 Task:  Research Airbnb properties near golf courses  in  Palm Springs, California. 
Action: Mouse moved to (567, 73)
Screenshot: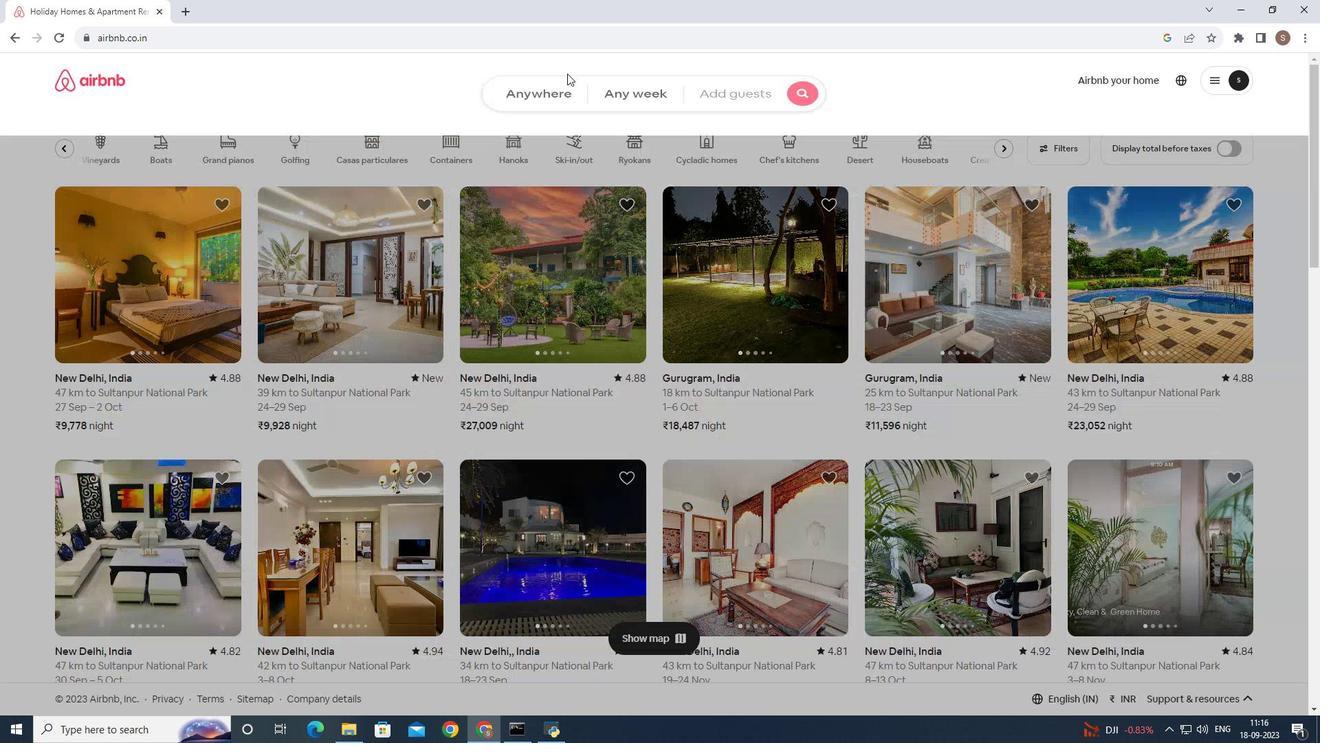 
Action: Mouse pressed left at (567, 73)
Screenshot: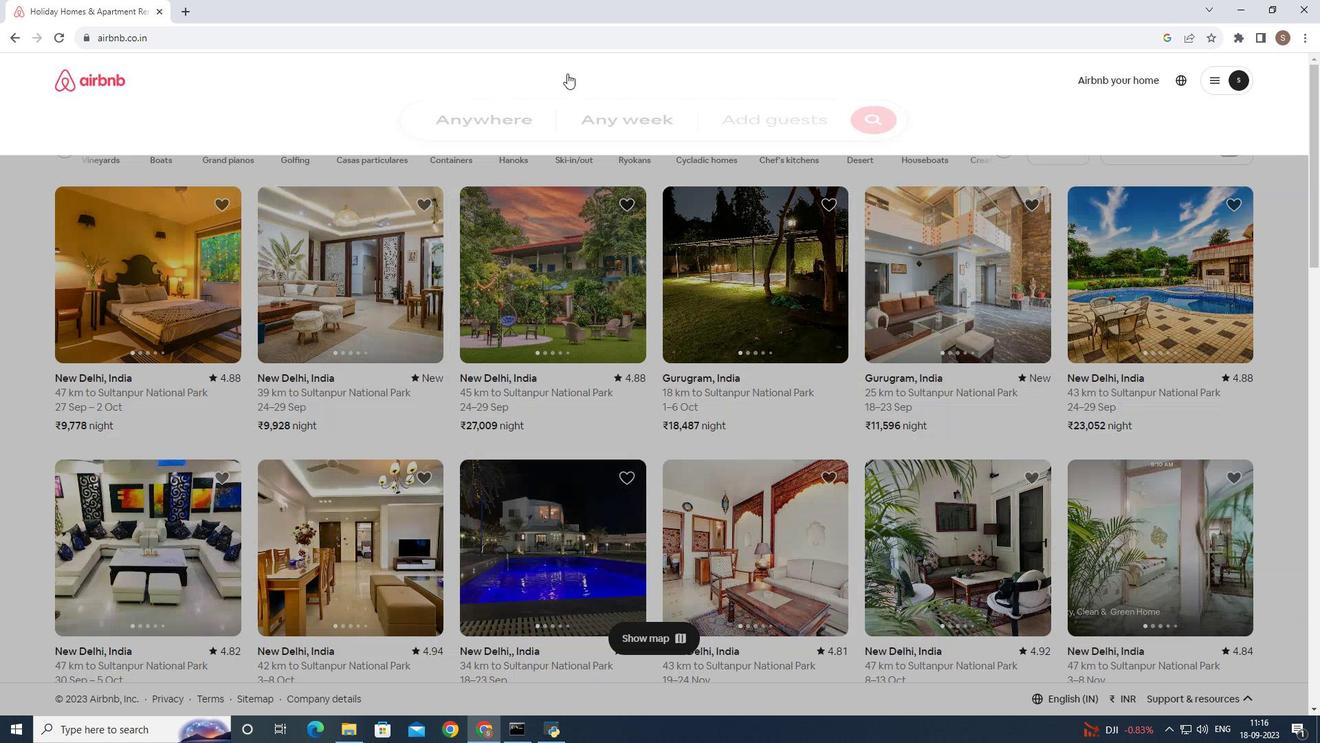 
Action: Mouse moved to (494, 125)
Screenshot: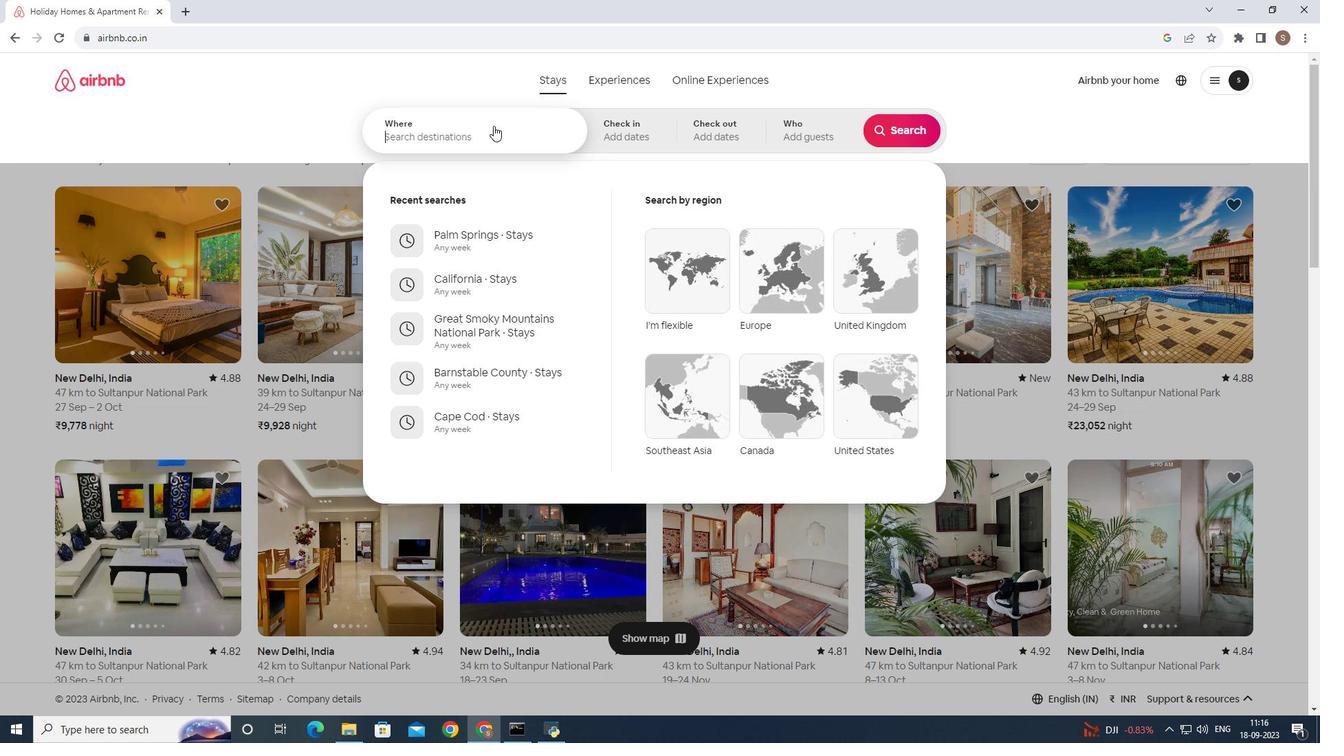 
Action: Mouse pressed left at (494, 125)
Screenshot: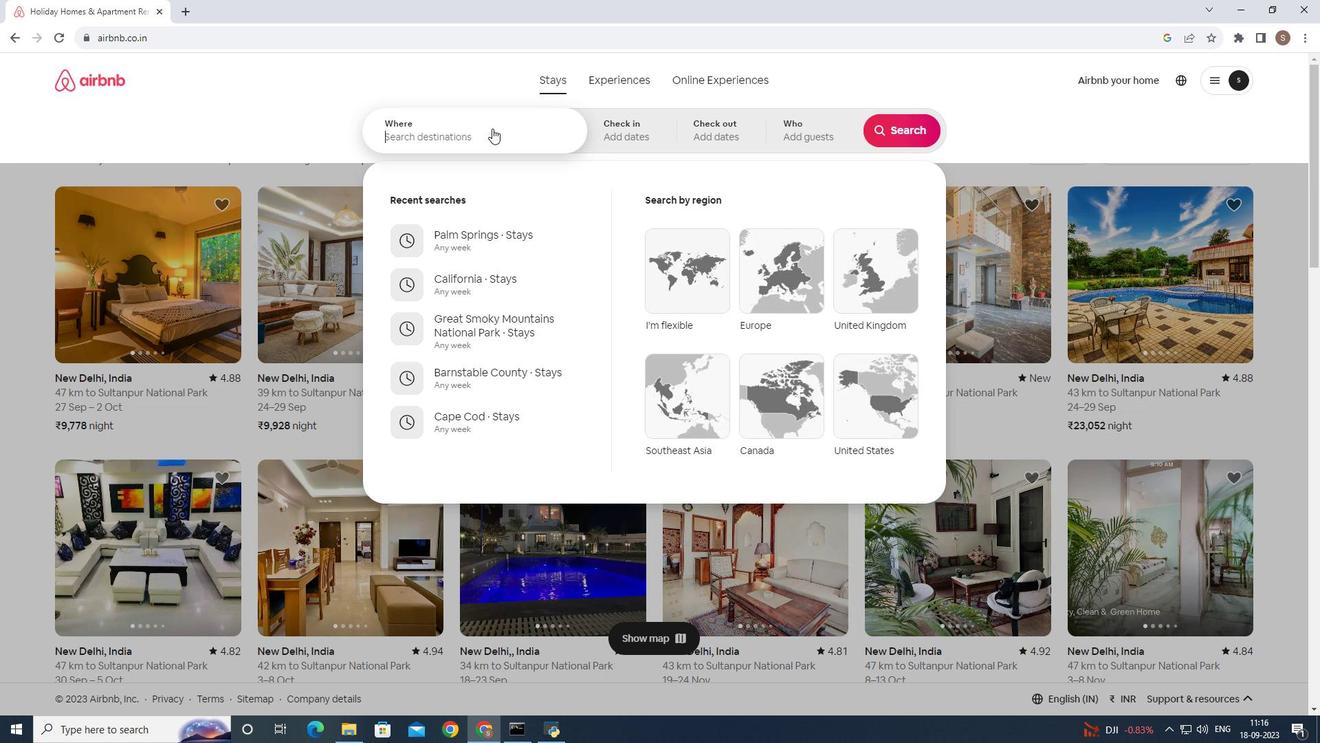 
Action: Mouse moved to (488, 133)
Screenshot: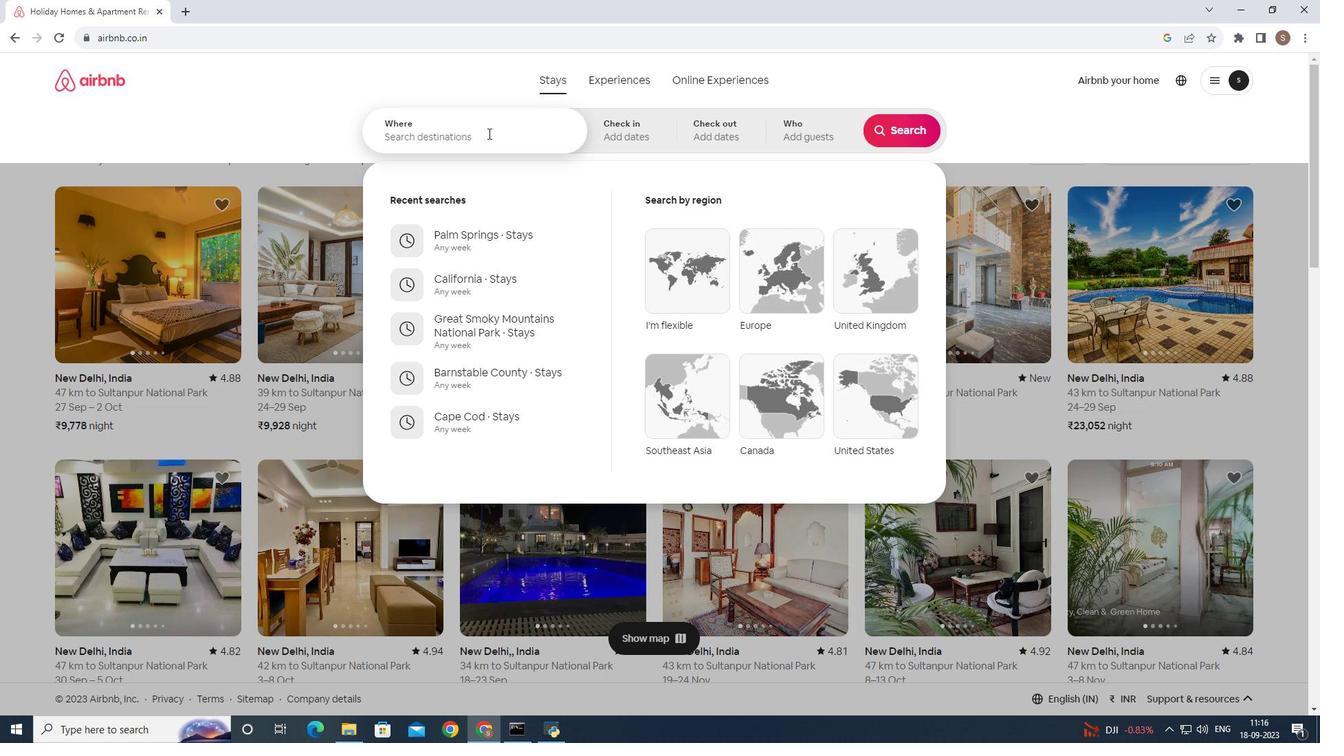 
Action: Key pressed <Key.shift><Key.shift><Key.shift><Key.shift><Key.shift><Key.shift><Key.shift><Key.shift><Key.shift><Key.shift><Key.shift><Key.shift><Key.shift><Key.shift><Key.shift><Key.shift><Key.shift><Key.shift><Key.shift><Key.shift><Key.shift><Key.shift><Key.shift><Key.shift><Key.shift><Key.shift><Key.shift><Key.shift><Key.shift><Key.shift><Key.shift><Key.shift><Key.shift><Key.shift><Key.shift><Key.shift><Key.shift><Key.shift><Key.shift>palm<Key.space><Key.shift>Spring
Screenshot: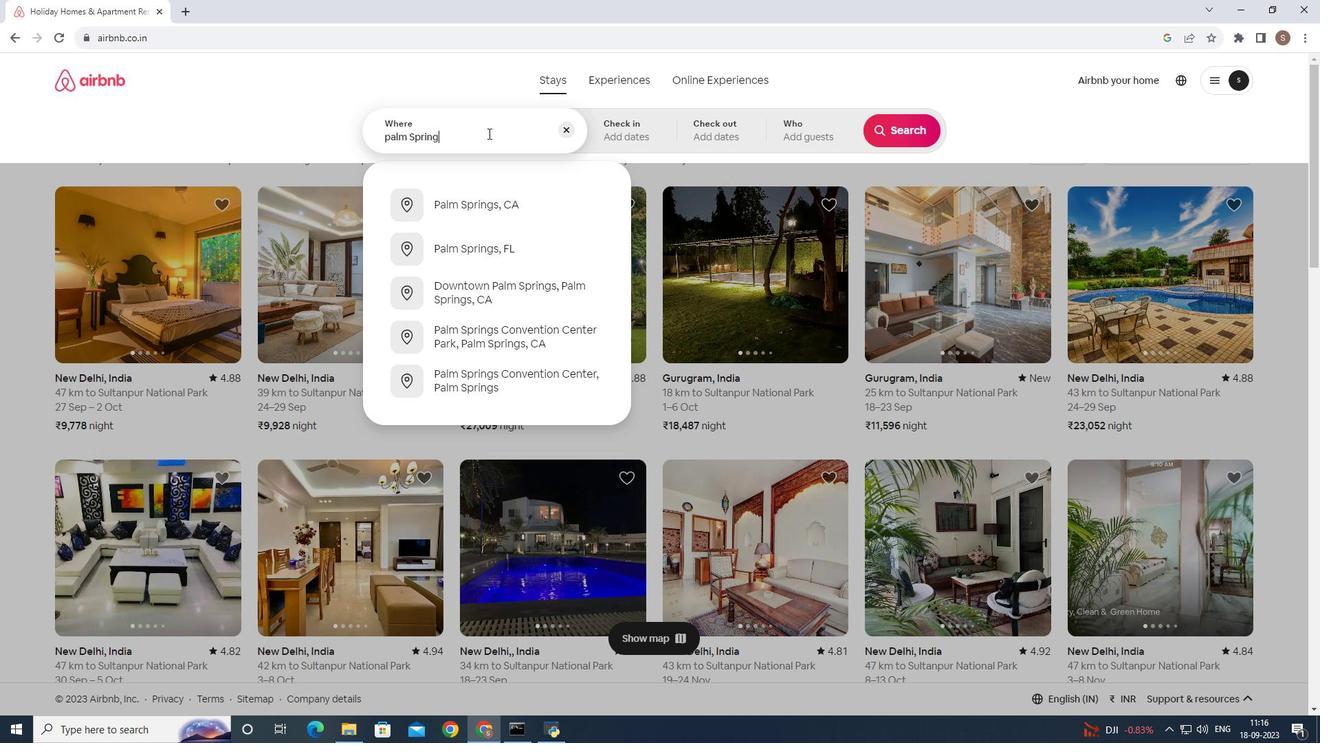 
Action: Mouse moved to (491, 191)
Screenshot: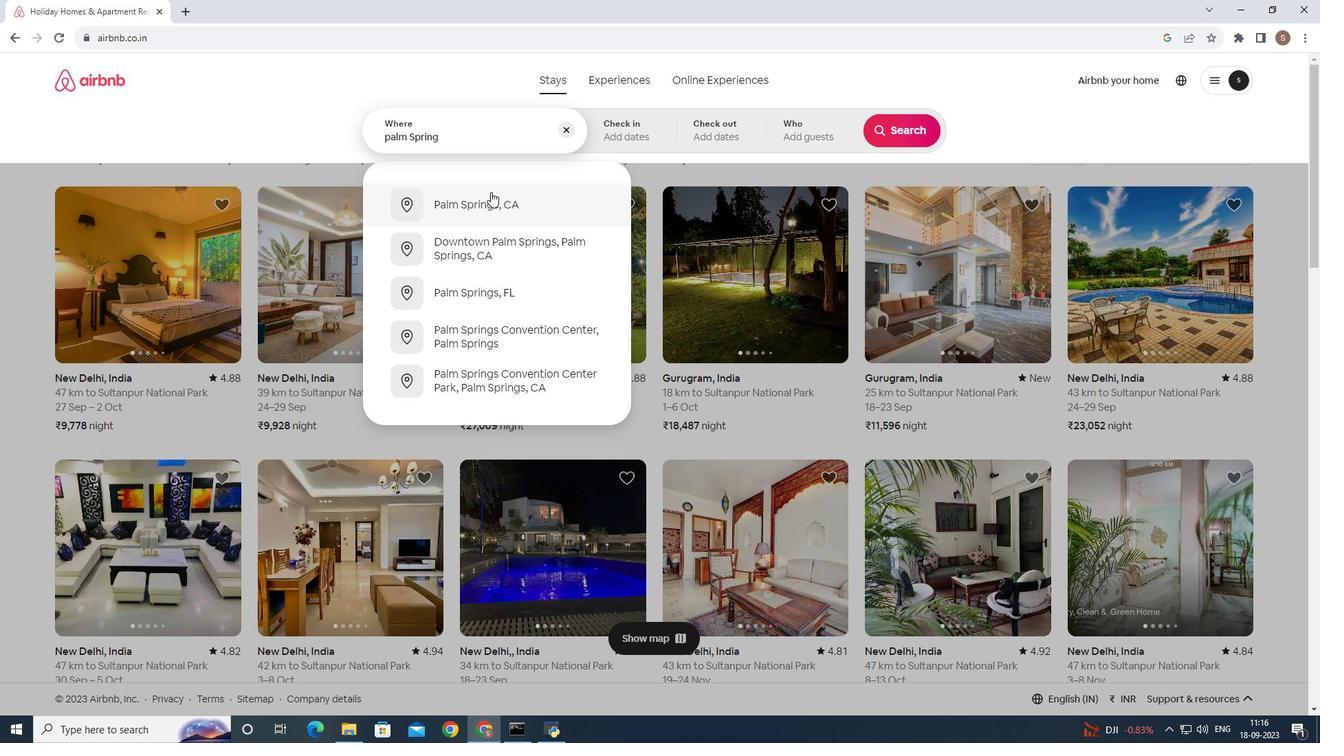 
Action: Mouse pressed left at (491, 191)
Screenshot: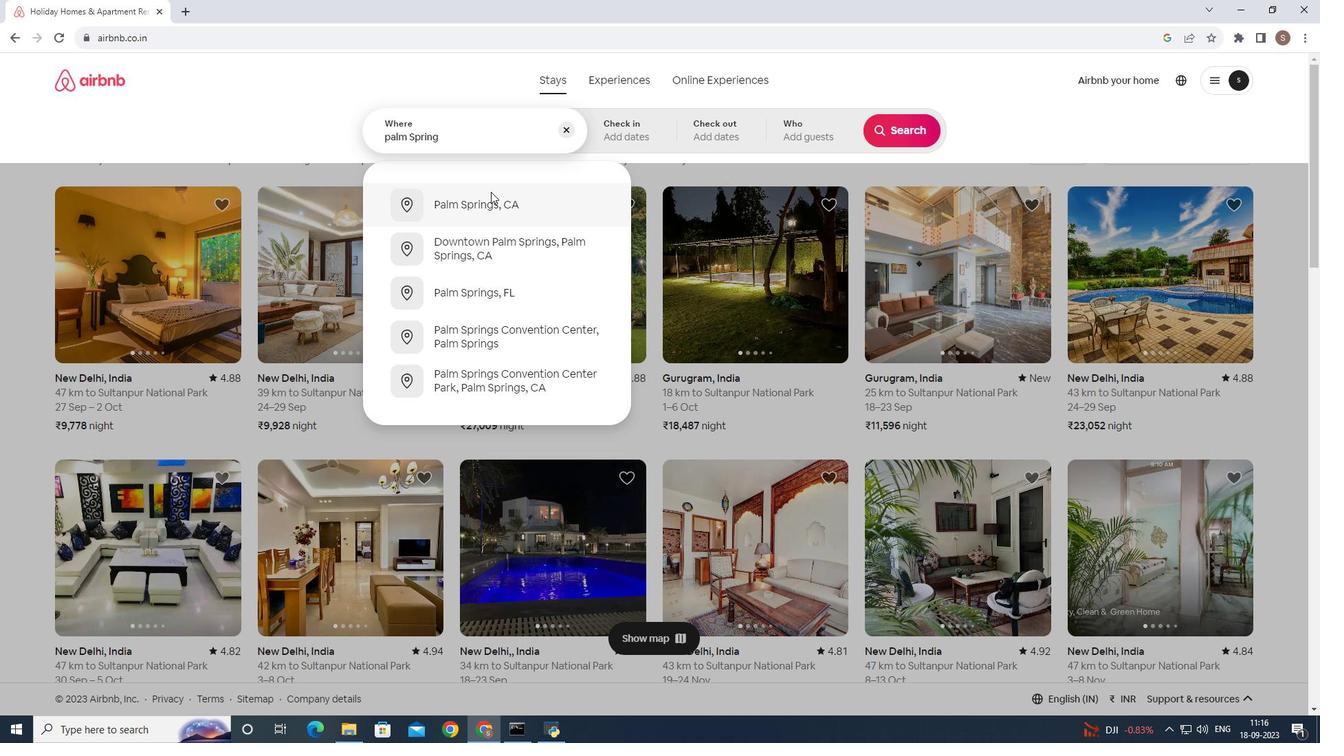 
Action: Mouse moved to (929, 127)
Screenshot: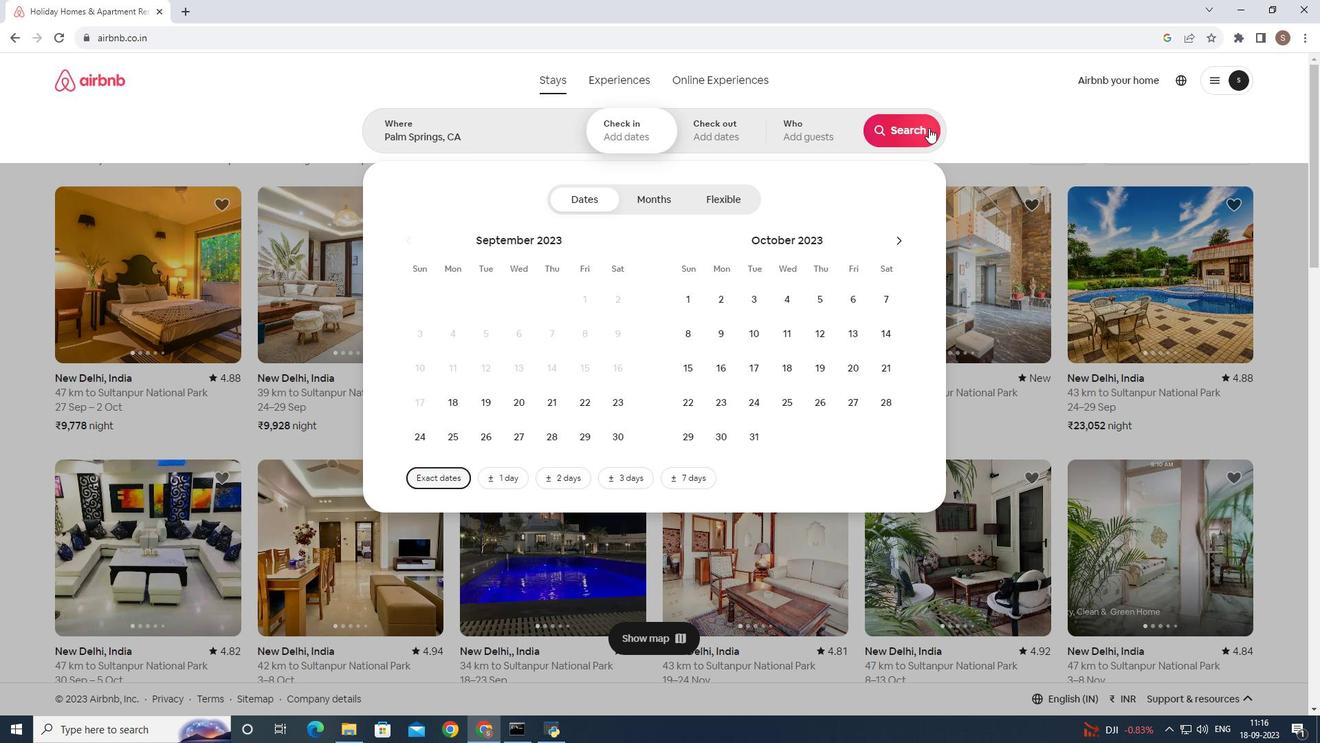 
Action: Mouse pressed left at (929, 127)
Screenshot: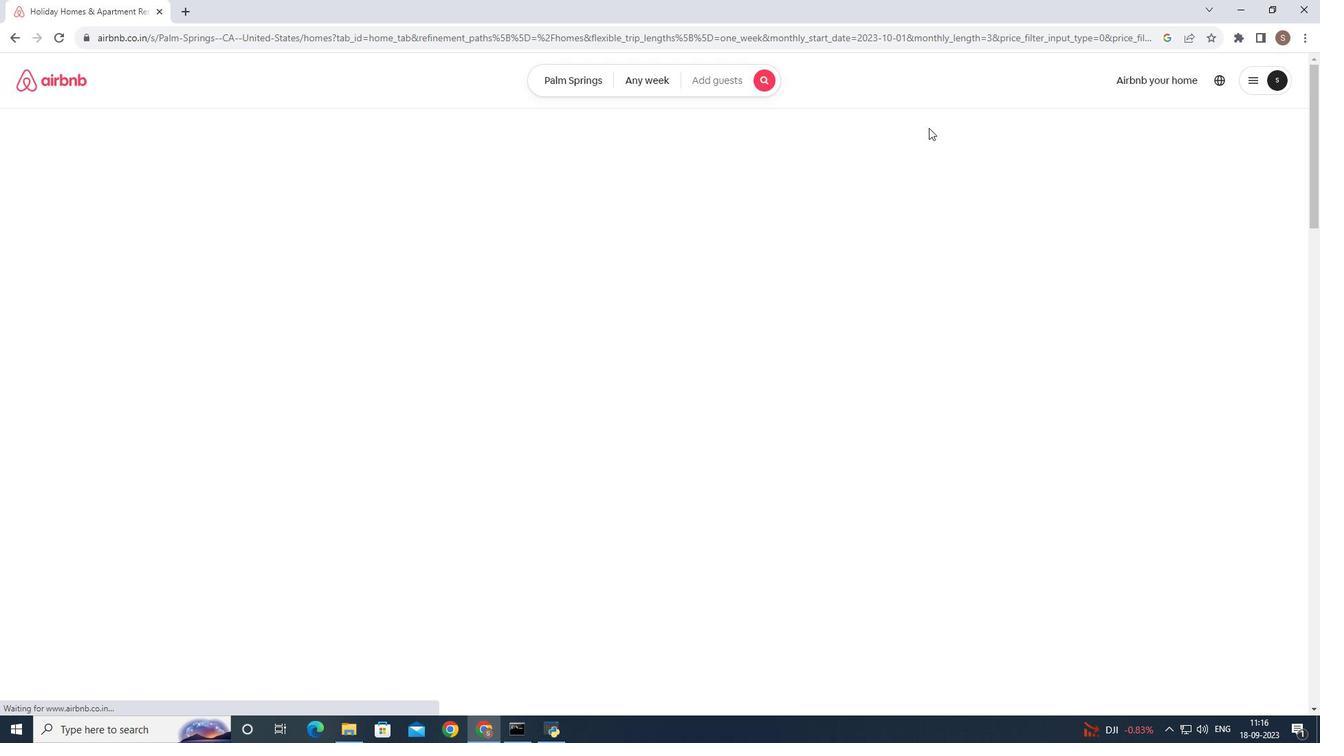 
Action: Mouse moved to (1042, 136)
Screenshot: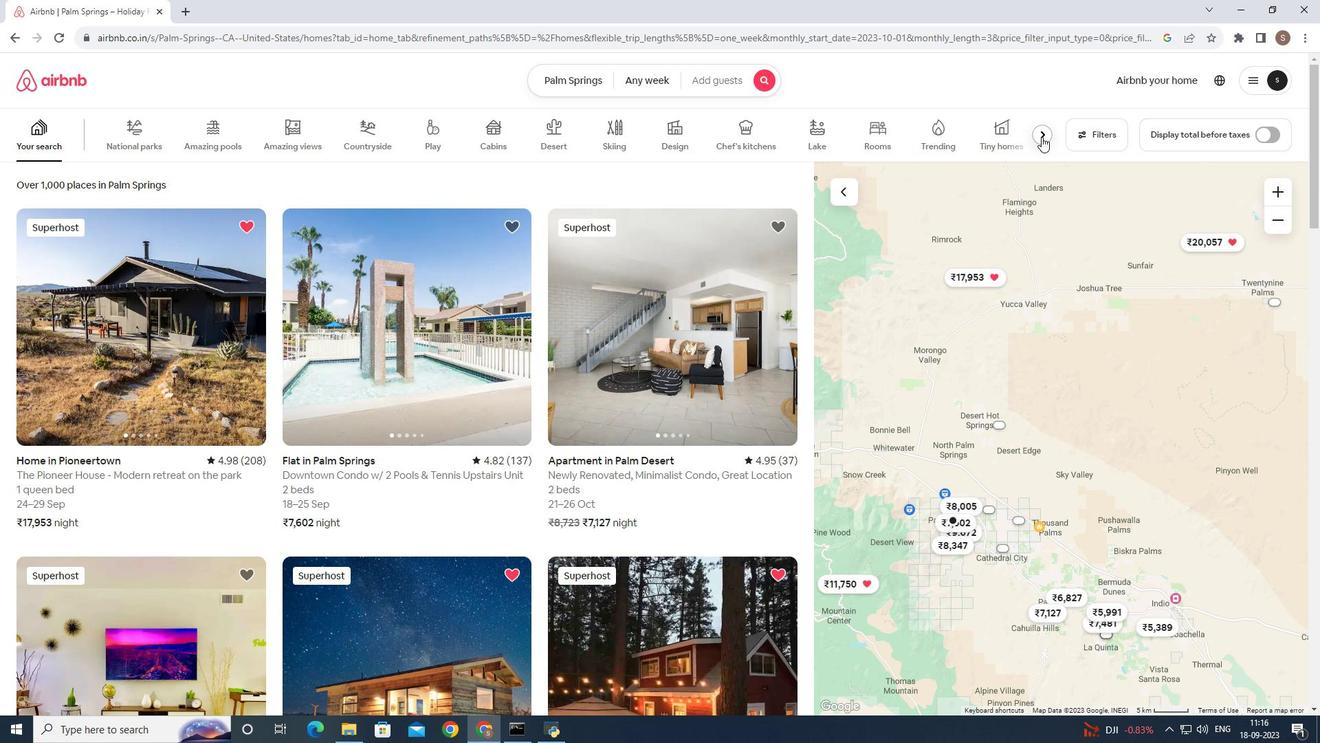 
Action: Mouse pressed left at (1042, 136)
Screenshot: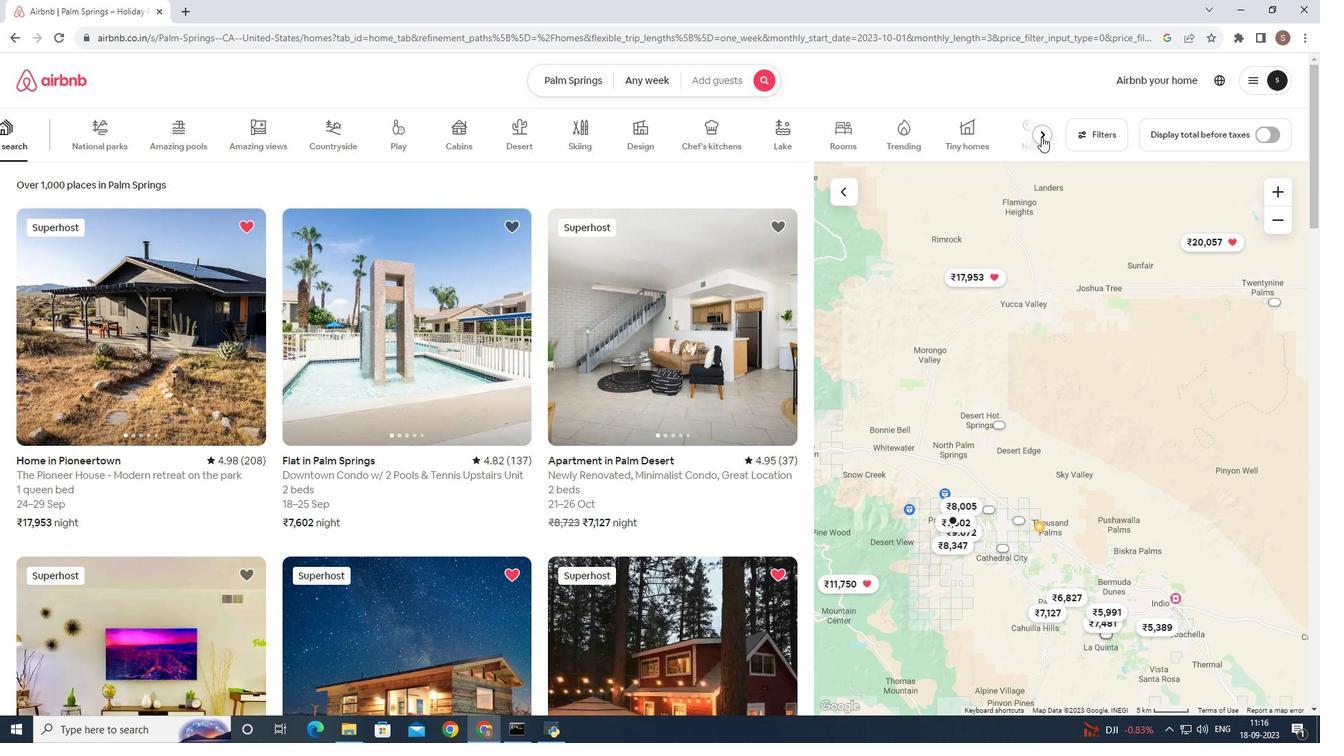 
Action: Mouse moved to (809, 133)
Screenshot: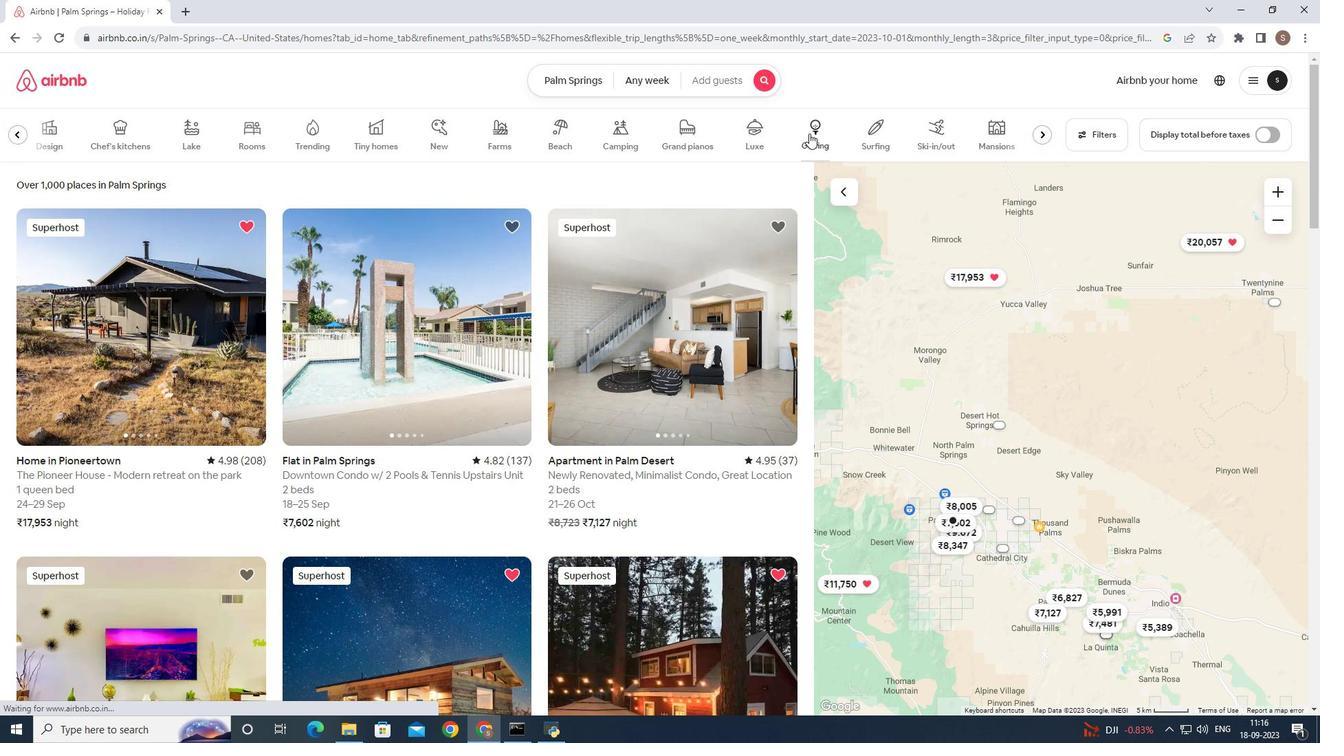 
Action: Mouse pressed left at (809, 133)
Screenshot: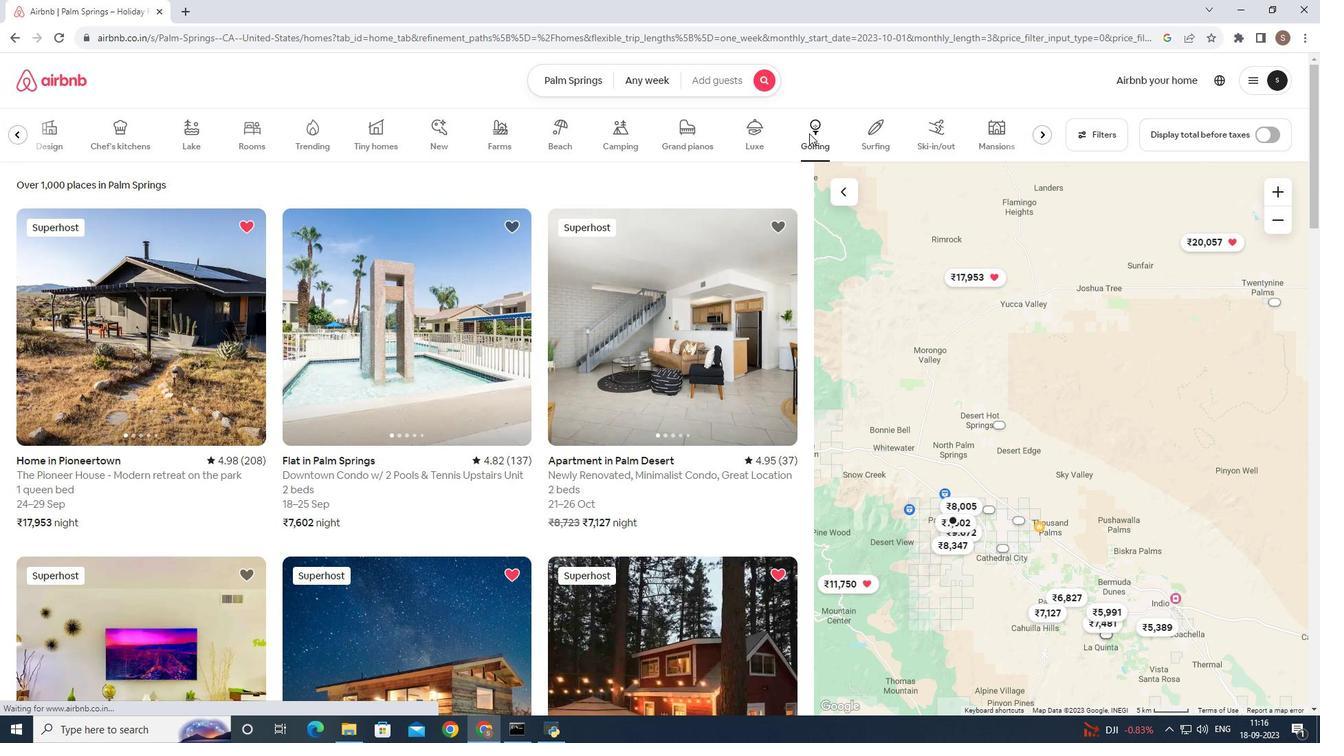 
Action: Mouse moved to (130, 277)
Screenshot: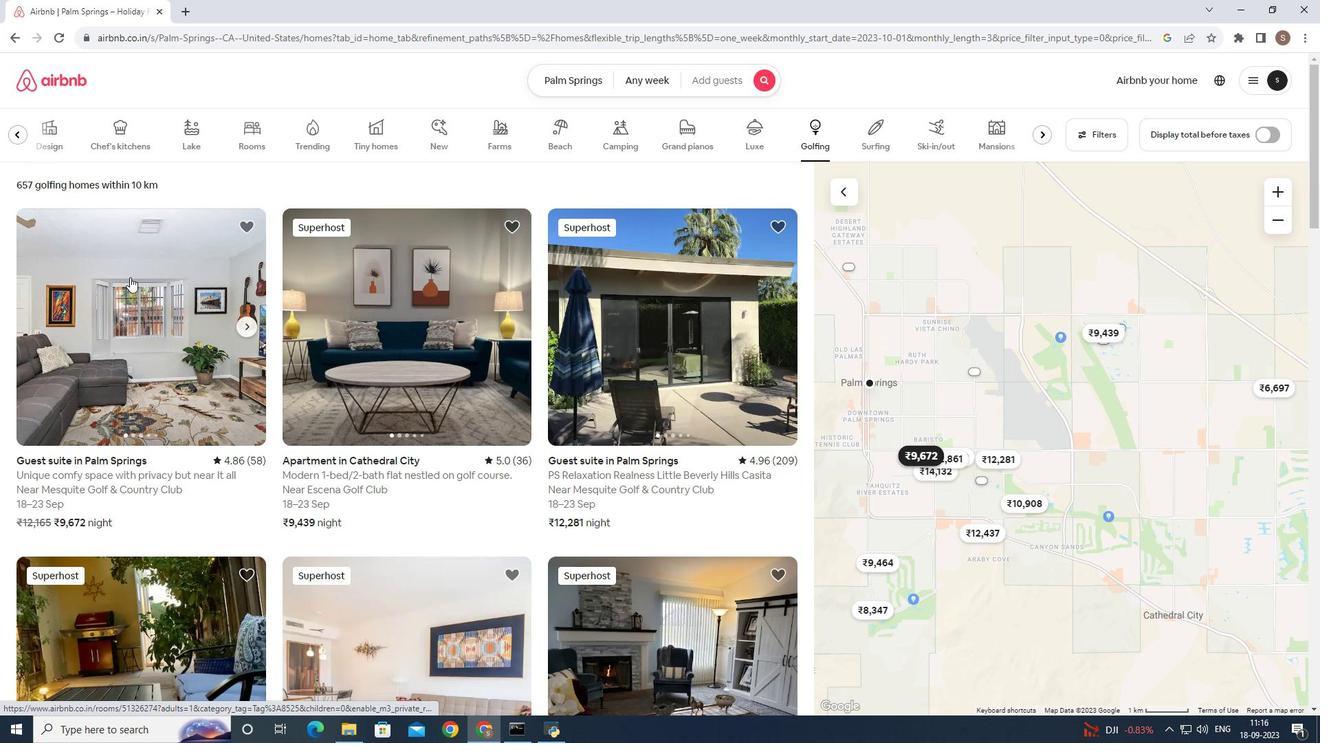 
Action: Mouse pressed left at (130, 277)
Screenshot: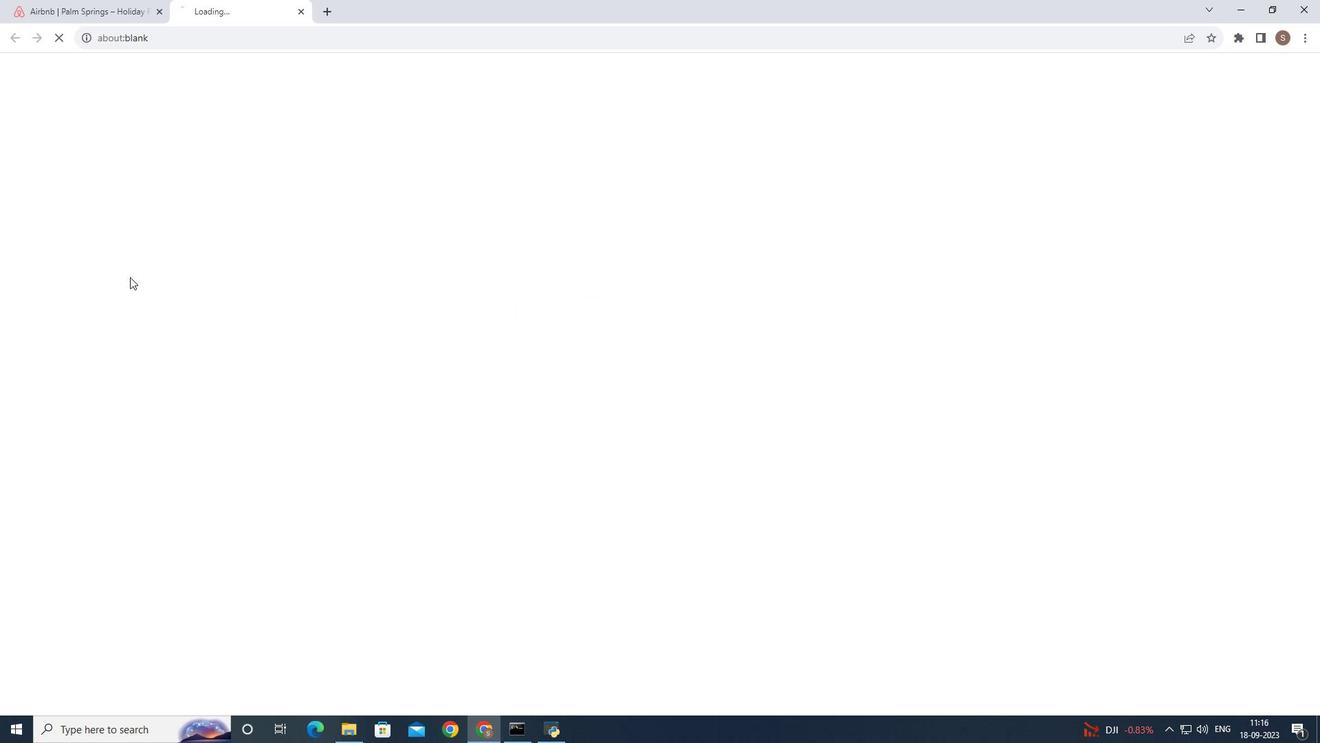 
Action: Mouse moved to (780, 517)
Screenshot: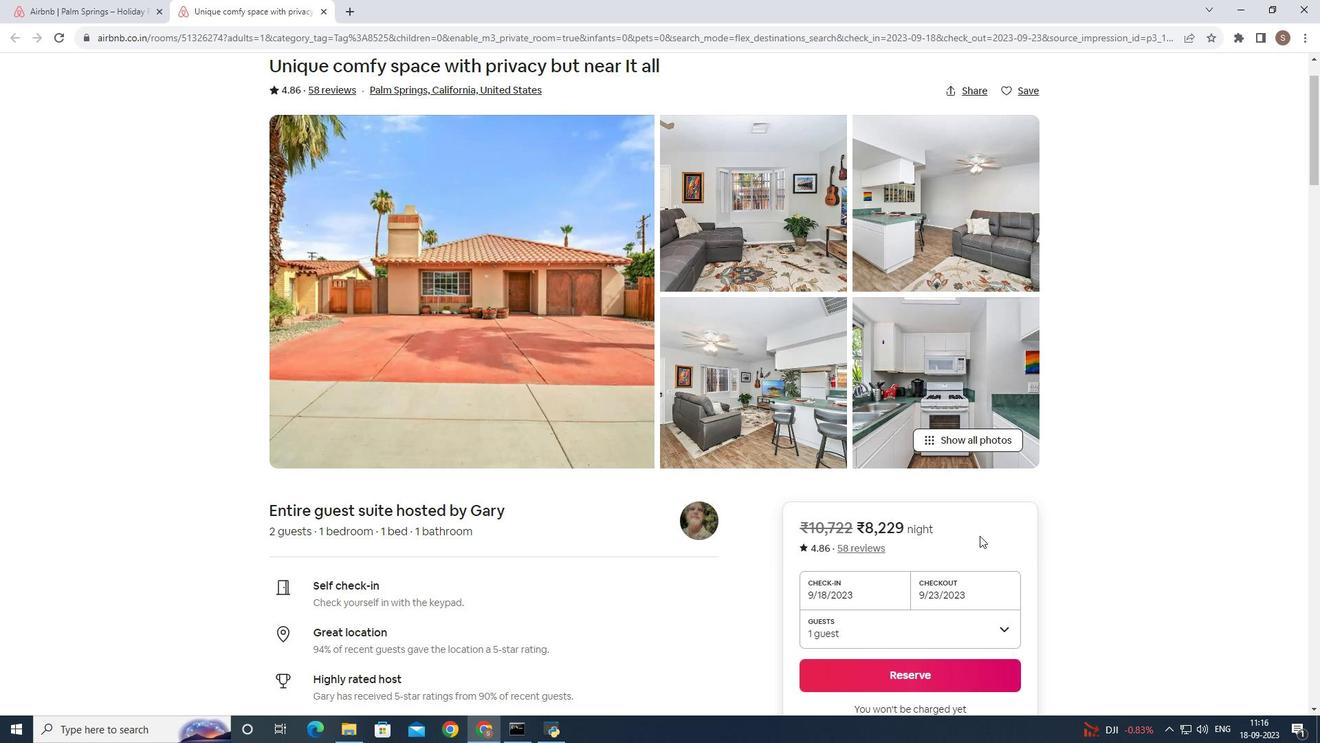 
Action: Mouse scrolled (780, 516) with delta (0, 0)
Screenshot: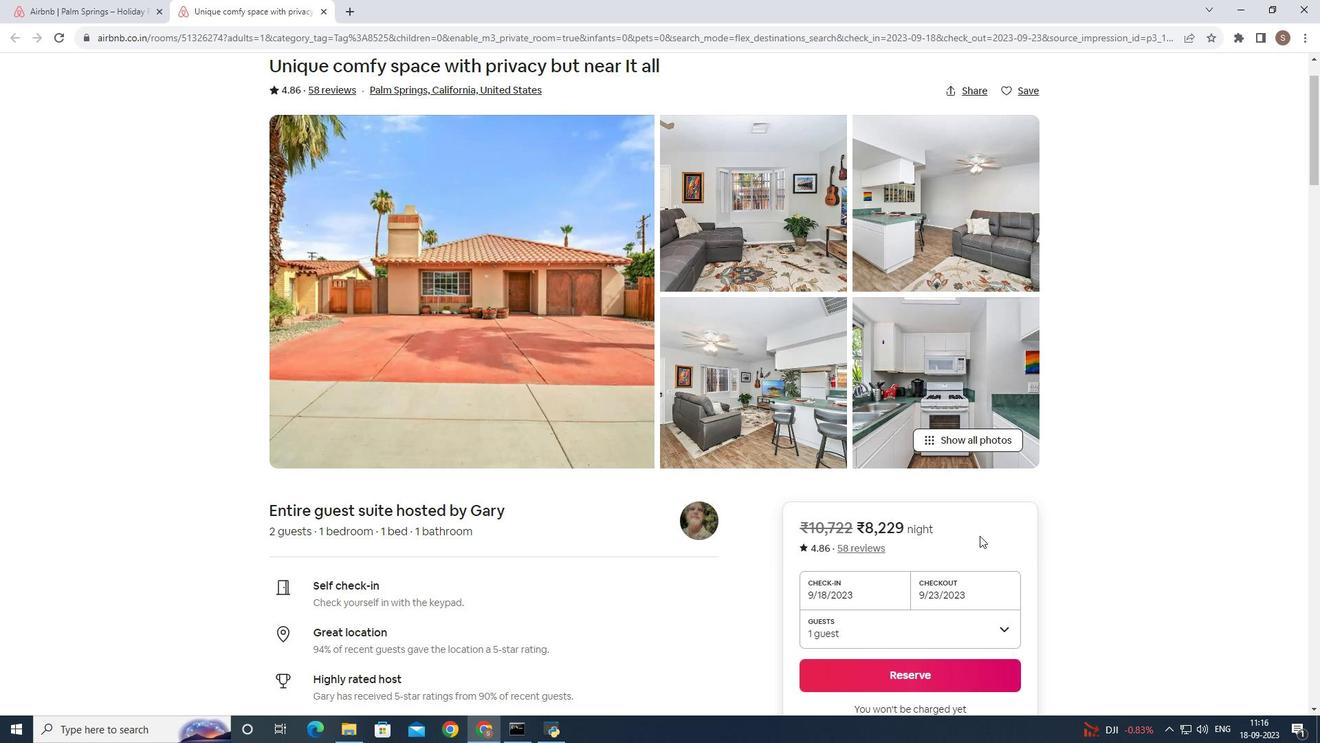
Action: Mouse moved to (970, 447)
Screenshot: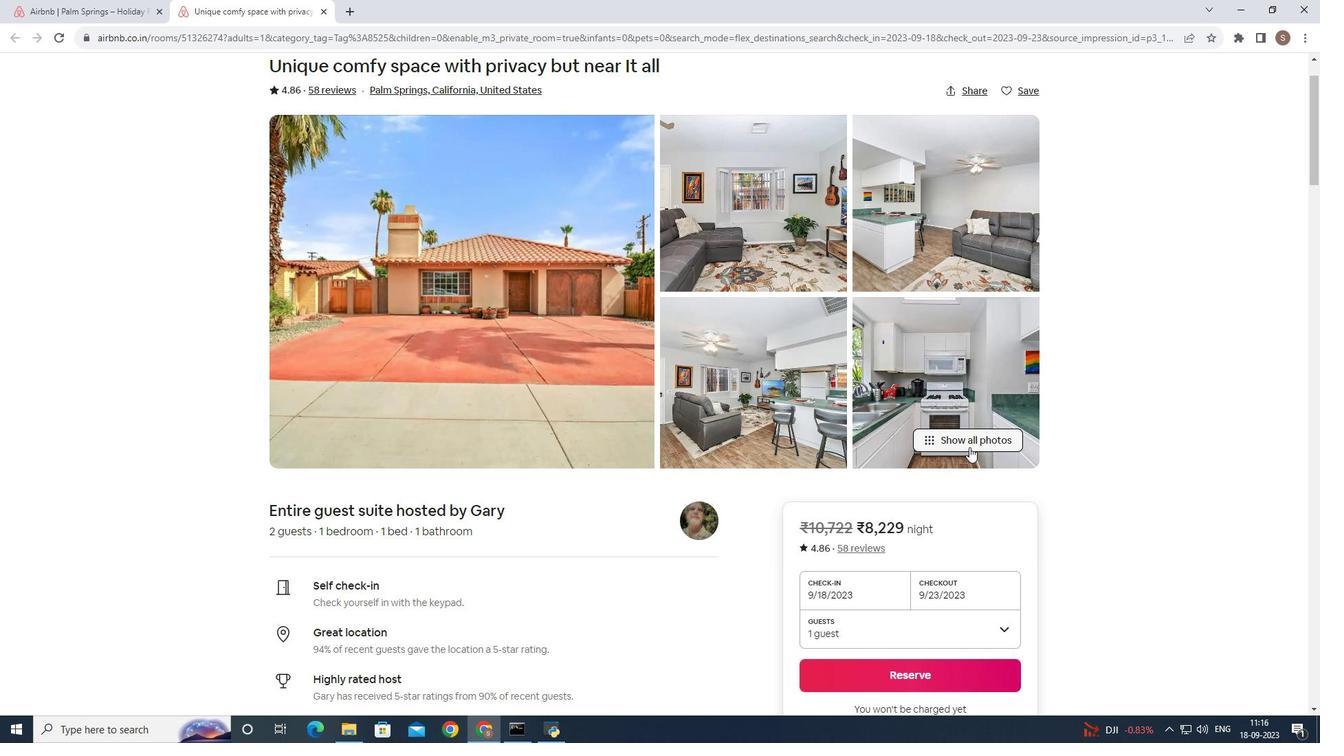 
Action: Mouse pressed left at (970, 447)
Screenshot: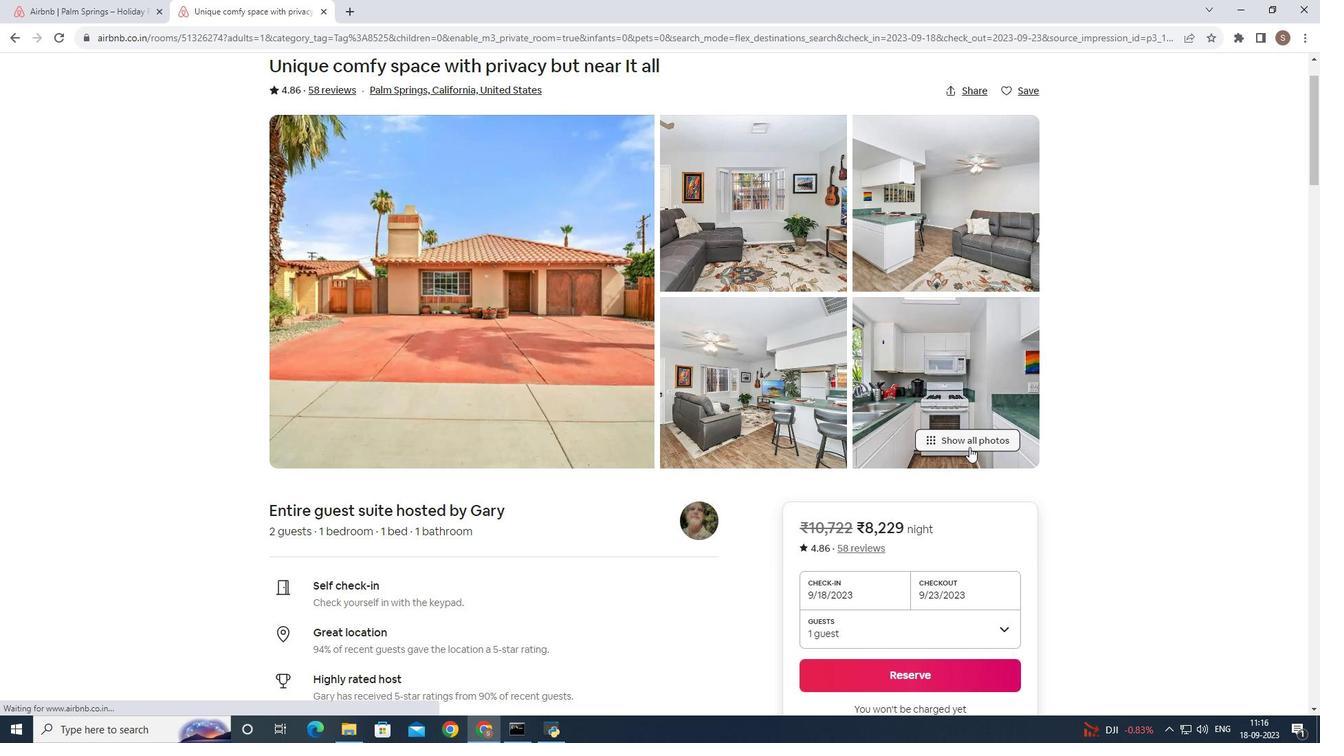 
Action: Mouse moved to (526, 392)
Screenshot: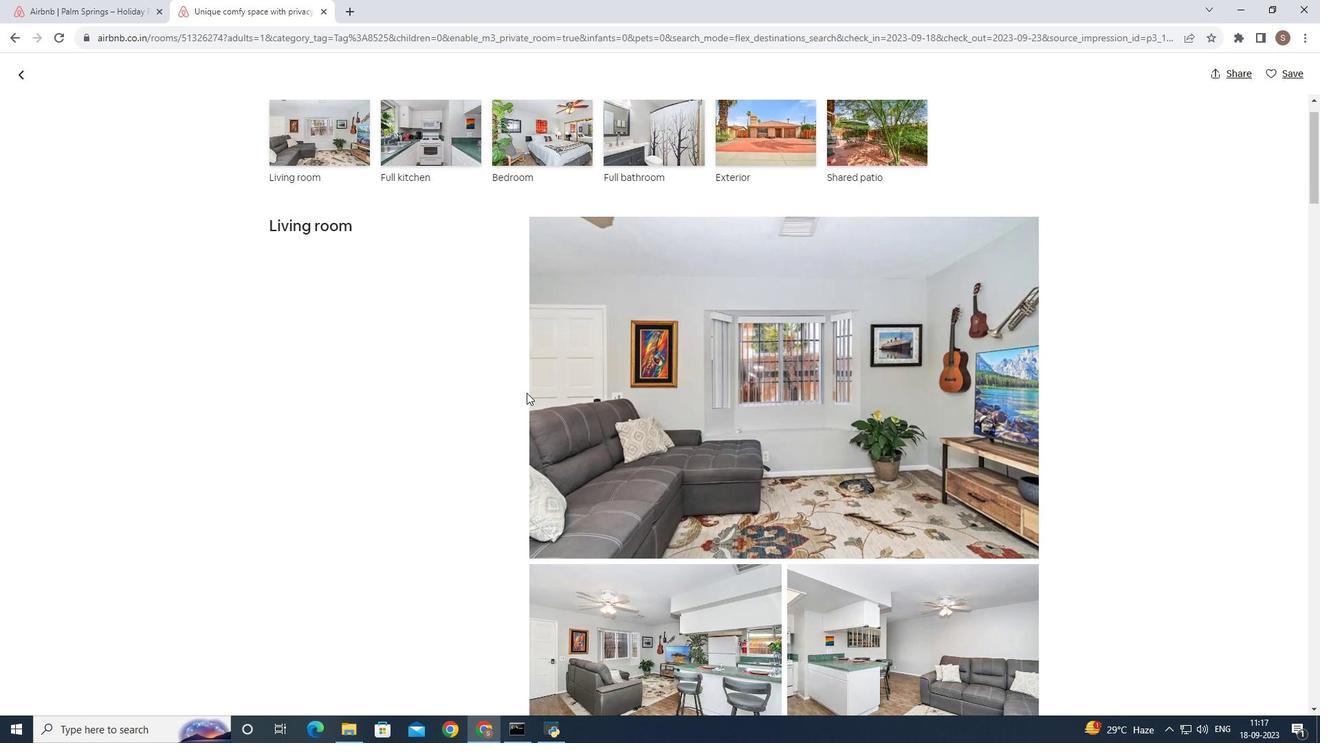 
Action: Mouse scrolled (526, 392) with delta (0, 0)
Screenshot: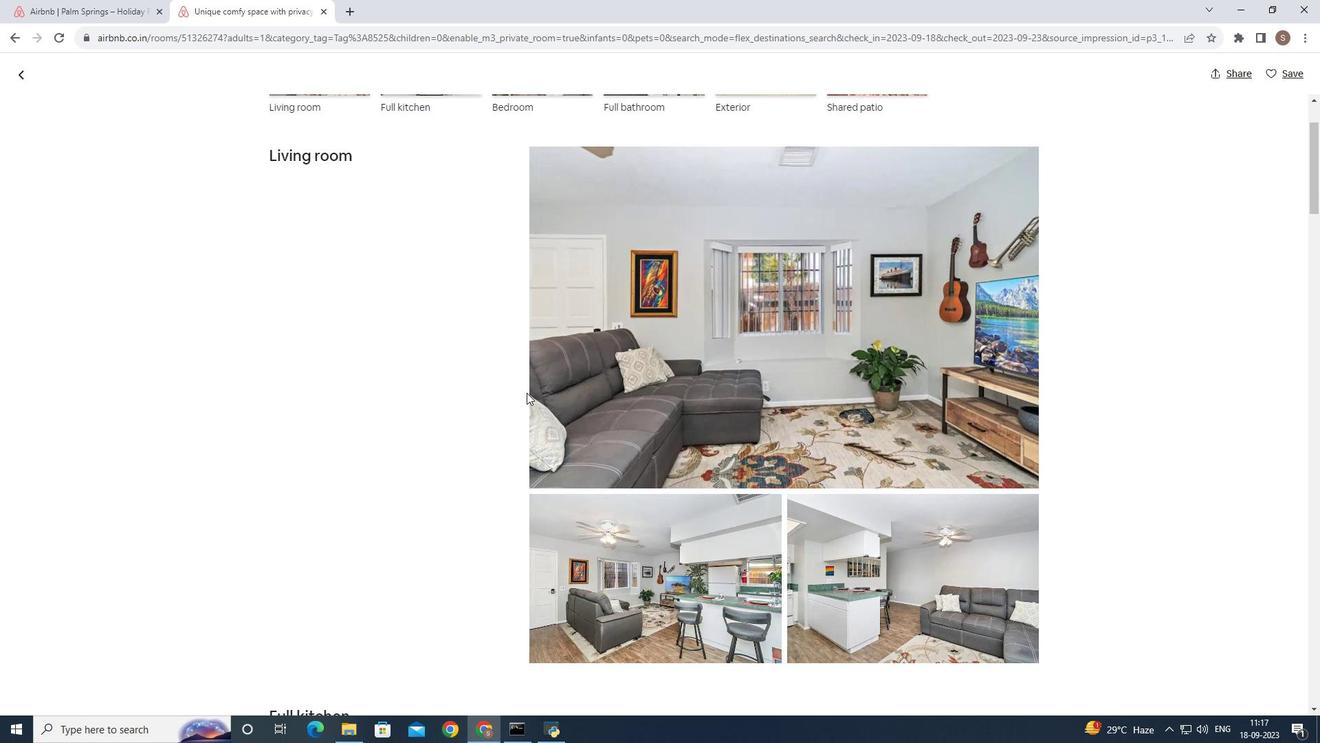 
Action: Mouse scrolled (526, 392) with delta (0, 0)
Screenshot: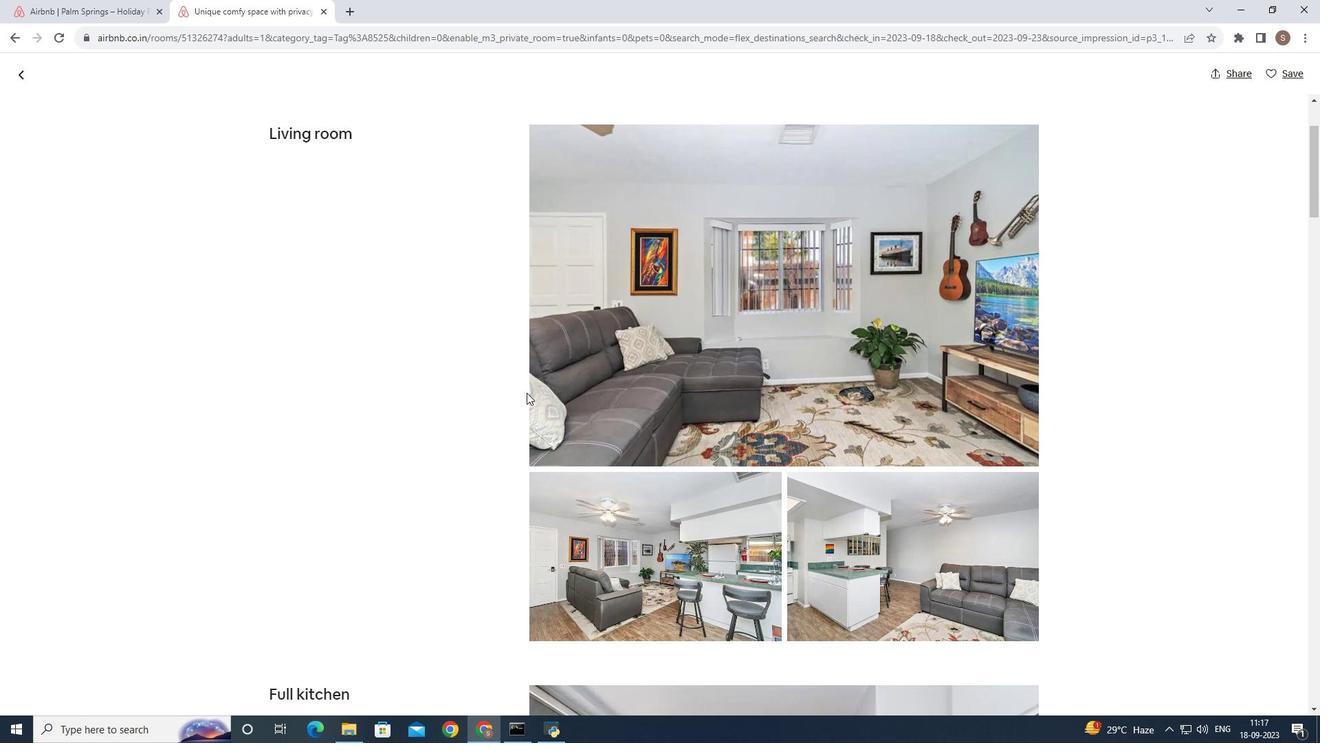 
Action: Mouse scrolled (526, 392) with delta (0, 0)
Screenshot: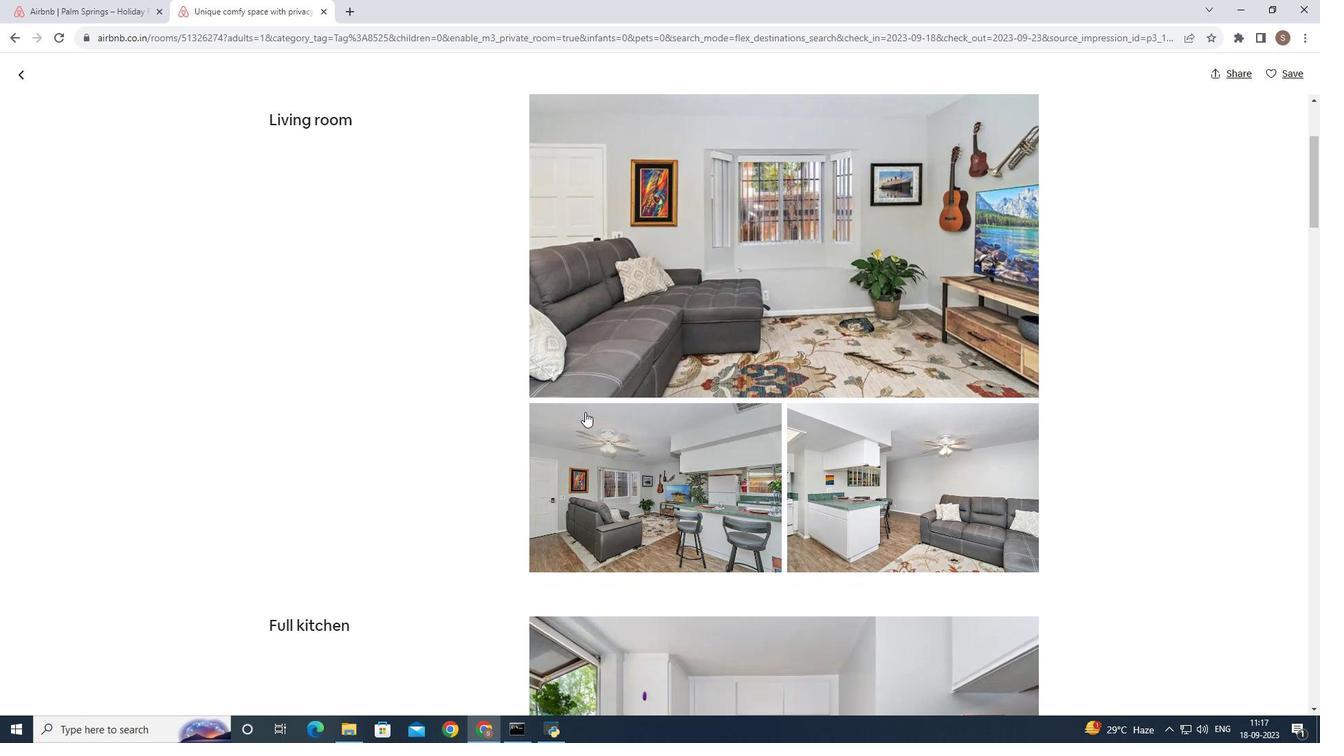 
Action: Mouse moved to (590, 412)
Screenshot: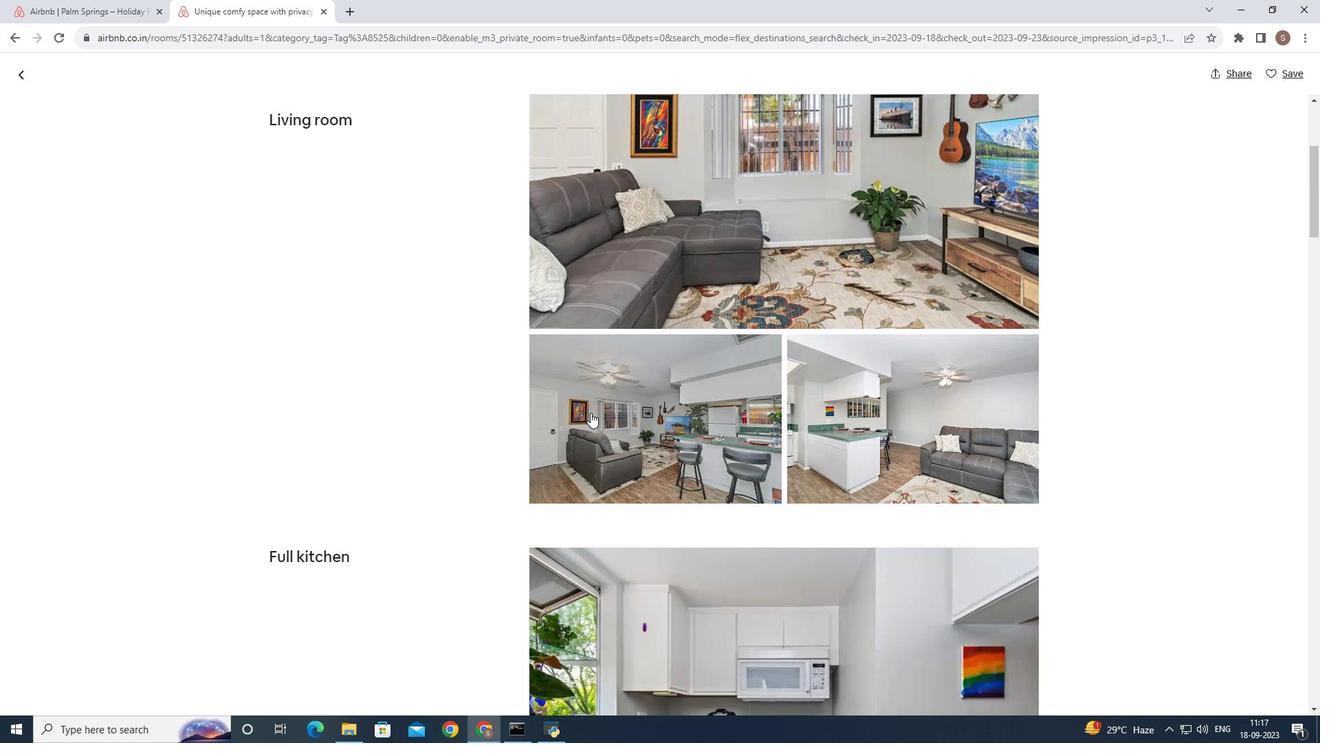 
Action: Mouse scrolled (590, 412) with delta (0, 0)
Screenshot: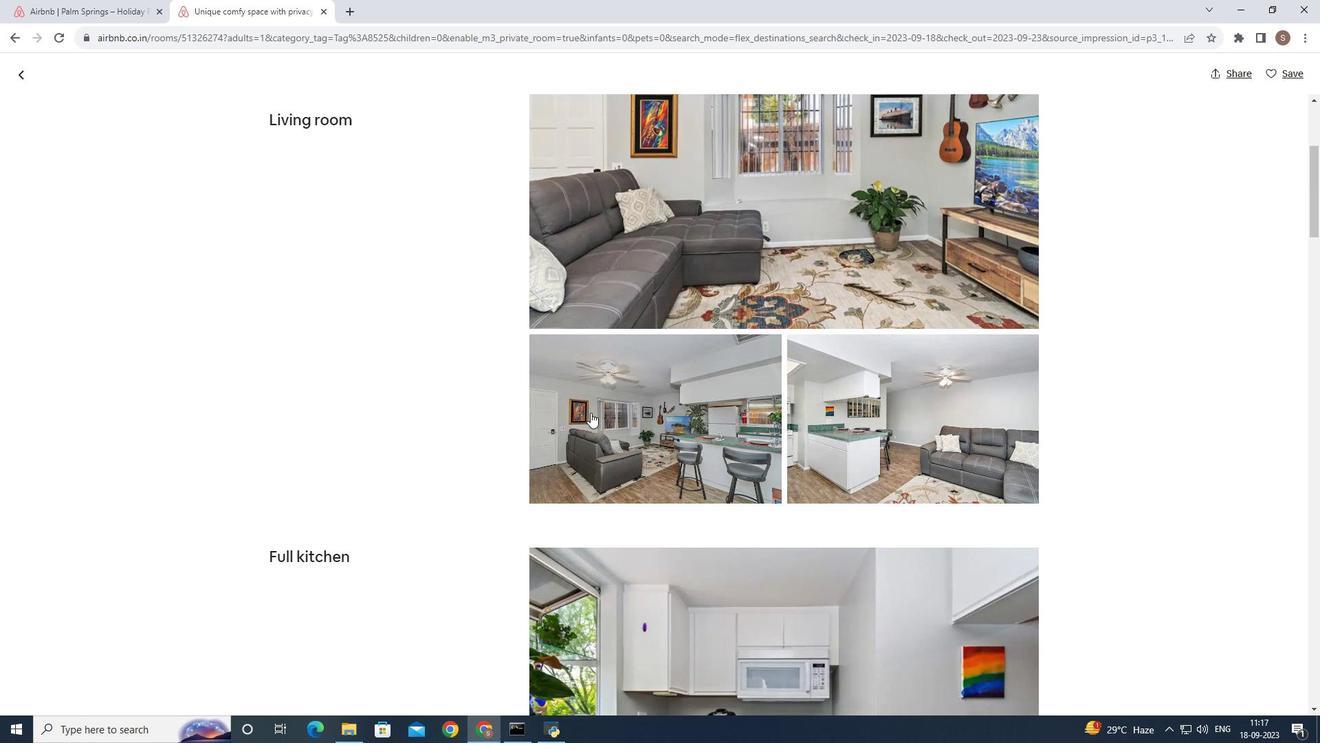 
Action: Mouse scrolled (590, 412) with delta (0, 0)
Screenshot: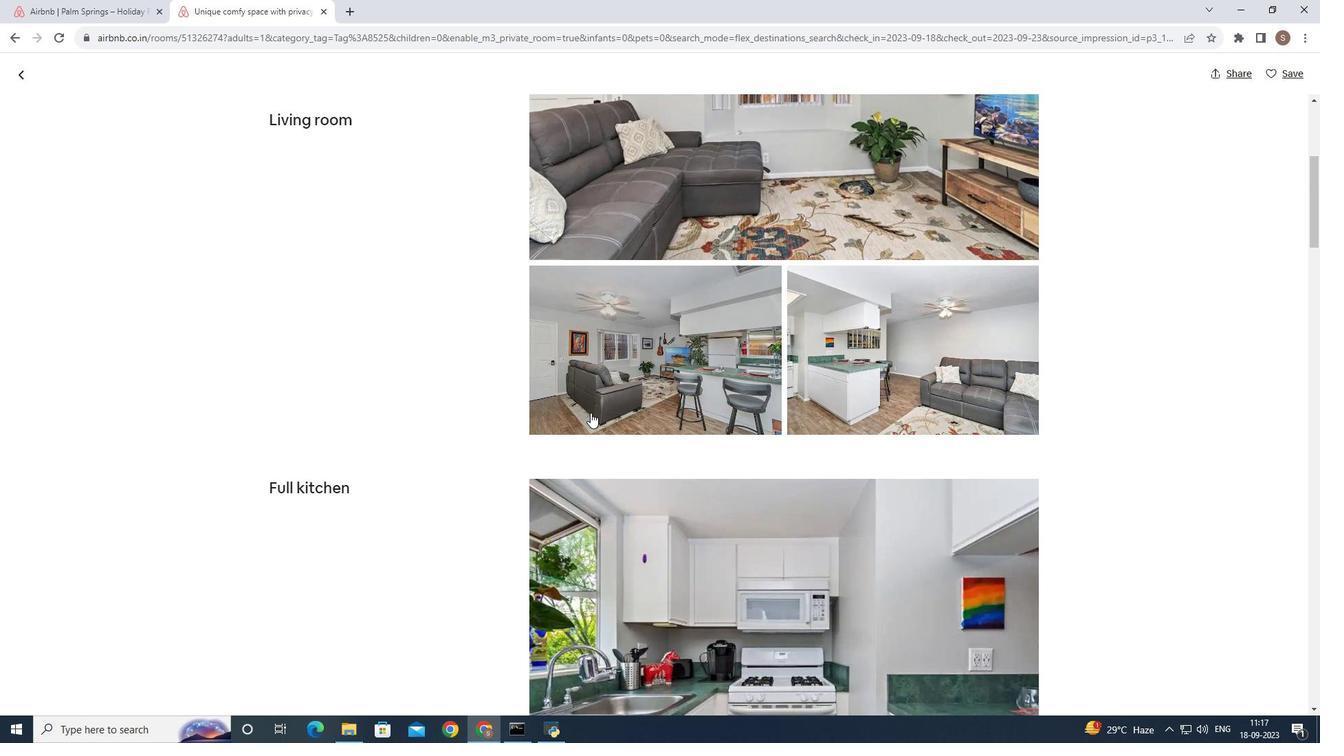 
Action: Mouse scrolled (590, 412) with delta (0, 0)
Screenshot: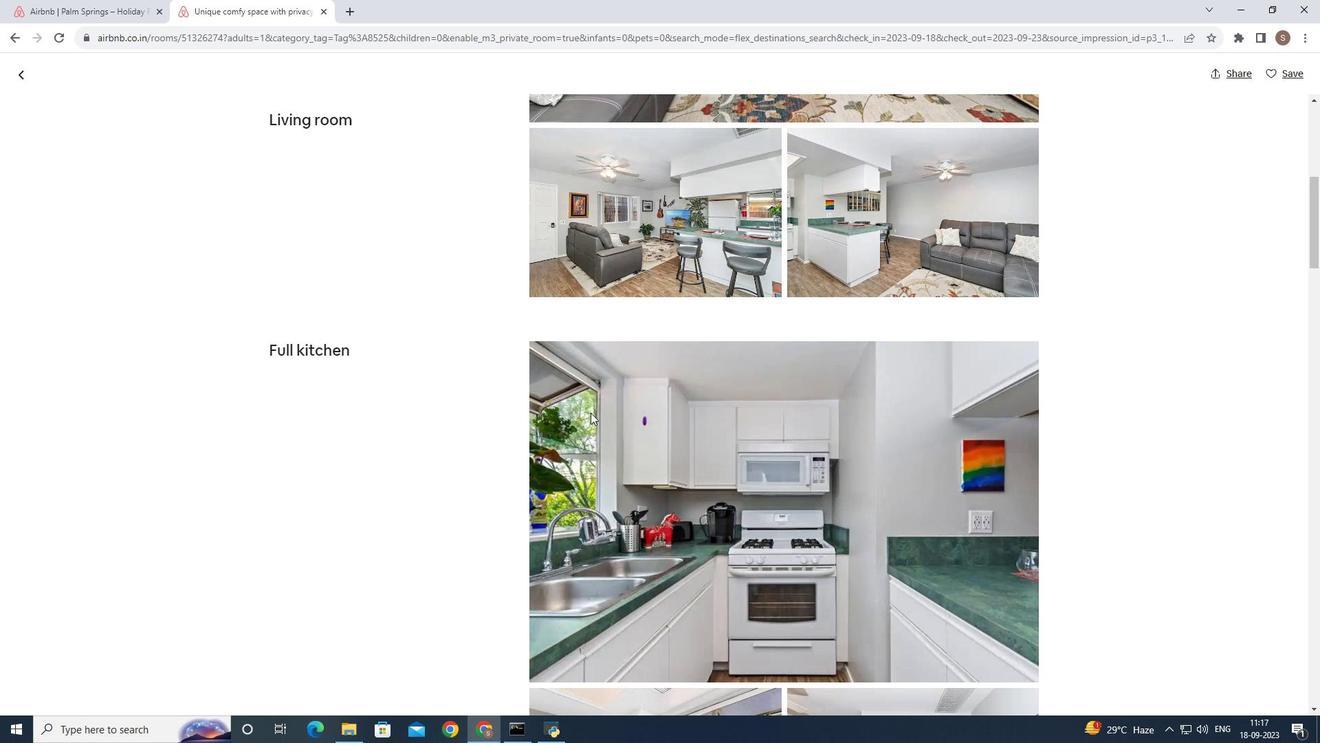 
Action: Mouse scrolled (590, 412) with delta (0, 0)
Screenshot: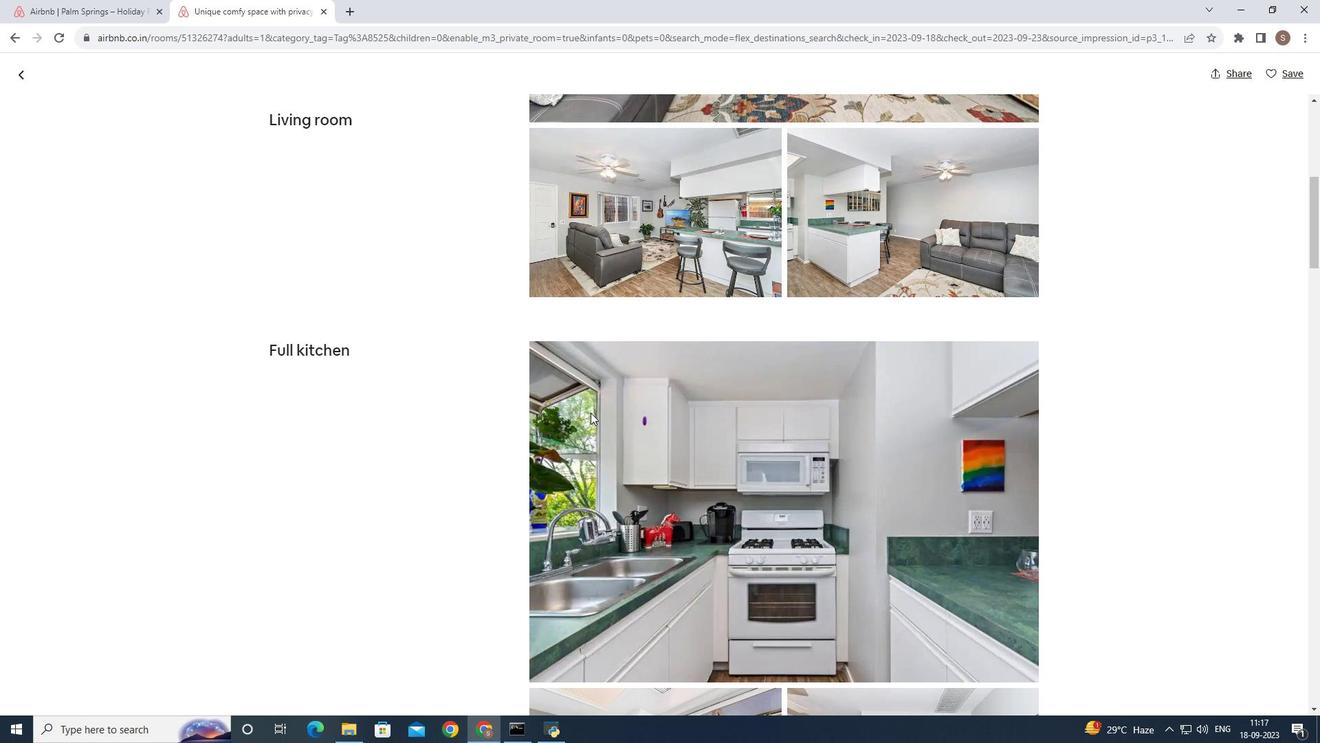 
Action: Mouse scrolled (590, 412) with delta (0, 0)
Screenshot: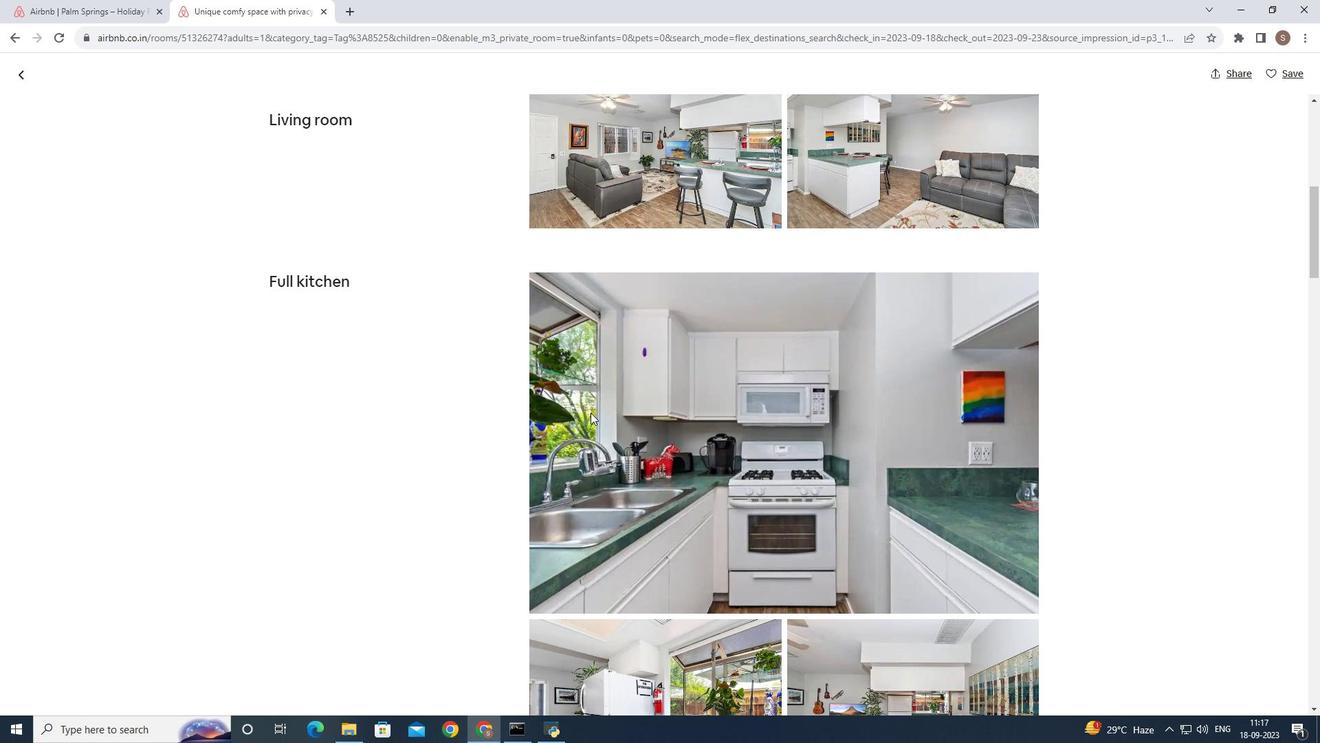 
Action: Mouse scrolled (590, 412) with delta (0, 0)
Screenshot: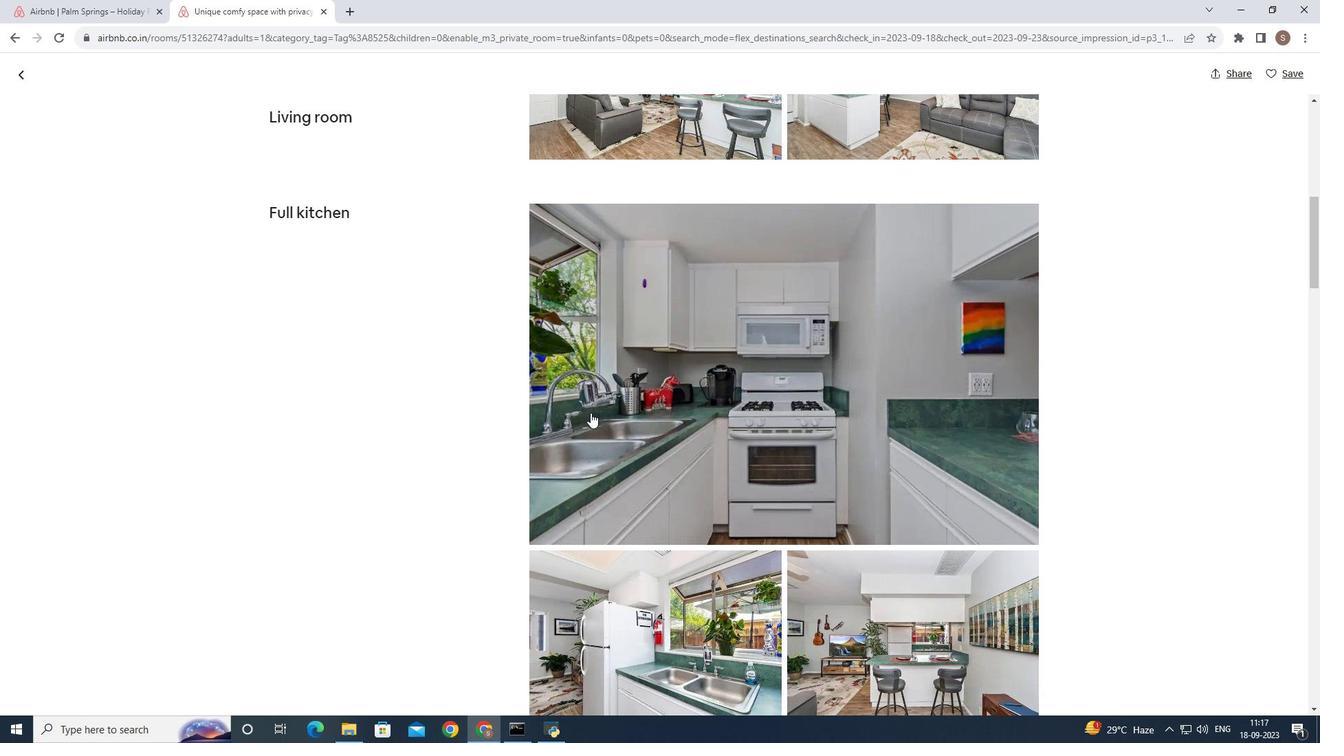 
Action: Mouse scrolled (590, 412) with delta (0, 0)
Screenshot: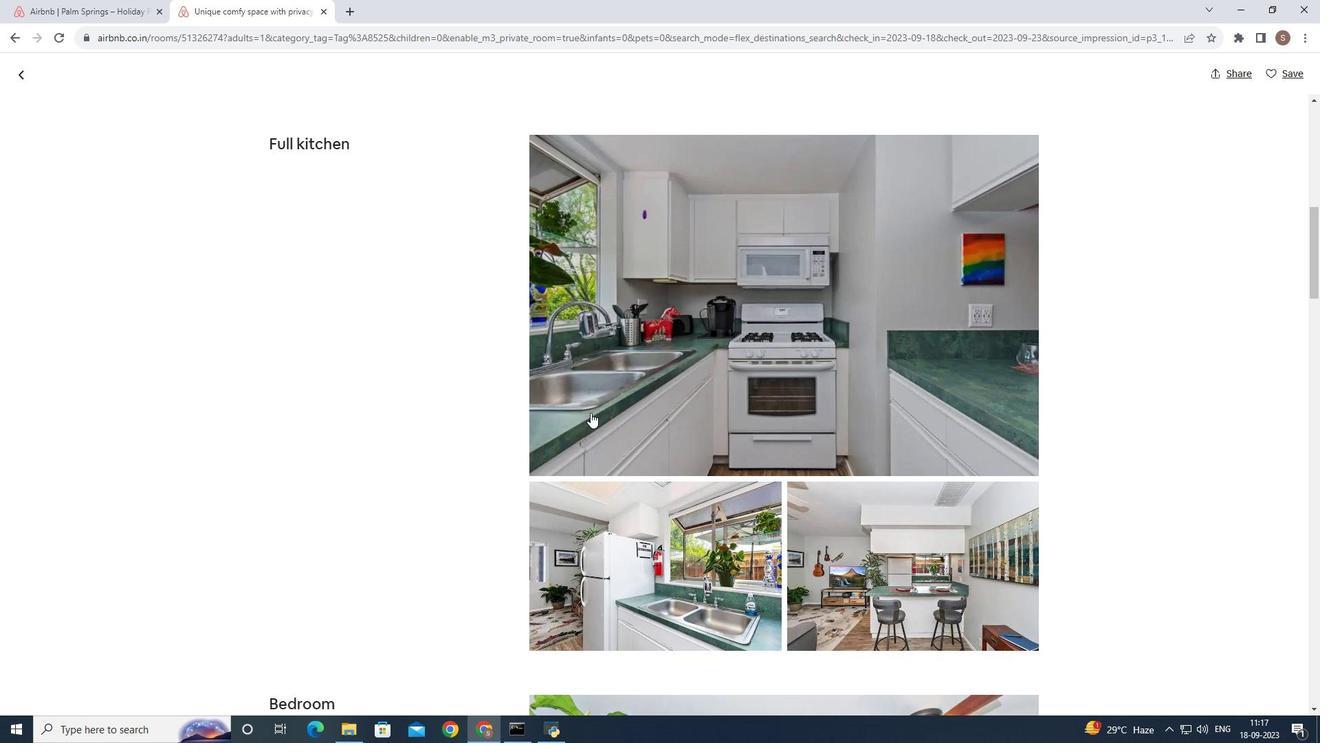 
Action: Mouse scrolled (590, 412) with delta (0, 0)
Screenshot: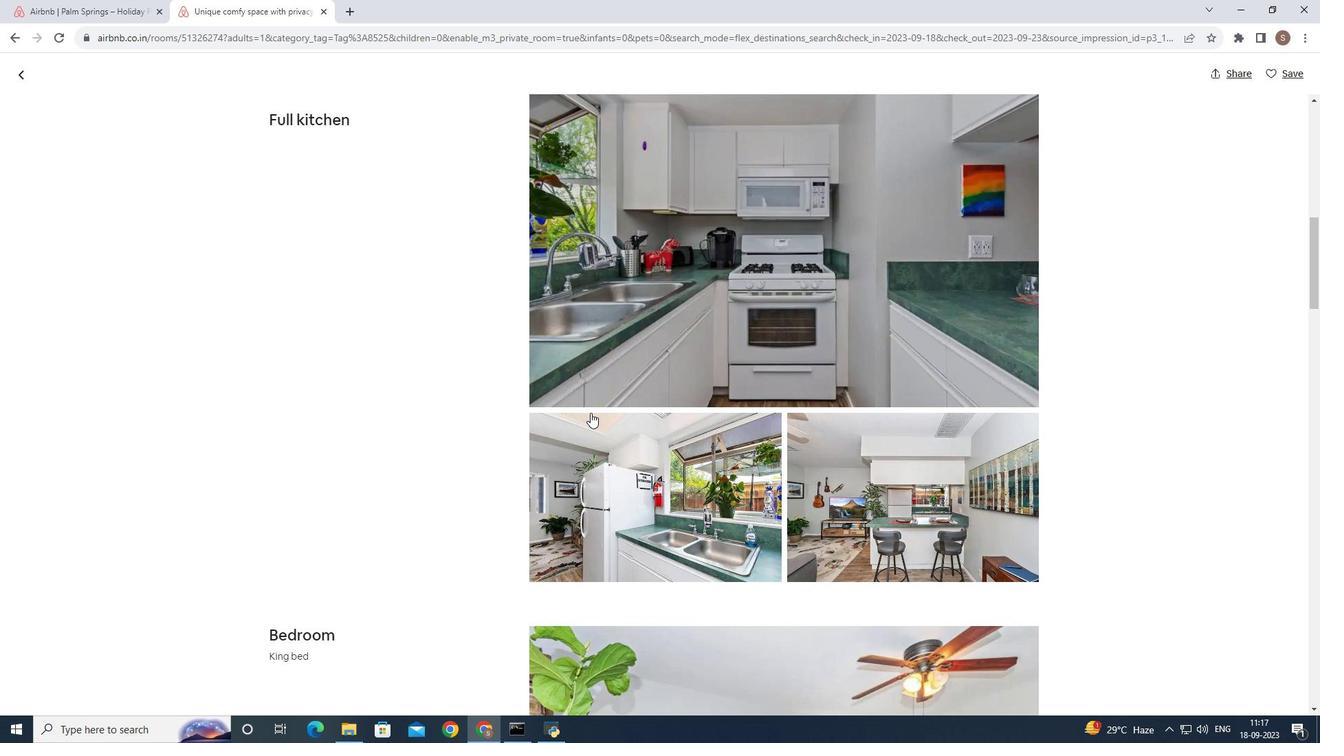 
Action: Mouse scrolled (590, 412) with delta (0, 0)
Screenshot: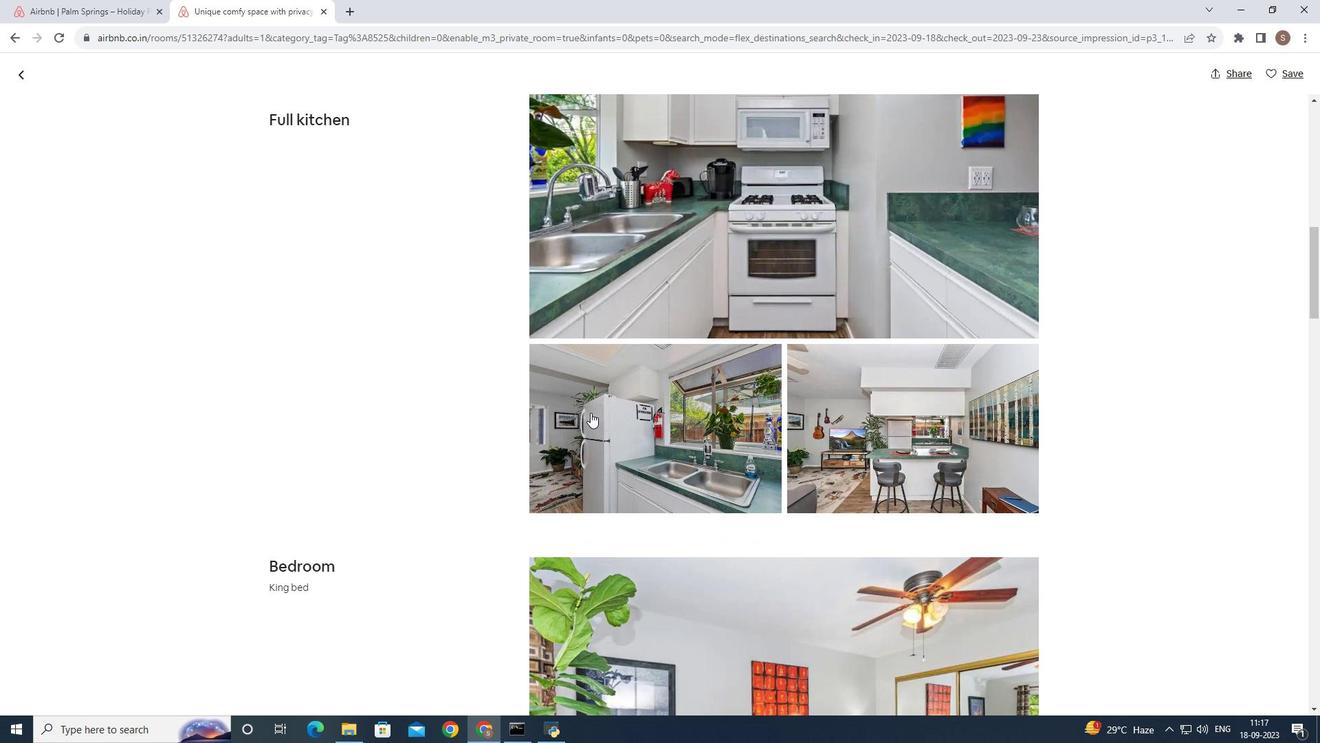 
Action: Mouse scrolled (590, 412) with delta (0, 0)
Screenshot: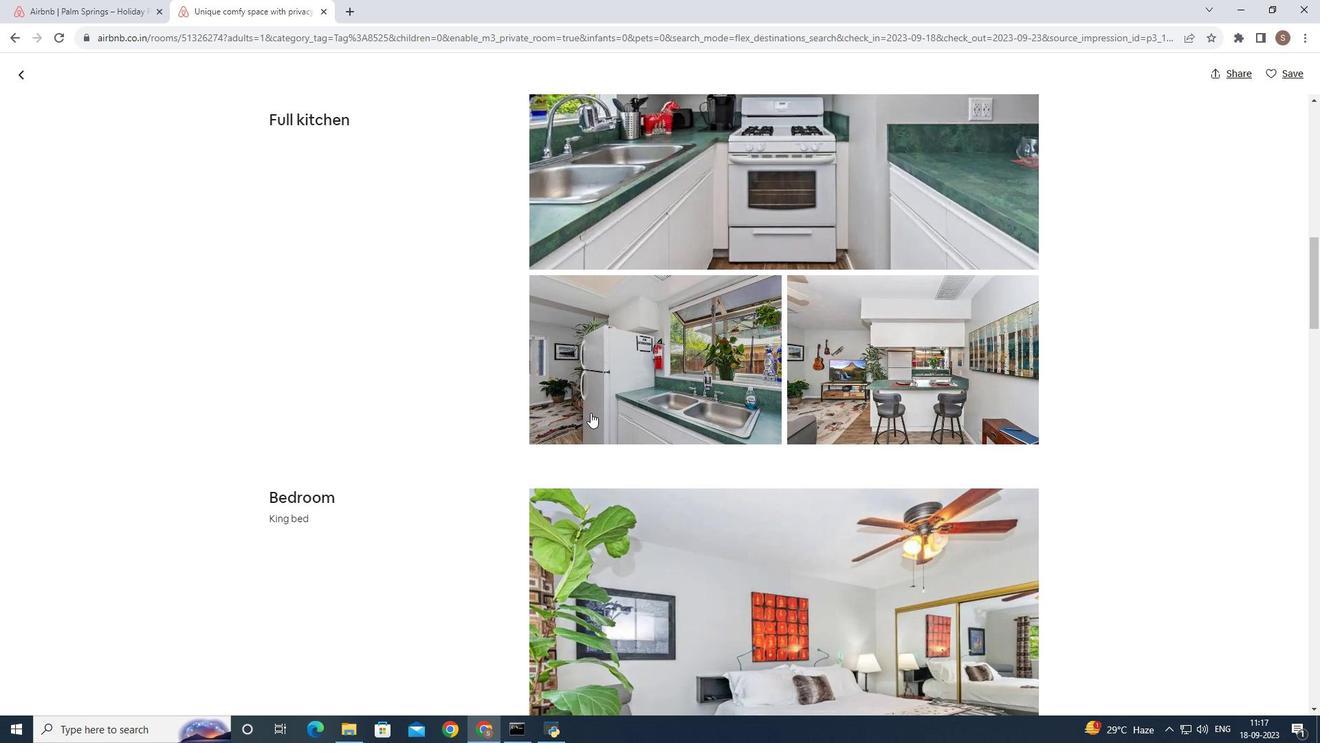 
Action: Mouse scrolled (590, 412) with delta (0, 0)
Screenshot: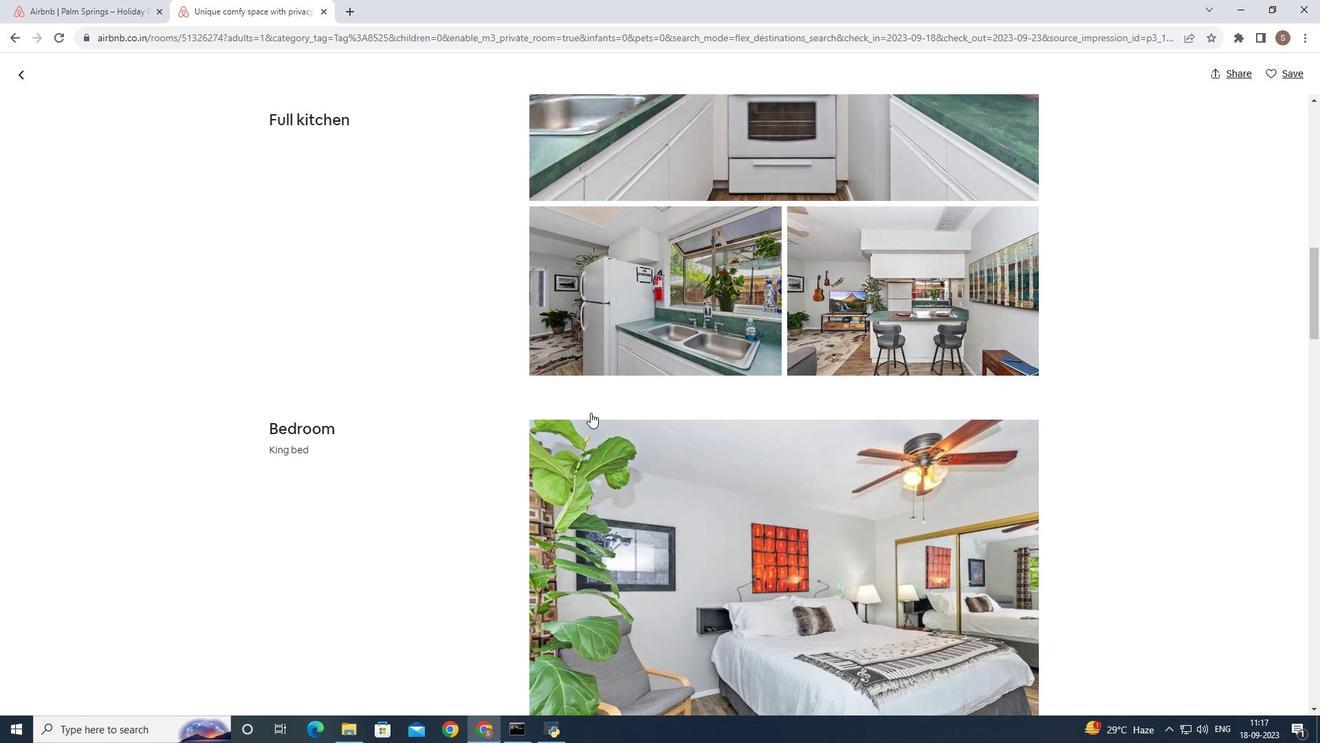 
Action: Mouse scrolled (590, 412) with delta (0, 0)
Screenshot: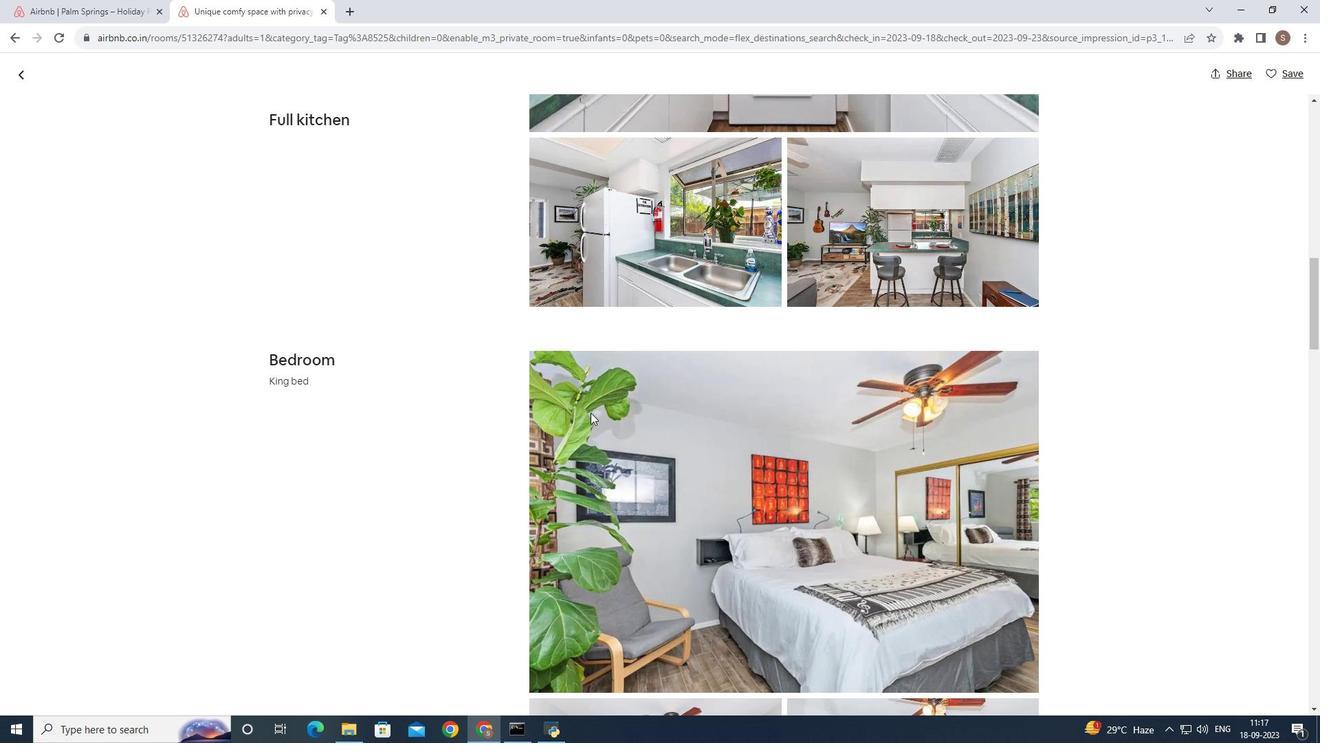 
Action: Mouse scrolled (590, 412) with delta (0, 0)
Screenshot: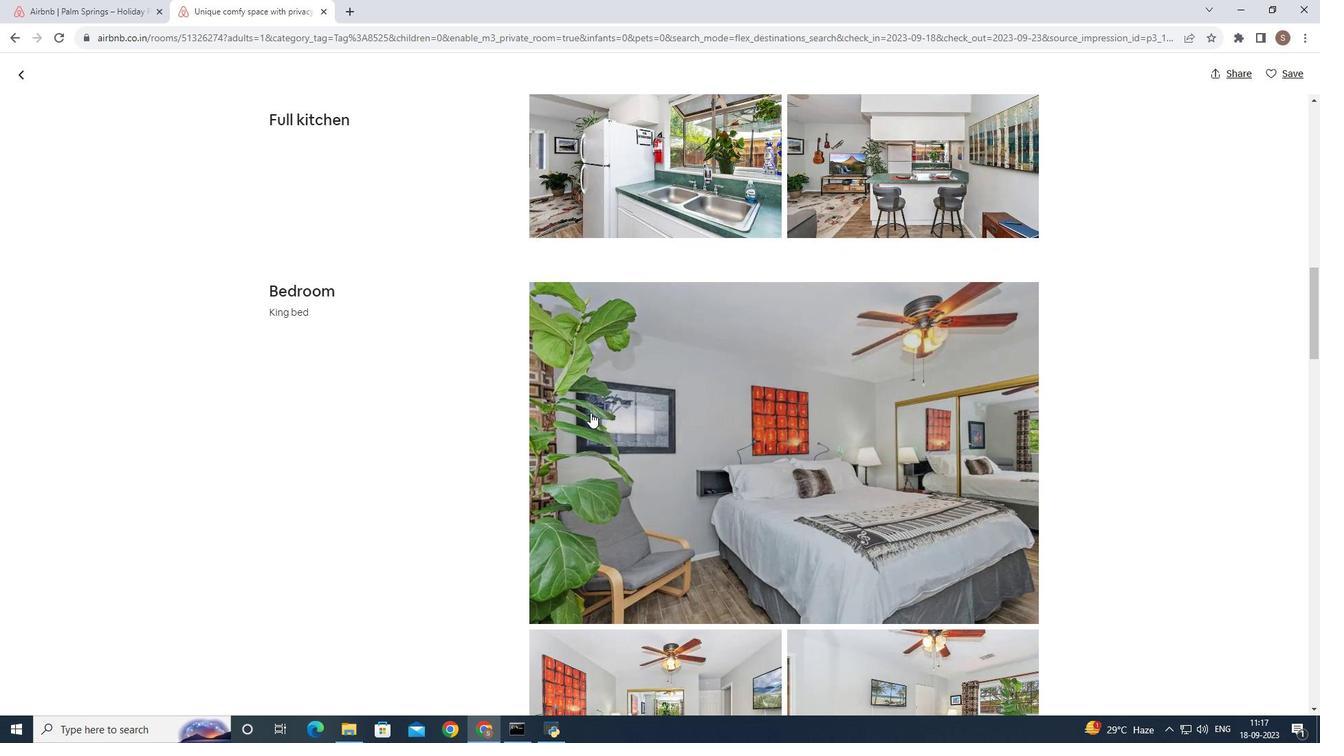 
Action: Mouse scrolled (590, 412) with delta (0, 0)
Screenshot: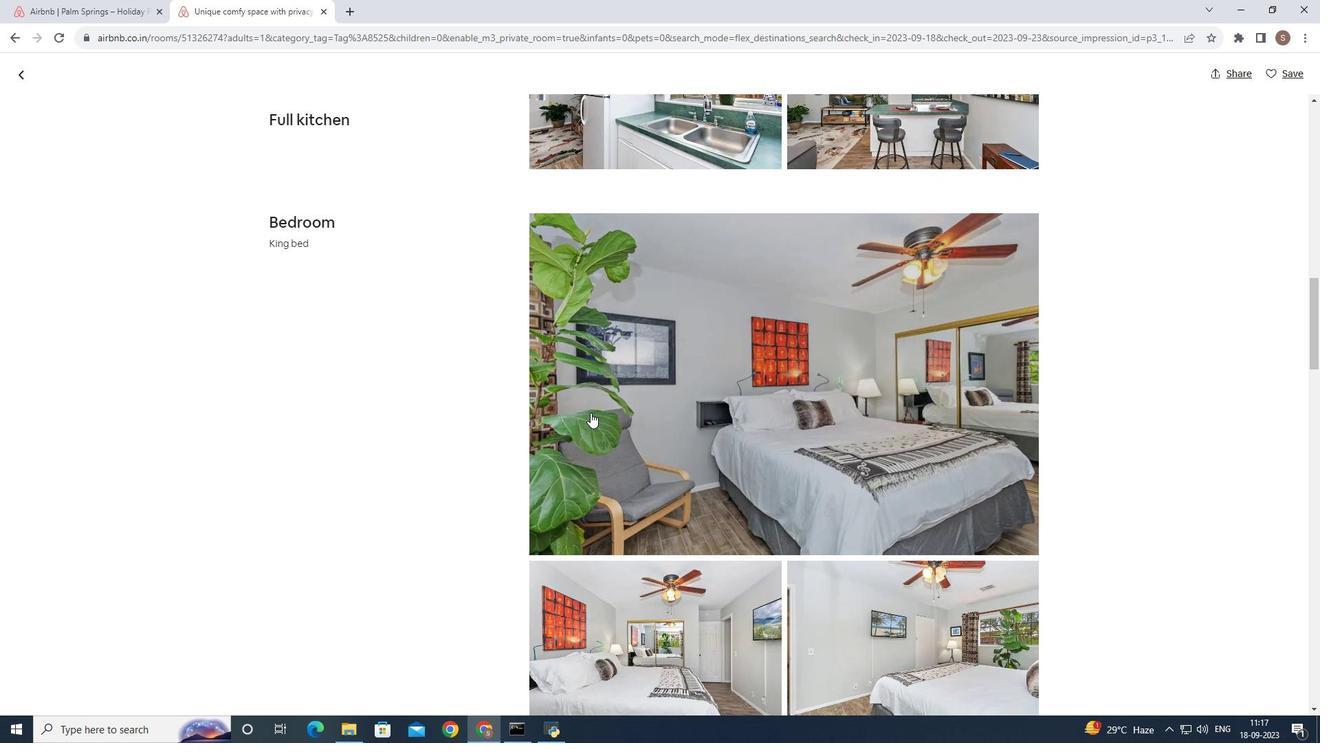 
Action: Mouse scrolled (590, 412) with delta (0, 0)
Screenshot: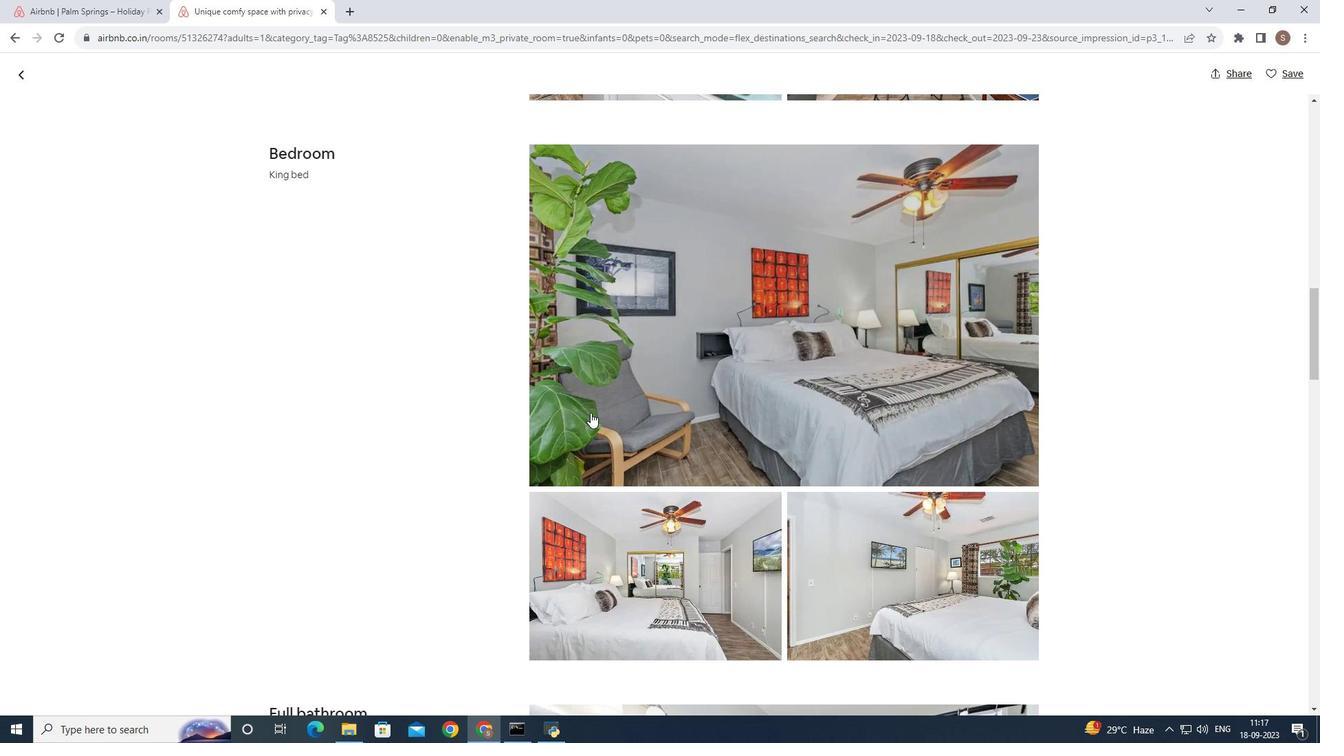 
Action: Mouse scrolled (590, 412) with delta (0, 0)
Screenshot: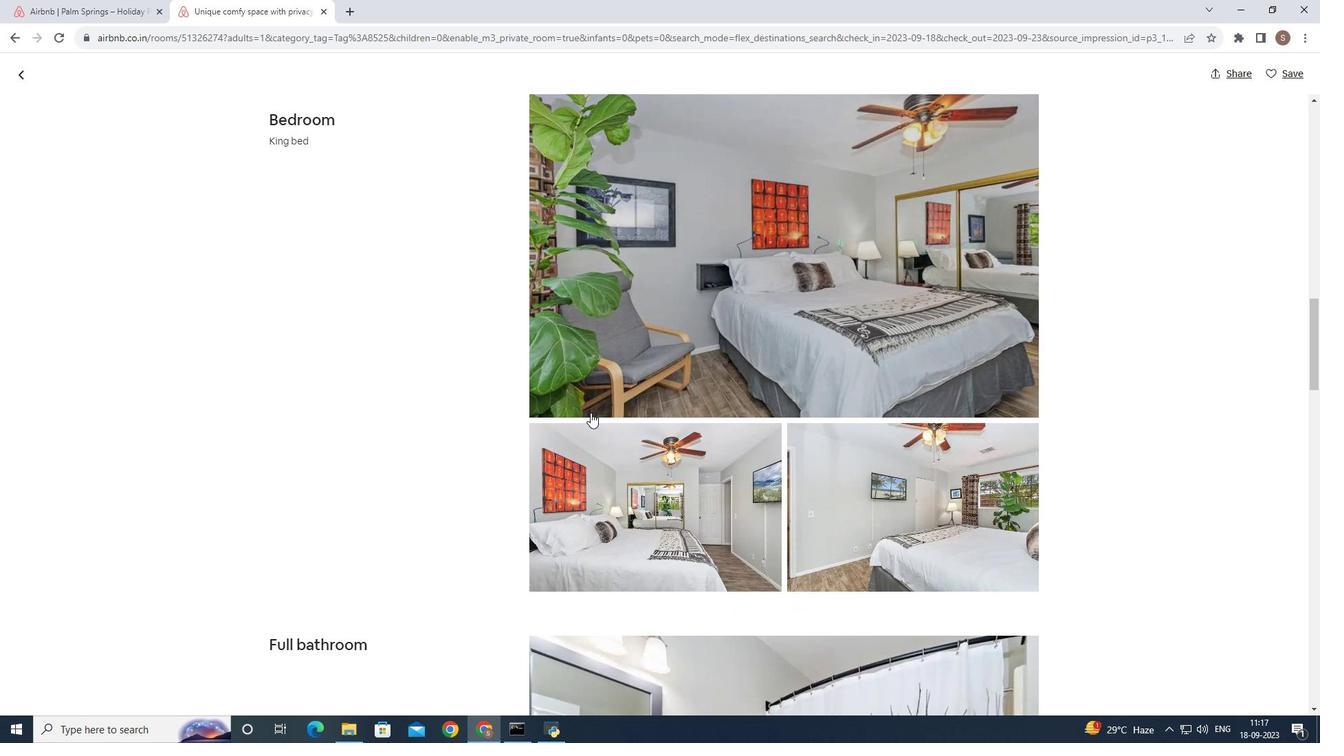 
Action: Mouse scrolled (590, 412) with delta (0, 0)
Screenshot: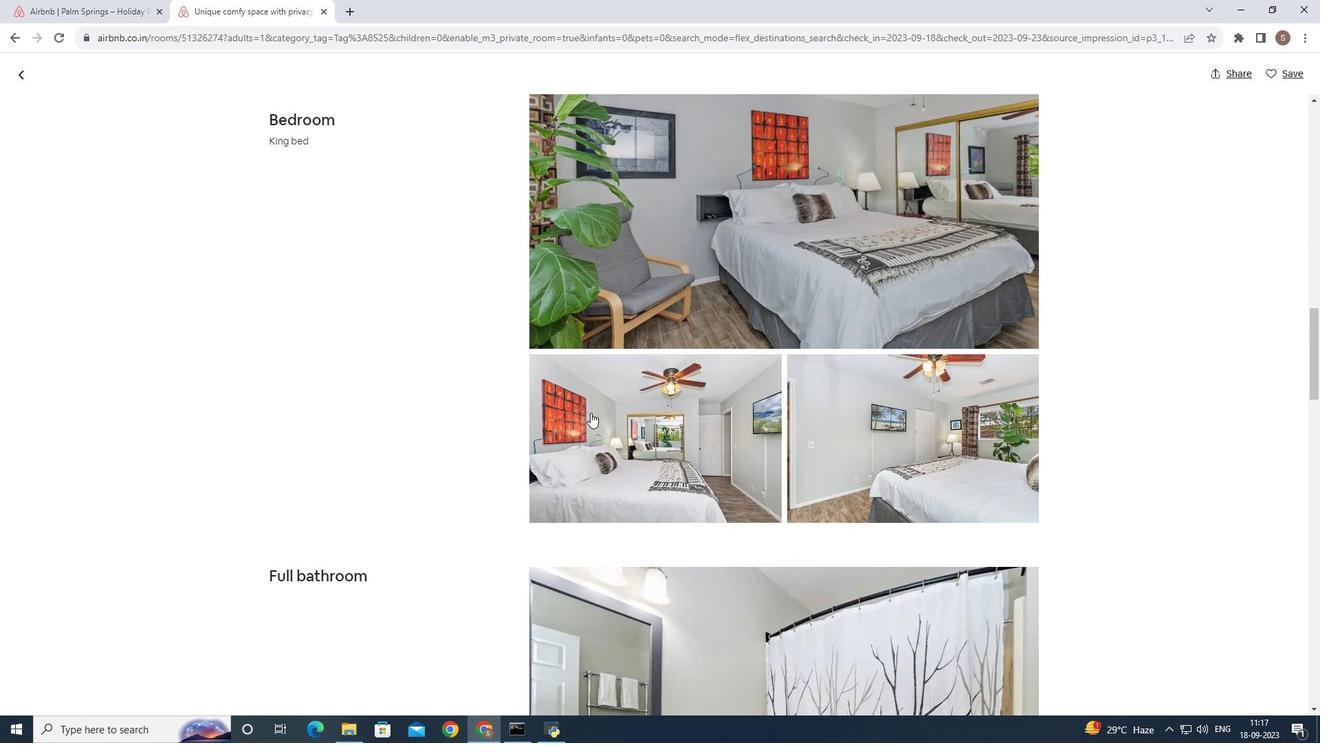 
Action: Mouse scrolled (590, 412) with delta (0, 0)
Screenshot: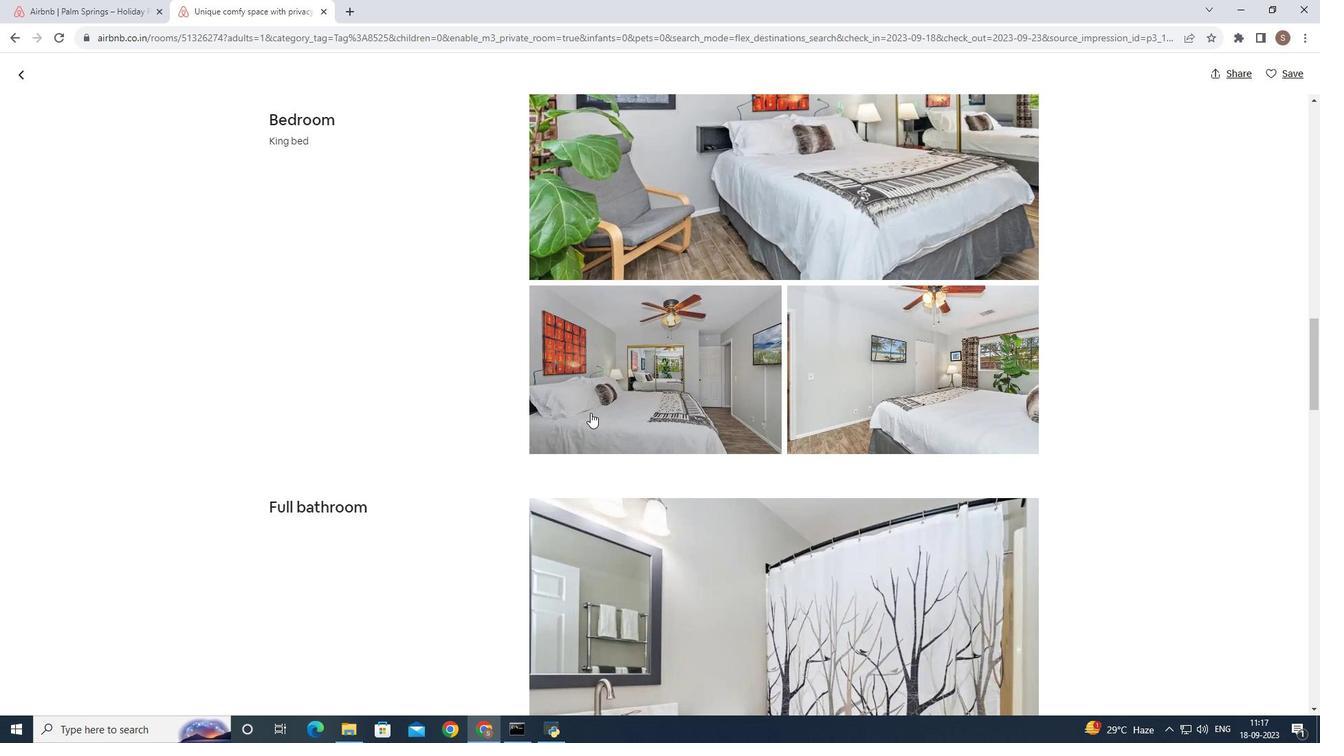 
Action: Mouse scrolled (590, 412) with delta (0, 0)
Screenshot: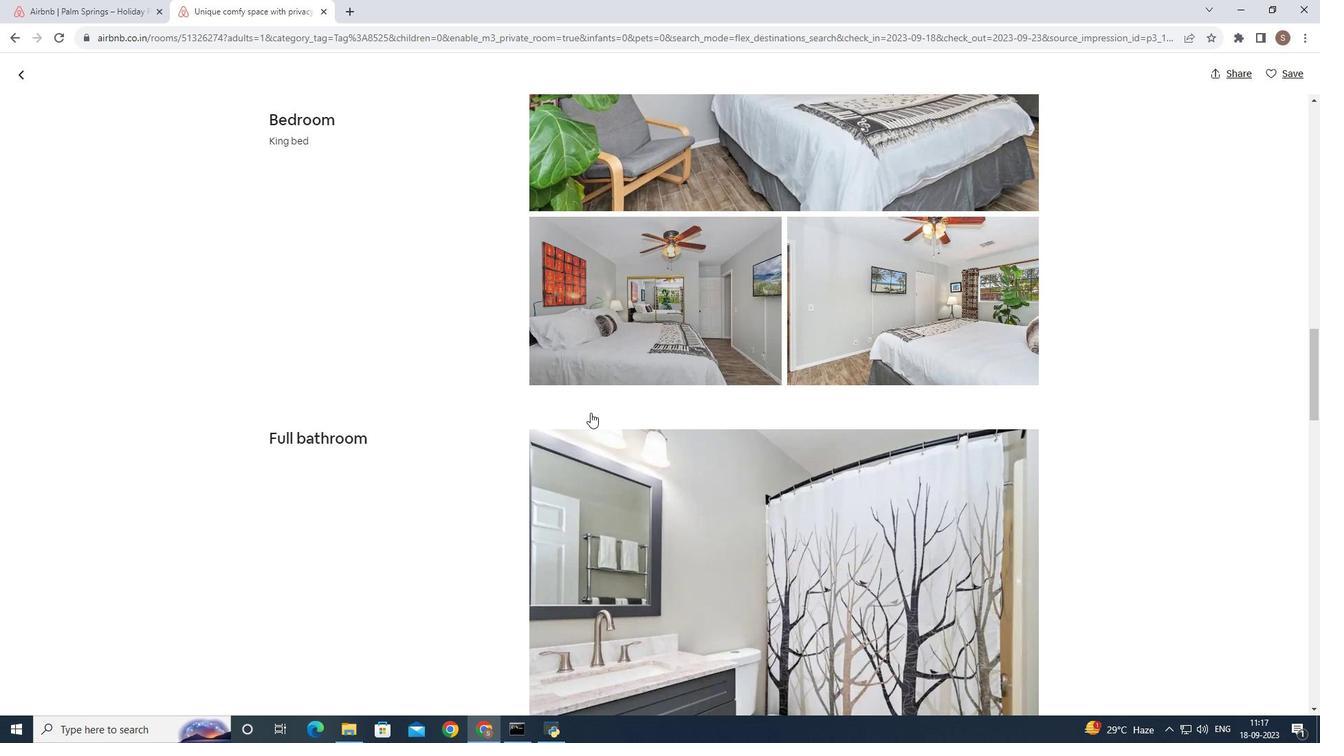 
Action: Mouse scrolled (590, 412) with delta (0, 0)
Screenshot: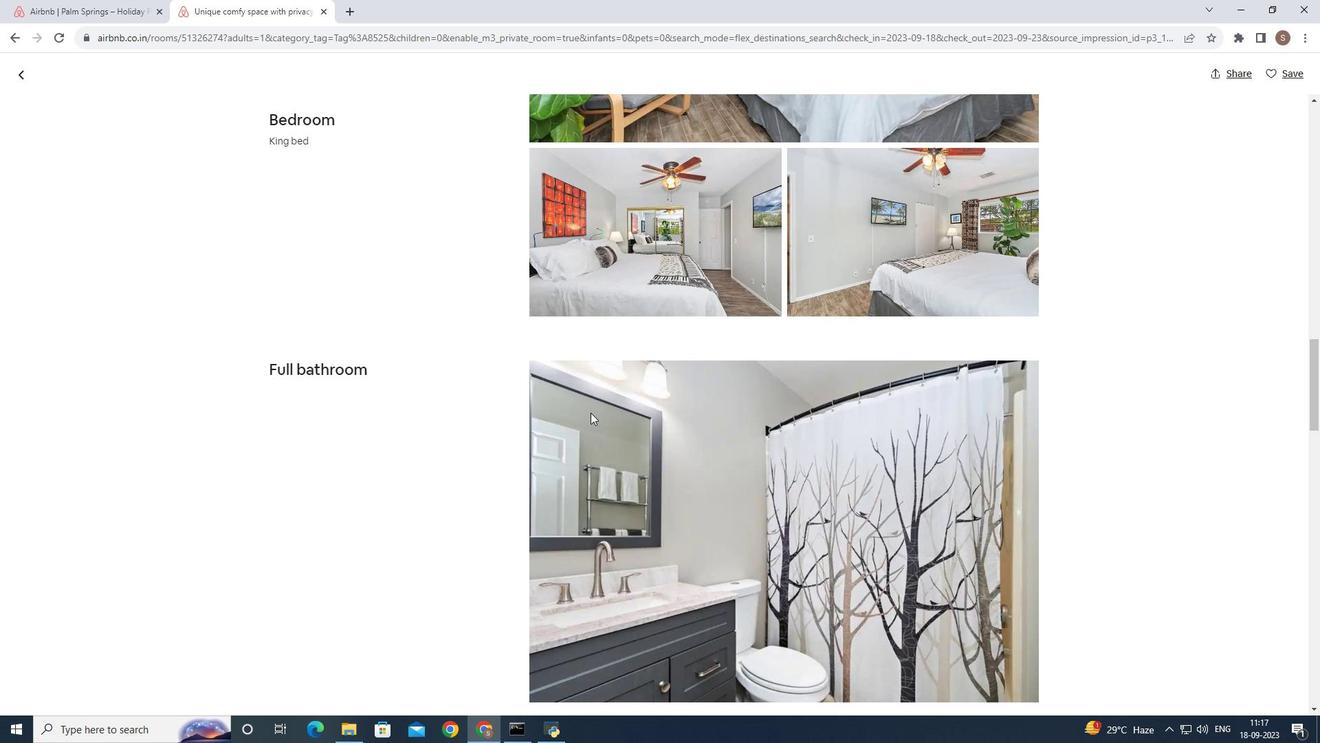 
Action: Mouse scrolled (590, 412) with delta (0, 0)
Screenshot: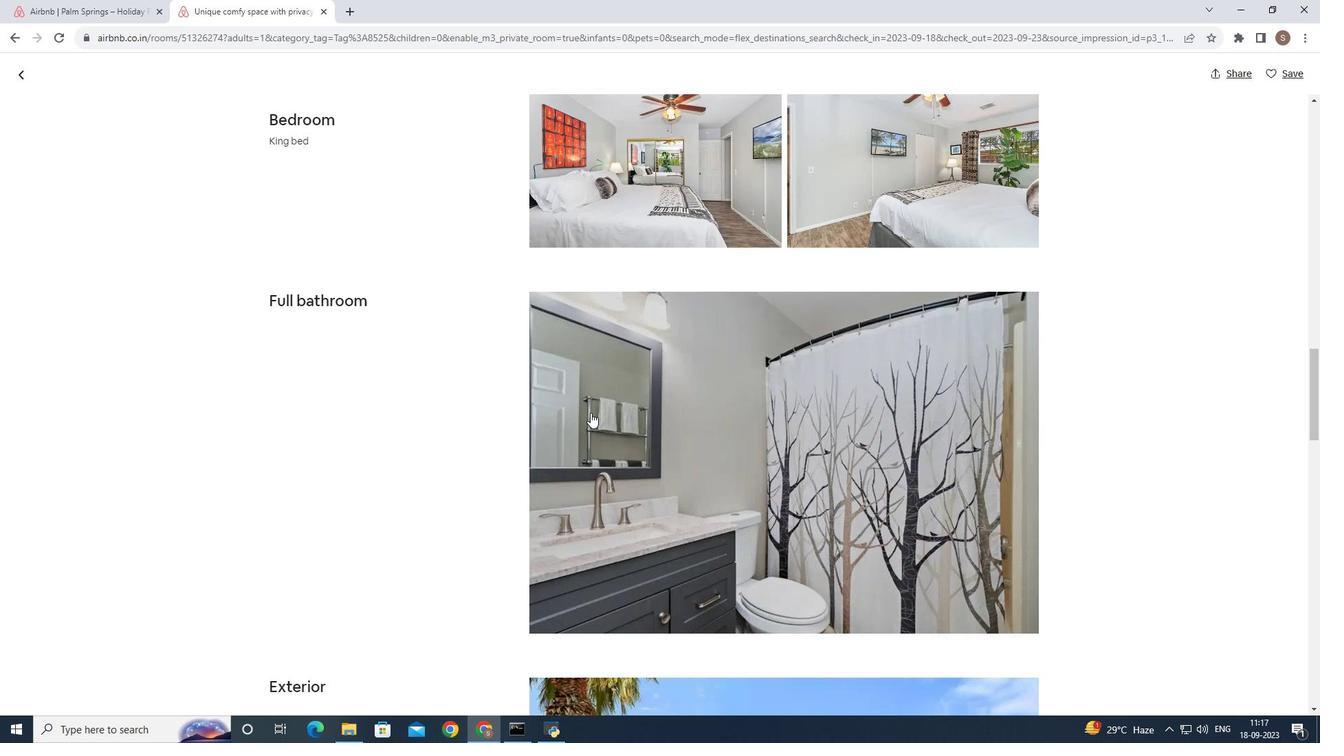 
Action: Mouse scrolled (590, 412) with delta (0, 0)
Screenshot: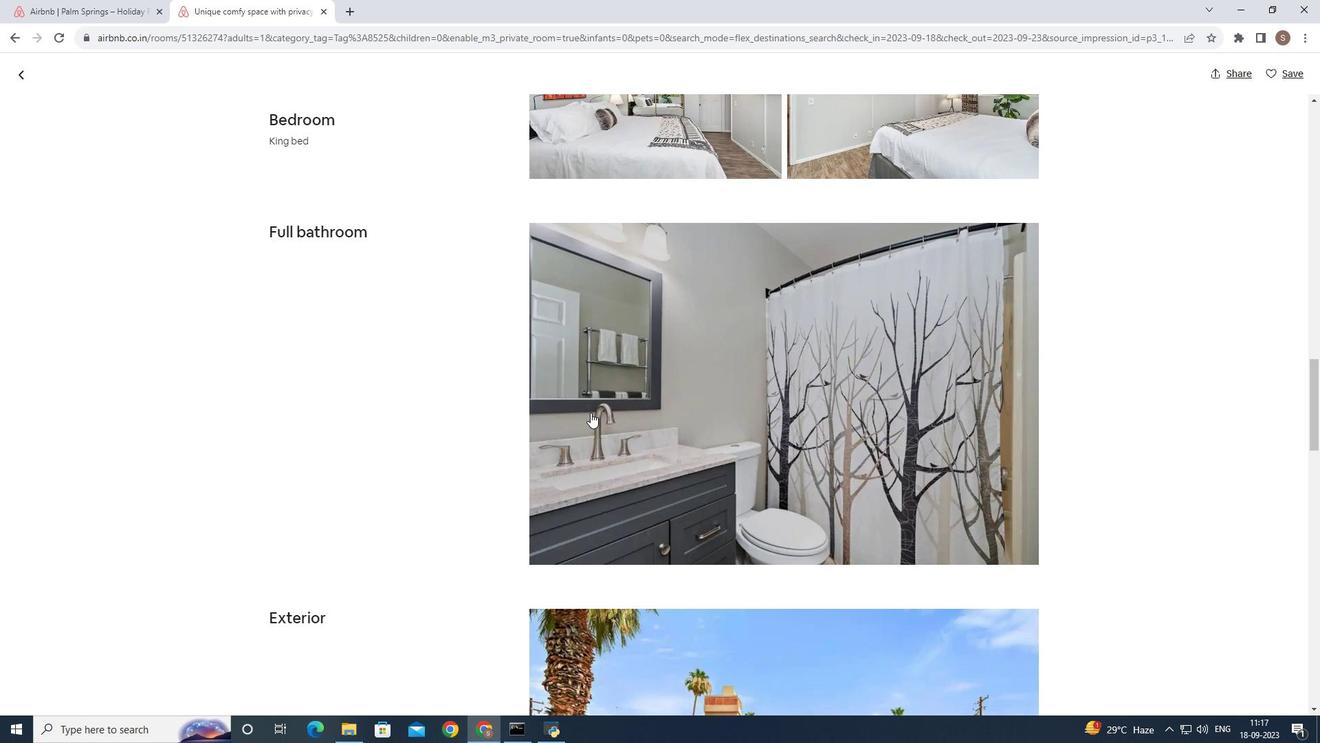 
Action: Mouse scrolled (590, 412) with delta (0, 0)
Screenshot: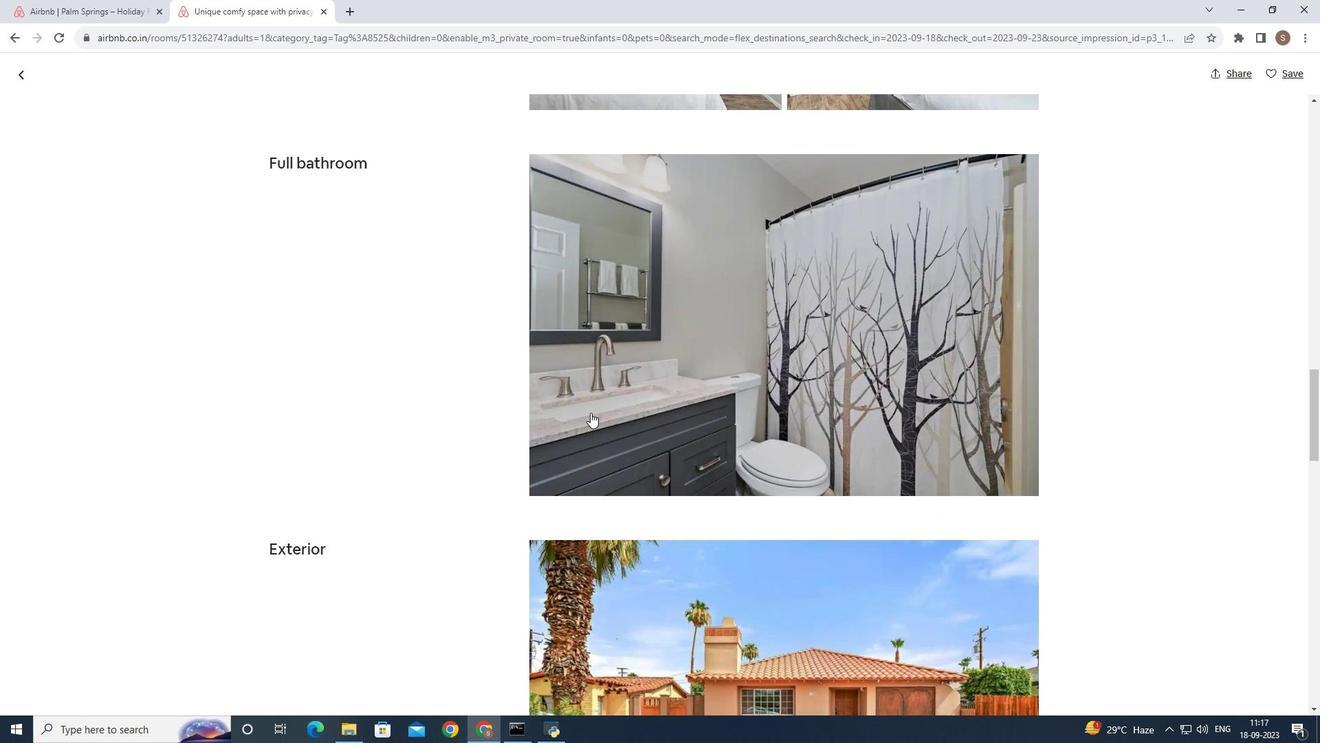 
Action: Mouse scrolled (590, 412) with delta (0, 0)
Screenshot: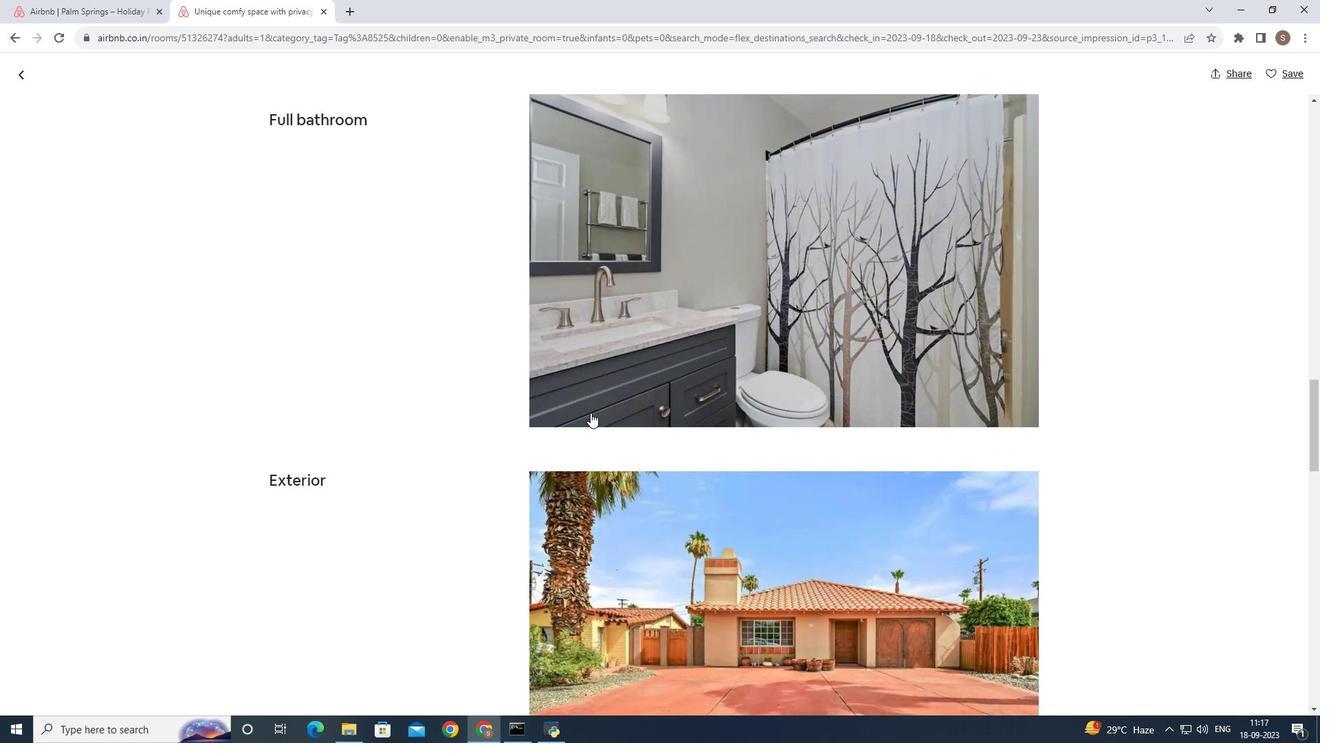 
Action: Mouse scrolled (590, 412) with delta (0, 0)
Screenshot: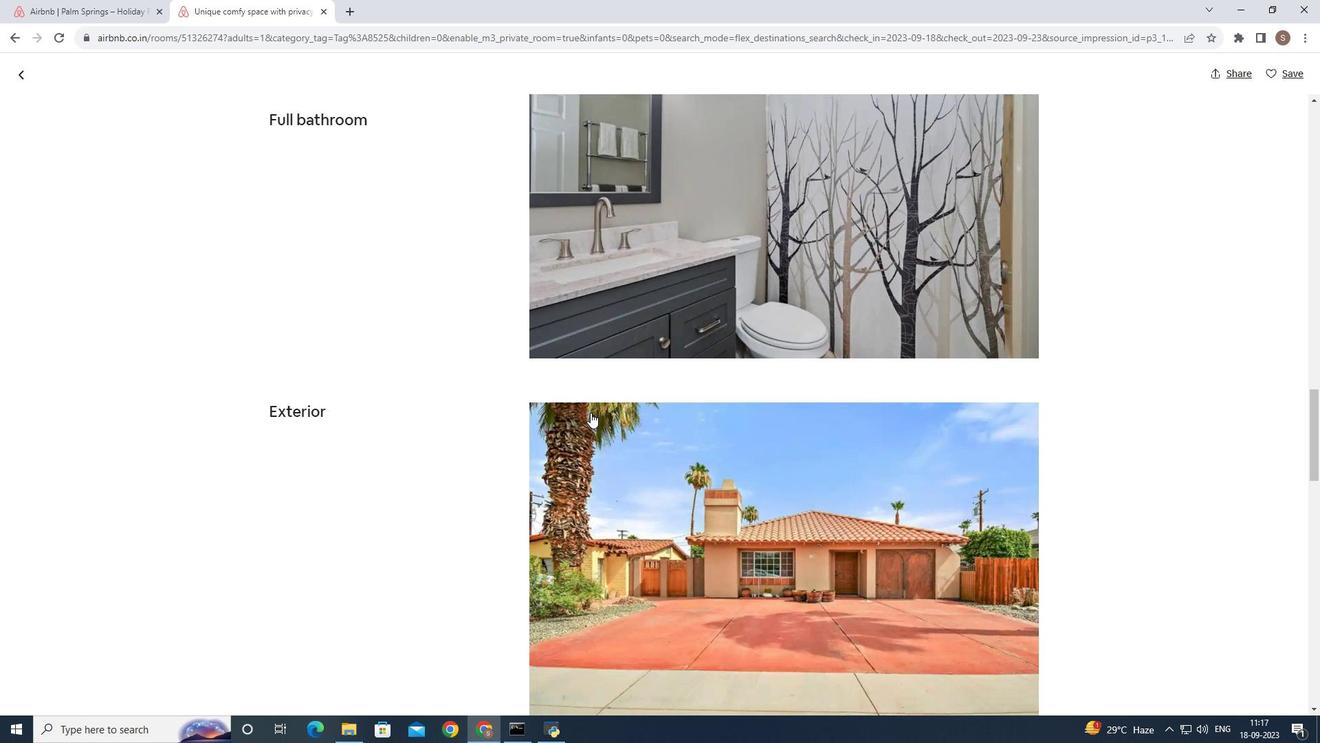 
Action: Mouse scrolled (590, 412) with delta (0, 0)
Screenshot: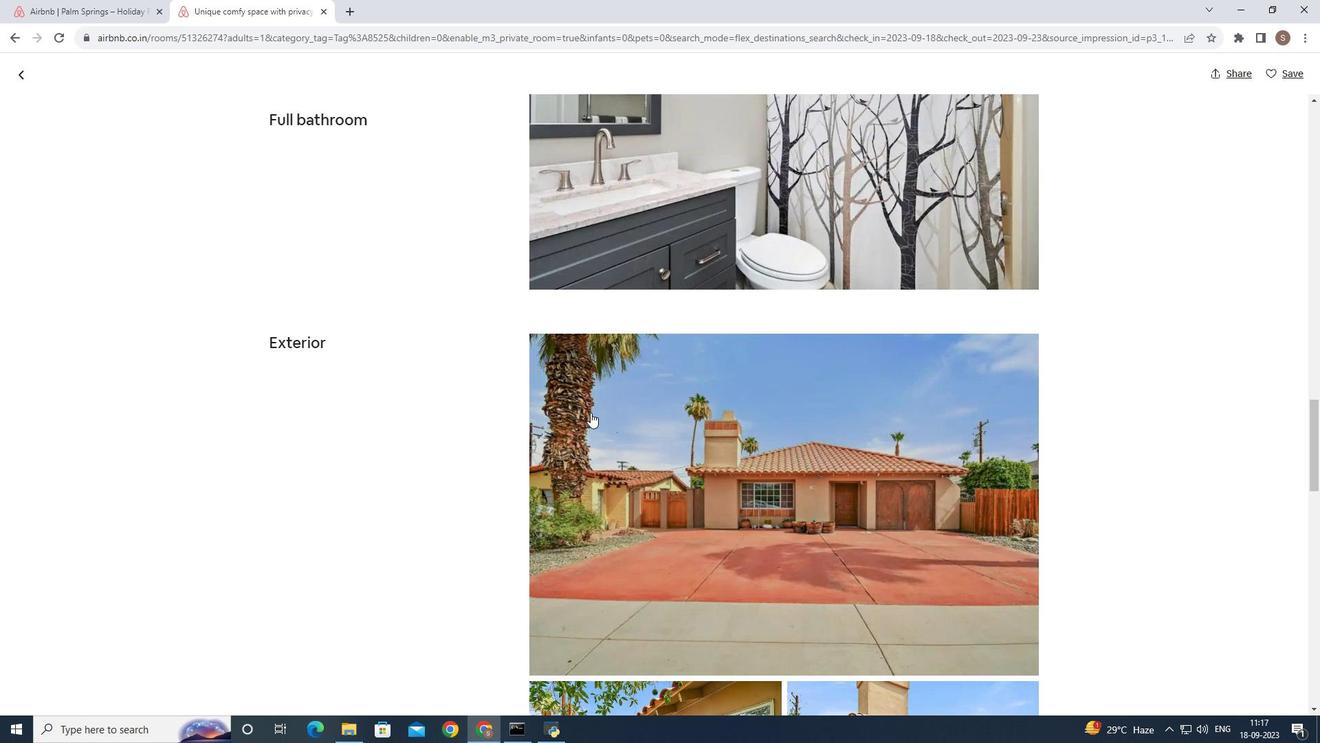 
Action: Mouse scrolled (590, 412) with delta (0, 0)
Screenshot: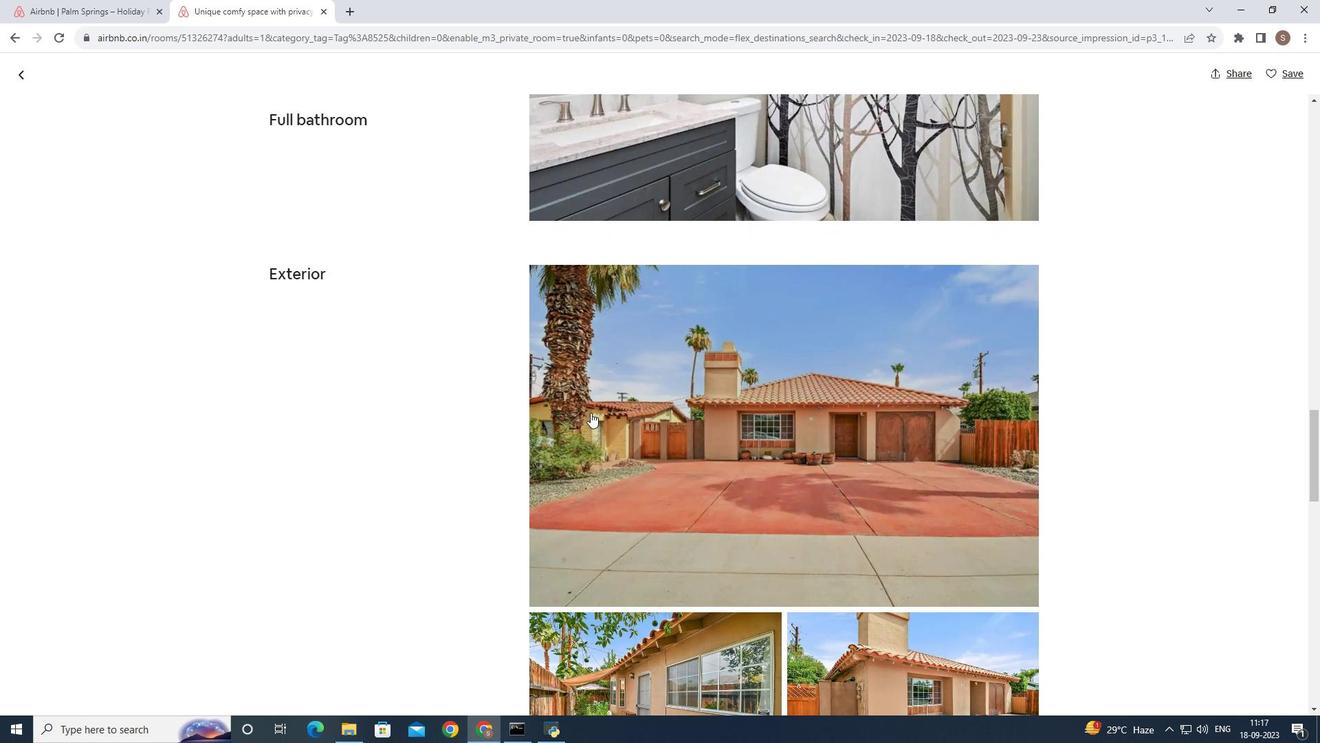 
Action: Mouse scrolled (590, 412) with delta (0, 0)
Screenshot: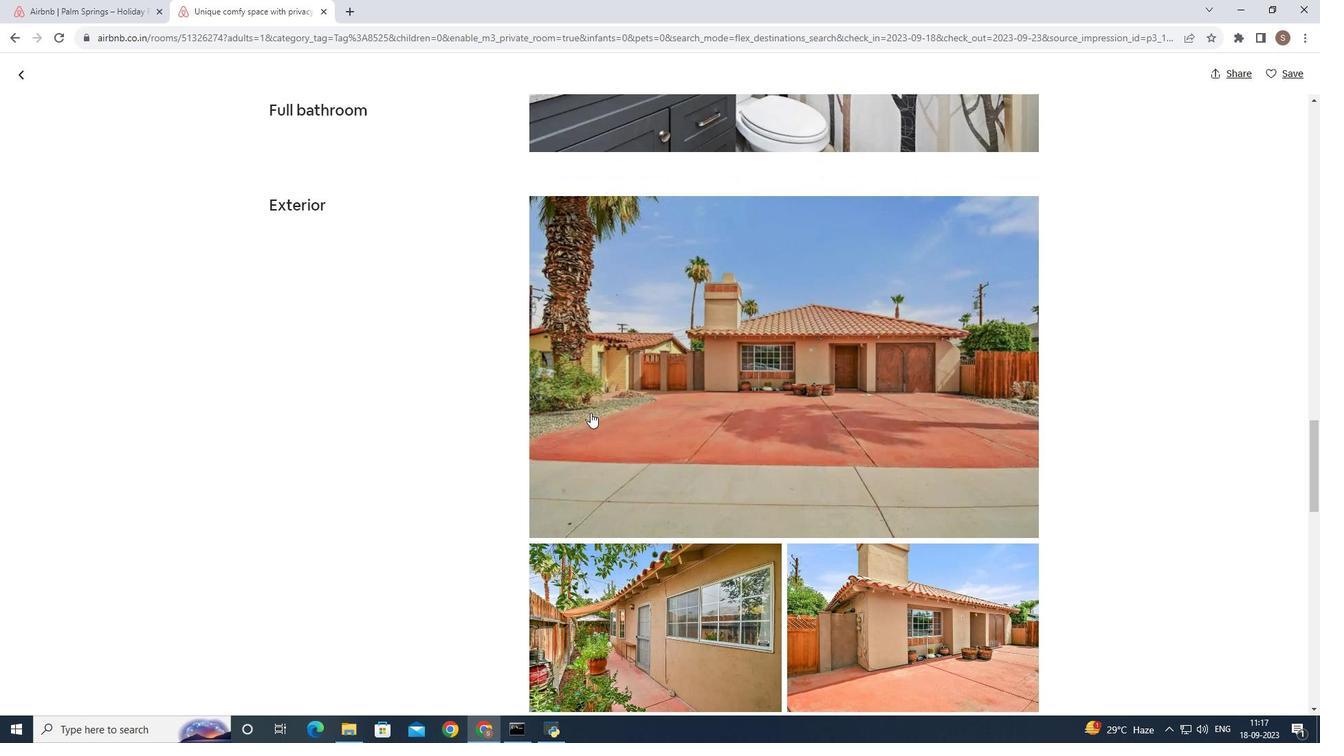 
Action: Mouse moved to (588, 414)
Screenshot: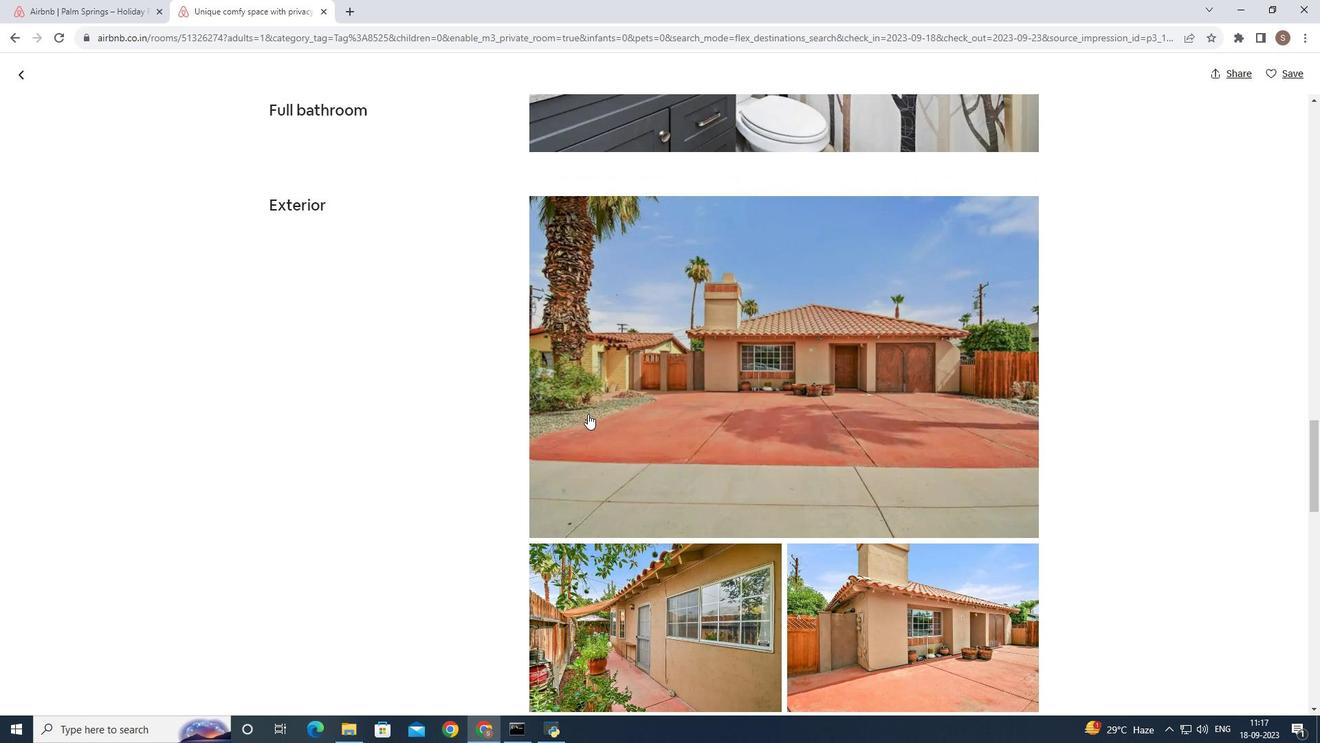 
Action: Mouse scrolled (588, 413) with delta (0, 0)
Screenshot: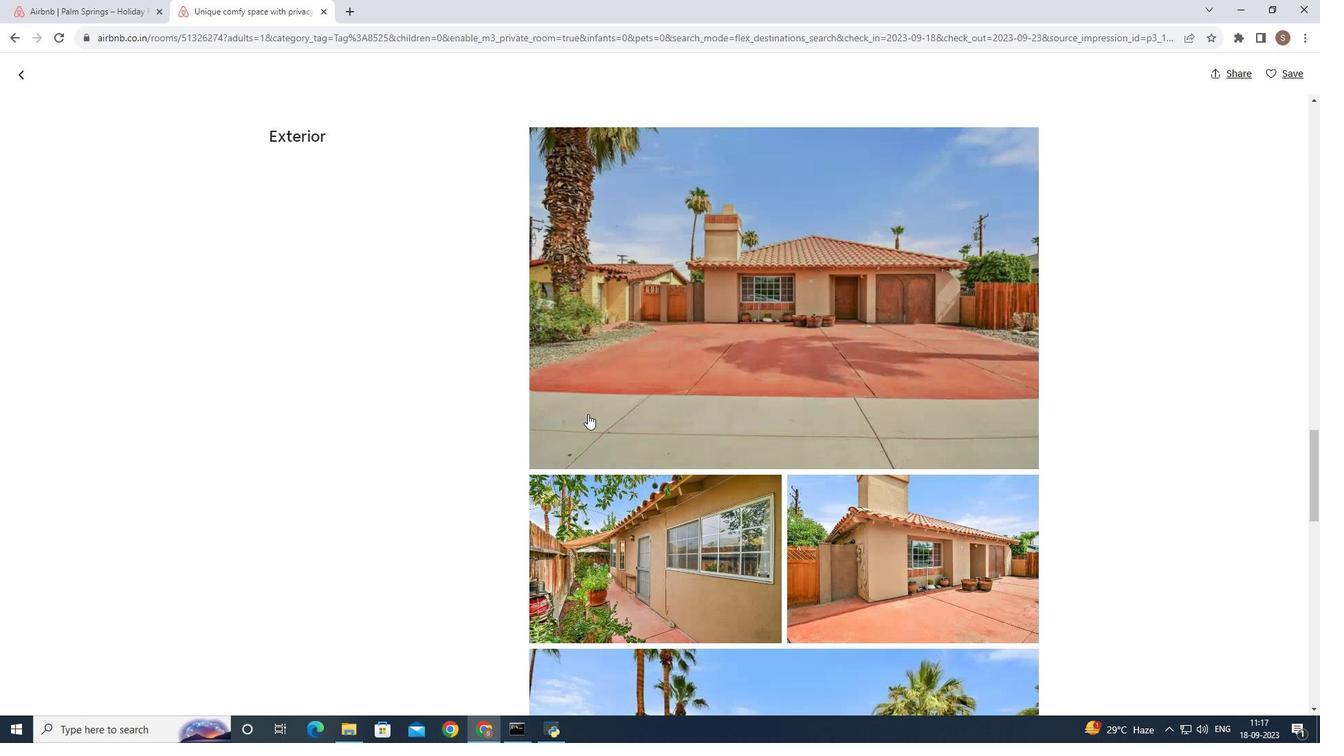 
Action: Mouse scrolled (588, 413) with delta (0, 0)
Screenshot: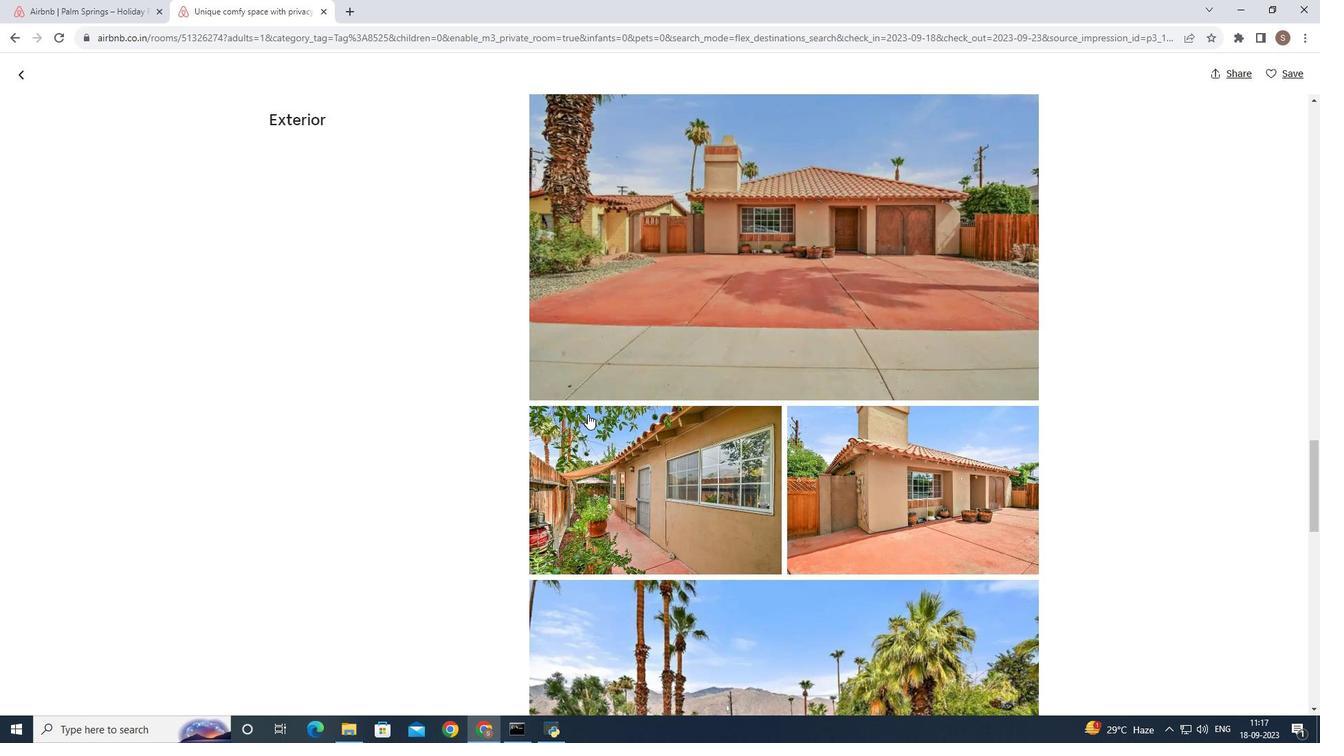 
Action: Mouse scrolled (588, 413) with delta (0, 0)
Screenshot: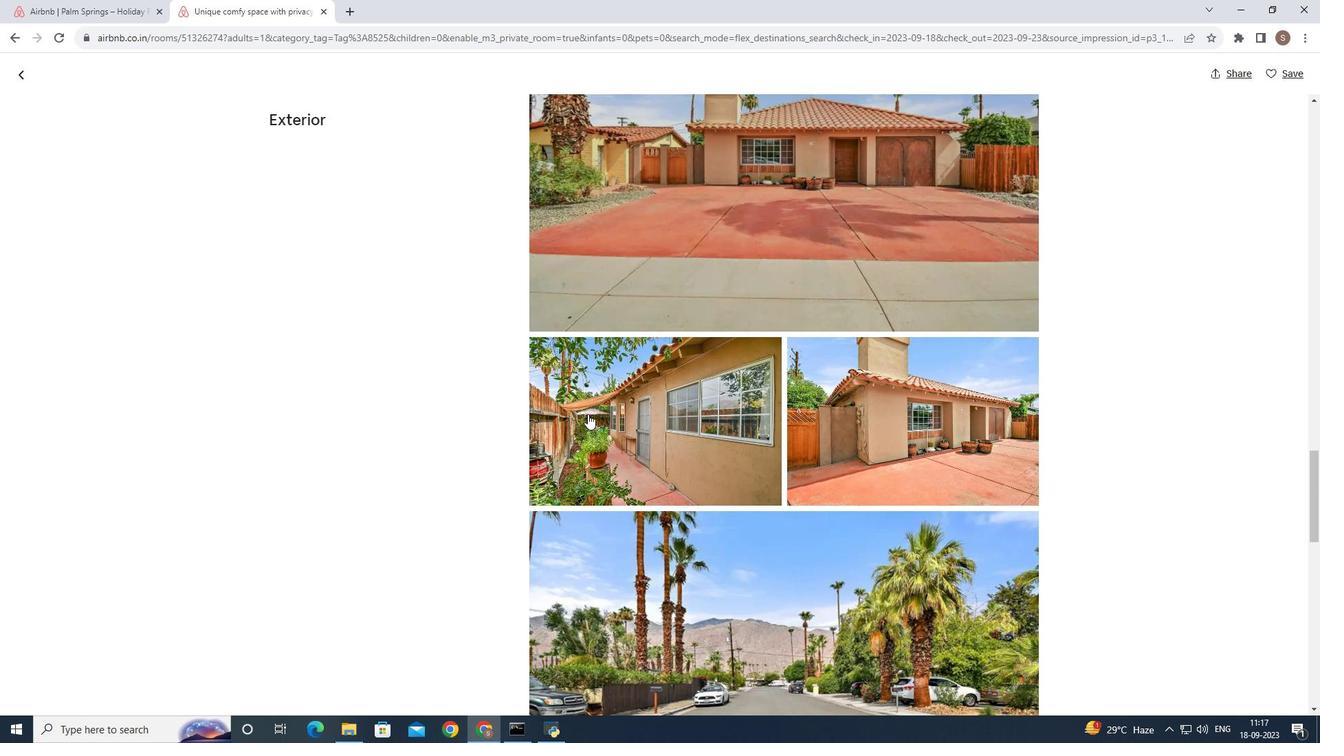 
Action: Mouse scrolled (588, 413) with delta (0, 0)
Screenshot: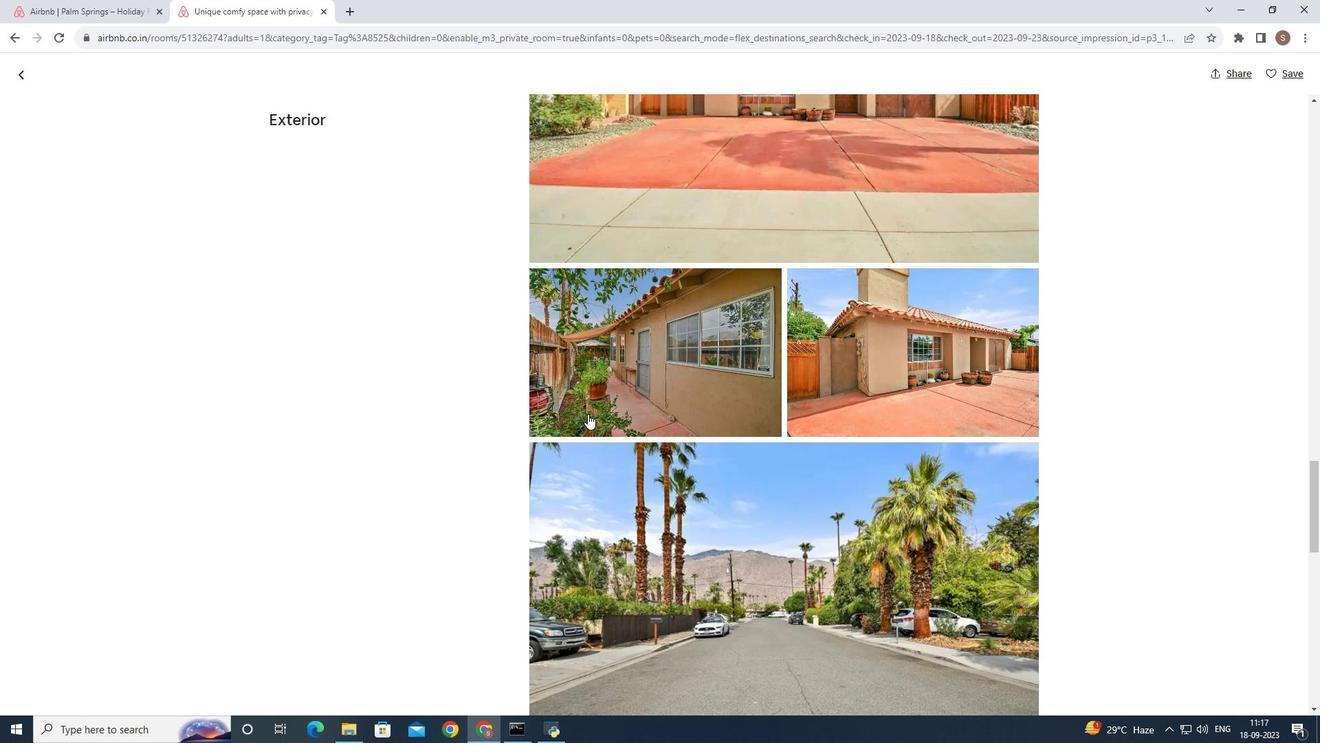 
Action: Mouse scrolled (588, 413) with delta (0, 0)
Screenshot: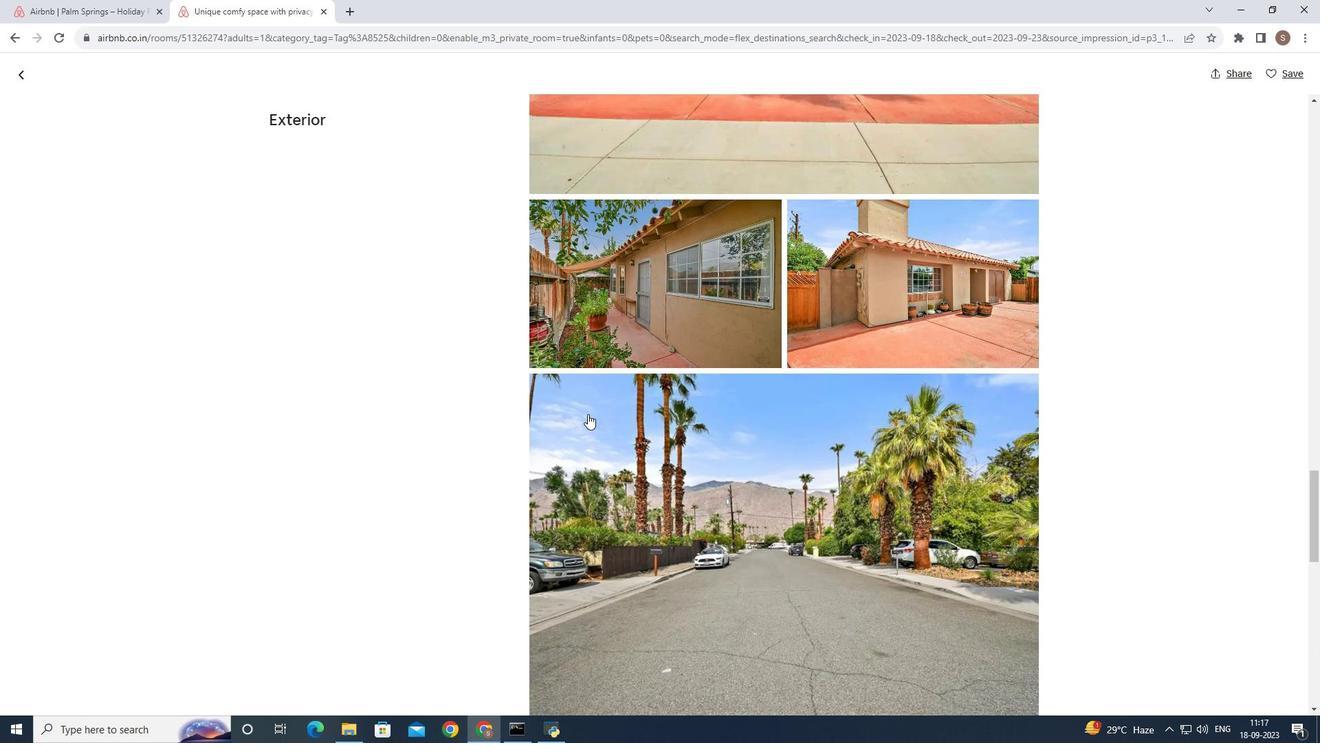 
Action: Mouse scrolled (588, 413) with delta (0, 0)
Screenshot: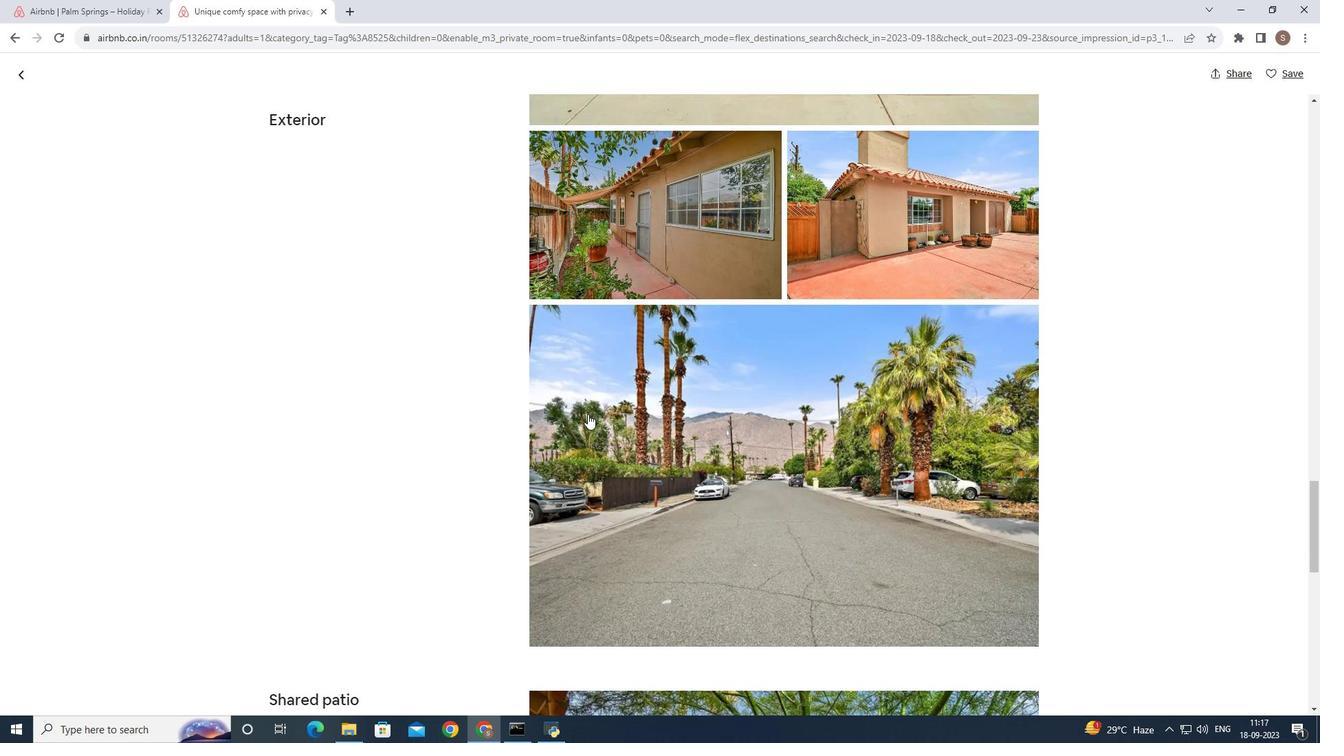 
Action: Mouse scrolled (588, 413) with delta (0, 0)
Screenshot: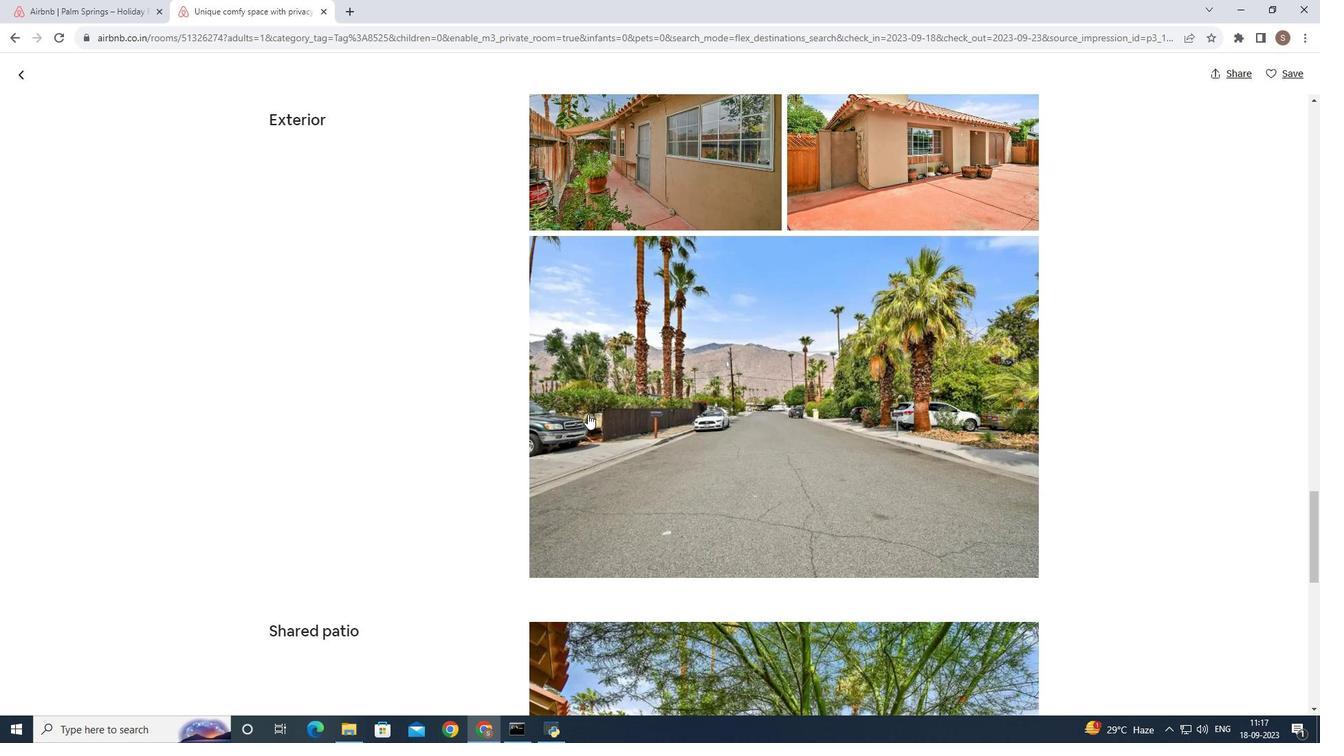
Action: Mouse scrolled (588, 413) with delta (0, 0)
Screenshot: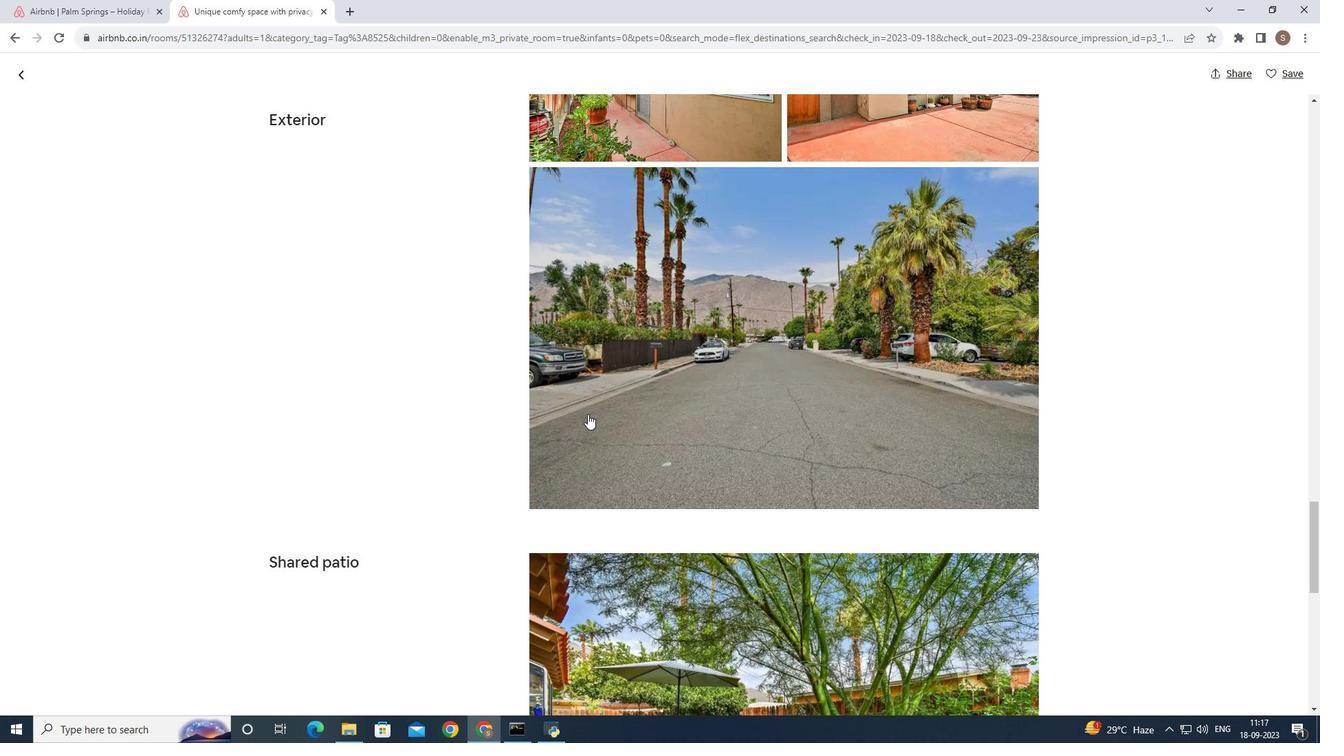 
Action: Mouse scrolled (588, 413) with delta (0, 0)
Screenshot: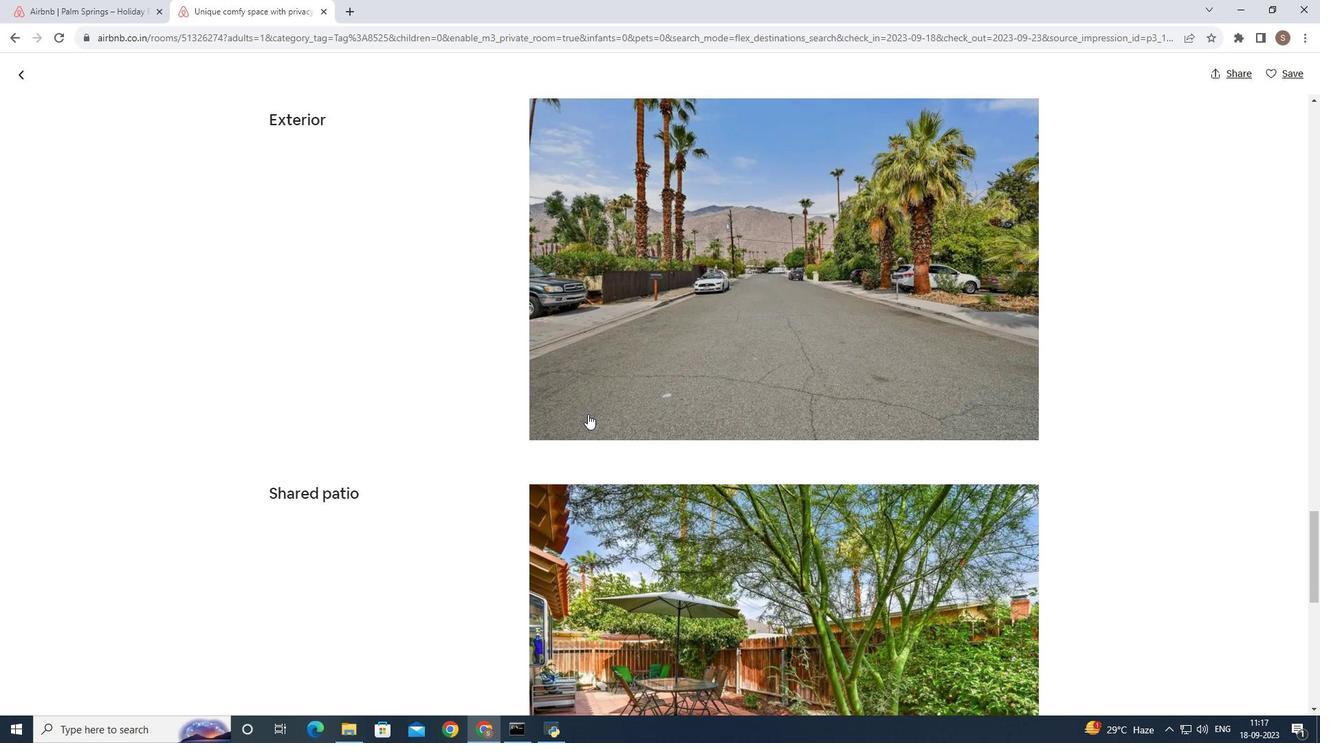 
Action: Mouse scrolled (588, 413) with delta (0, 0)
Screenshot: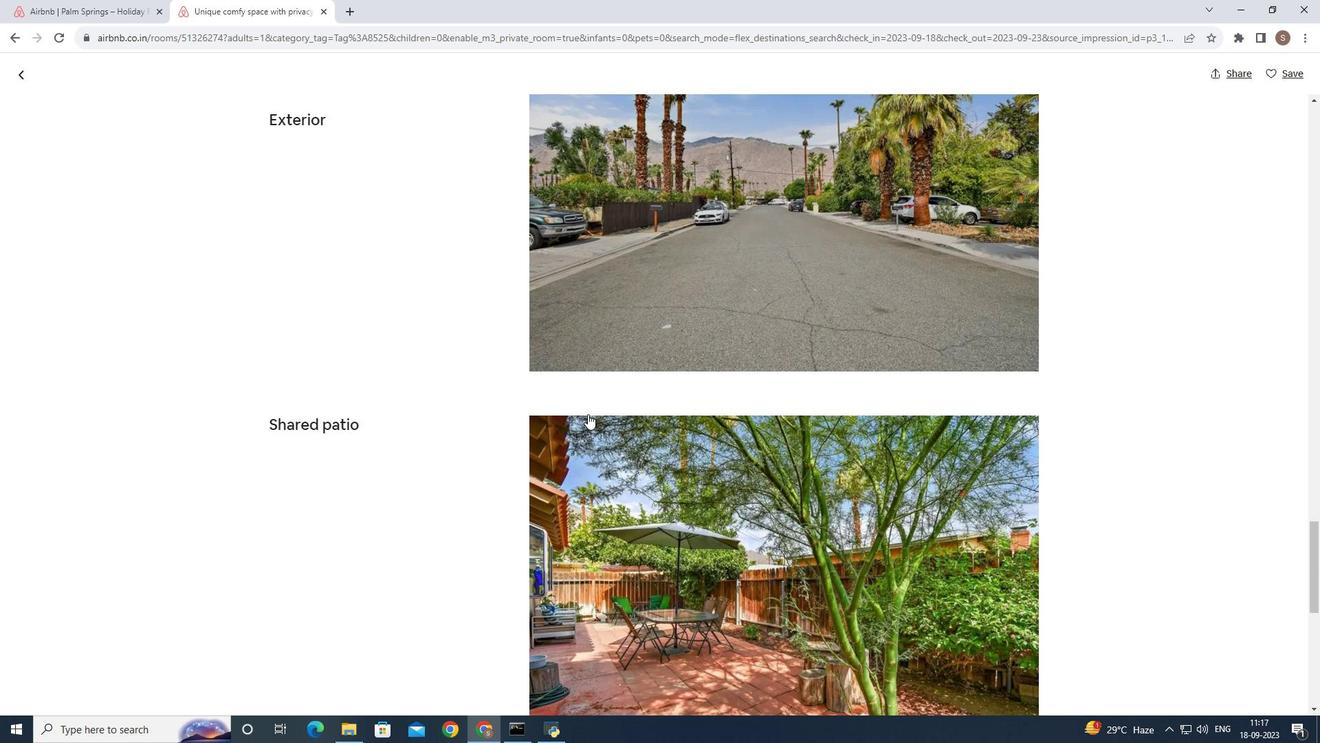 
Action: Mouse scrolled (588, 413) with delta (0, 0)
Screenshot: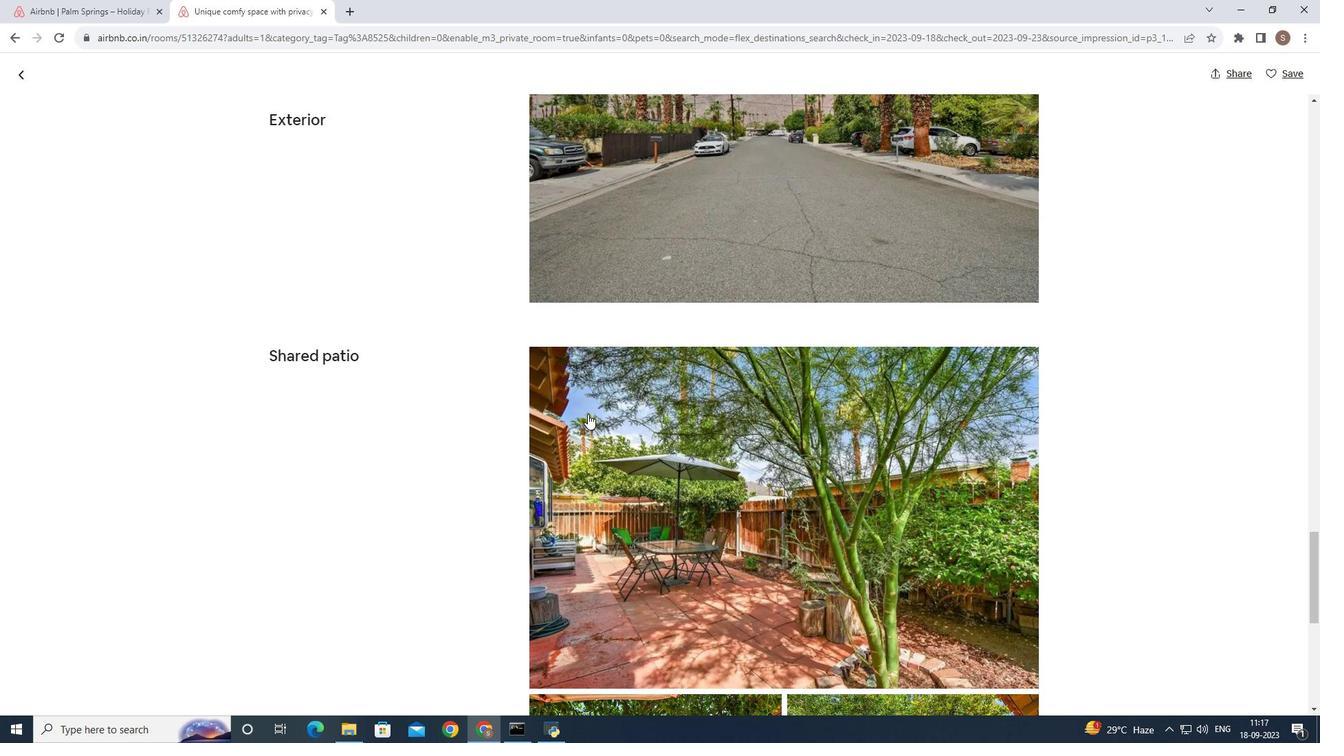 
Action: Mouse scrolled (588, 413) with delta (0, 0)
Screenshot: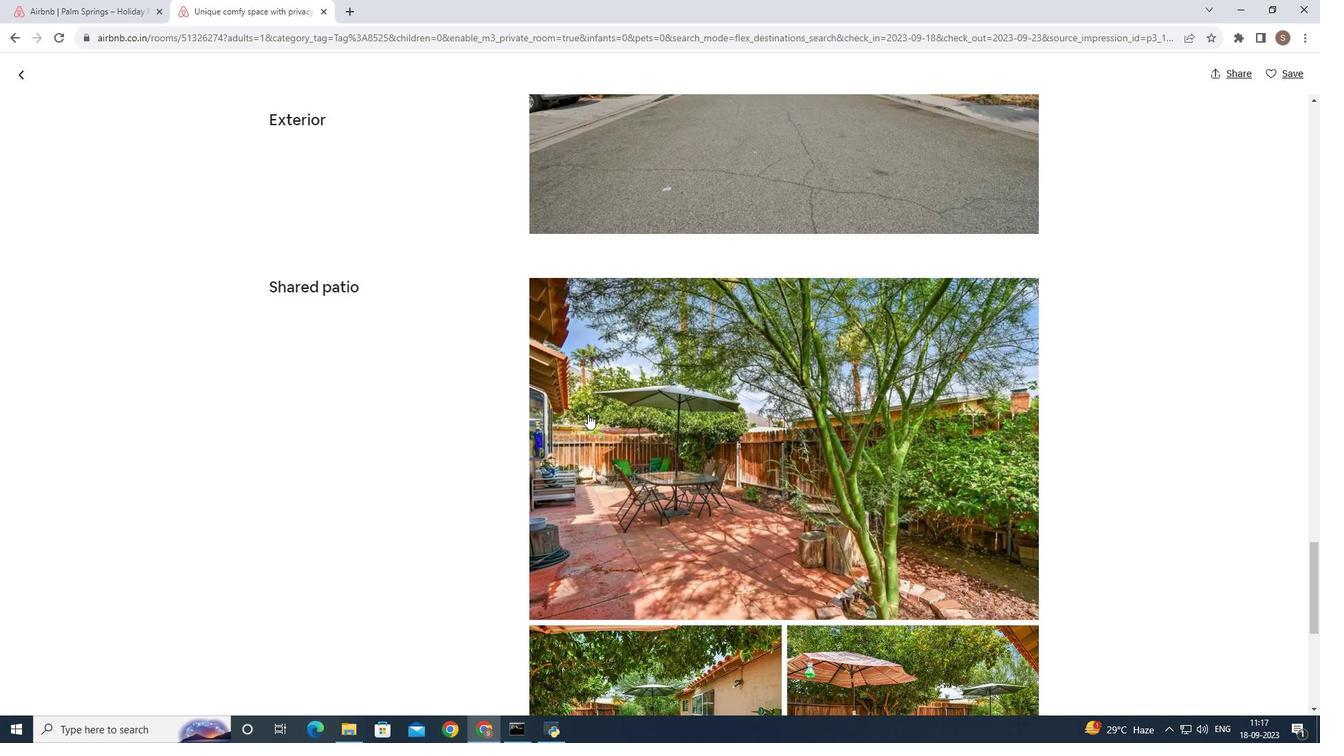 
Action: Mouse scrolled (588, 413) with delta (0, 0)
Screenshot: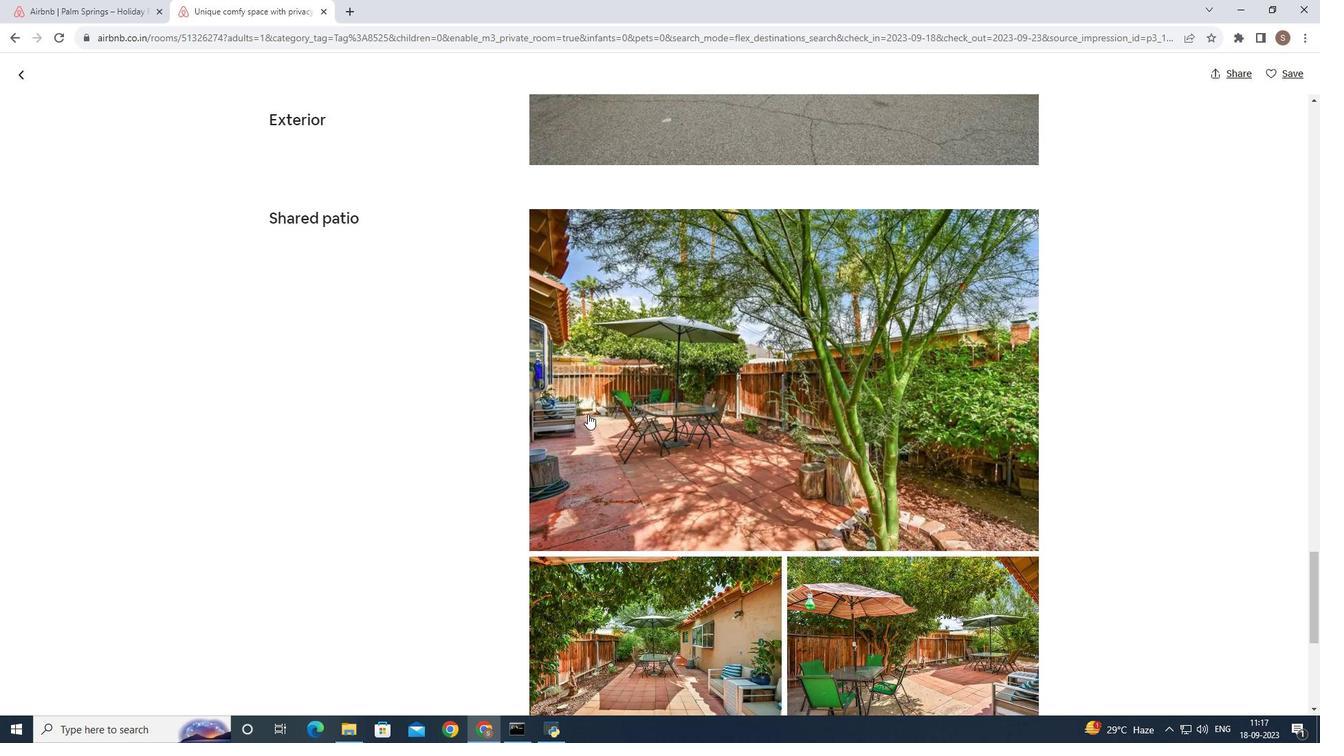 
Action: Mouse scrolled (588, 413) with delta (0, 0)
Screenshot: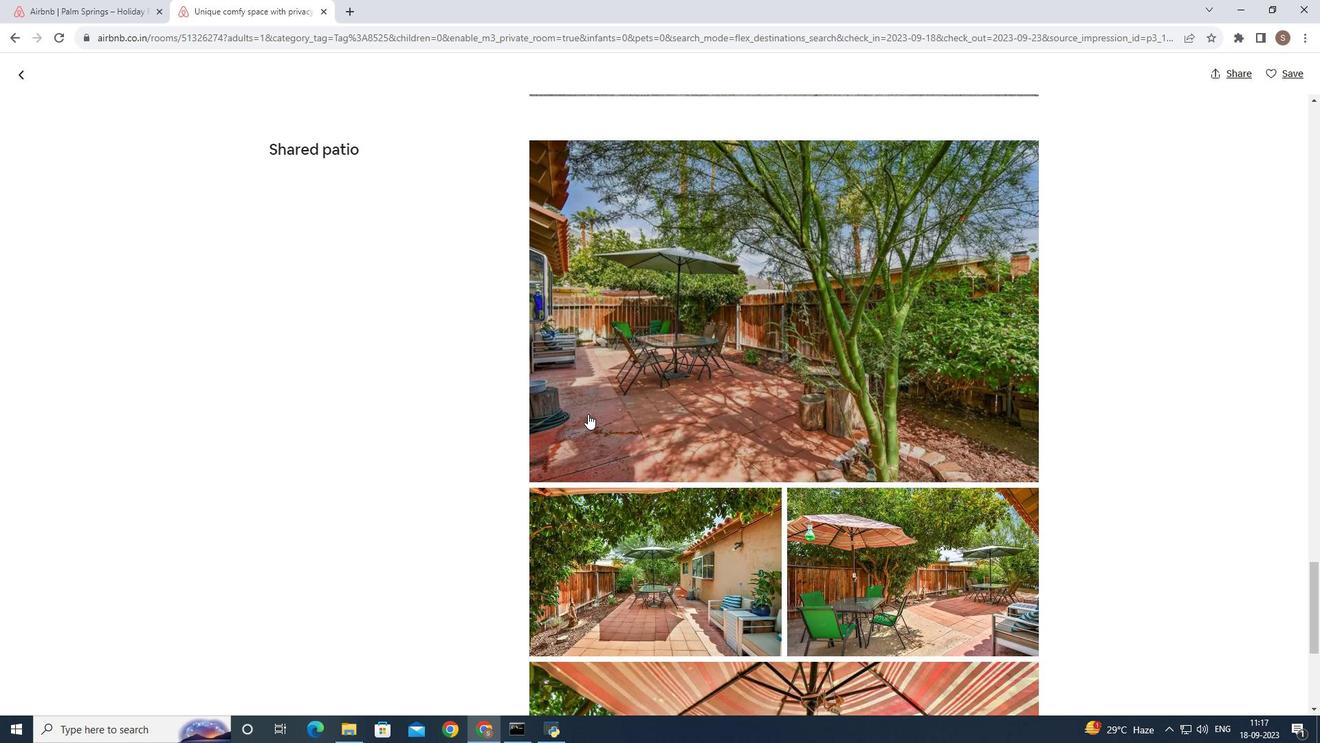
Action: Mouse scrolled (588, 413) with delta (0, 0)
Screenshot: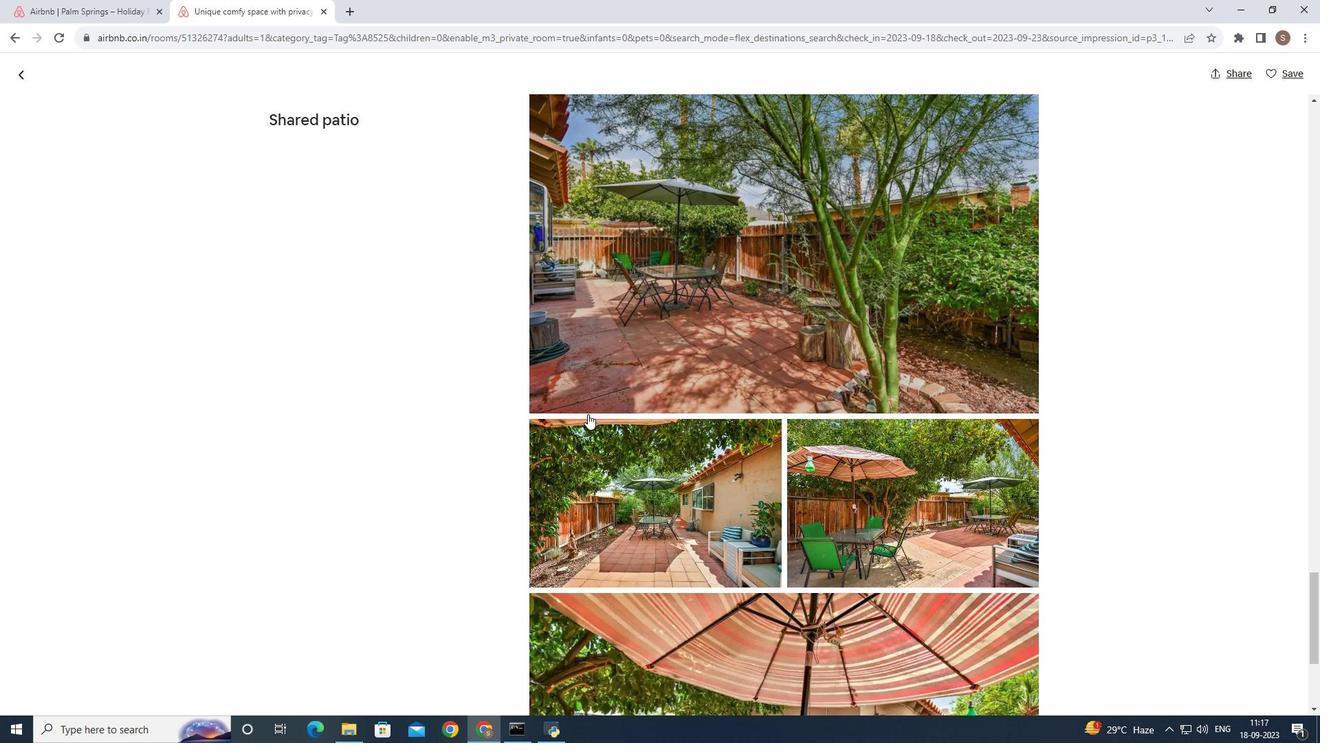
Action: Mouse scrolled (588, 413) with delta (0, 0)
Screenshot: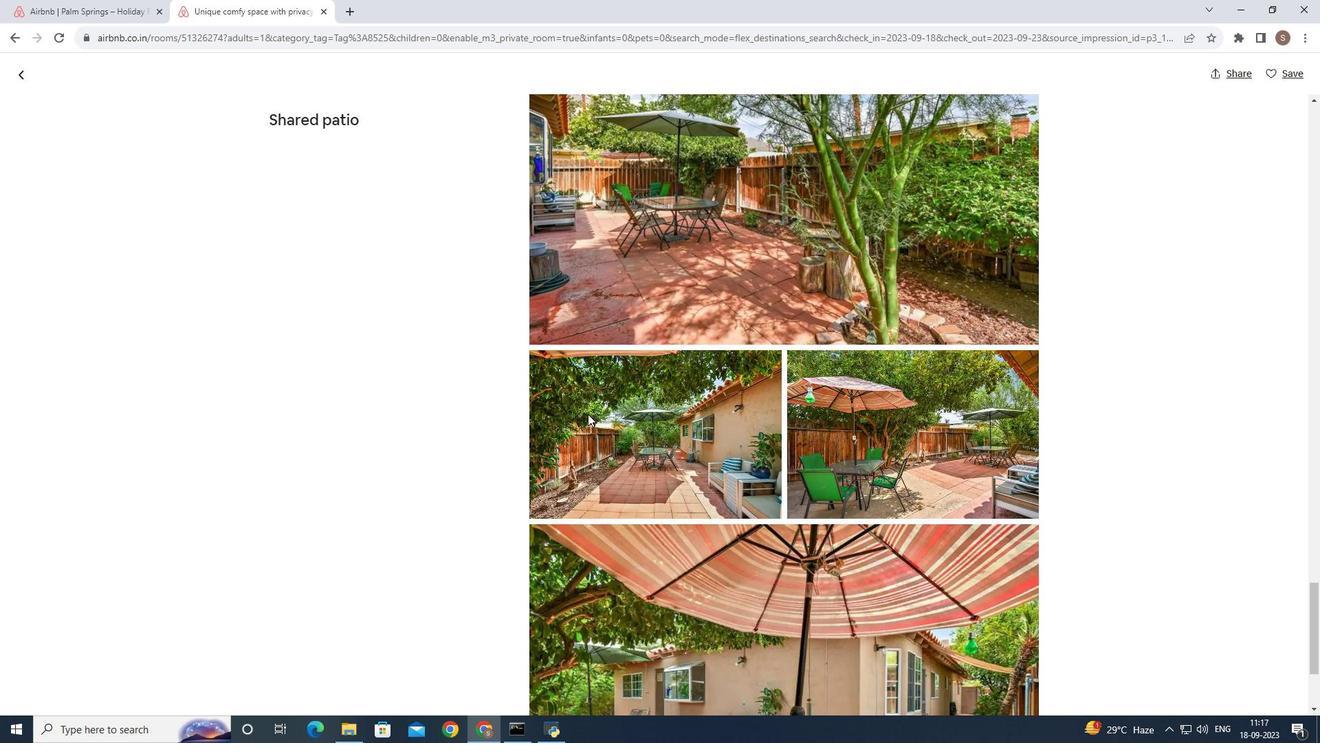 
Action: Mouse scrolled (588, 413) with delta (0, 0)
Screenshot: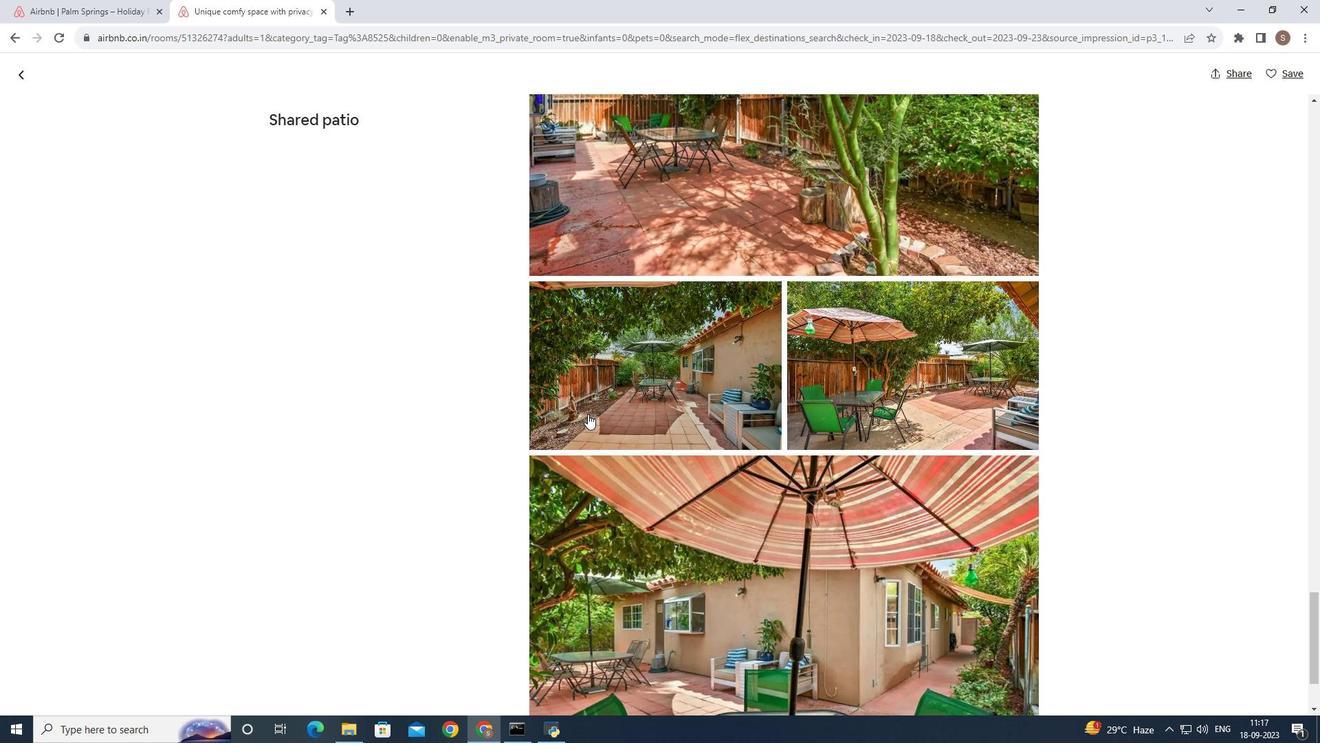 
Action: Mouse scrolled (588, 413) with delta (0, 0)
Screenshot: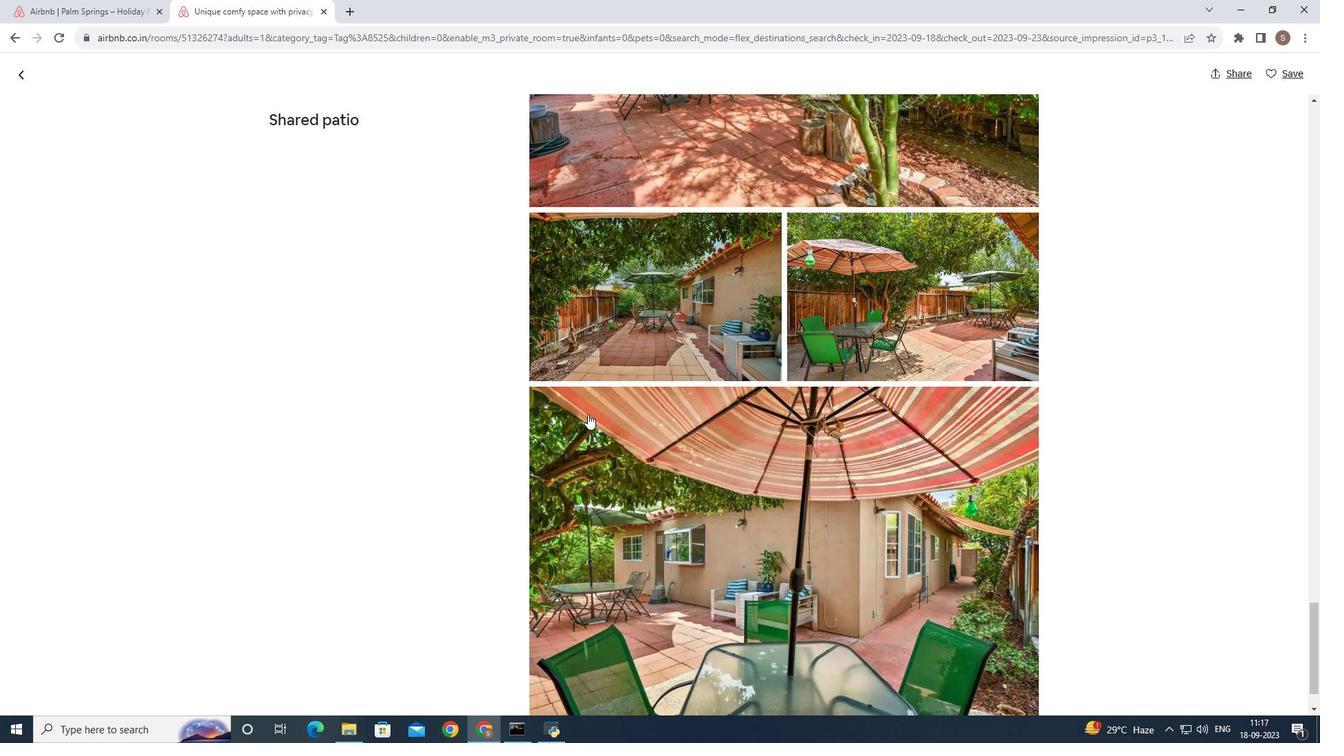 
Action: Mouse scrolled (588, 413) with delta (0, 0)
Screenshot: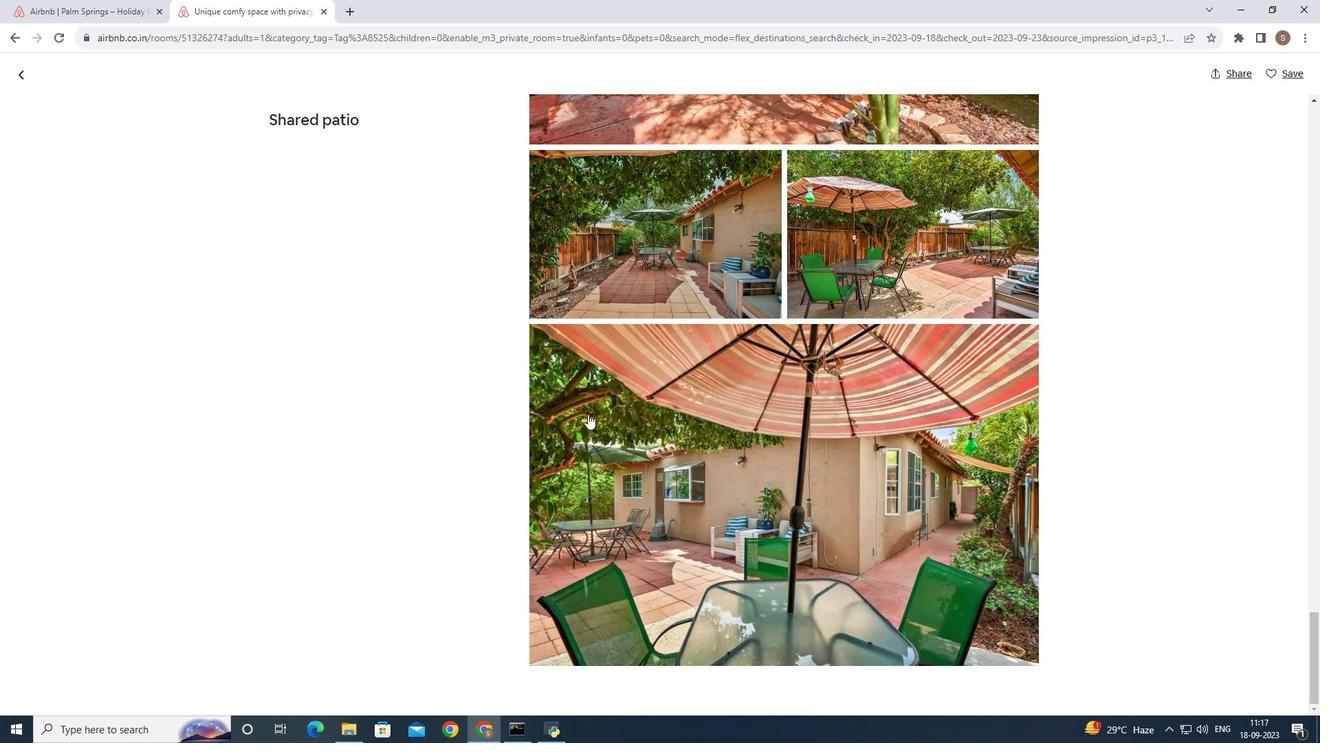
Action: Mouse scrolled (588, 413) with delta (0, 0)
Screenshot: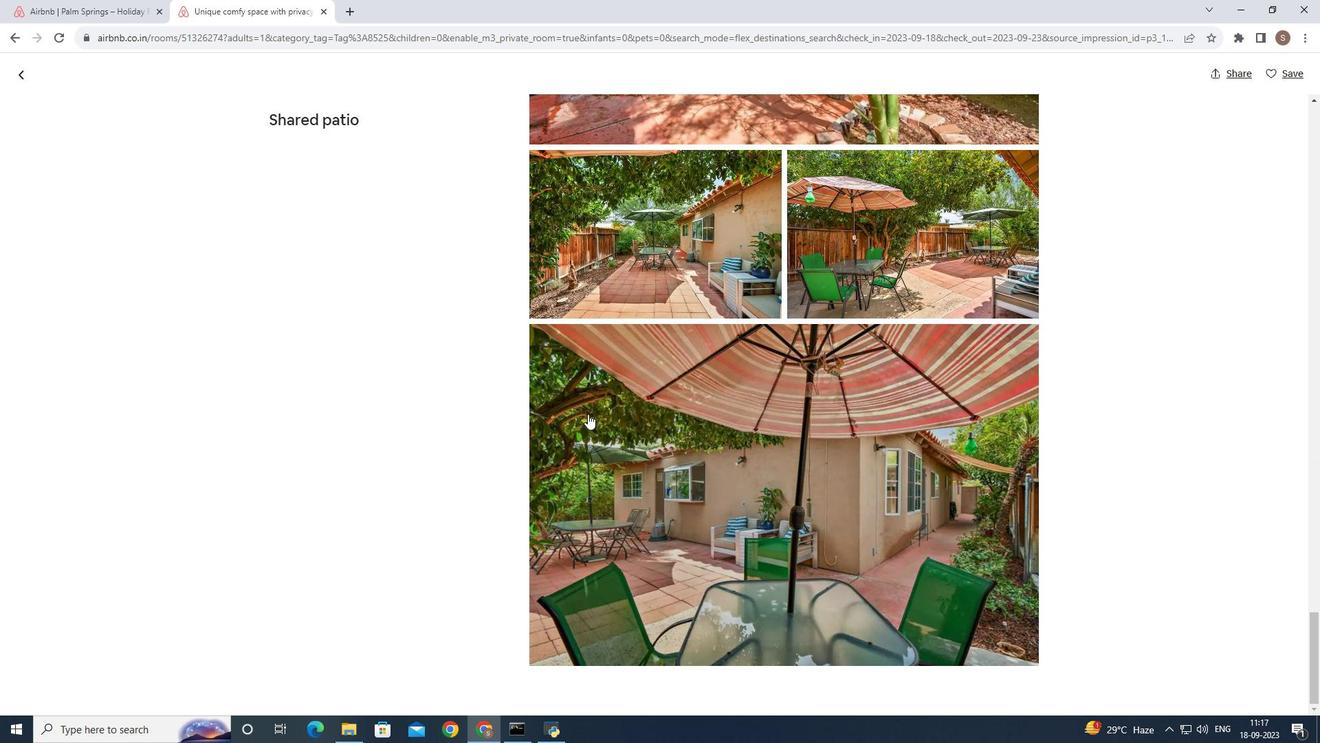 
Action: Mouse scrolled (588, 413) with delta (0, 0)
Screenshot: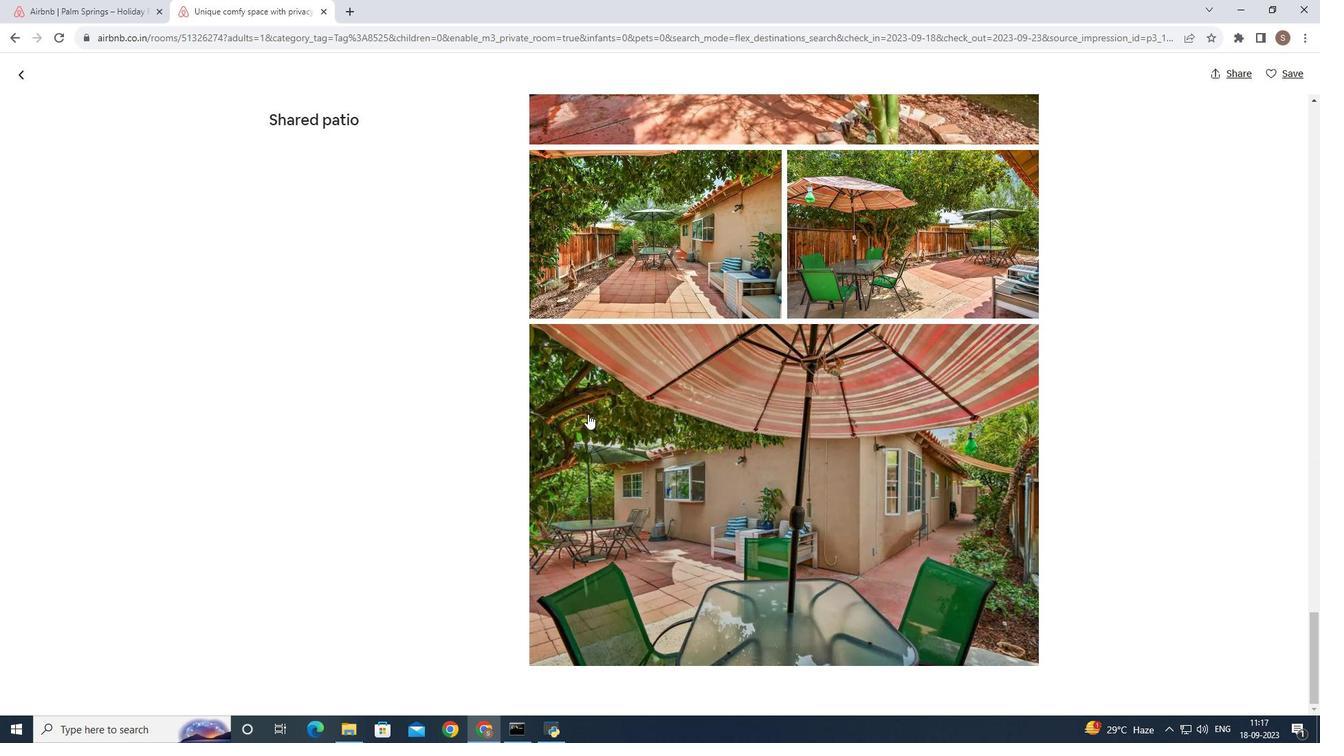 
Action: Mouse scrolled (588, 413) with delta (0, 0)
Screenshot: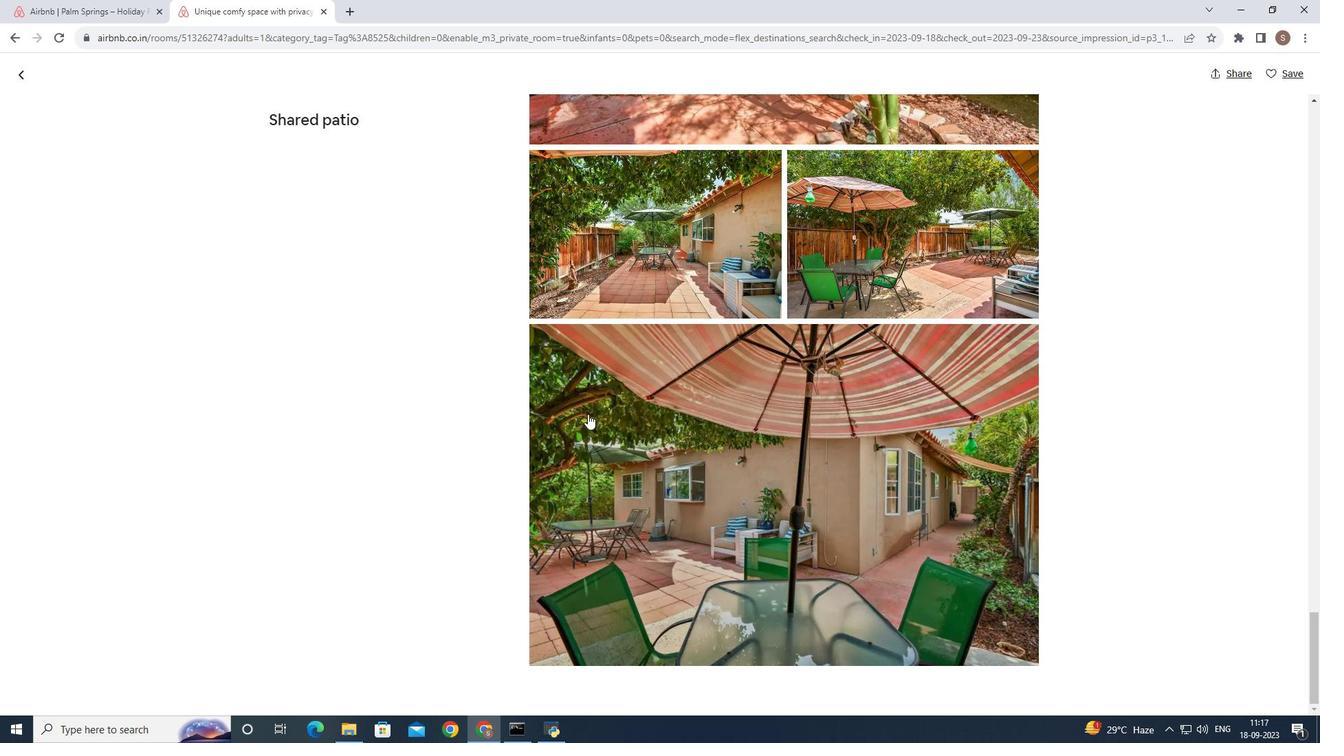 
Action: Mouse scrolled (588, 413) with delta (0, 0)
Screenshot: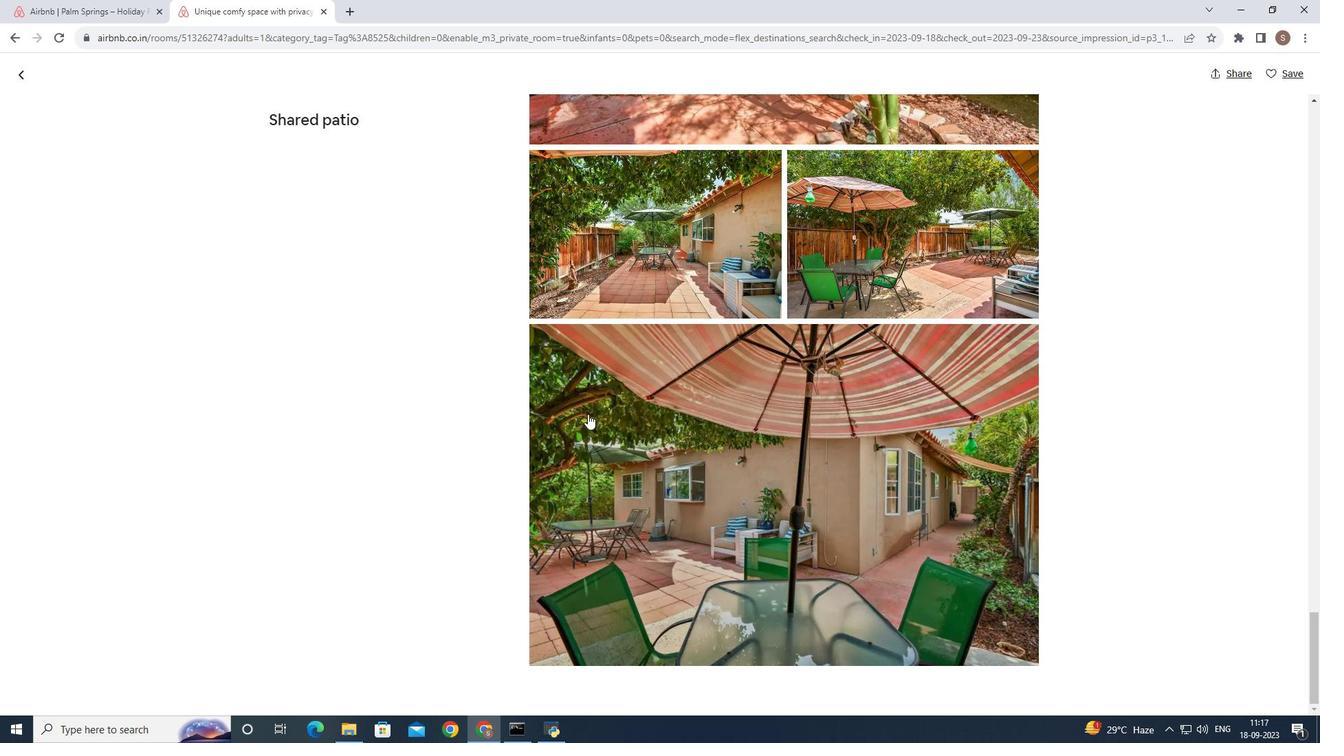 
Action: Mouse moved to (17, 74)
Screenshot: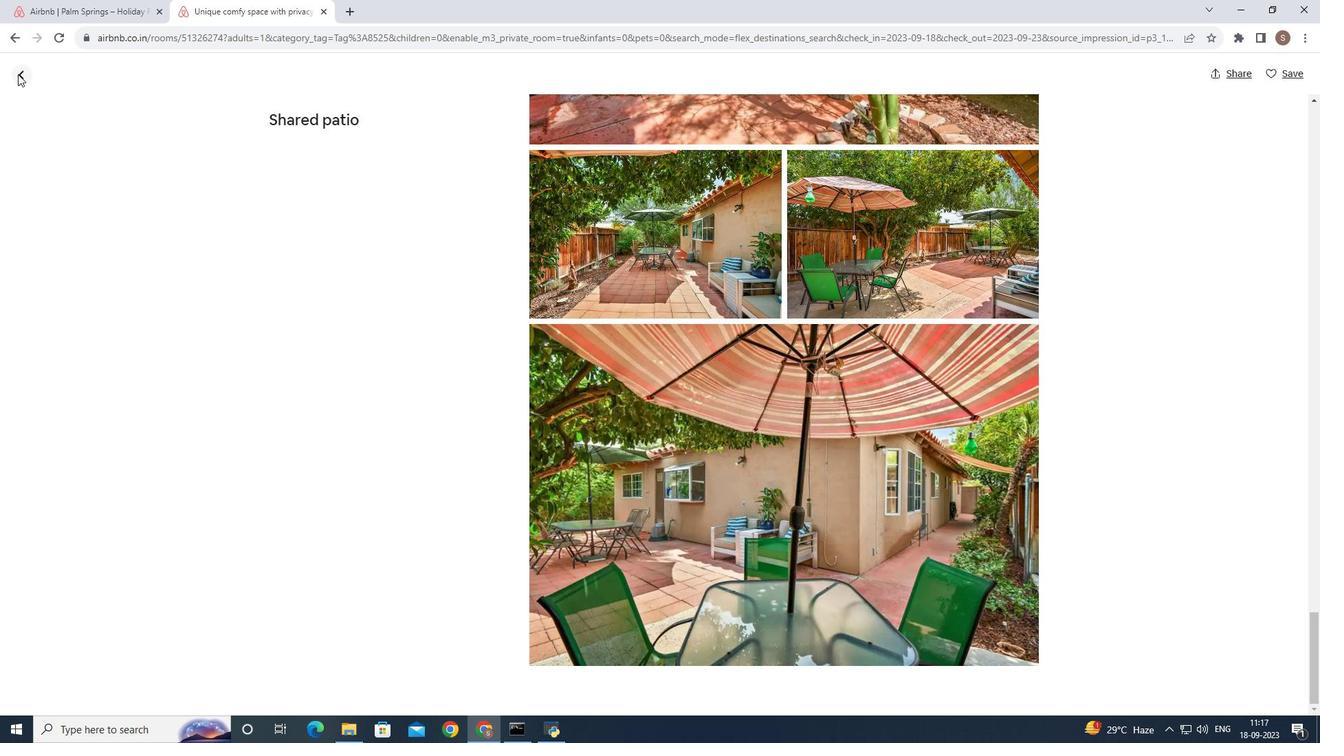 
Action: Mouse pressed left at (17, 74)
Screenshot: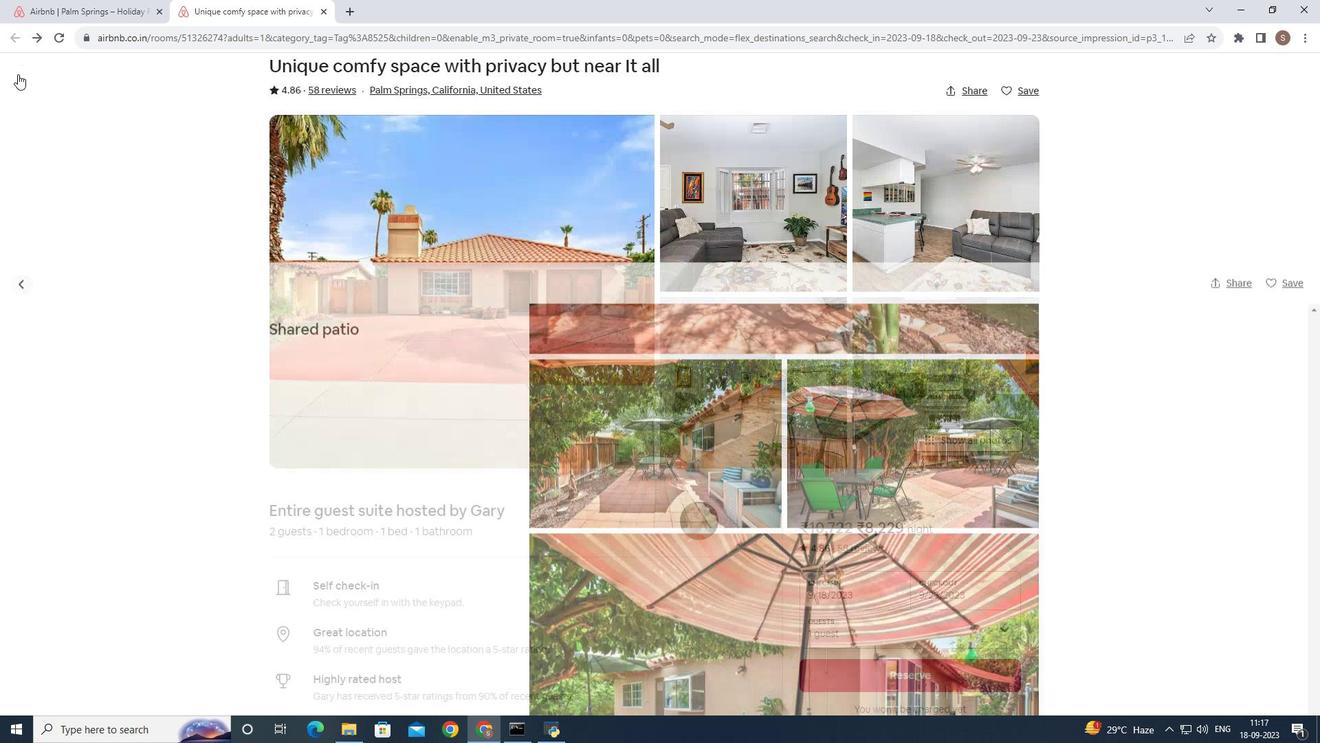 
Action: Mouse moved to (332, 310)
Screenshot: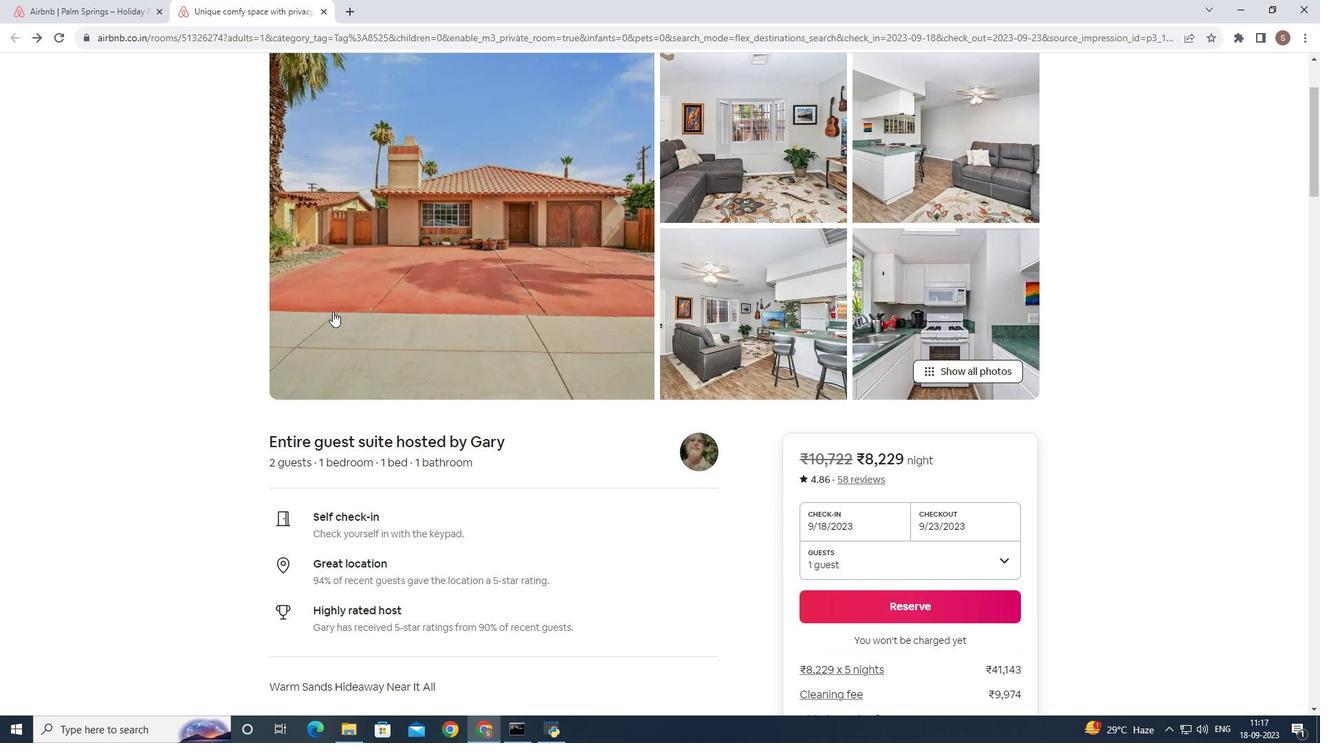 
Action: Mouse scrolled (332, 310) with delta (0, 0)
Screenshot: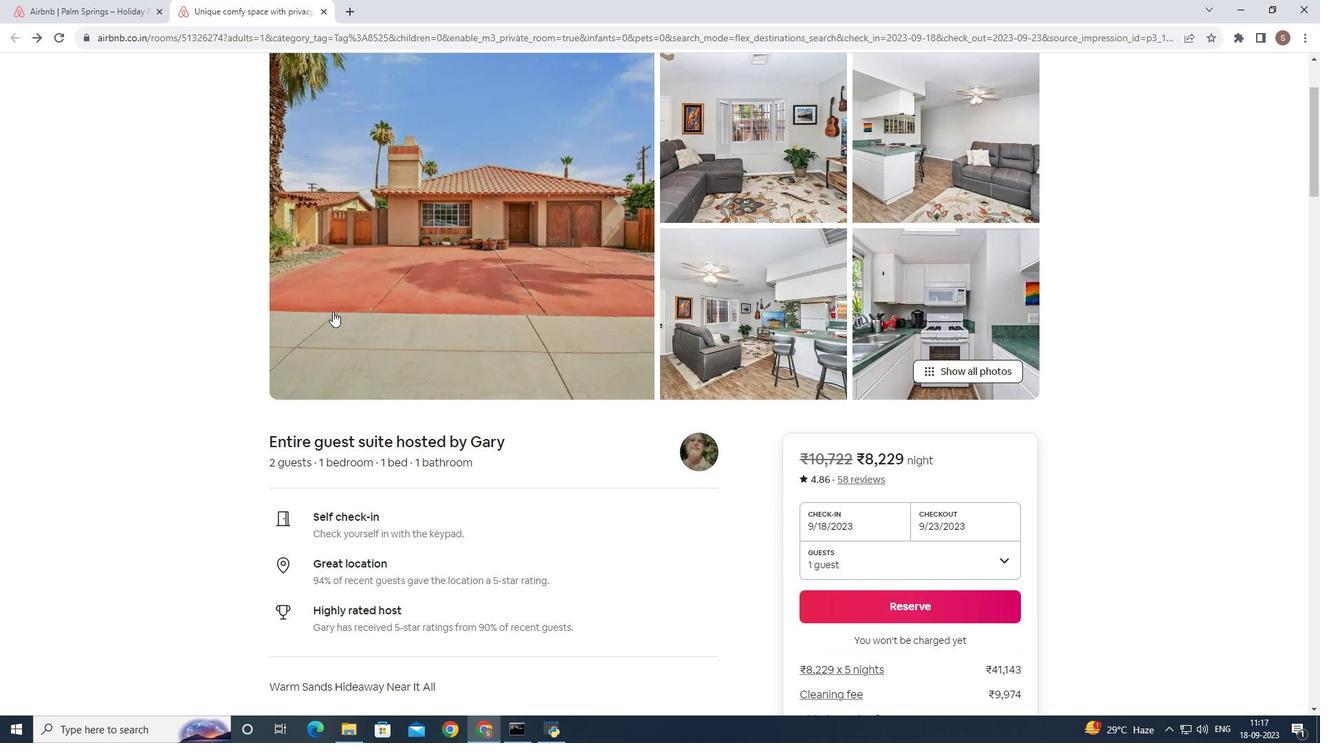 
Action: Mouse moved to (333, 311)
Screenshot: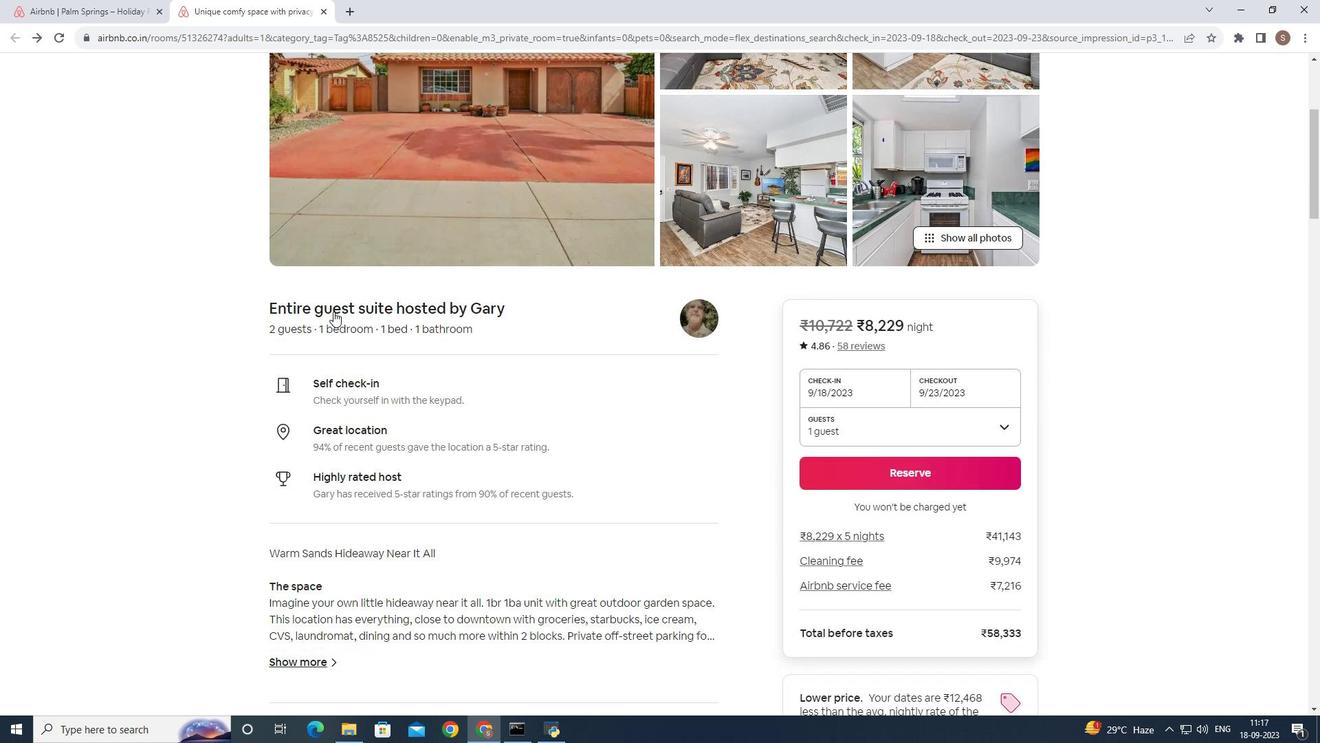 
Action: Mouse scrolled (333, 310) with delta (0, 0)
Screenshot: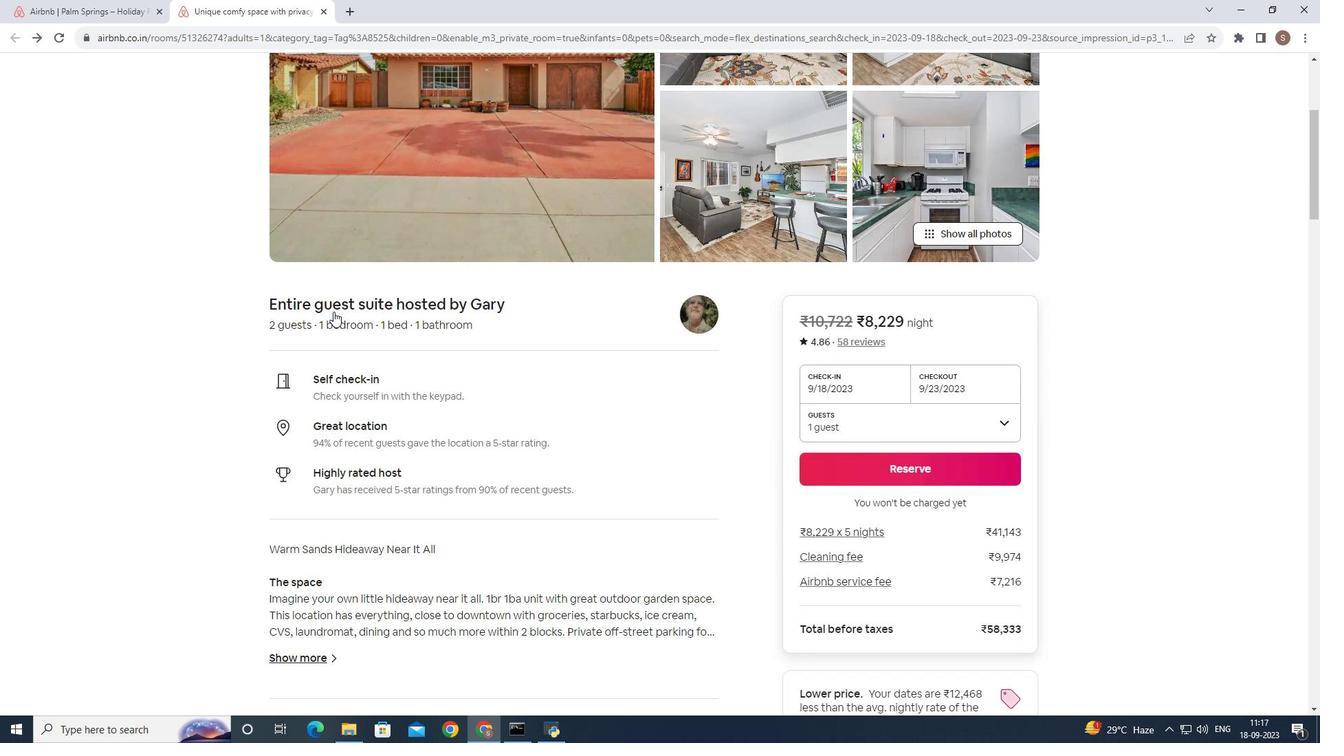 
Action: Mouse scrolled (333, 310) with delta (0, 0)
Screenshot: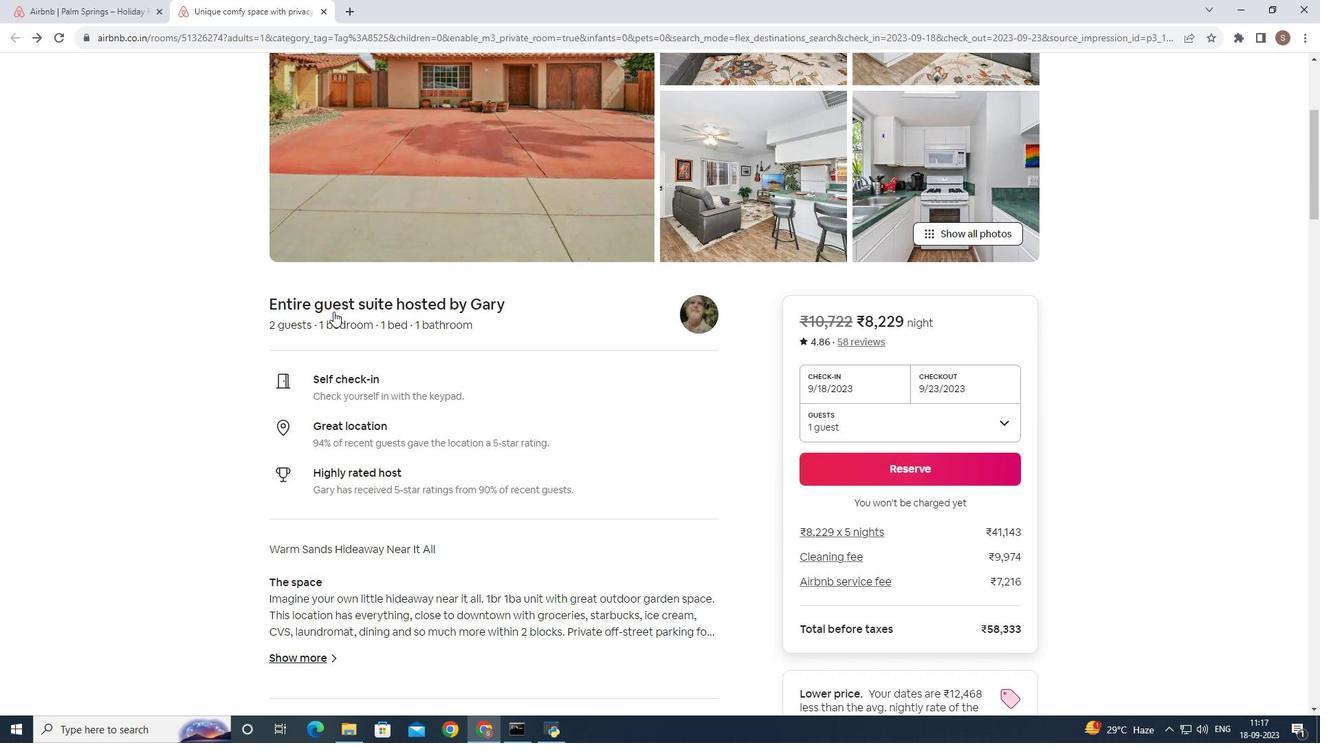 
Action: Mouse scrolled (333, 310) with delta (0, 0)
Screenshot: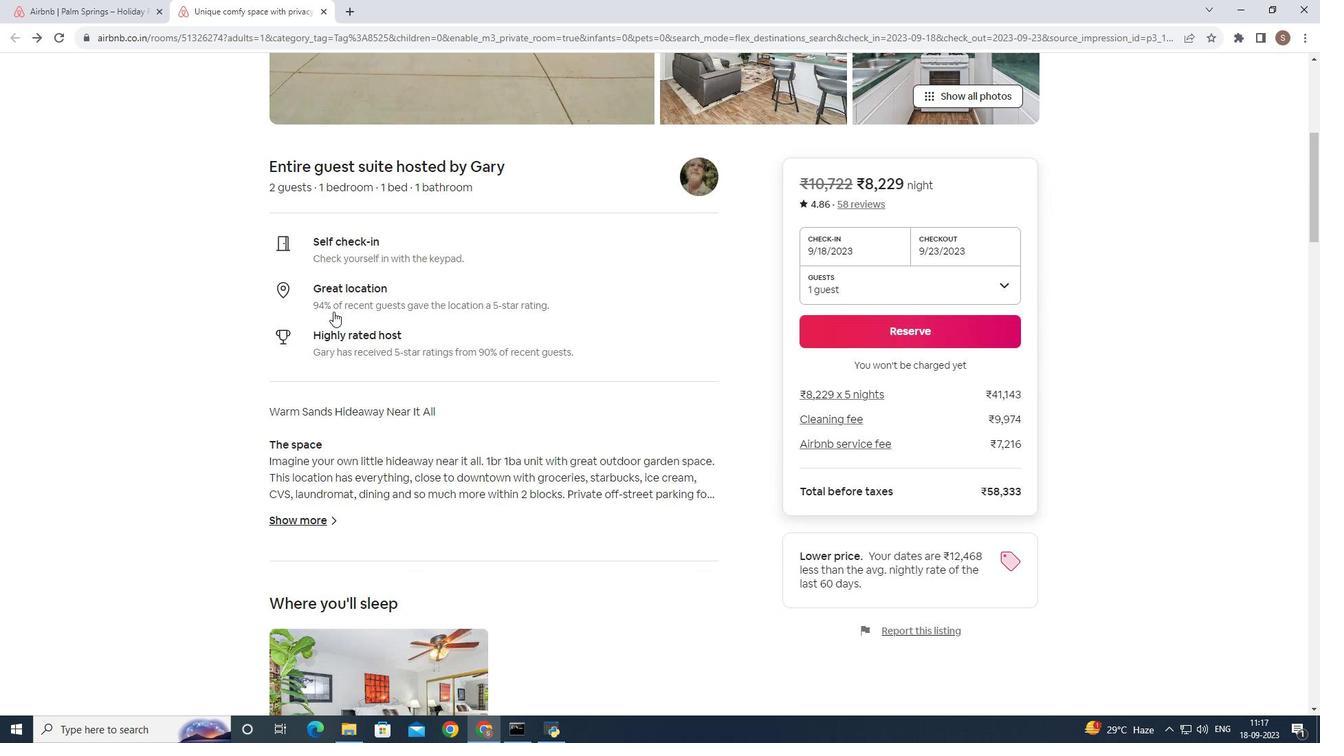 
Action: Mouse scrolled (333, 310) with delta (0, 0)
Screenshot: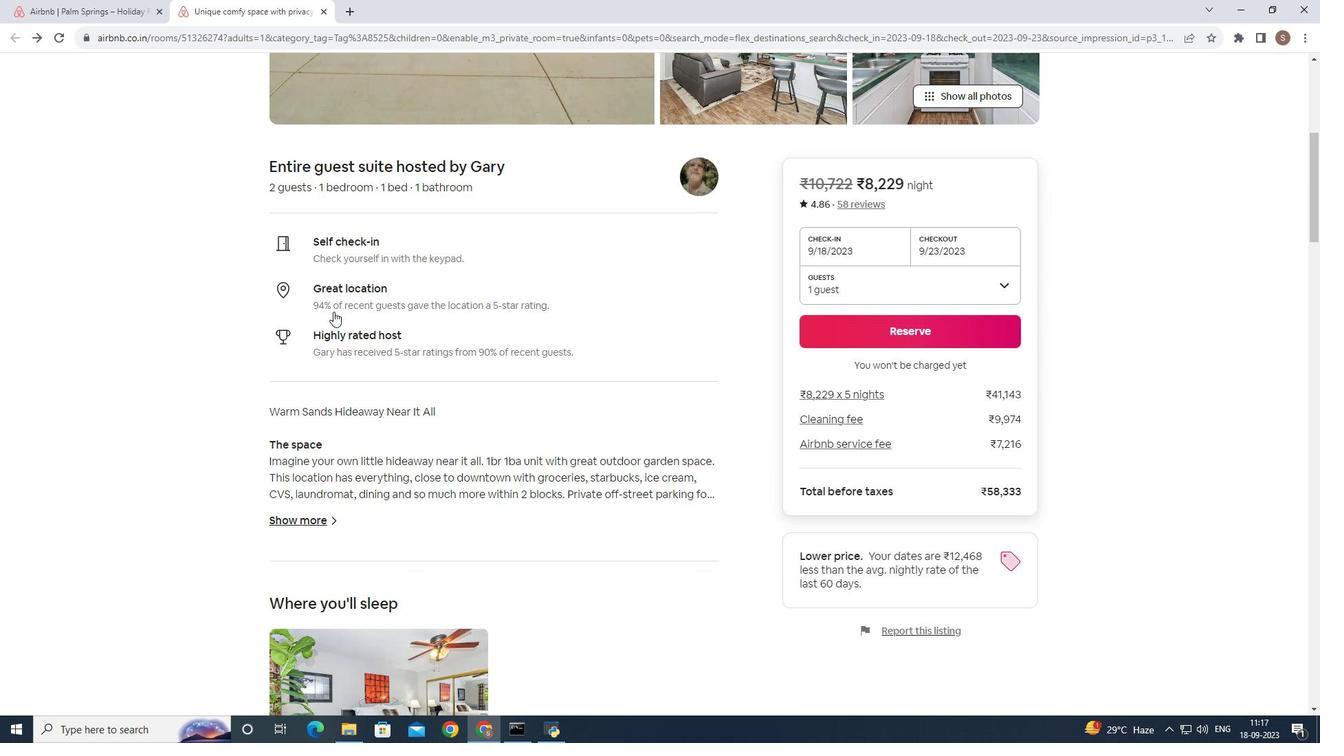 
Action: Mouse scrolled (333, 310) with delta (0, 0)
Screenshot: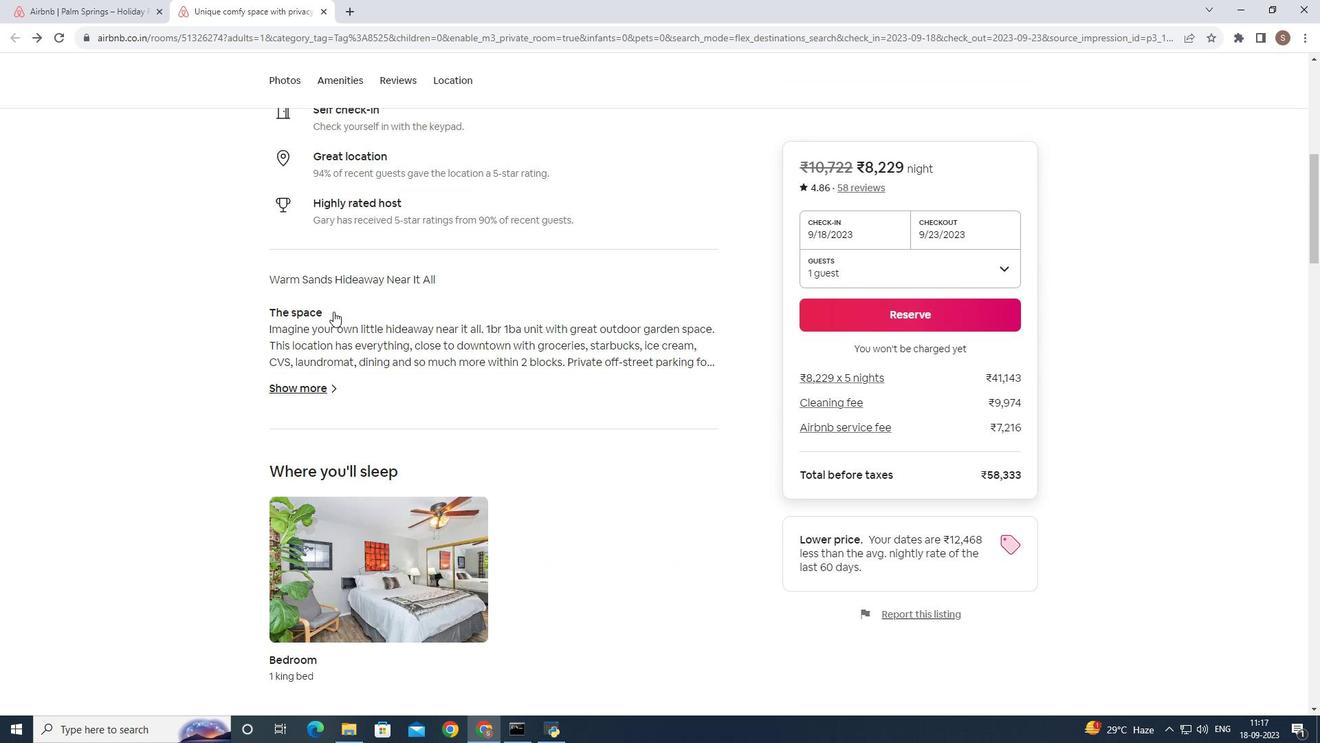 
Action: Mouse scrolled (333, 310) with delta (0, 0)
Screenshot: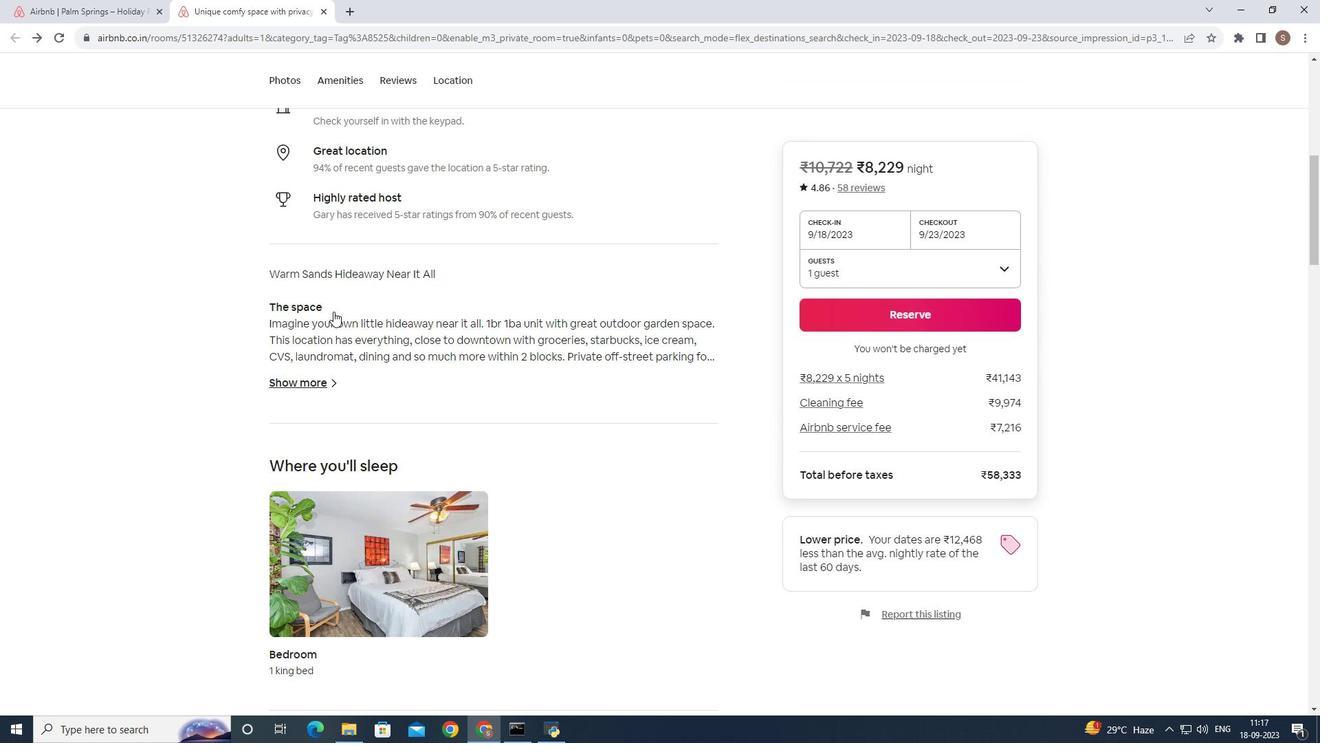 
Action: Mouse scrolled (333, 310) with delta (0, 0)
Screenshot: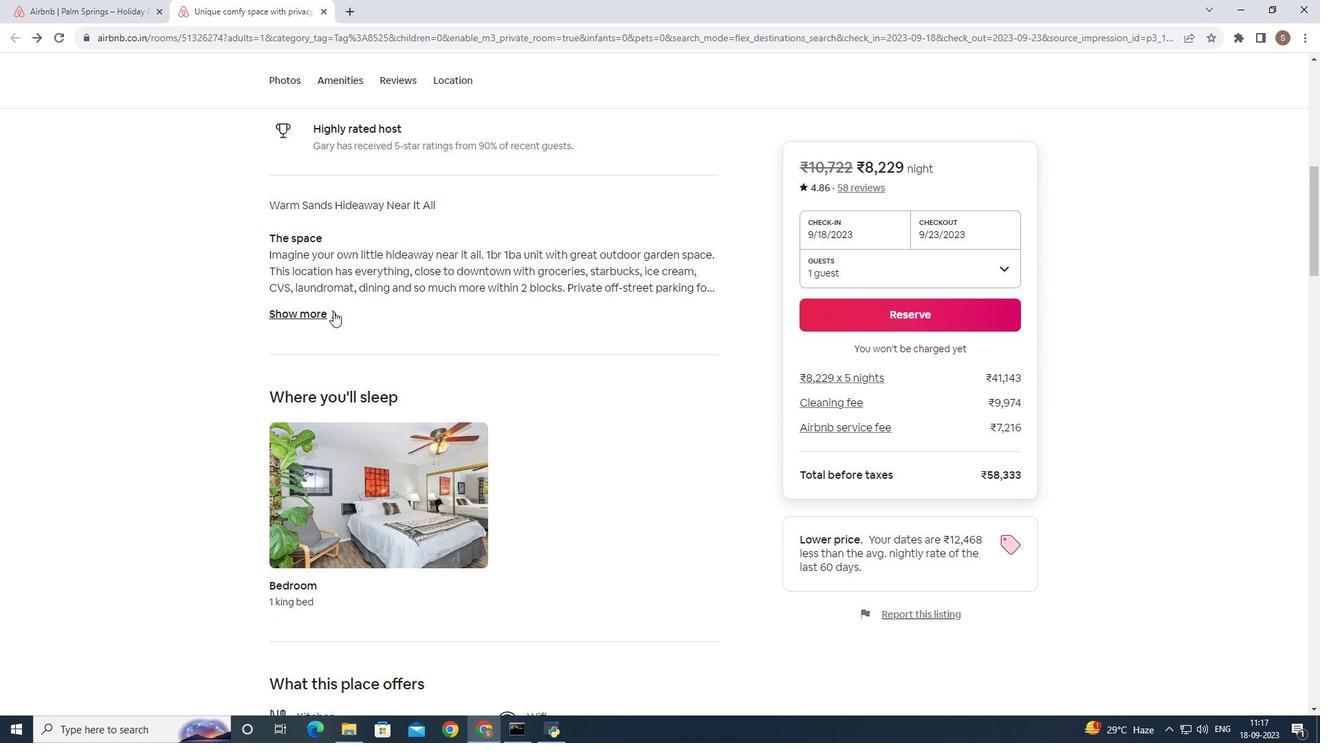 
Action: Mouse scrolled (333, 310) with delta (0, 0)
Screenshot: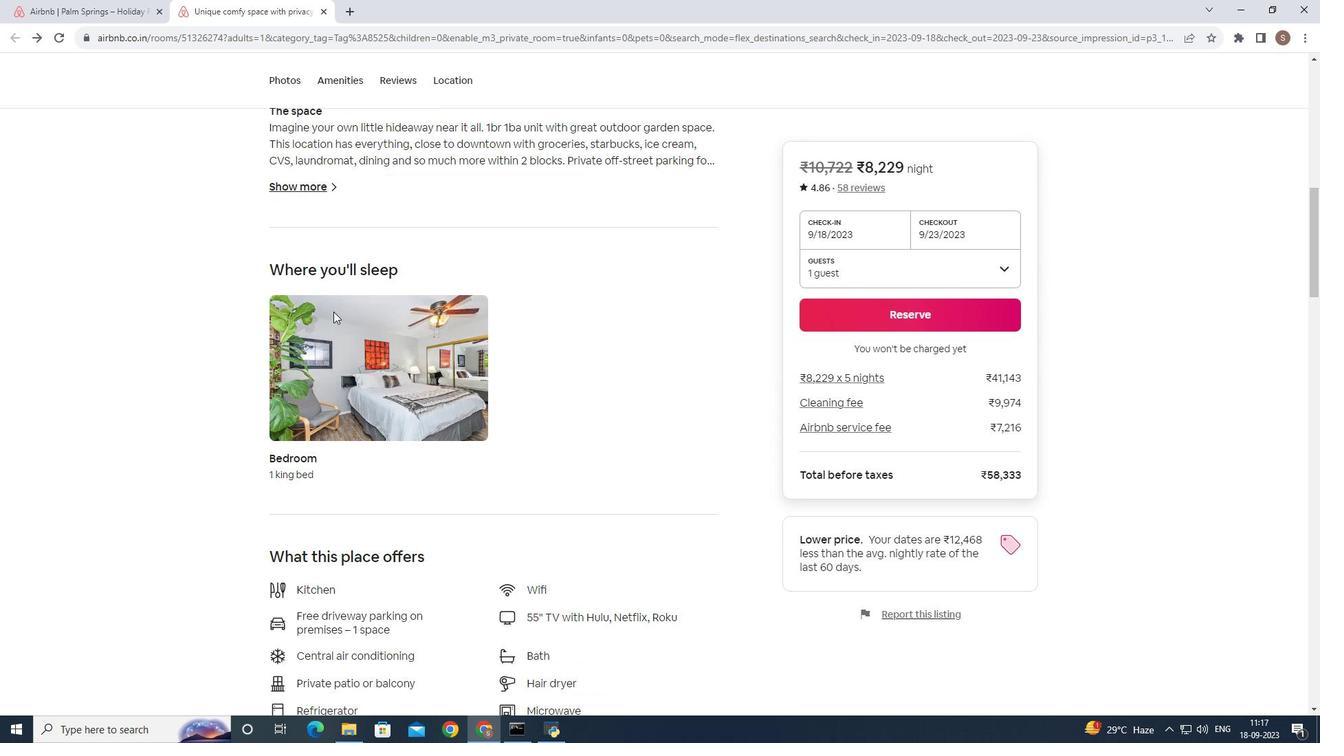 
Action: Mouse scrolled (333, 310) with delta (0, 0)
Screenshot: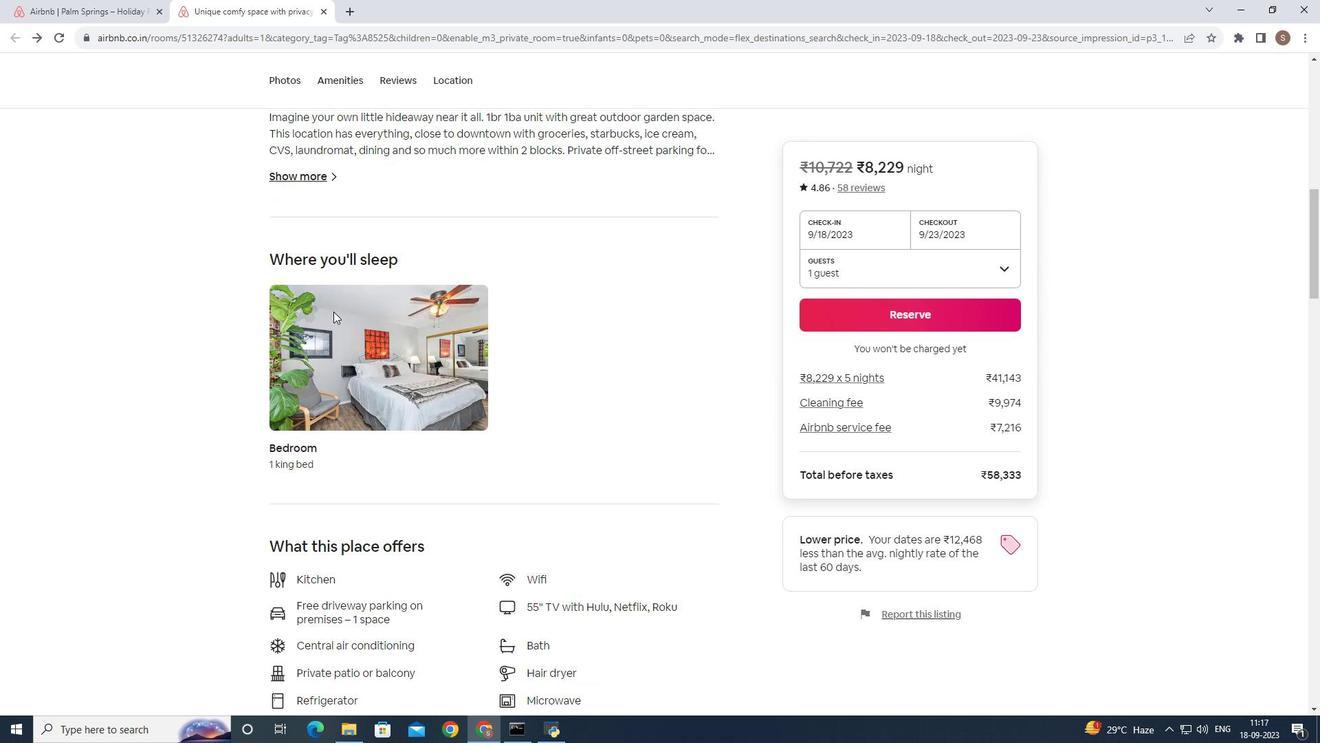 
Action: Mouse scrolled (333, 310) with delta (0, 0)
Screenshot: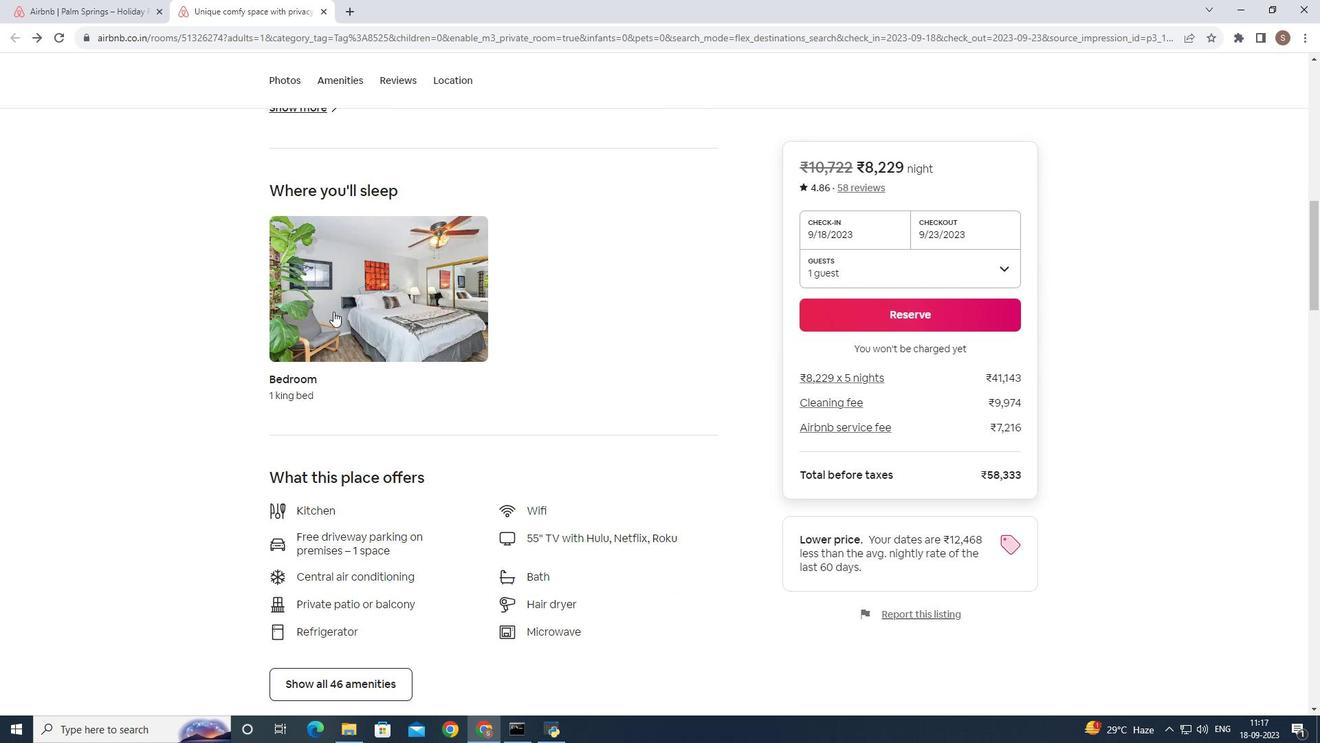 
Action: Mouse scrolled (333, 310) with delta (0, 0)
Screenshot: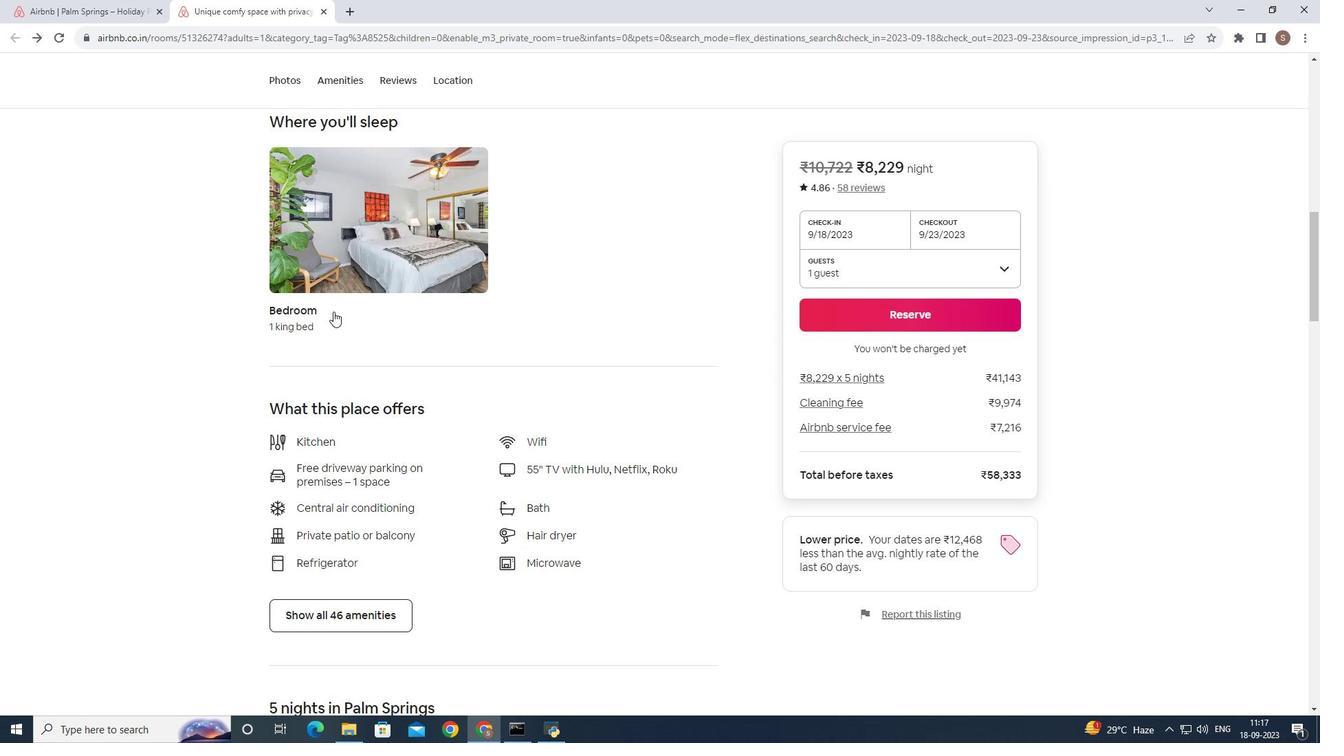 
Action: Mouse scrolled (333, 310) with delta (0, 0)
Screenshot: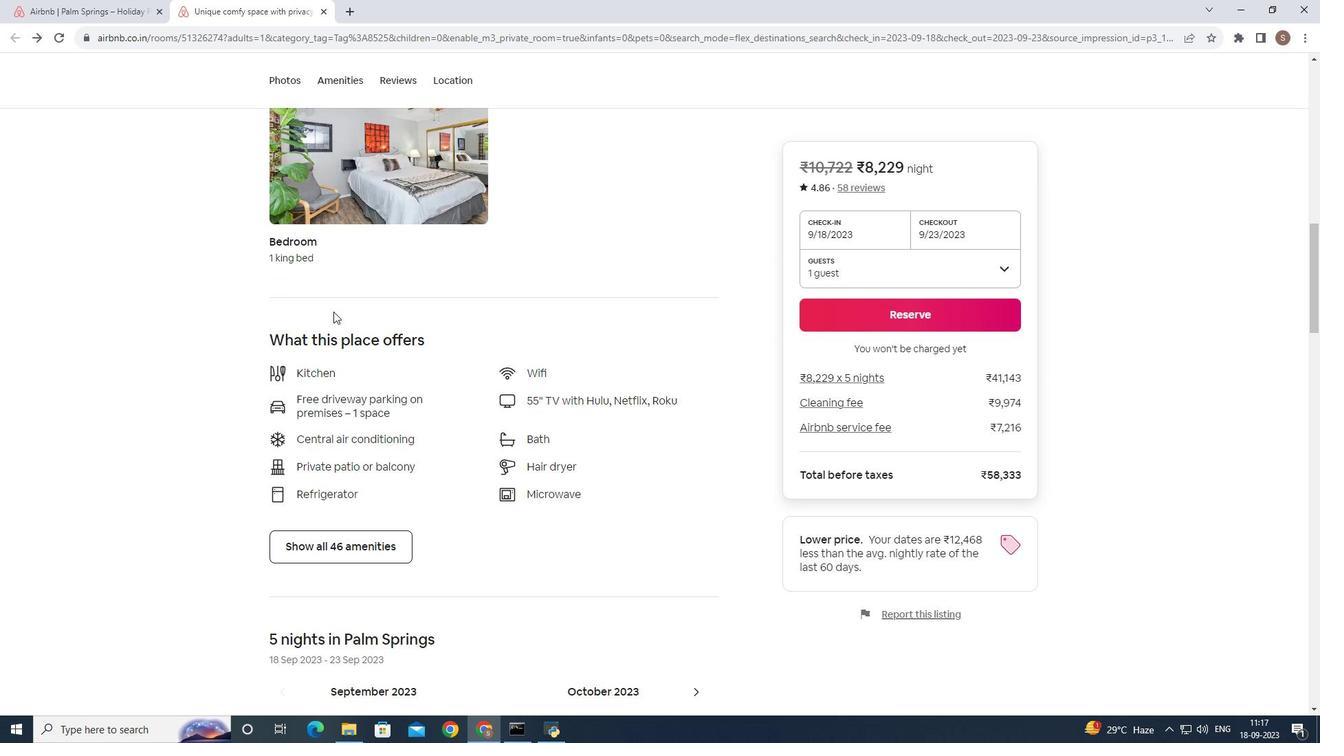 
Action: Mouse scrolled (333, 310) with delta (0, 0)
Screenshot: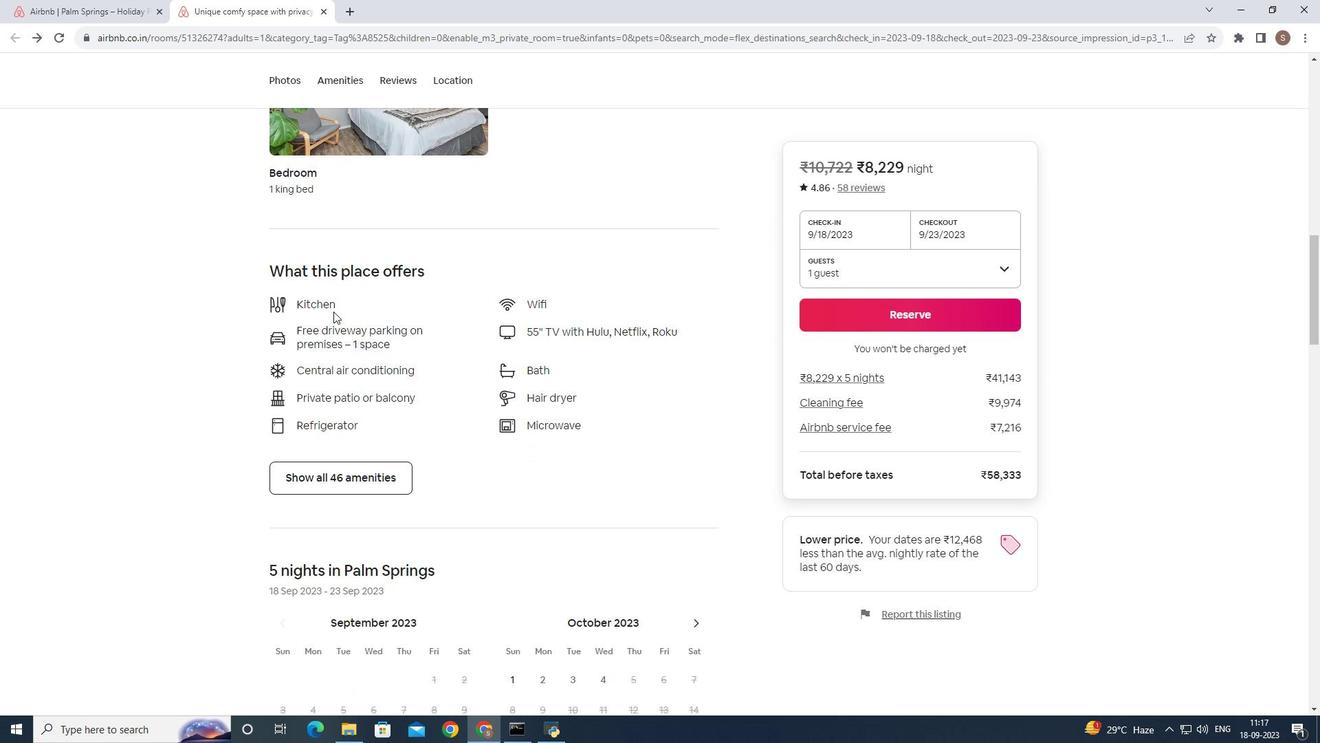 
Action: Mouse scrolled (333, 310) with delta (0, 0)
Screenshot: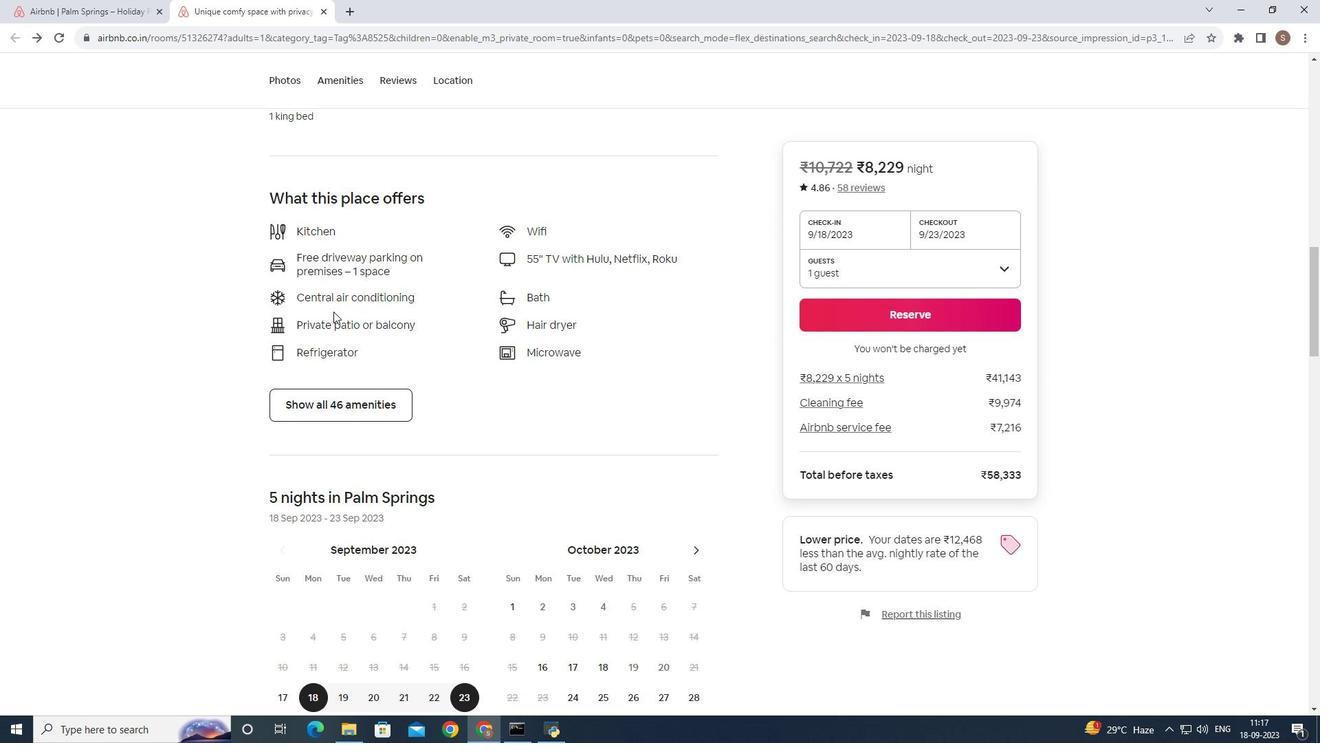 
Action: Mouse scrolled (333, 310) with delta (0, 0)
Screenshot: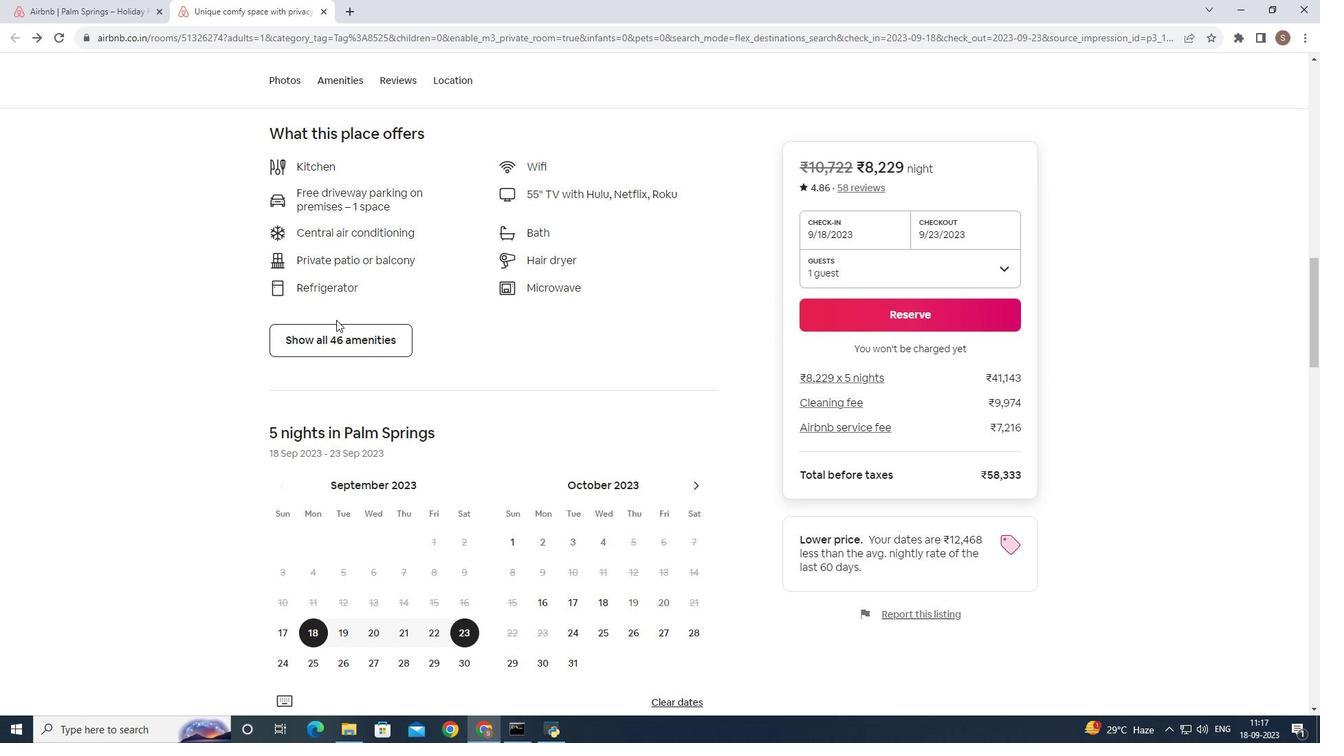 
Action: Mouse moved to (347, 341)
Screenshot: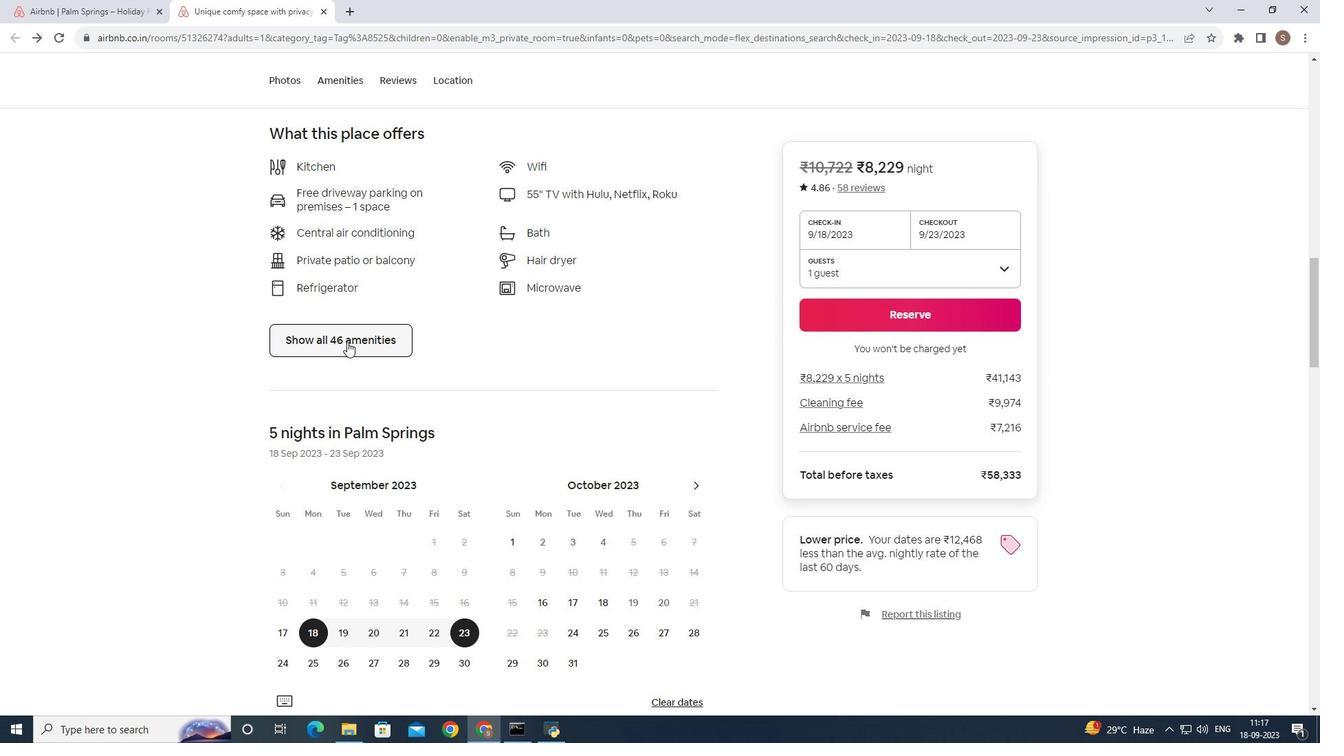 
Action: Mouse pressed left at (347, 341)
Screenshot: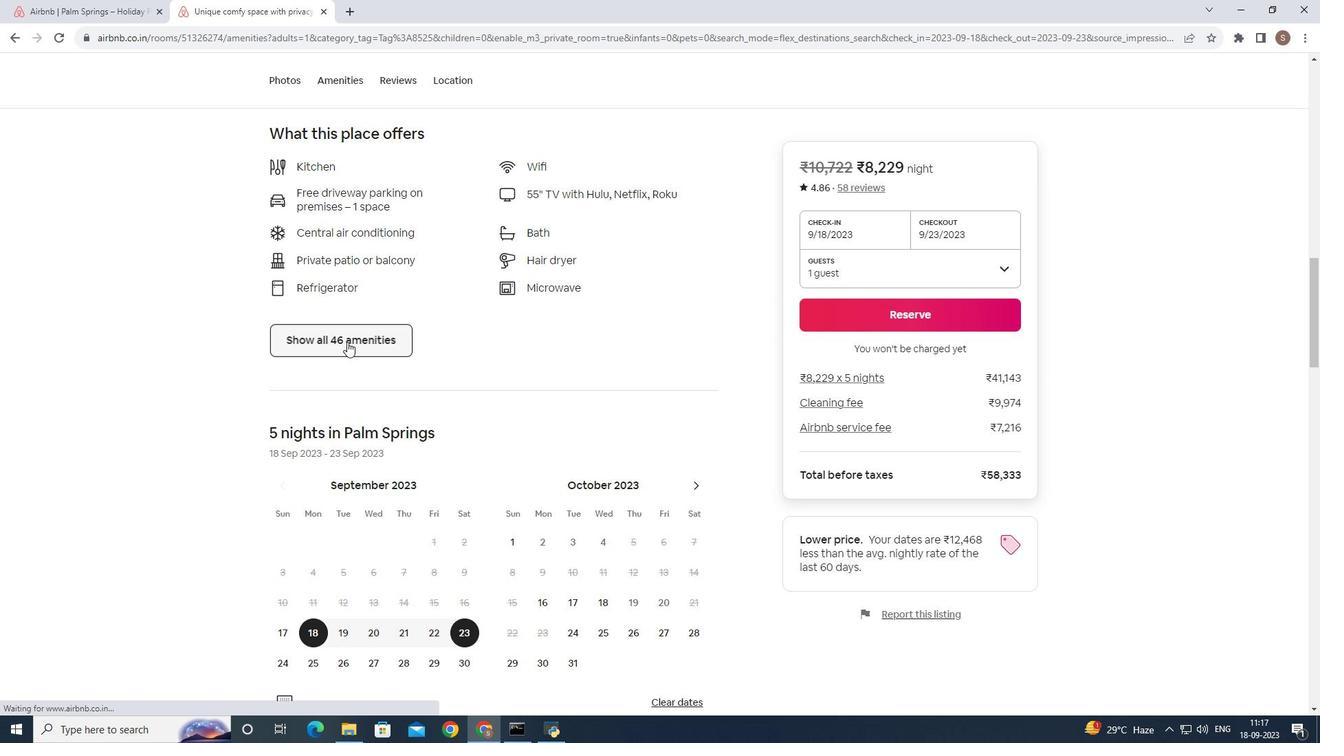 
Action: Mouse moved to (520, 280)
Screenshot: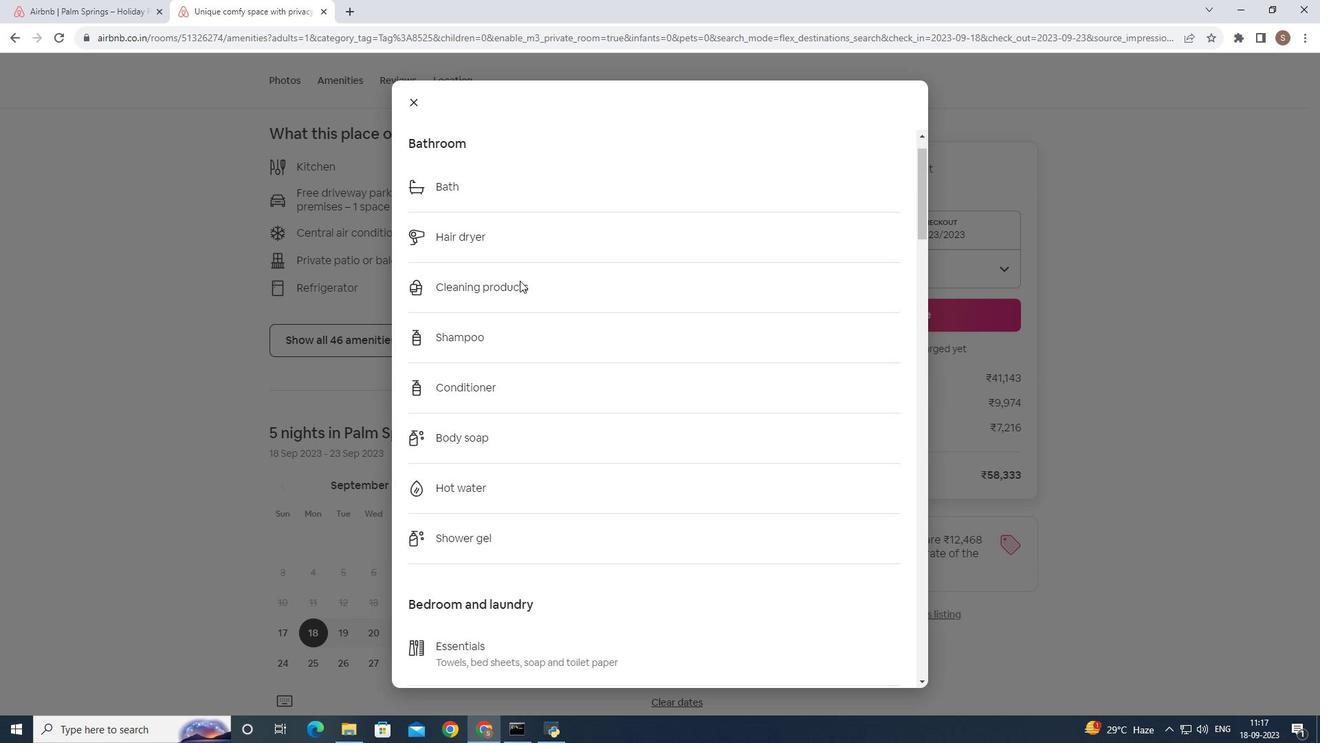 
Action: Mouse scrolled (520, 280) with delta (0, 0)
Screenshot: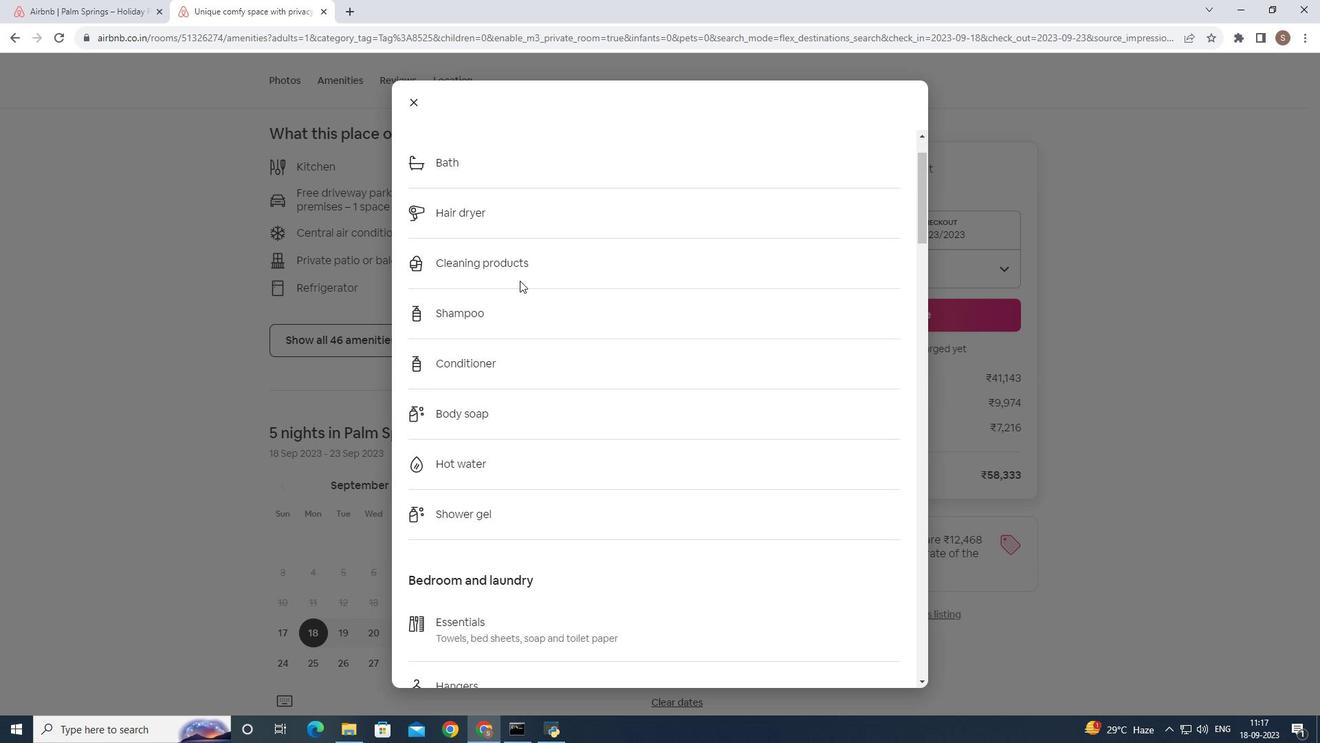 
Action: Mouse moved to (519, 280)
Screenshot: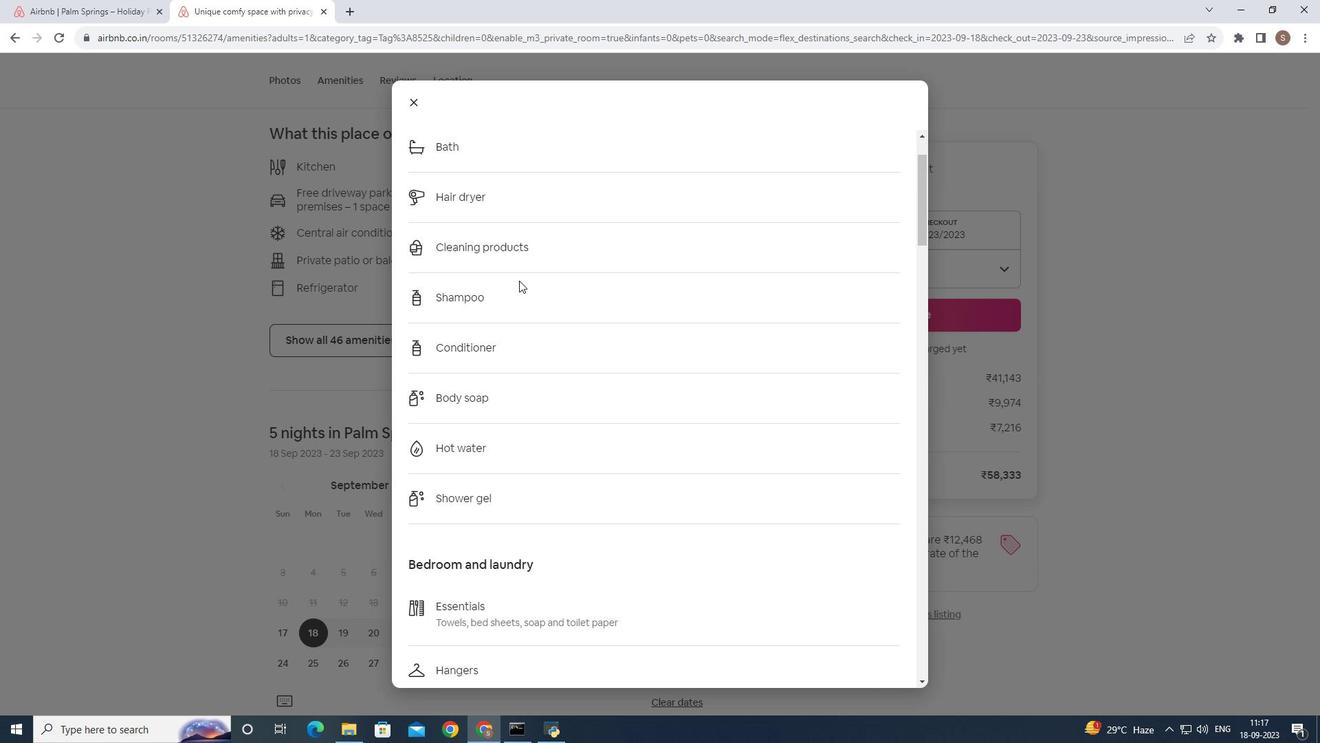 
Action: Mouse scrolled (519, 280) with delta (0, 0)
Screenshot: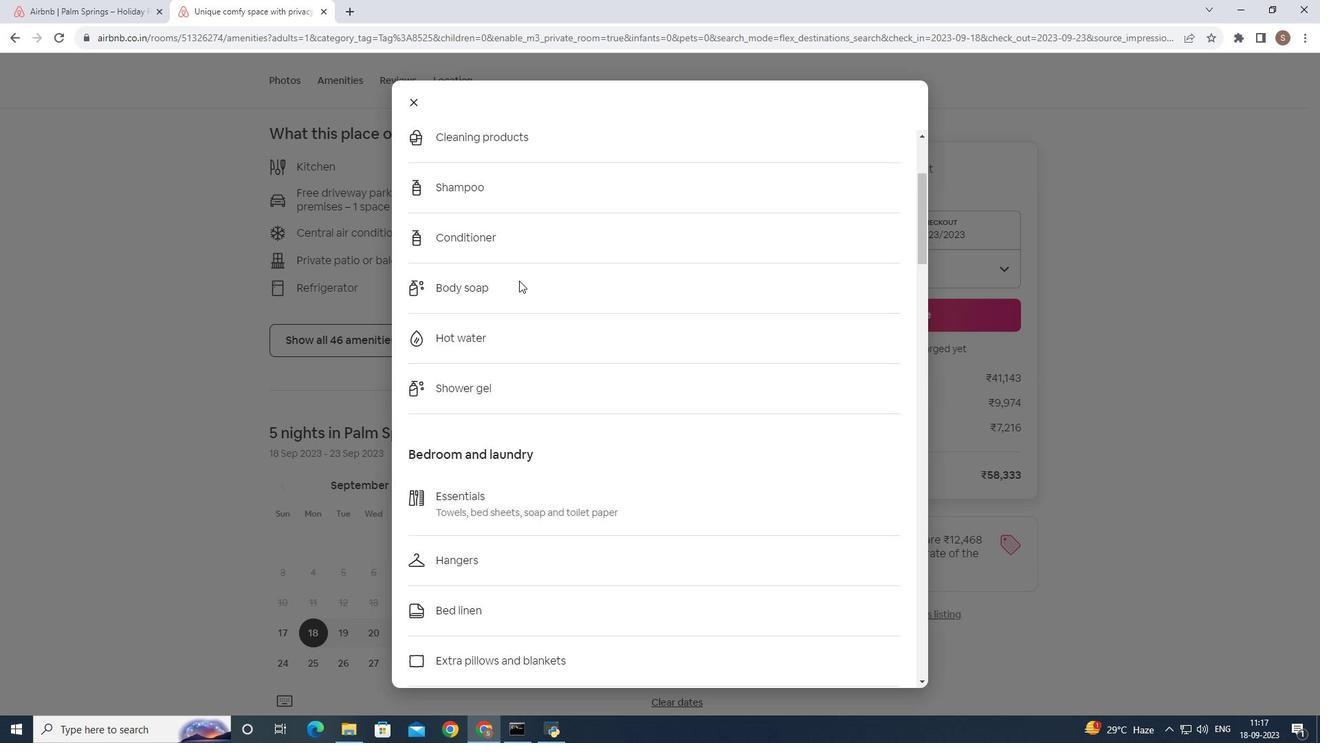 
Action: Mouse scrolled (519, 280) with delta (0, 0)
Screenshot: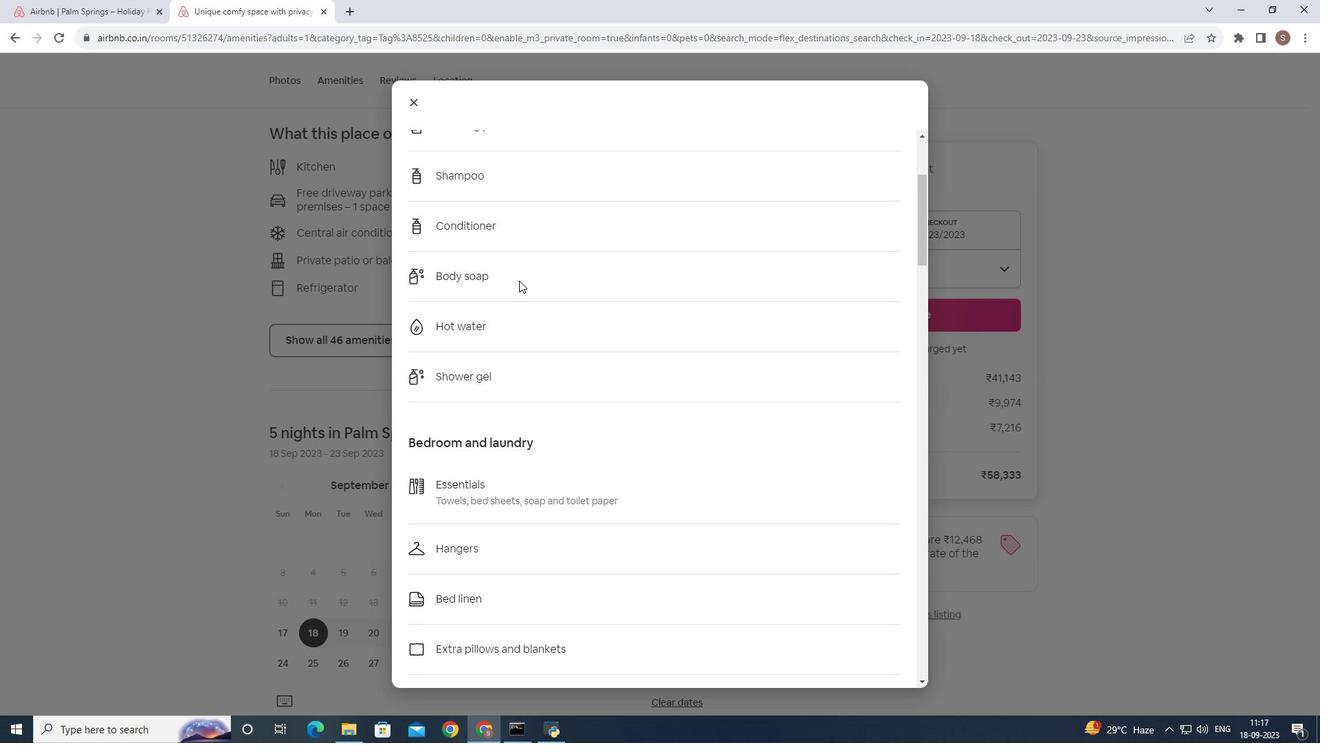 
Action: Mouse scrolled (519, 280) with delta (0, 0)
Screenshot: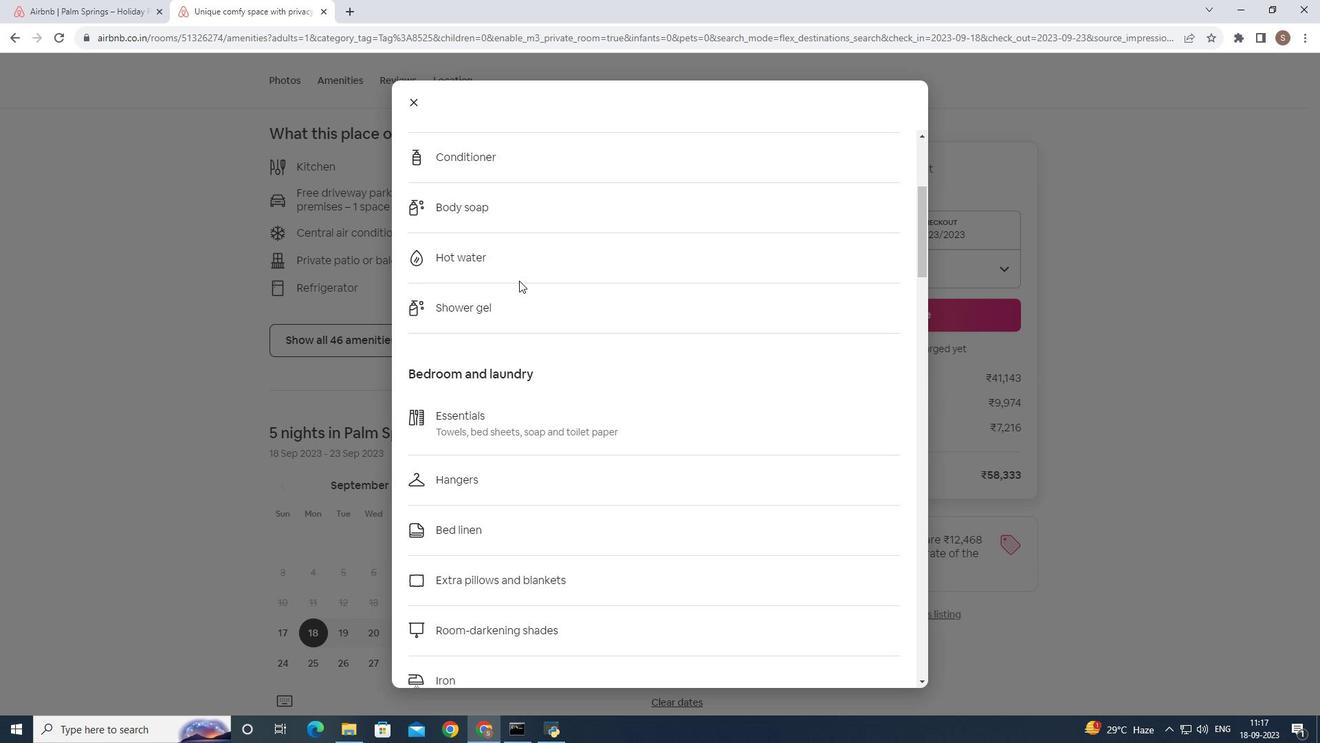 
Action: Mouse scrolled (519, 280) with delta (0, 0)
Screenshot: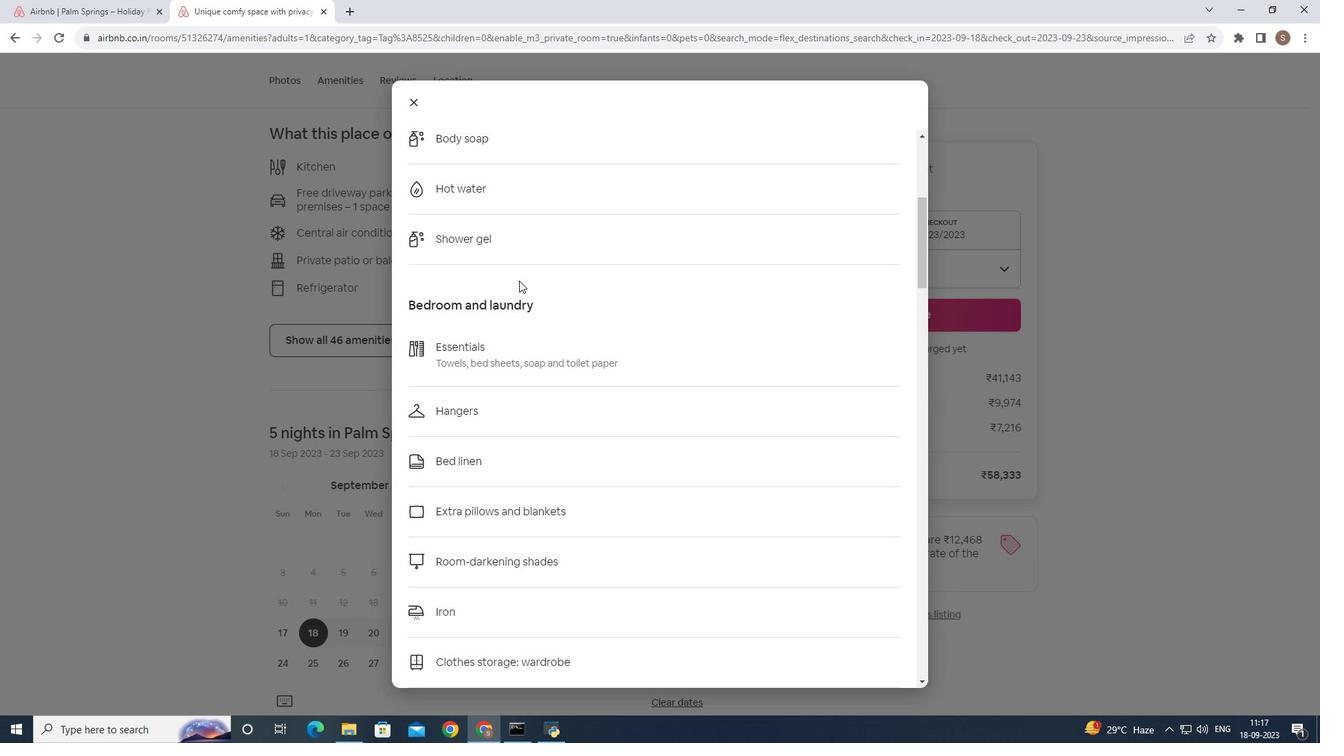 
Action: Mouse scrolled (519, 280) with delta (0, 0)
Screenshot: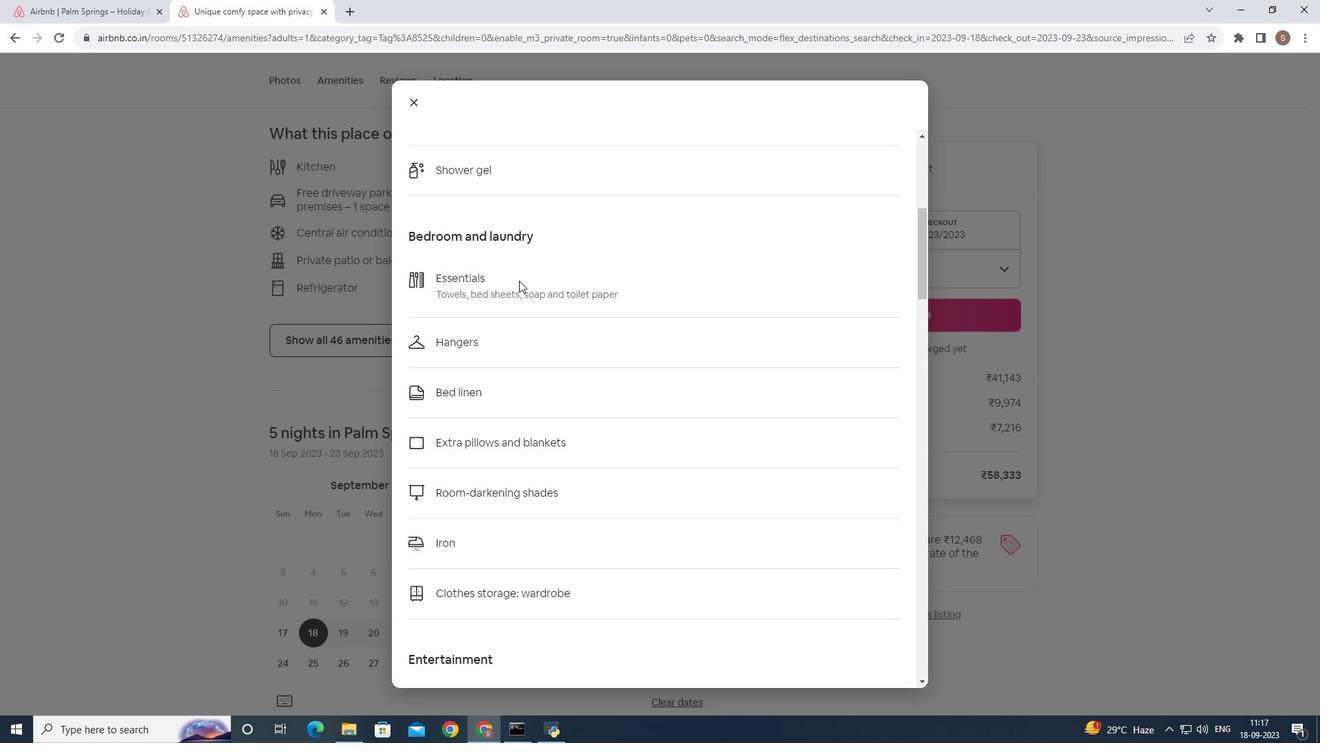 
Action: Mouse scrolled (519, 280) with delta (0, 0)
Screenshot: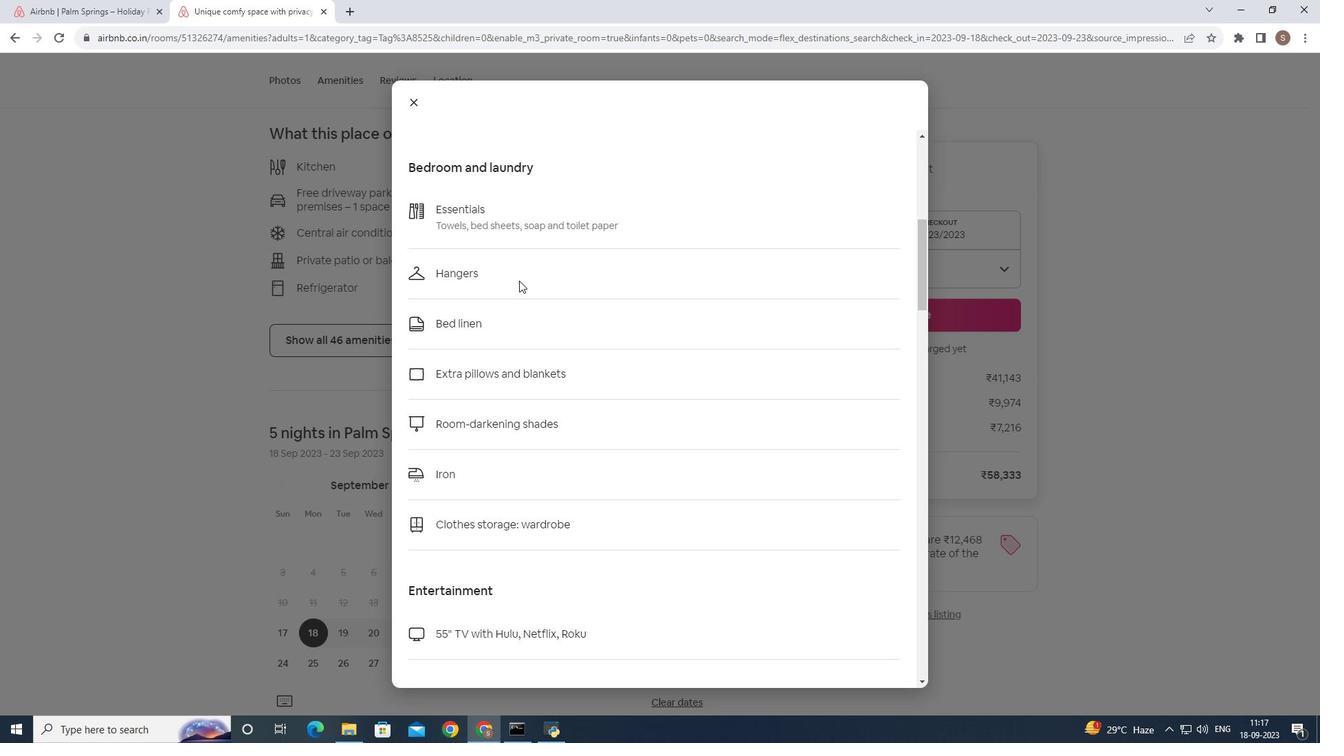 
Action: Mouse scrolled (519, 280) with delta (0, 0)
Screenshot: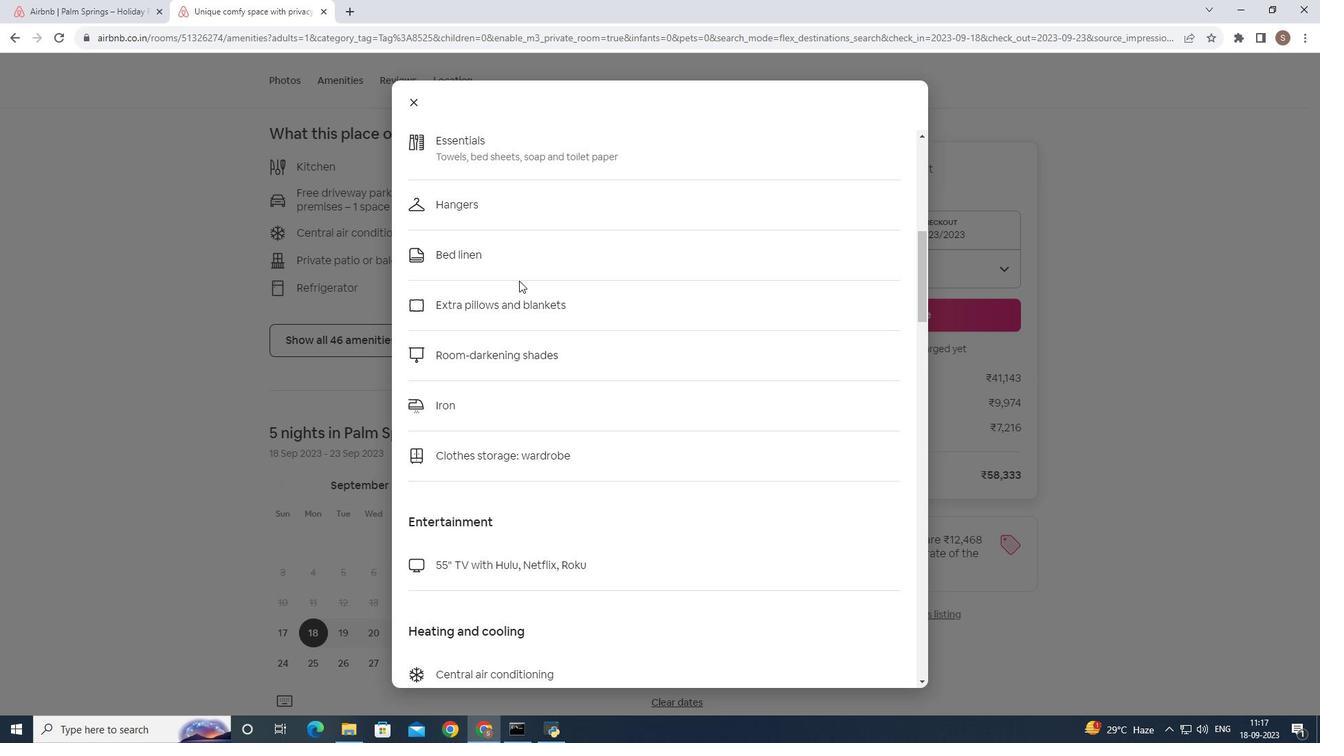 
Action: Mouse scrolled (519, 280) with delta (0, 0)
Screenshot: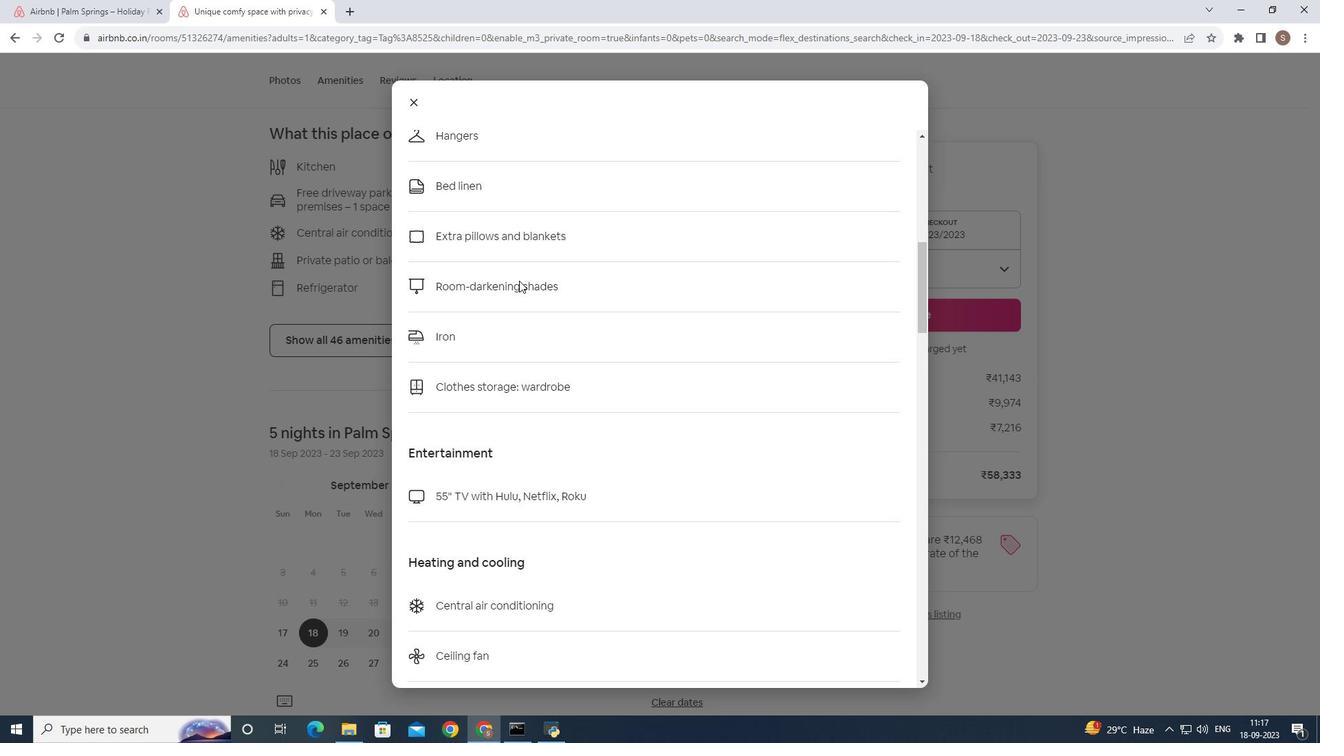
Action: Mouse scrolled (519, 280) with delta (0, 0)
Screenshot: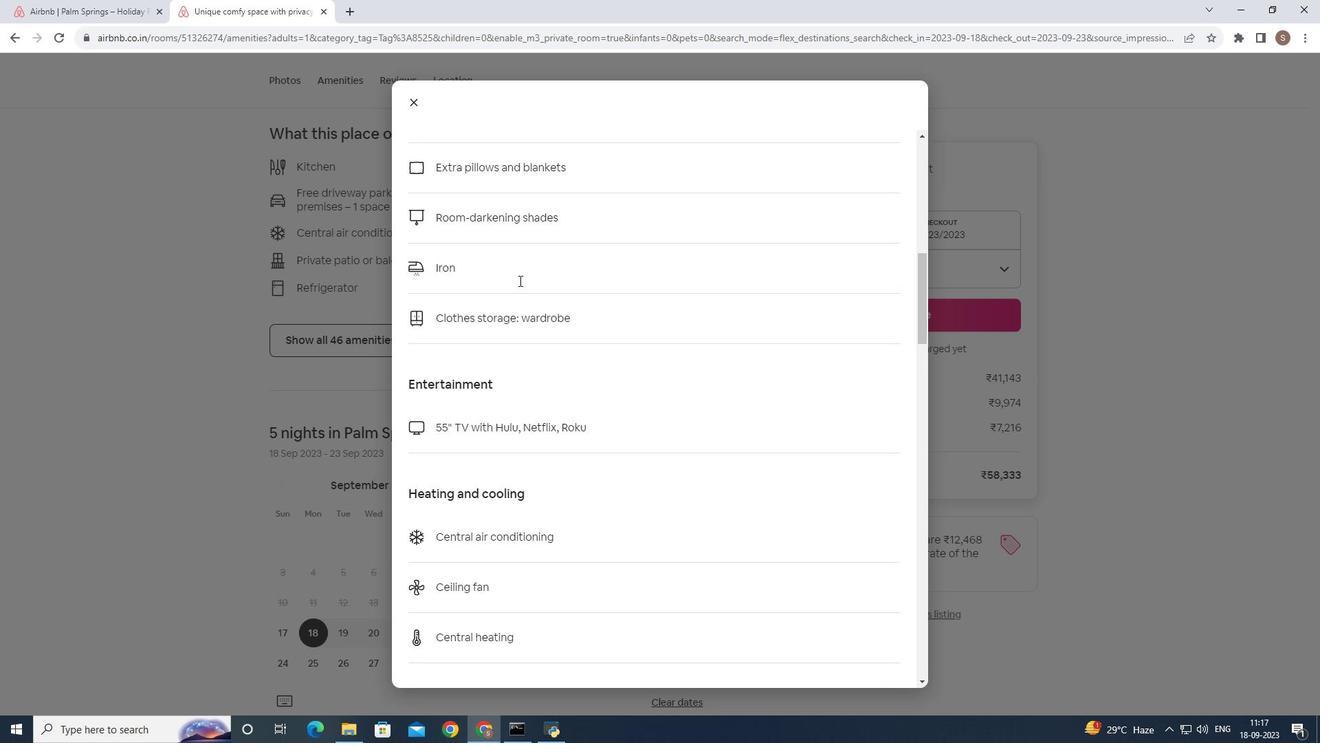 
Action: Mouse scrolled (519, 280) with delta (0, 0)
Screenshot: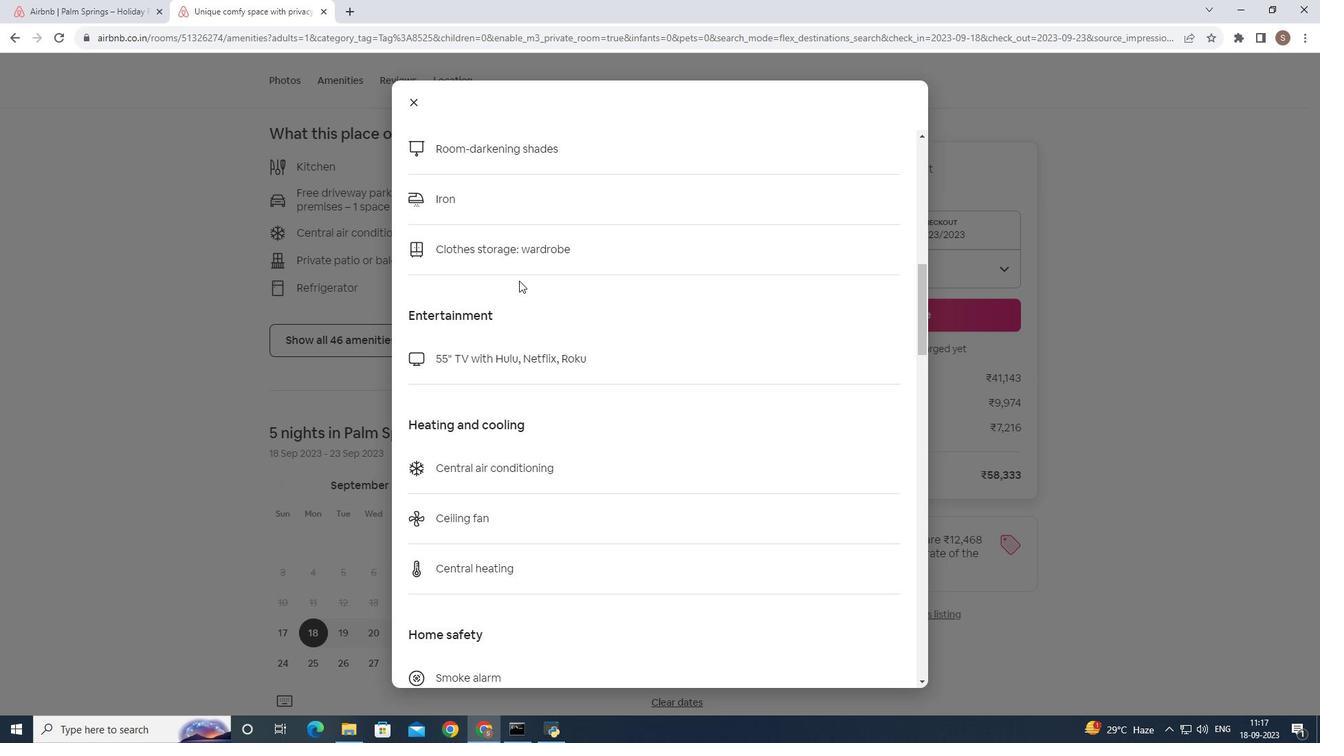 
Action: Mouse scrolled (519, 280) with delta (0, 0)
Screenshot: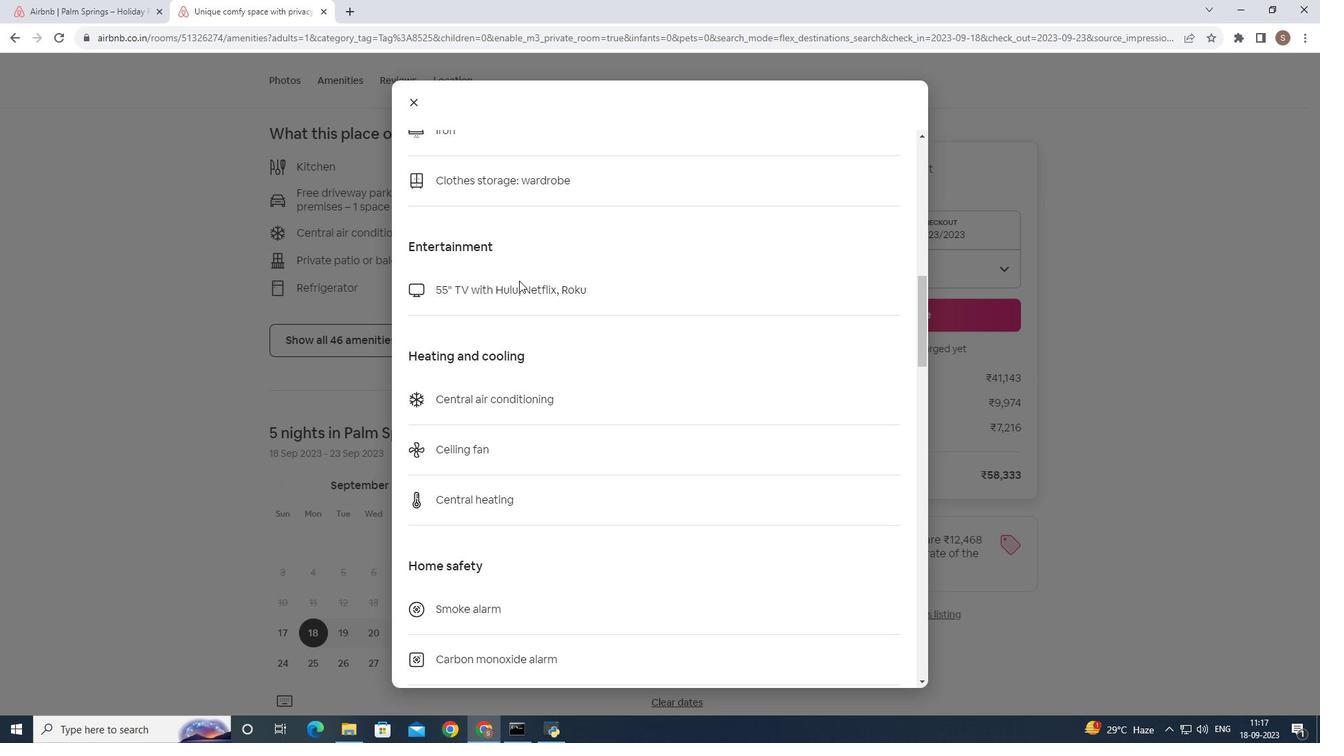 
Action: Mouse scrolled (519, 280) with delta (0, 0)
Screenshot: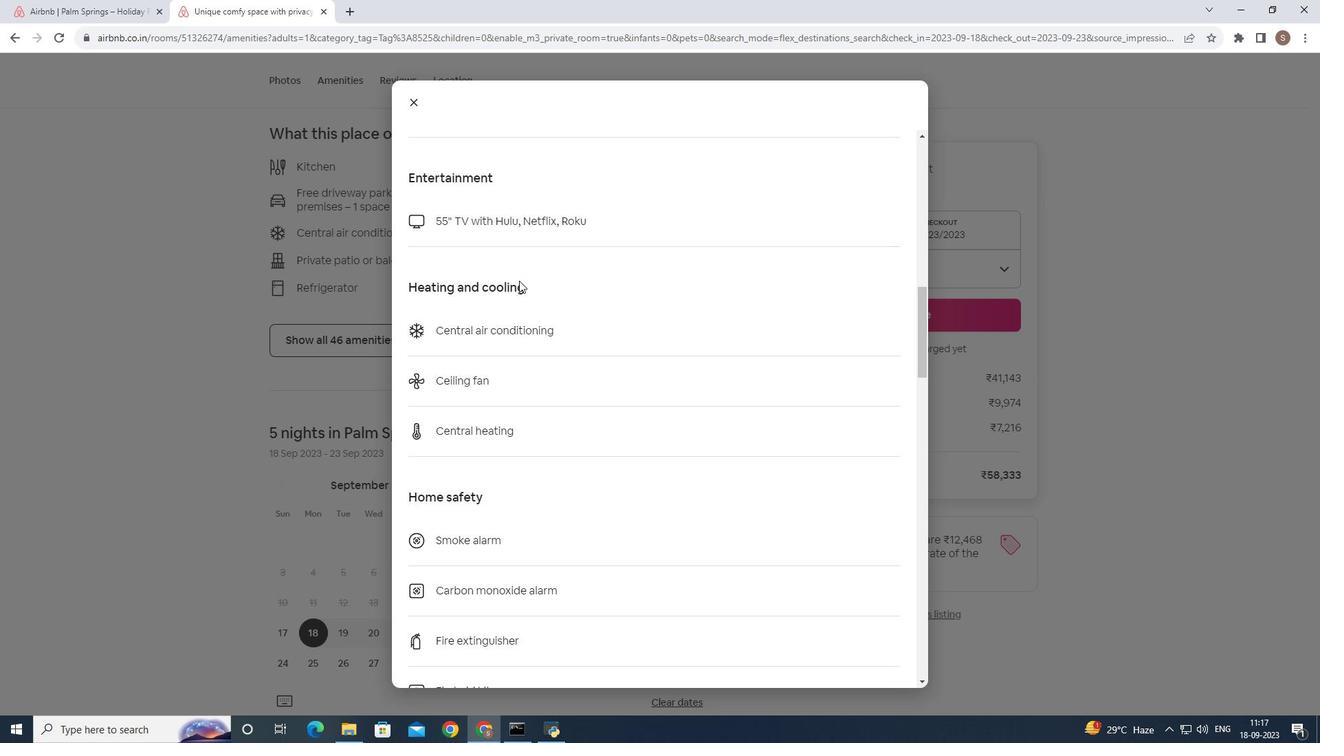 
Action: Mouse scrolled (519, 280) with delta (0, 0)
Screenshot: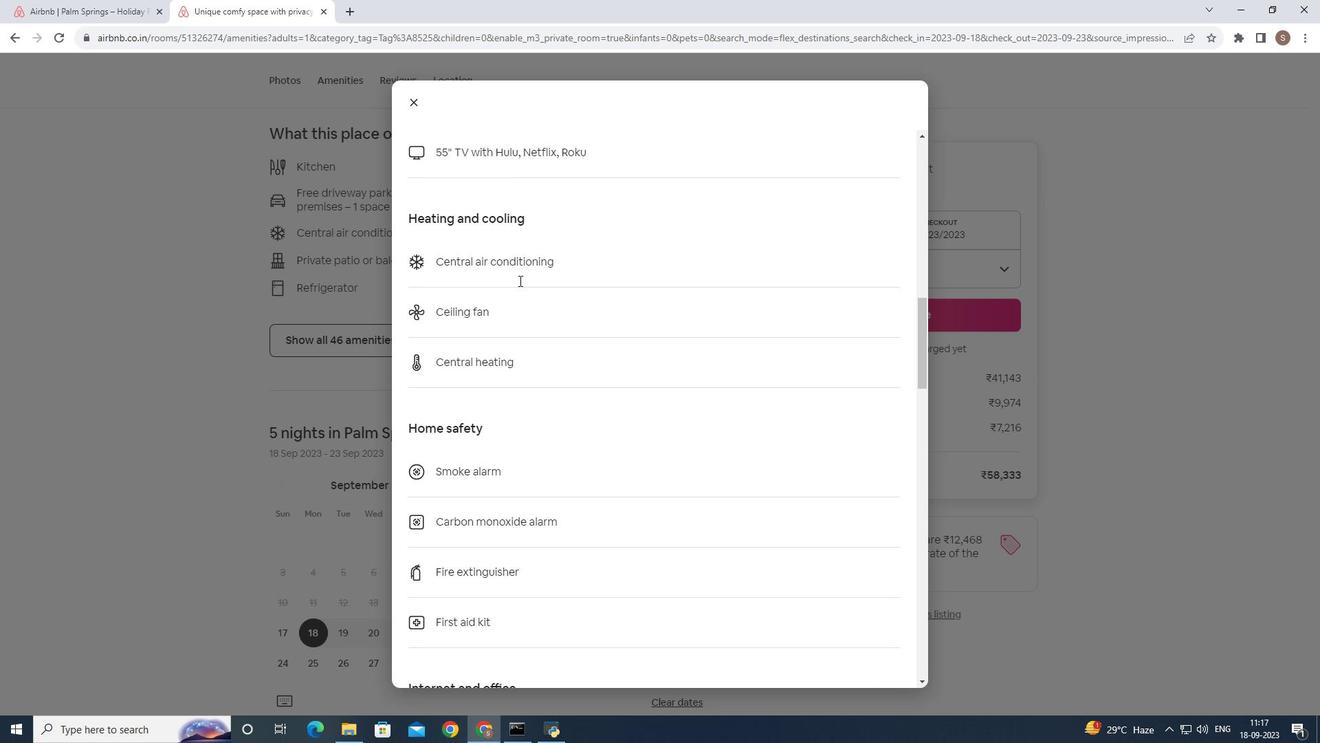 
Action: Mouse scrolled (519, 280) with delta (0, 0)
Screenshot: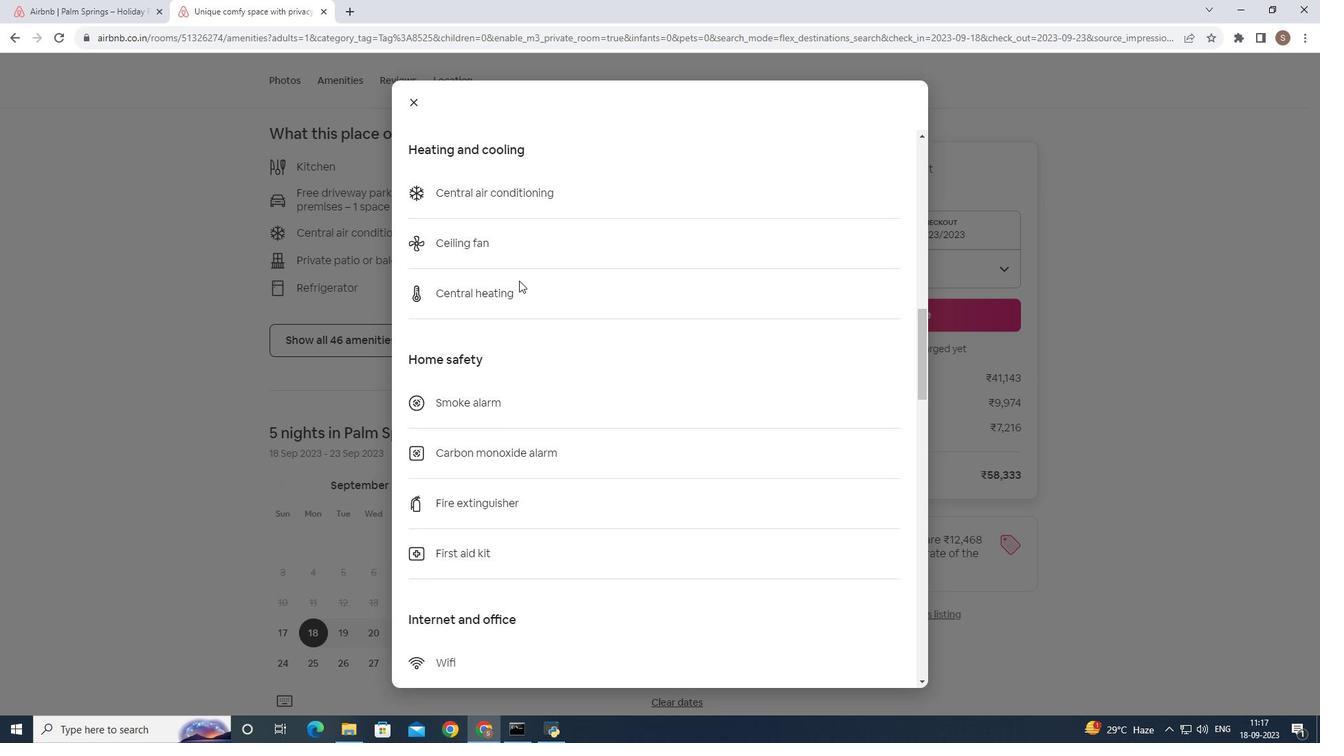 
Action: Mouse scrolled (519, 280) with delta (0, 0)
Screenshot: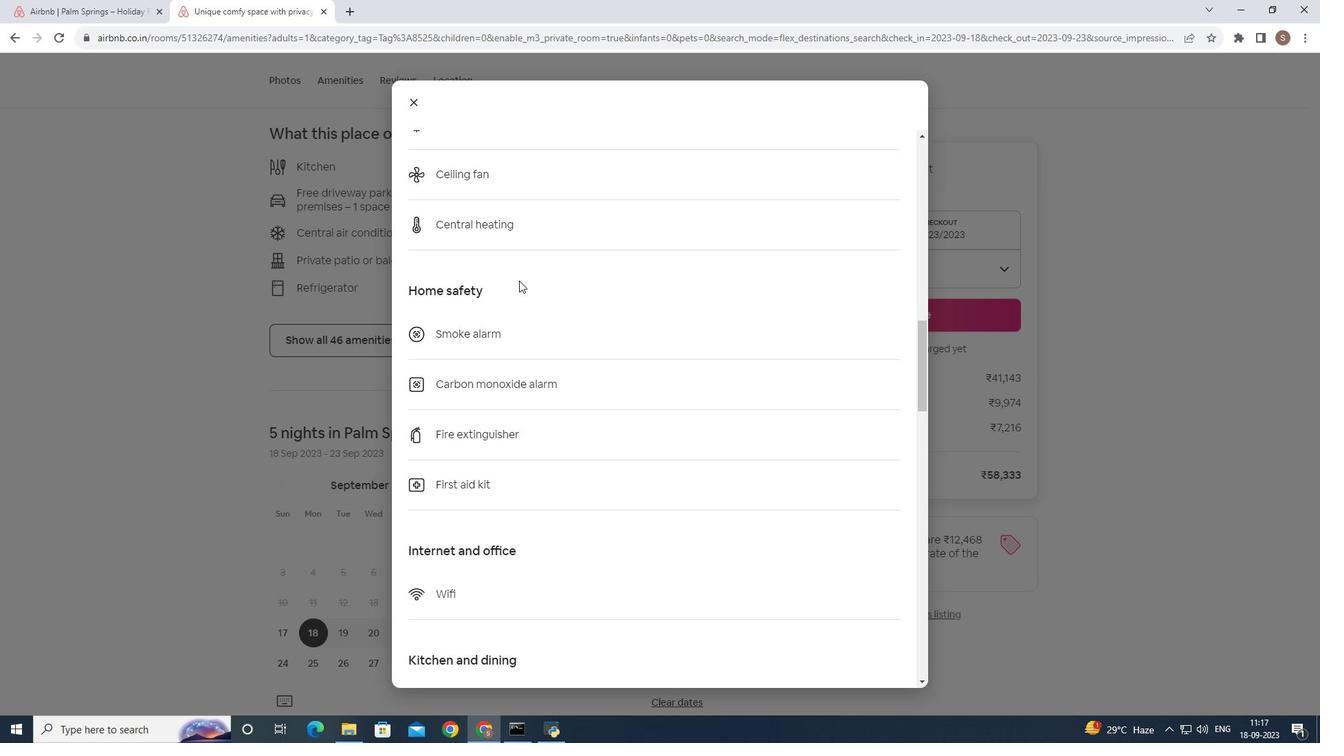 
Action: Mouse scrolled (519, 280) with delta (0, 0)
Screenshot: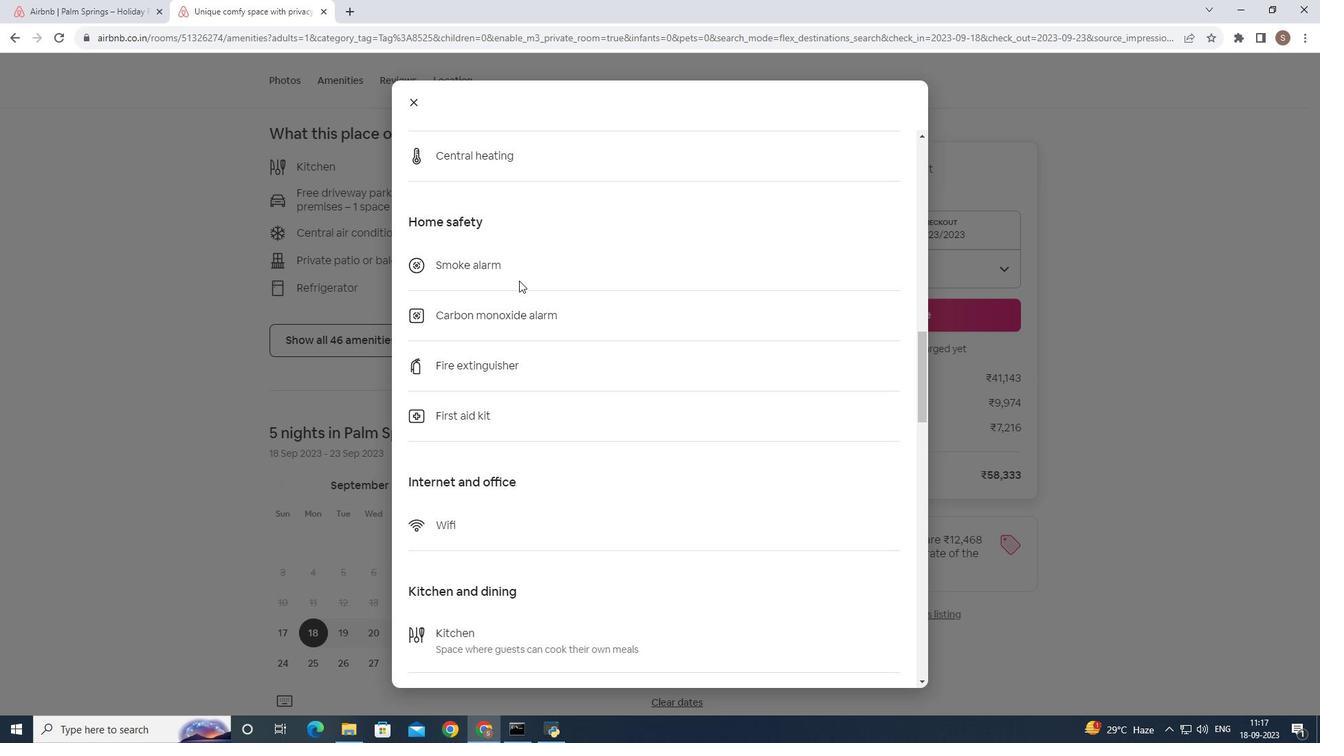
Action: Mouse scrolled (519, 280) with delta (0, 0)
Screenshot: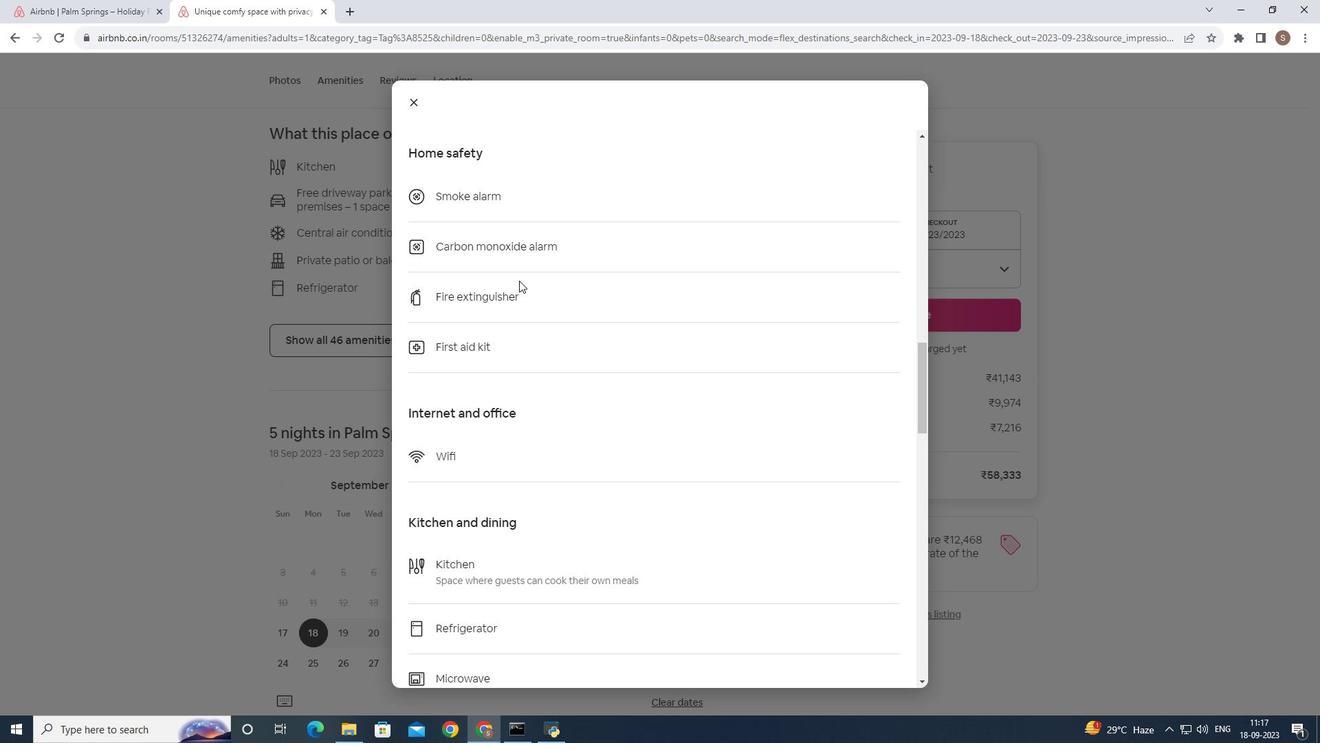 
Action: Mouse moved to (518, 280)
Screenshot: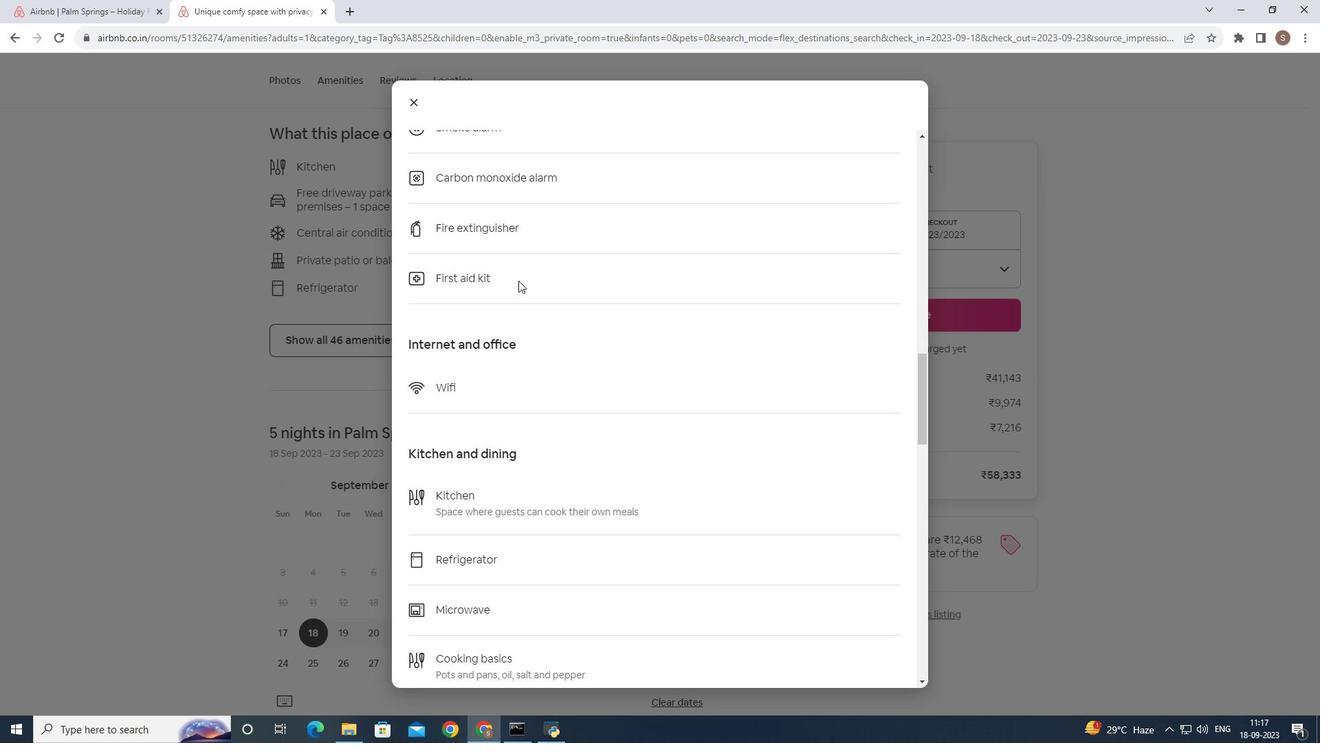 
Action: Mouse scrolled (518, 280) with delta (0, 0)
Screenshot: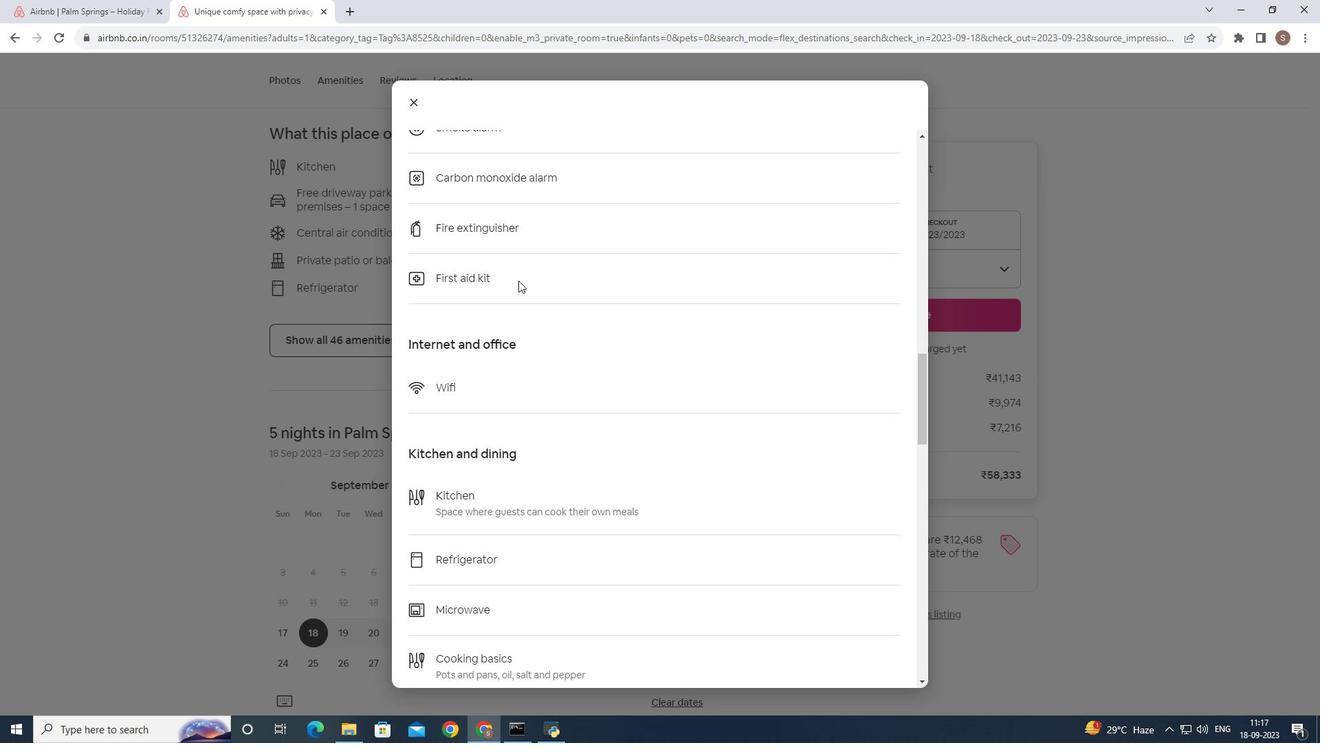 
Action: Mouse scrolled (518, 280) with delta (0, 0)
Screenshot: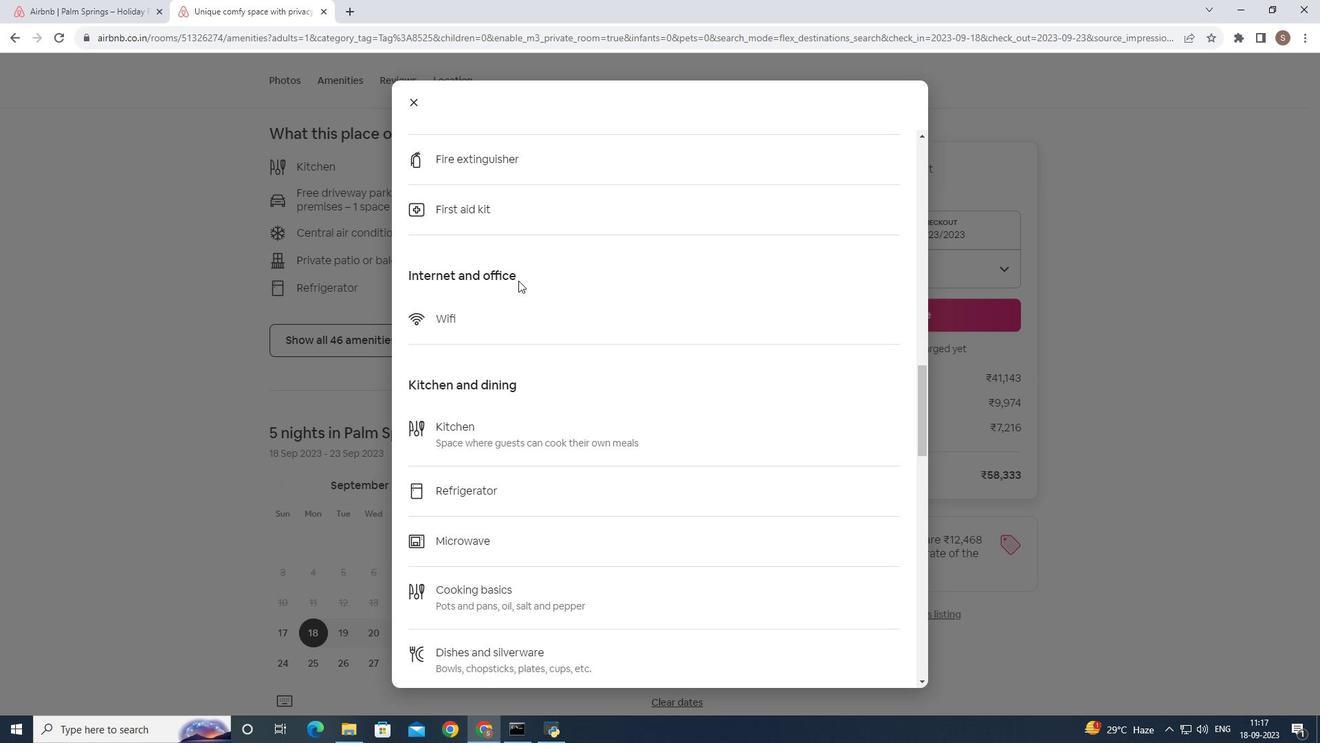 
Action: Mouse scrolled (518, 280) with delta (0, 0)
Screenshot: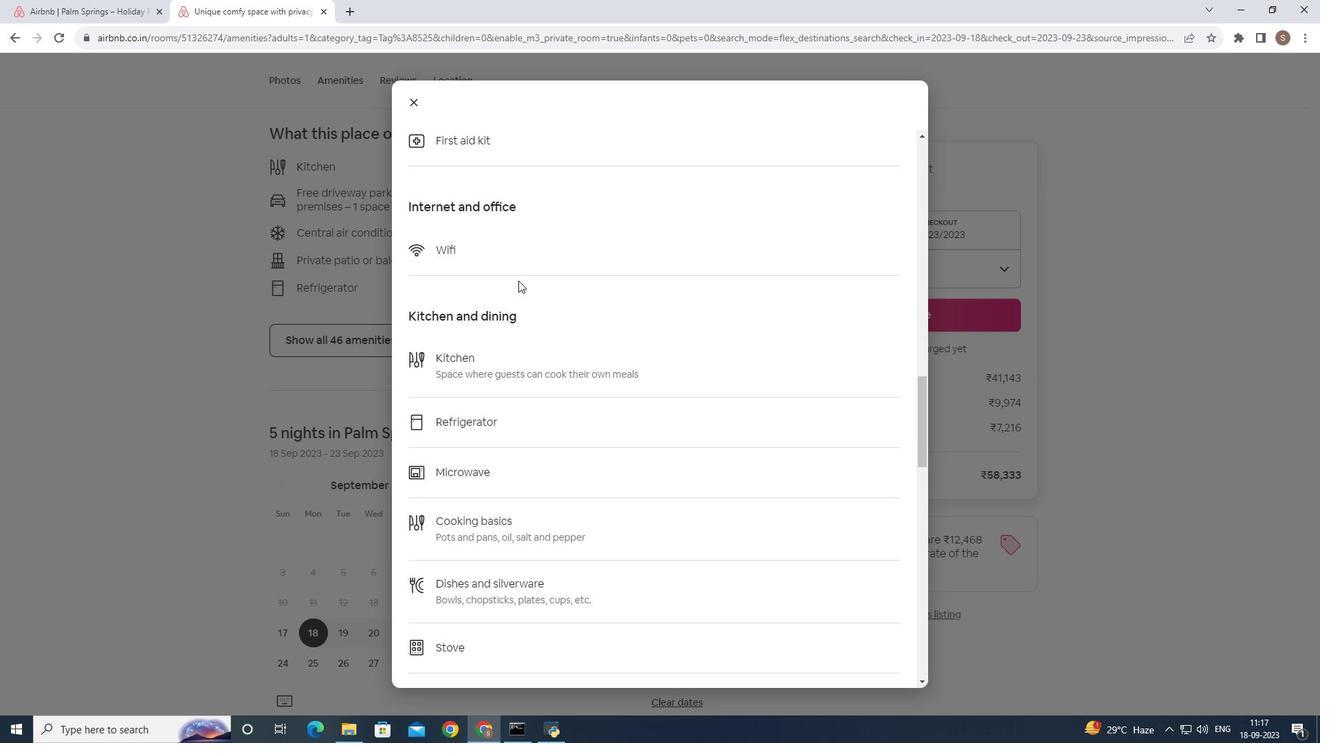 
Action: Mouse scrolled (518, 280) with delta (0, 0)
Screenshot: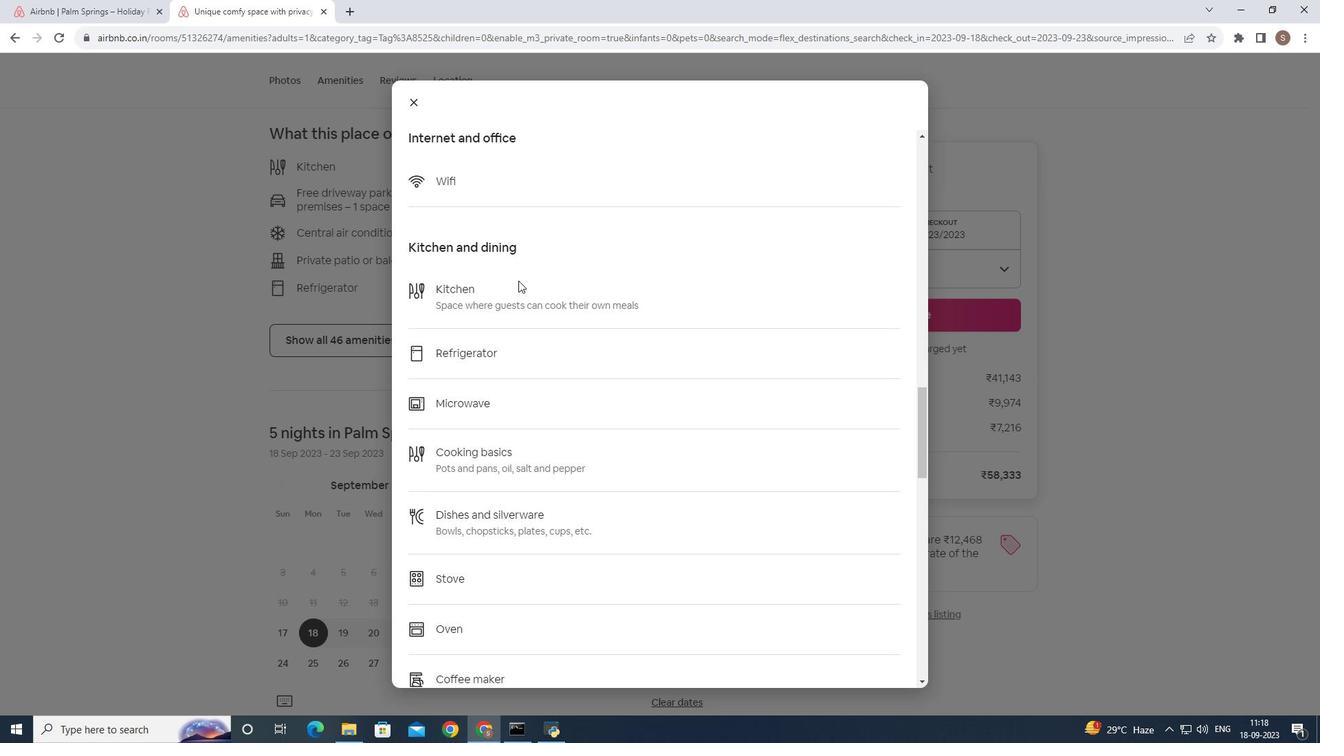 
Action: Mouse moved to (511, 282)
Screenshot: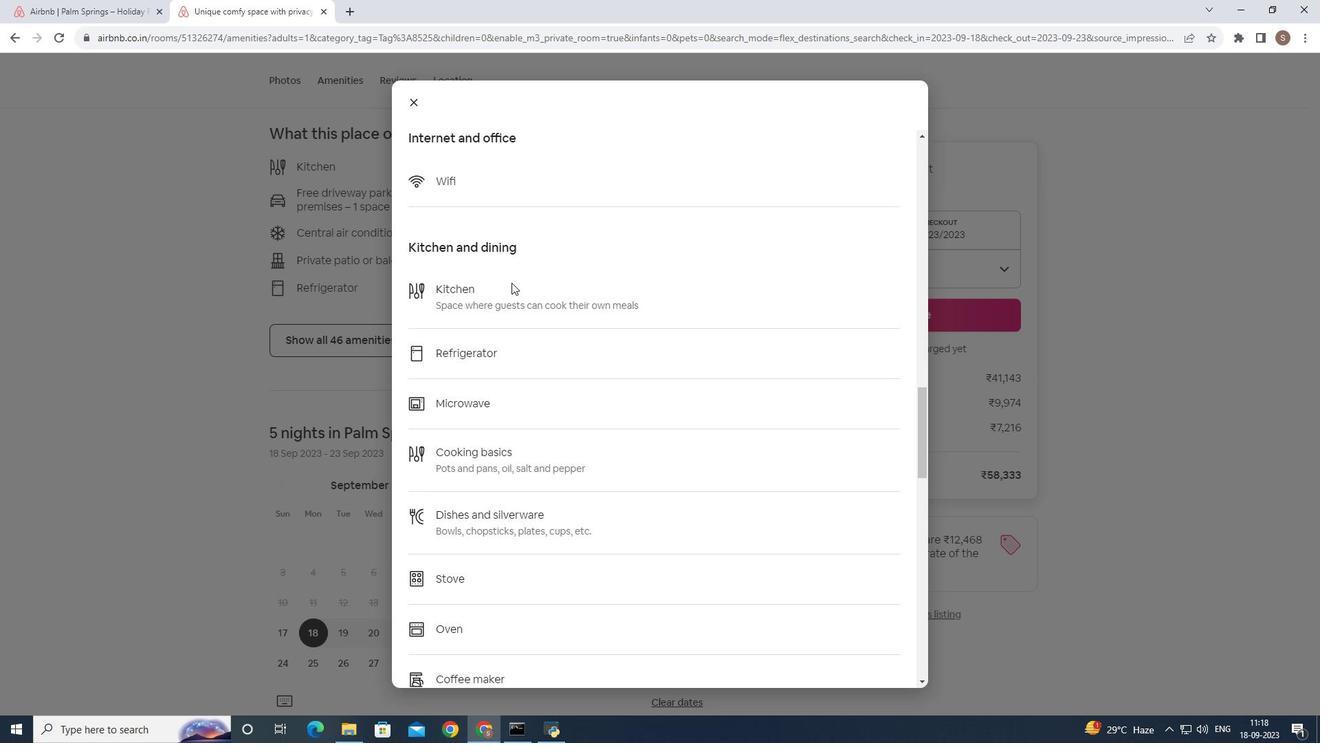 
Action: Mouse scrolled (511, 282) with delta (0, 0)
Screenshot: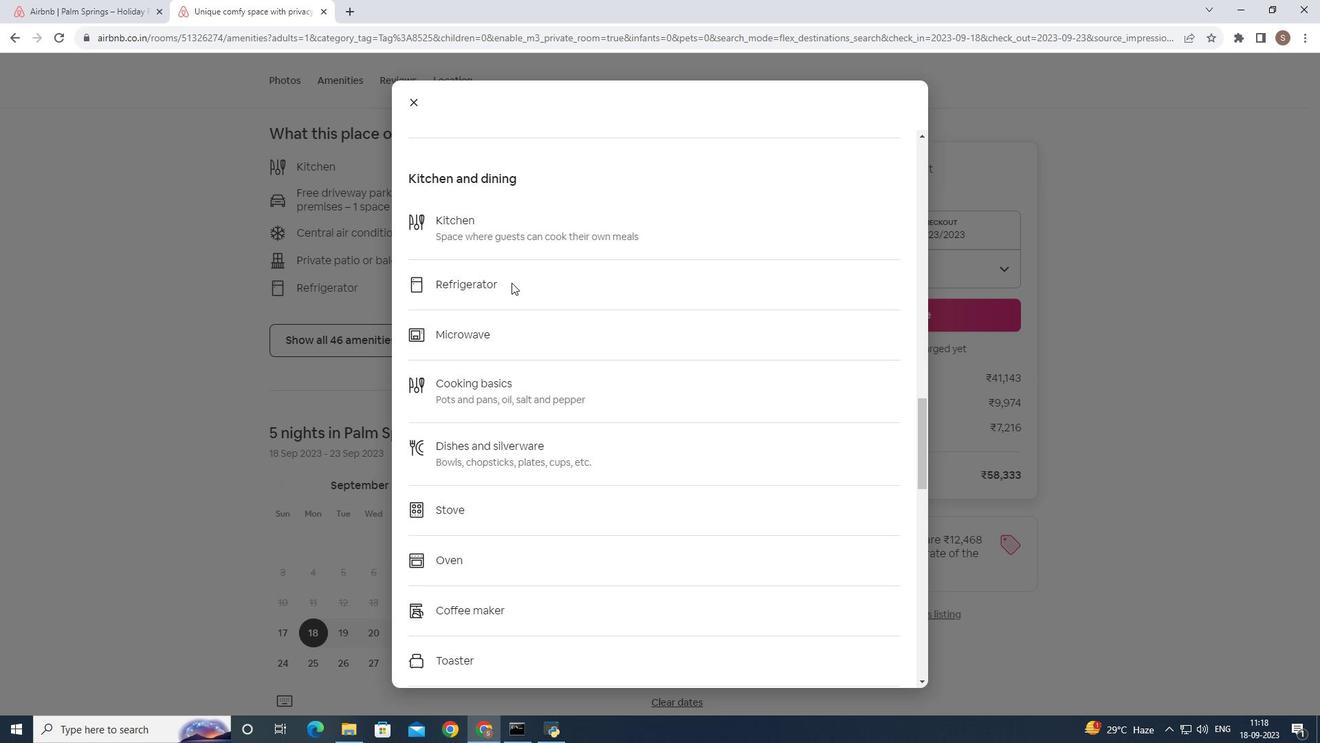 
Action: Mouse scrolled (511, 282) with delta (0, 0)
Screenshot: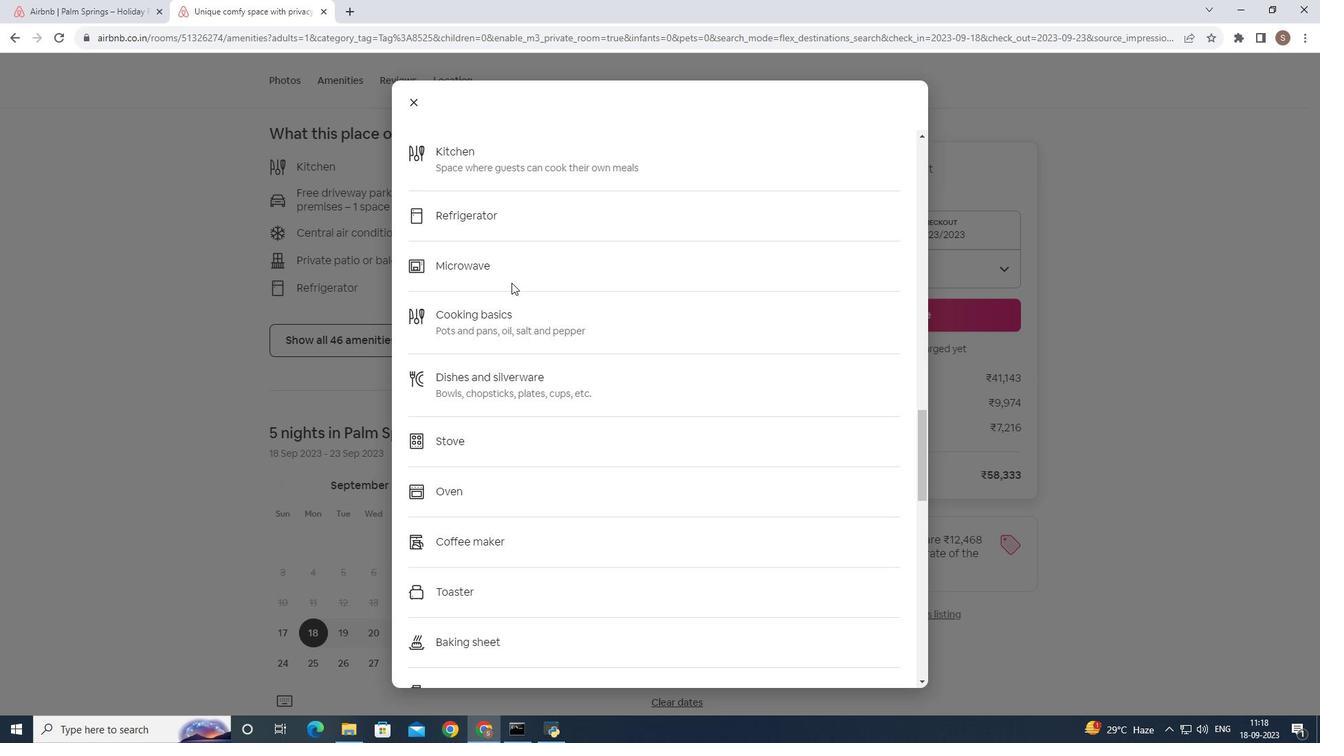 
Action: Mouse scrolled (511, 282) with delta (0, 0)
Screenshot: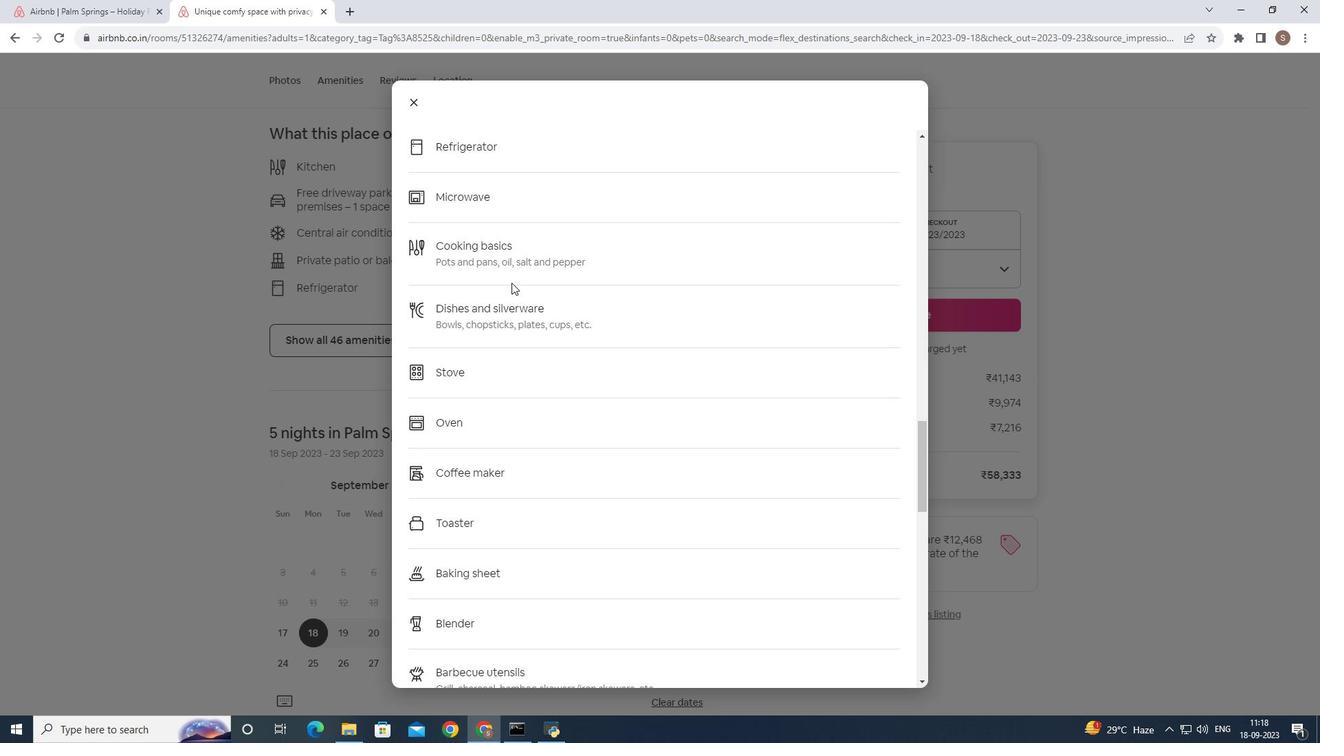 
Action: Mouse scrolled (511, 282) with delta (0, 0)
Screenshot: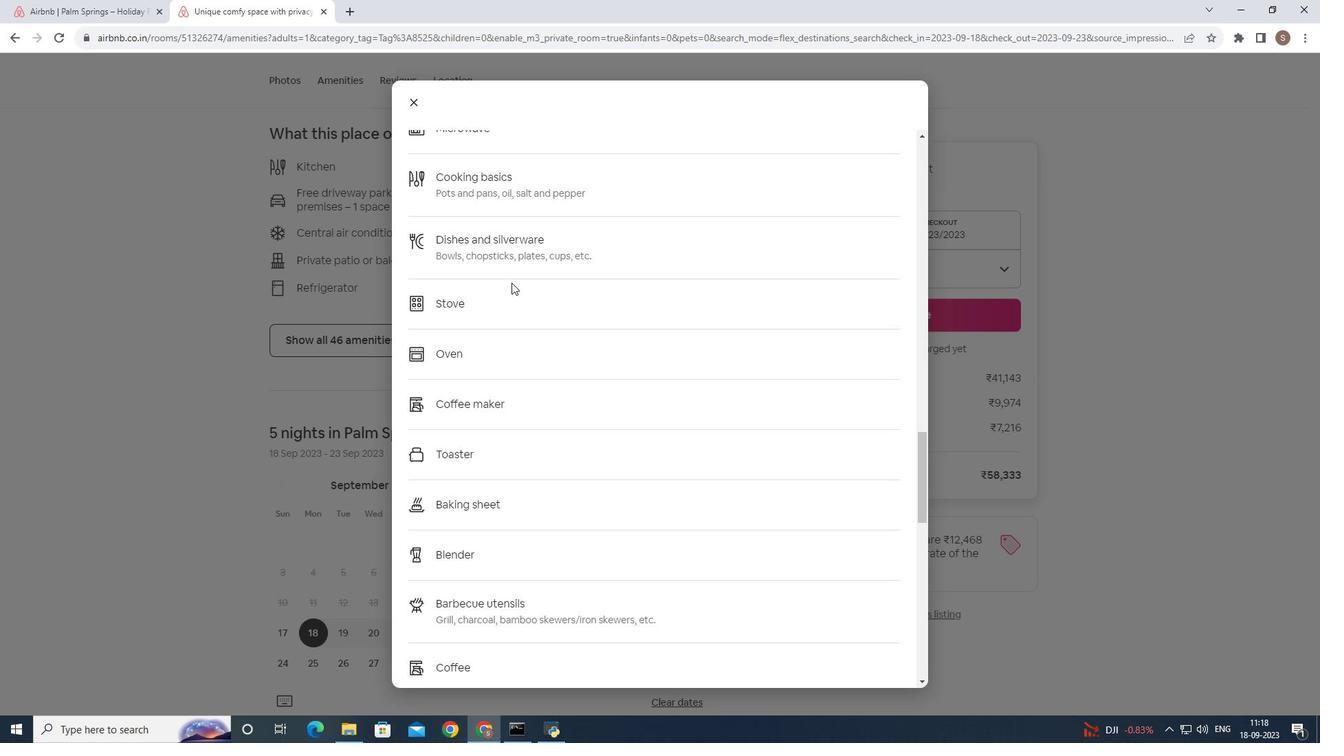 
Action: Mouse scrolled (511, 282) with delta (0, 0)
Screenshot: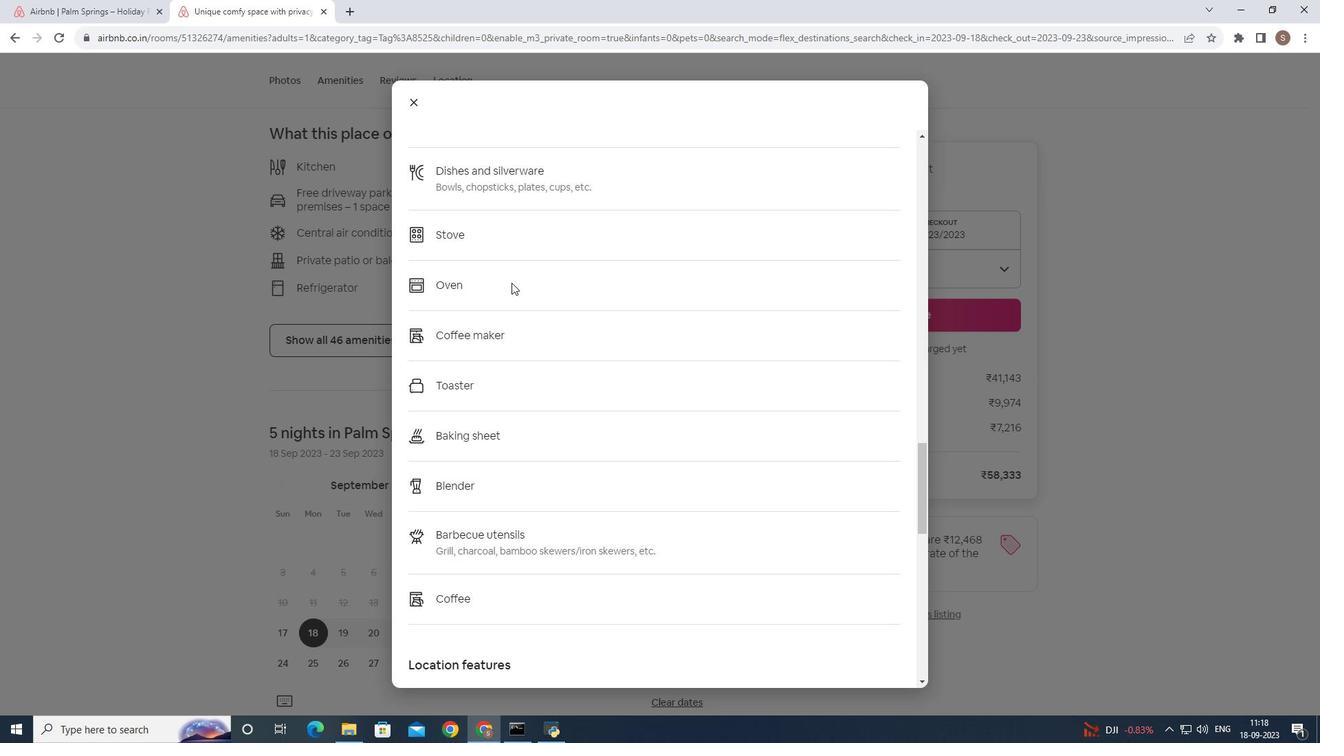 
Action: Mouse scrolled (511, 282) with delta (0, 0)
Screenshot: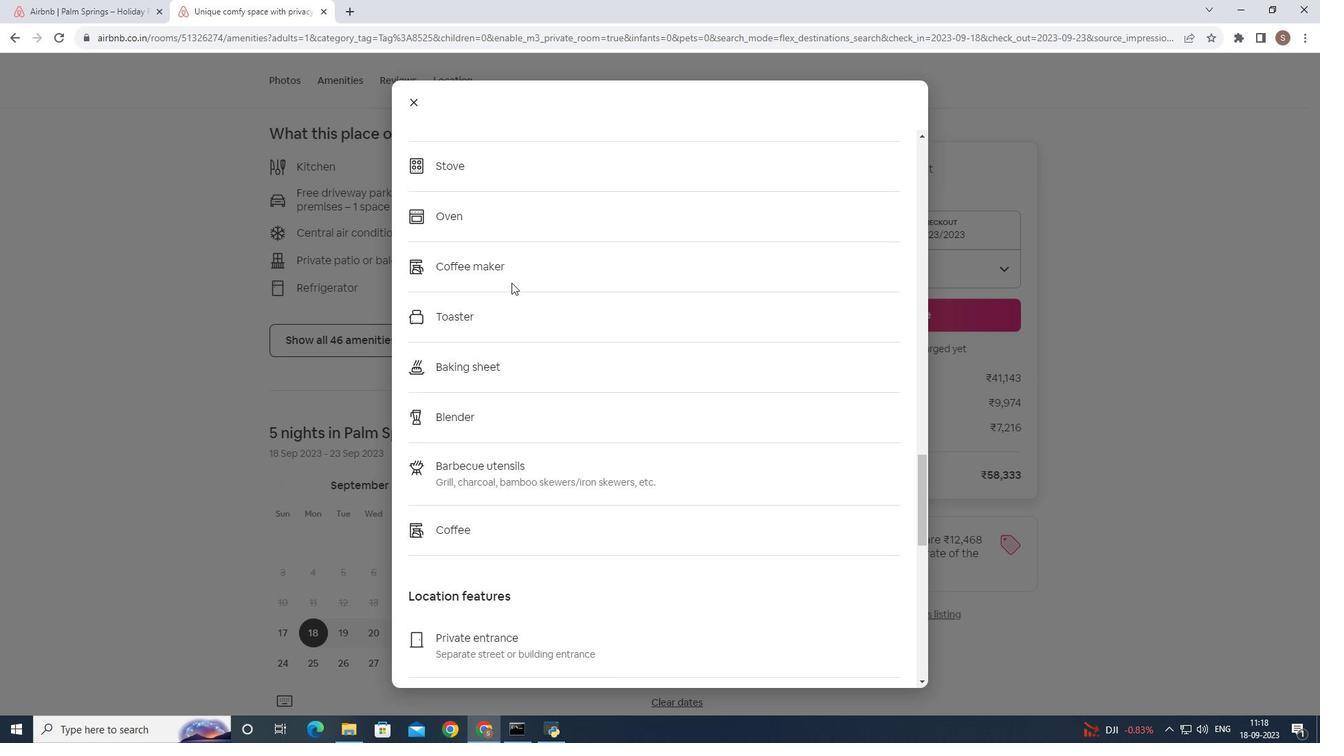 
Action: Mouse scrolled (511, 282) with delta (0, 0)
Screenshot: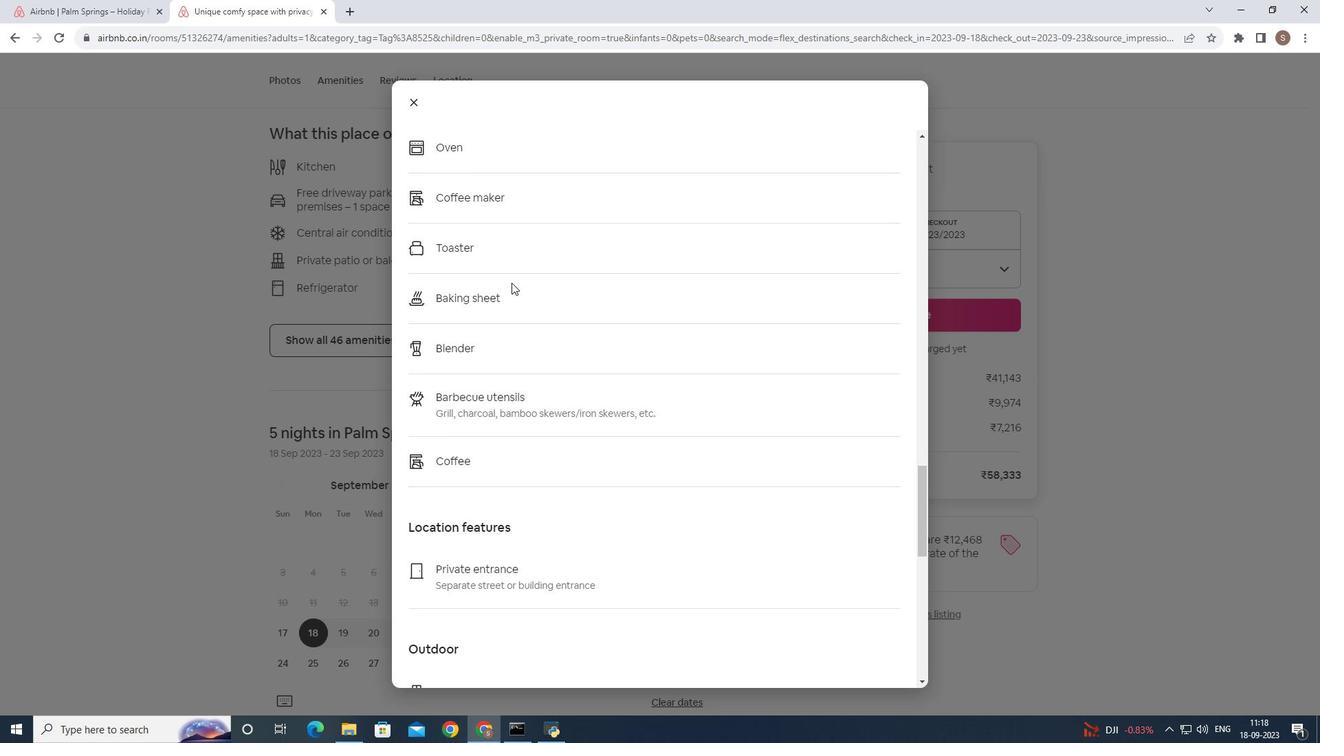 
Action: Mouse scrolled (511, 282) with delta (0, 0)
Screenshot: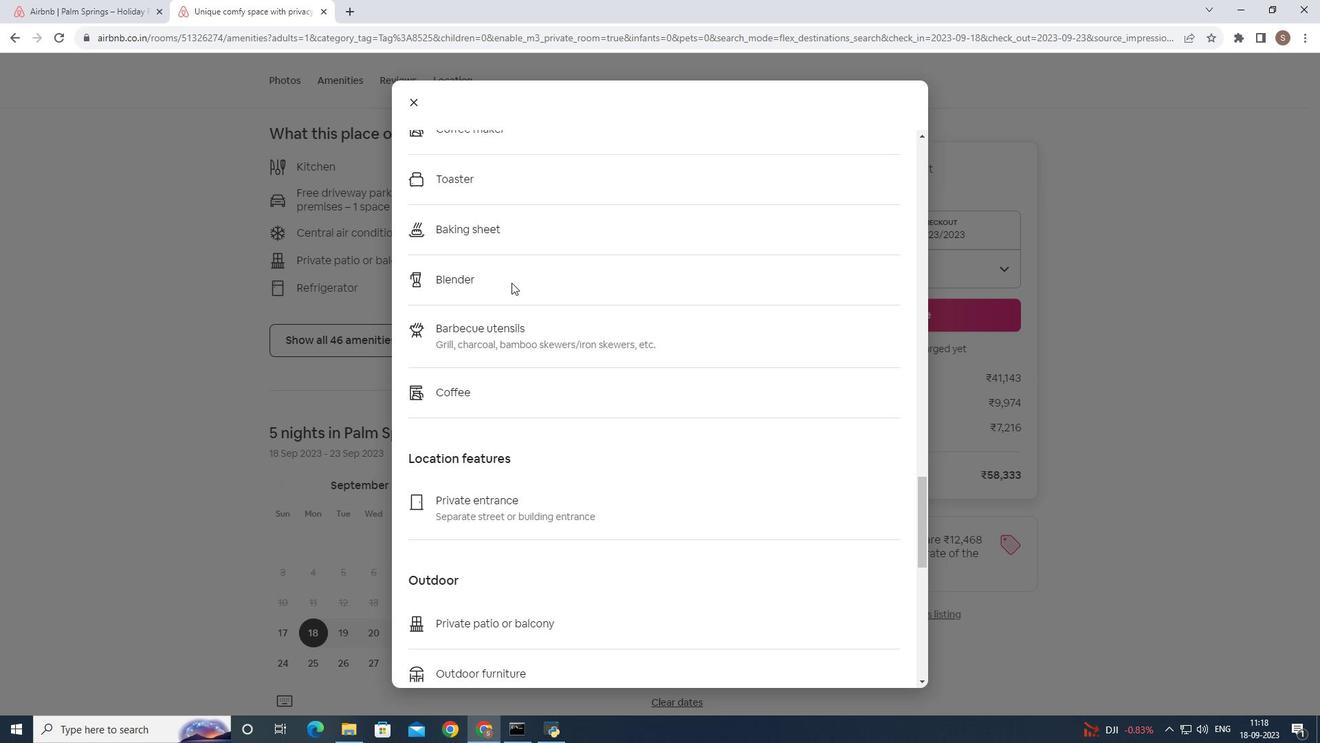 
Action: Mouse scrolled (511, 282) with delta (0, 0)
Screenshot: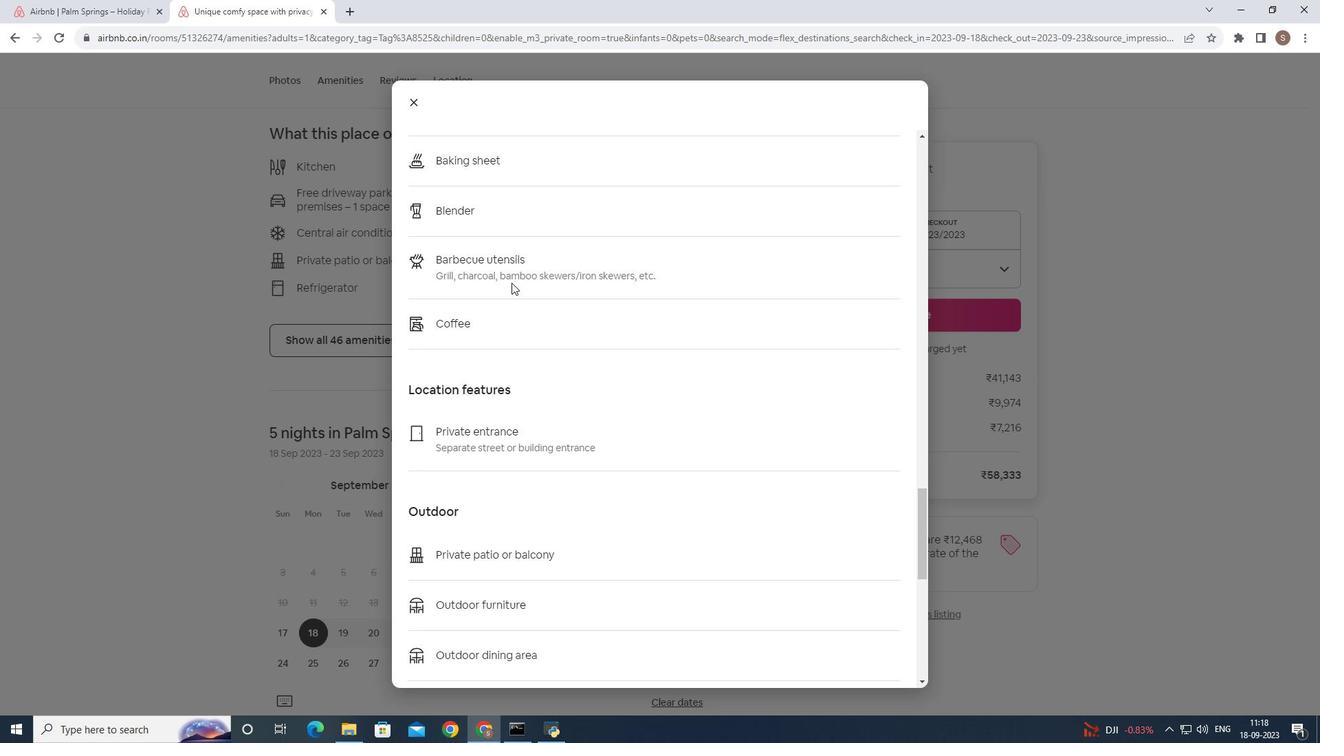 
Action: Mouse scrolled (511, 282) with delta (0, 0)
Screenshot: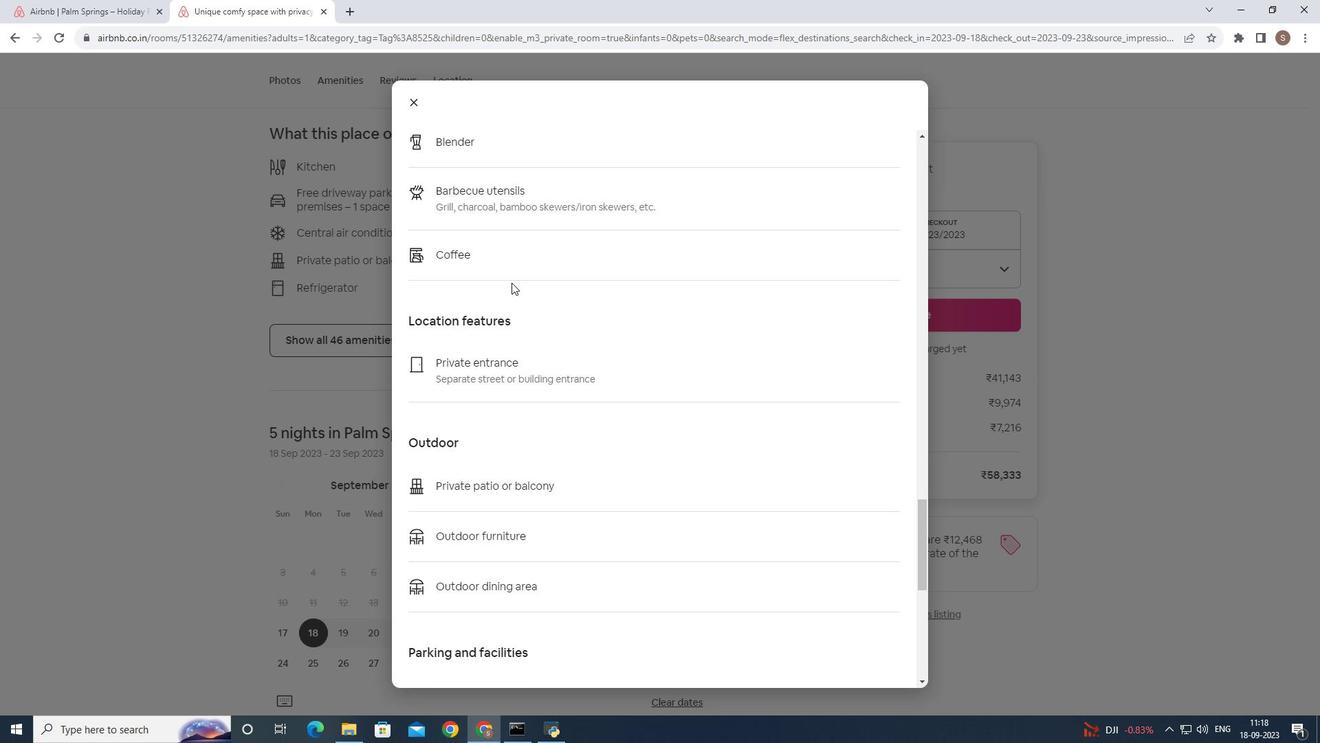 
Action: Mouse scrolled (511, 282) with delta (0, 0)
Screenshot: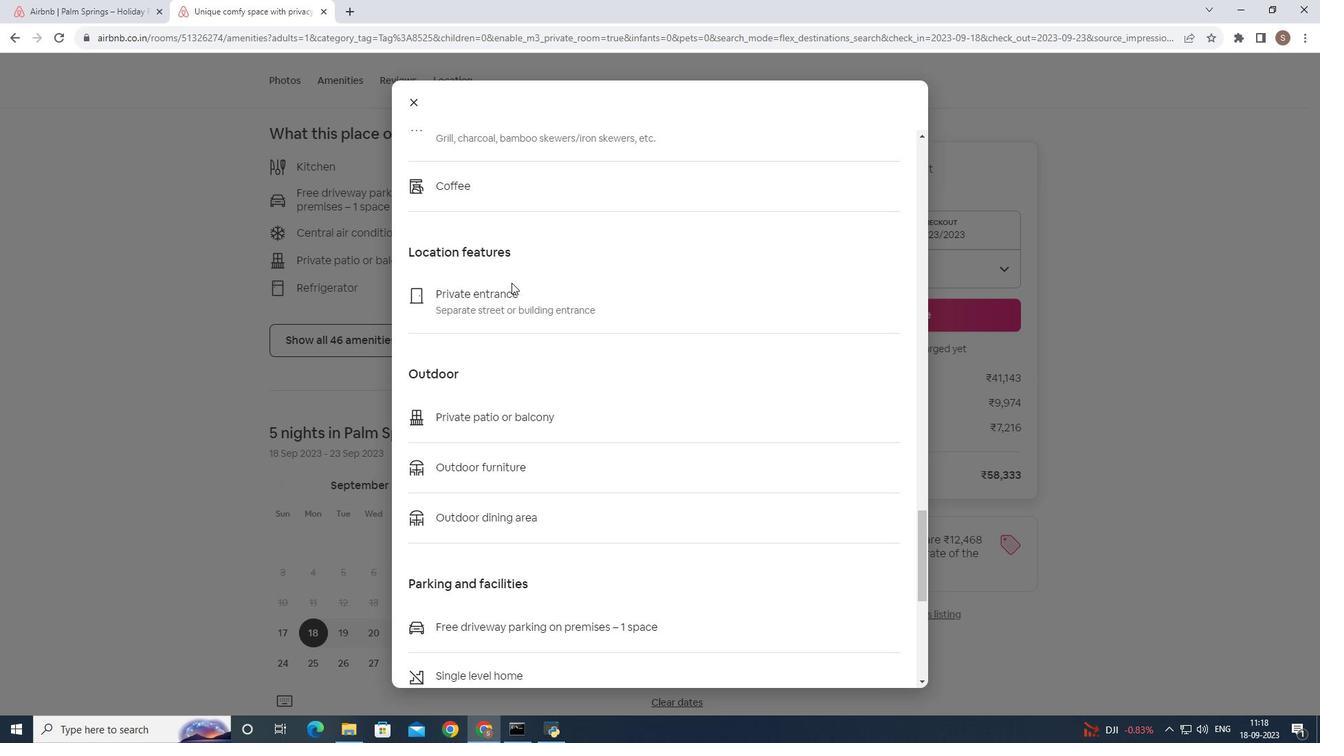 
Action: Mouse scrolled (511, 282) with delta (0, 0)
Screenshot: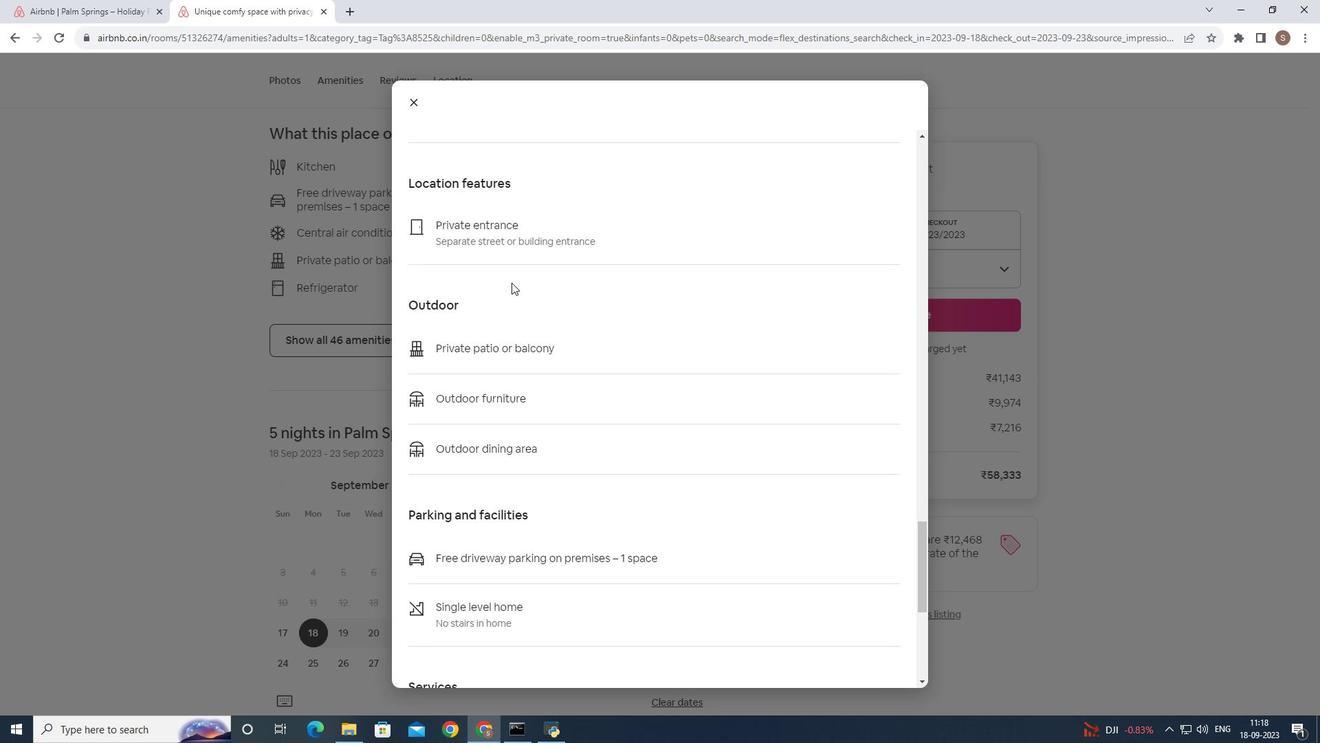 
Action: Mouse scrolled (511, 282) with delta (0, 0)
Screenshot: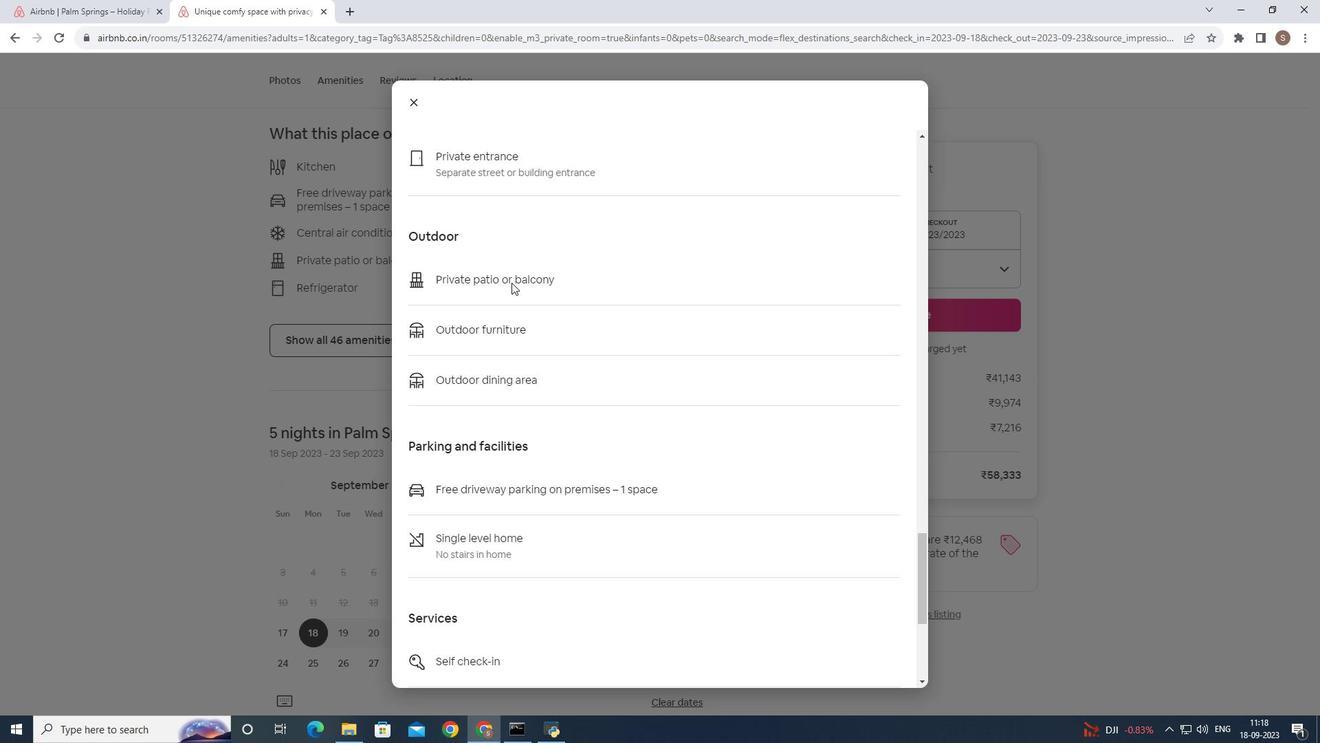 
Action: Mouse scrolled (511, 282) with delta (0, 0)
Screenshot: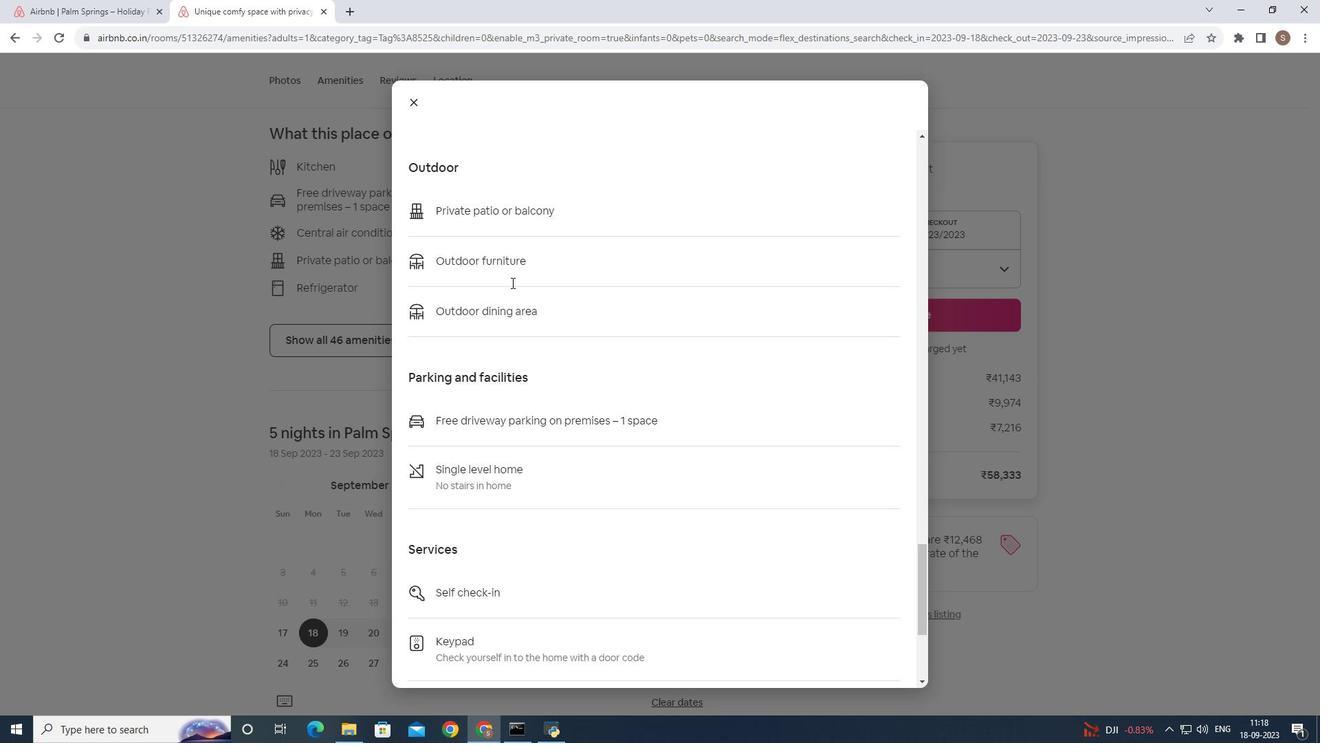
Action: Mouse scrolled (511, 282) with delta (0, 0)
Screenshot: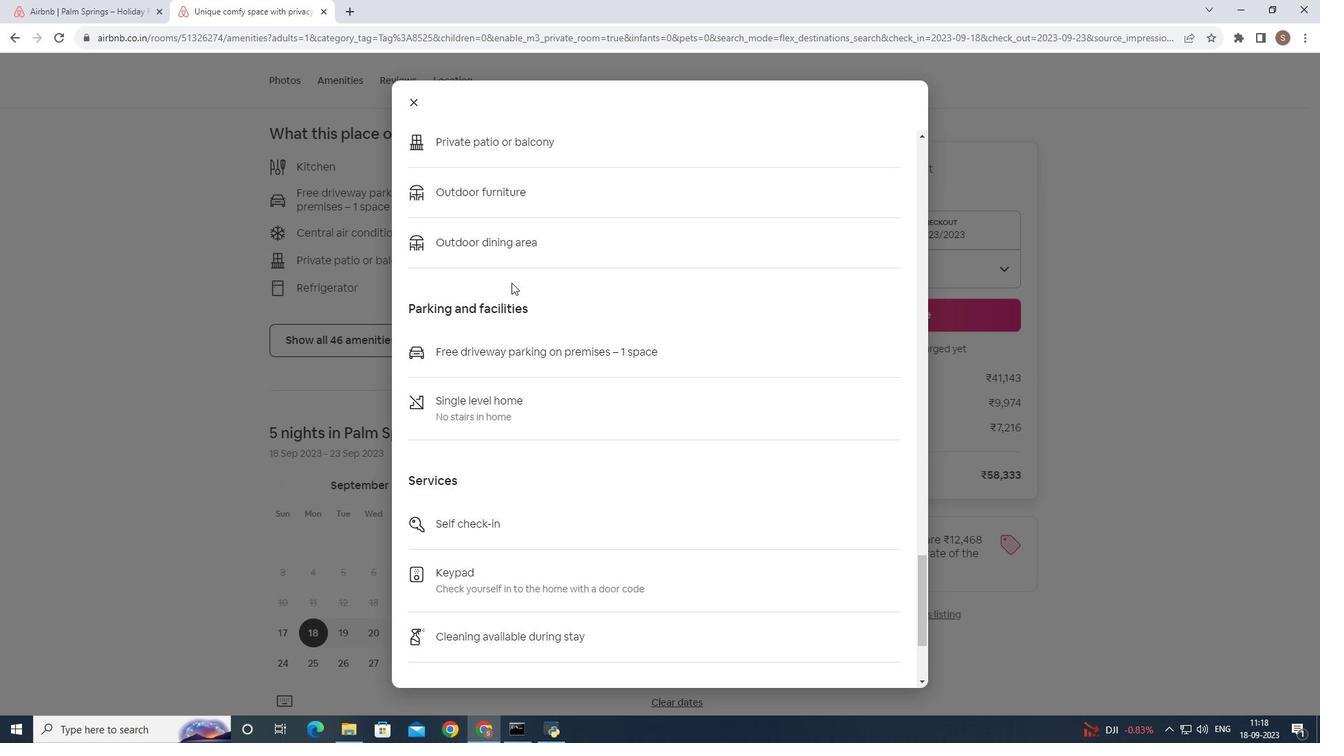 
Action: Mouse scrolled (511, 282) with delta (0, 0)
Screenshot: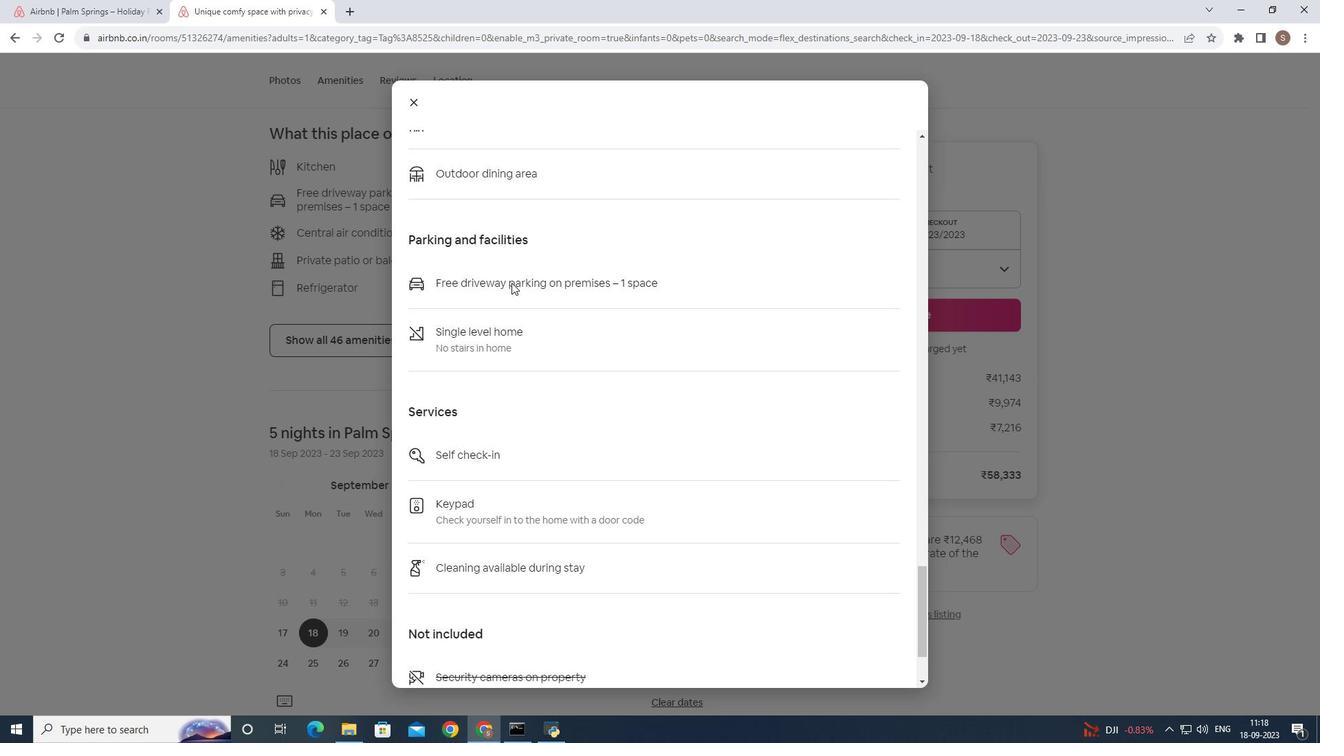 
Action: Mouse scrolled (511, 282) with delta (0, 0)
Screenshot: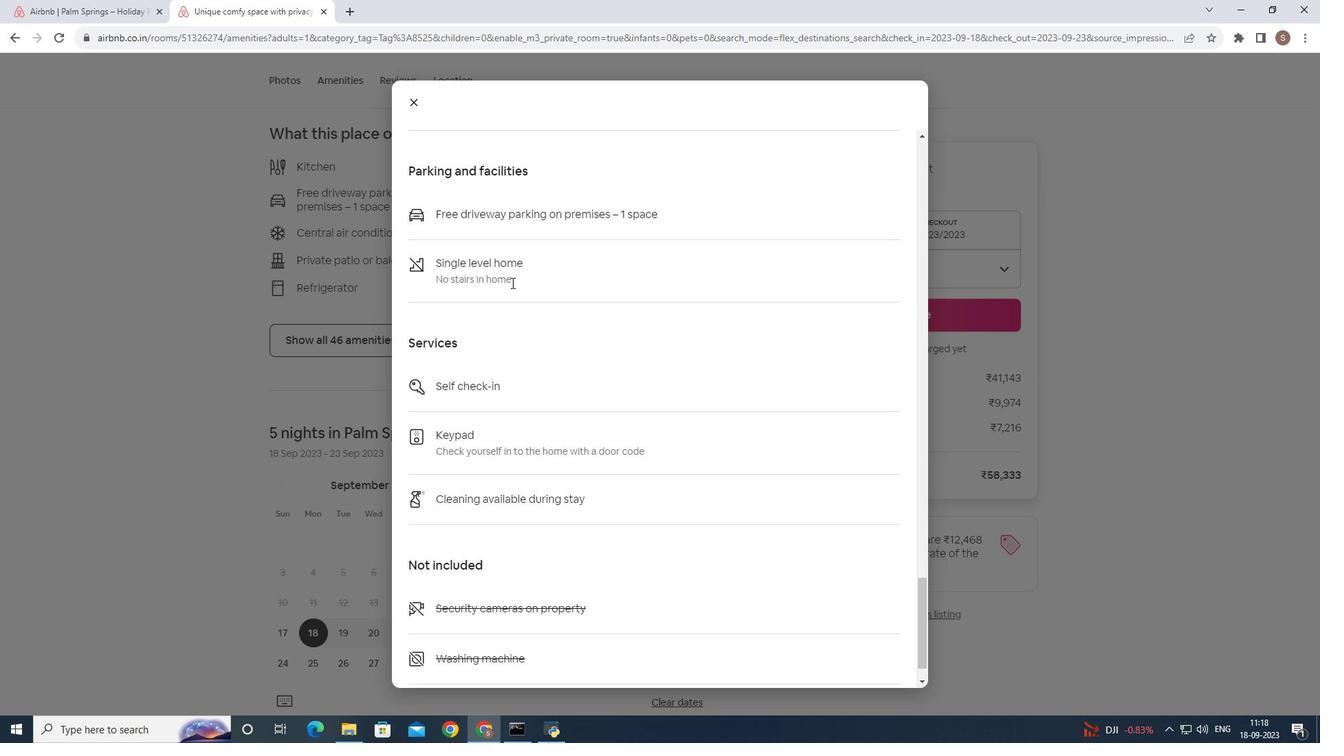 
Action: Mouse scrolled (511, 282) with delta (0, 0)
Screenshot: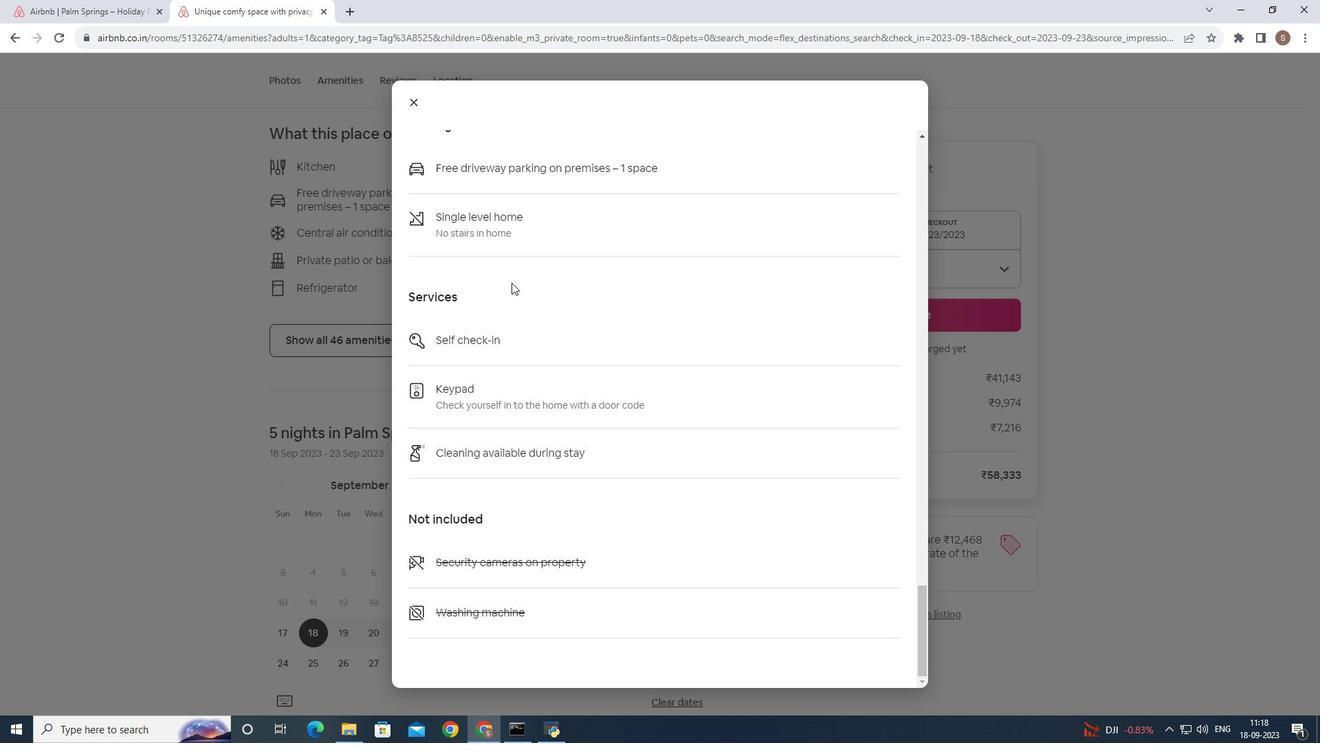 
Action: Mouse scrolled (511, 282) with delta (0, 0)
Screenshot: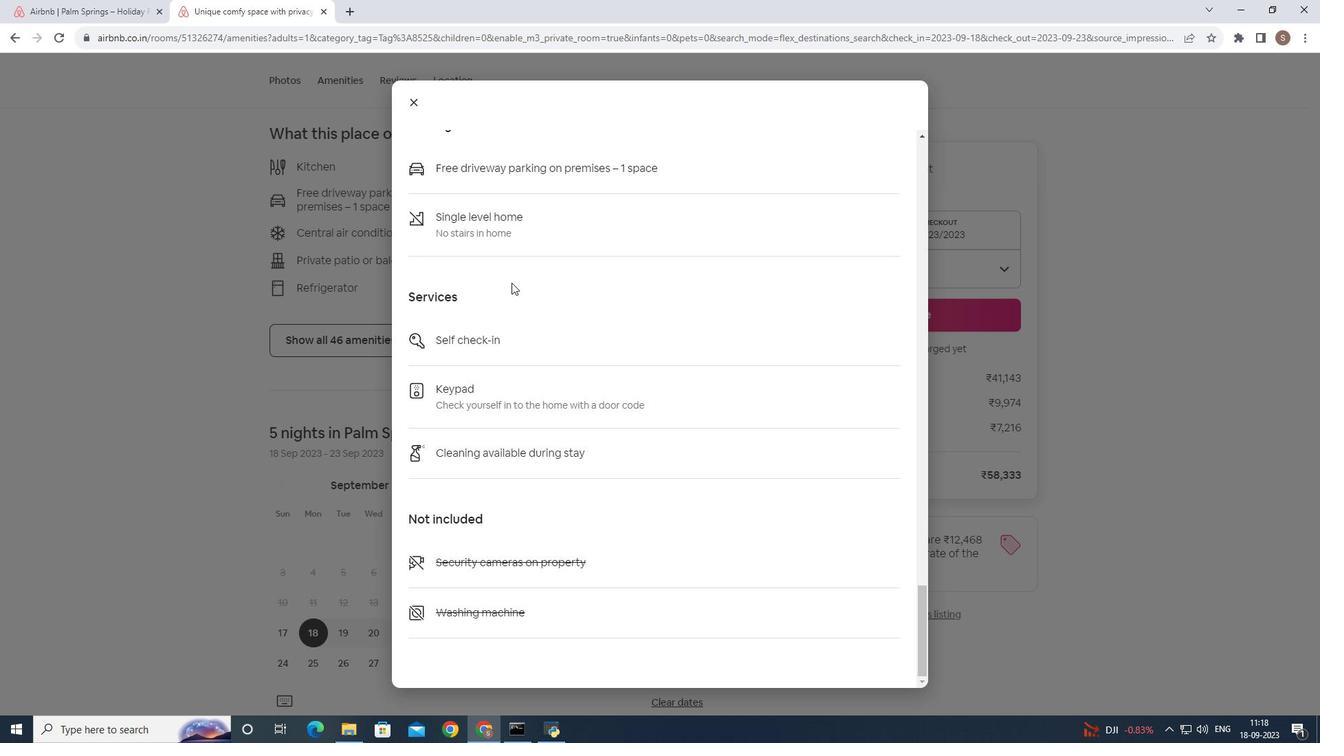 
Action: Mouse scrolled (511, 282) with delta (0, 0)
Screenshot: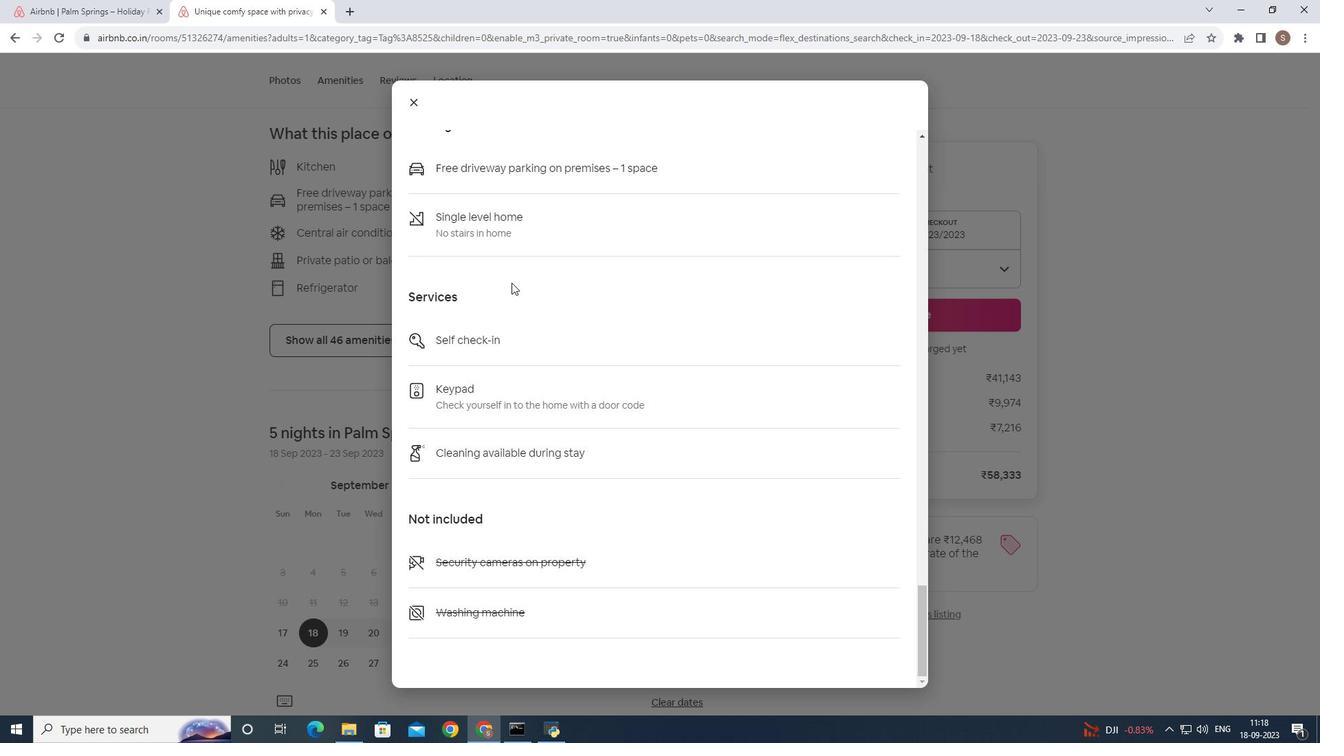 
Action: Mouse scrolled (511, 282) with delta (0, 0)
Screenshot: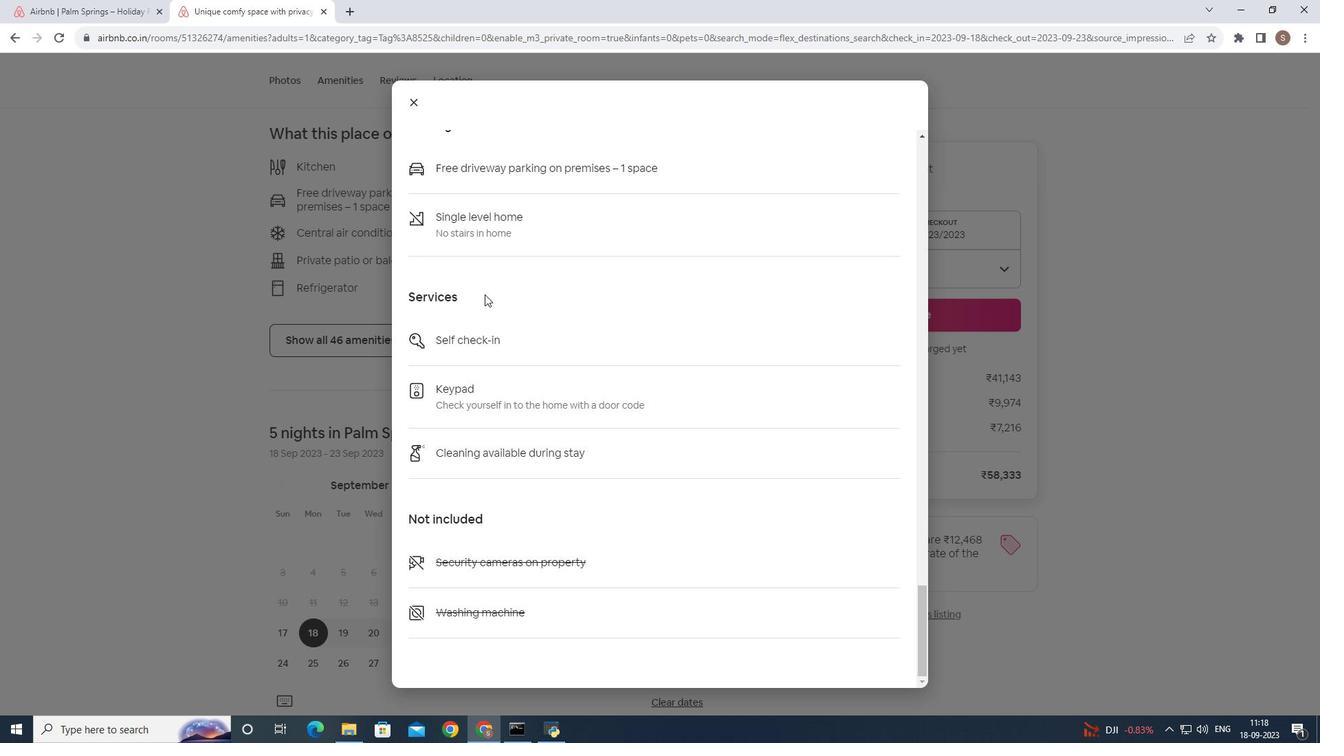 
Action: Mouse moved to (419, 102)
Screenshot: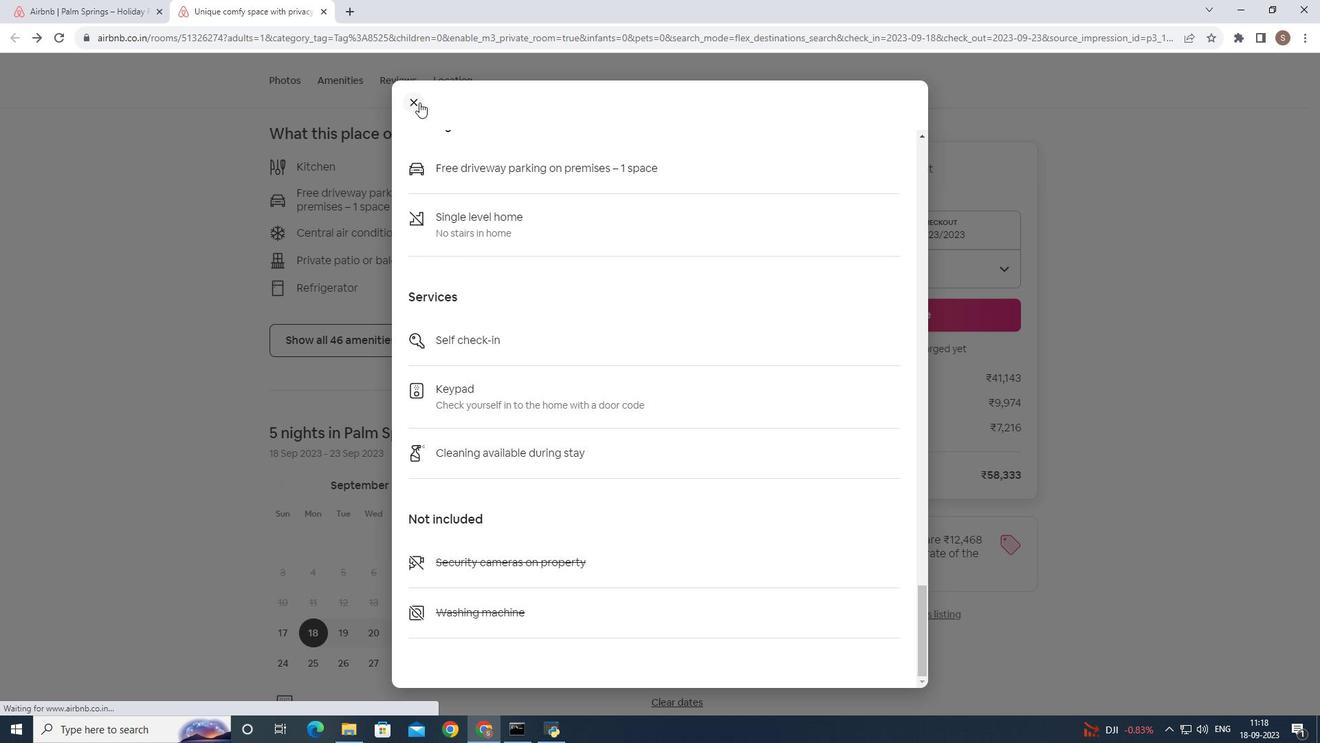 
Action: Mouse pressed left at (419, 102)
Screenshot: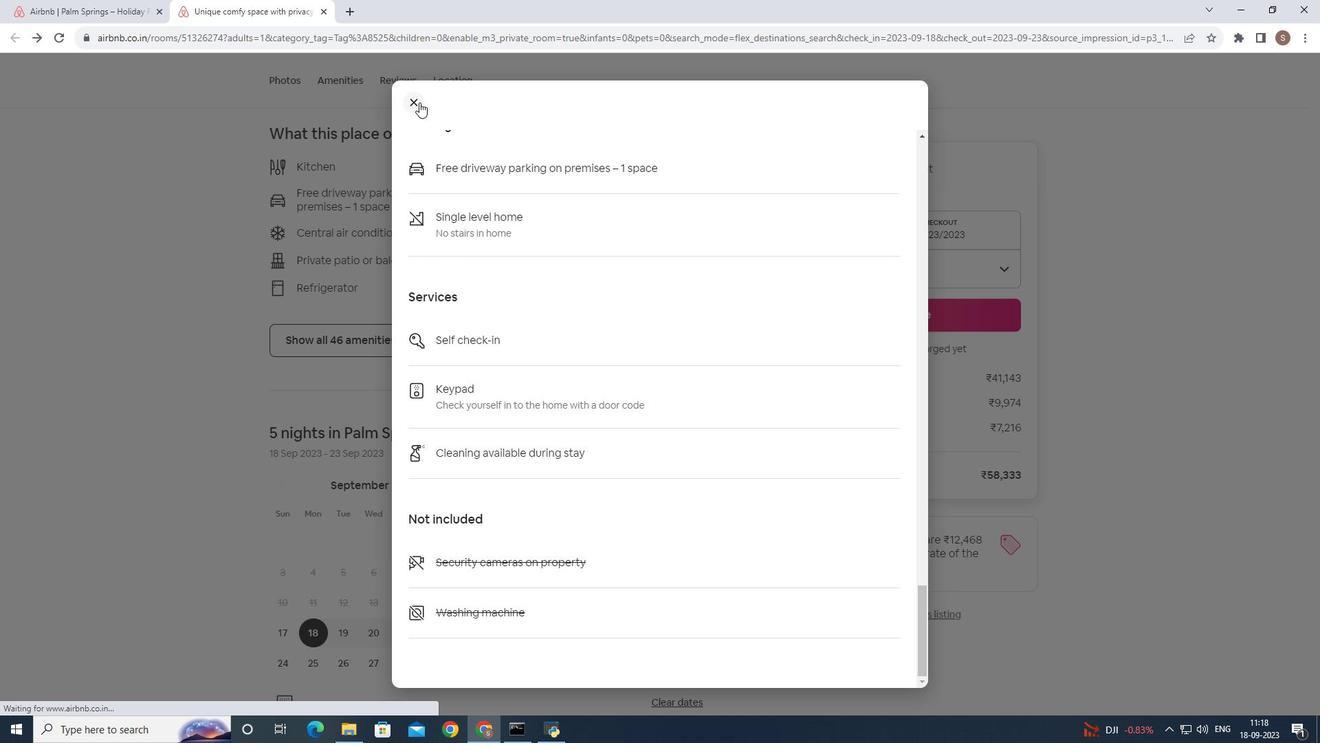 
Action: Mouse moved to (428, 233)
Screenshot: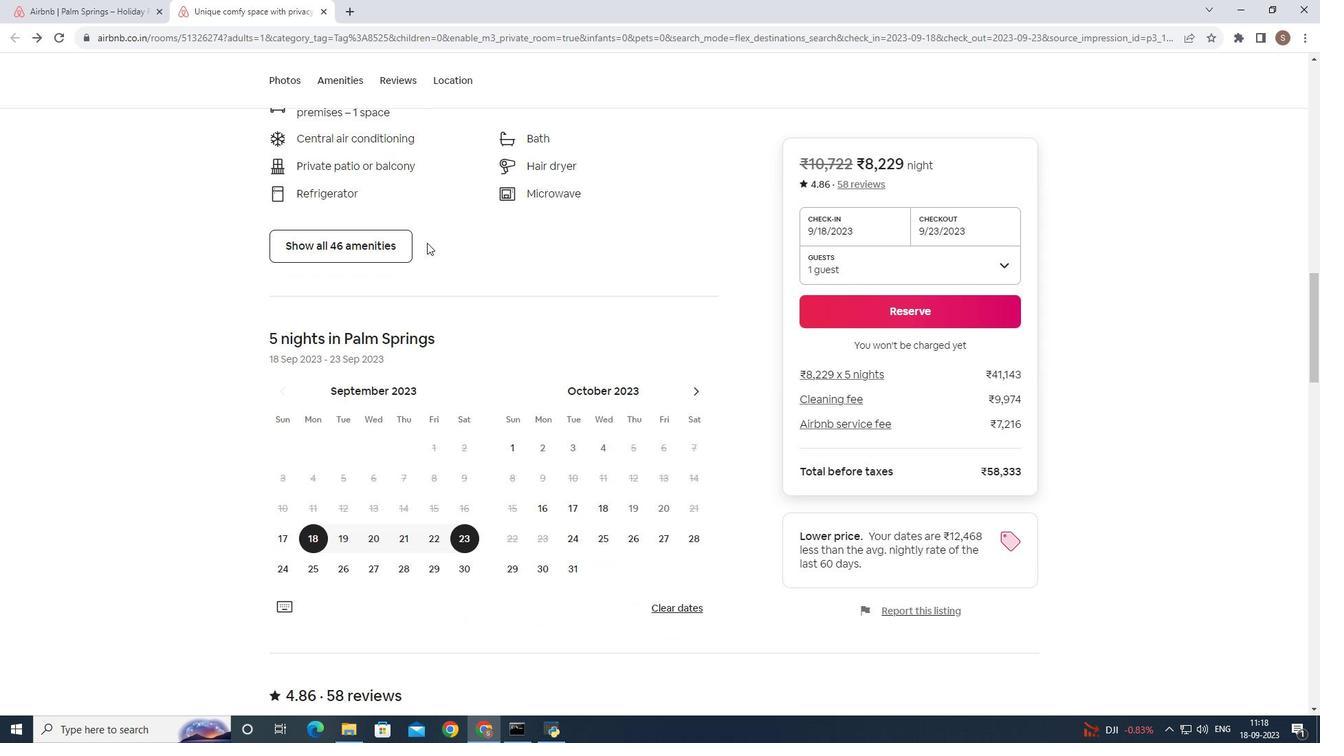 
Action: Mouse scrolled (428, 233) with delta (0, 0)
Screenshot: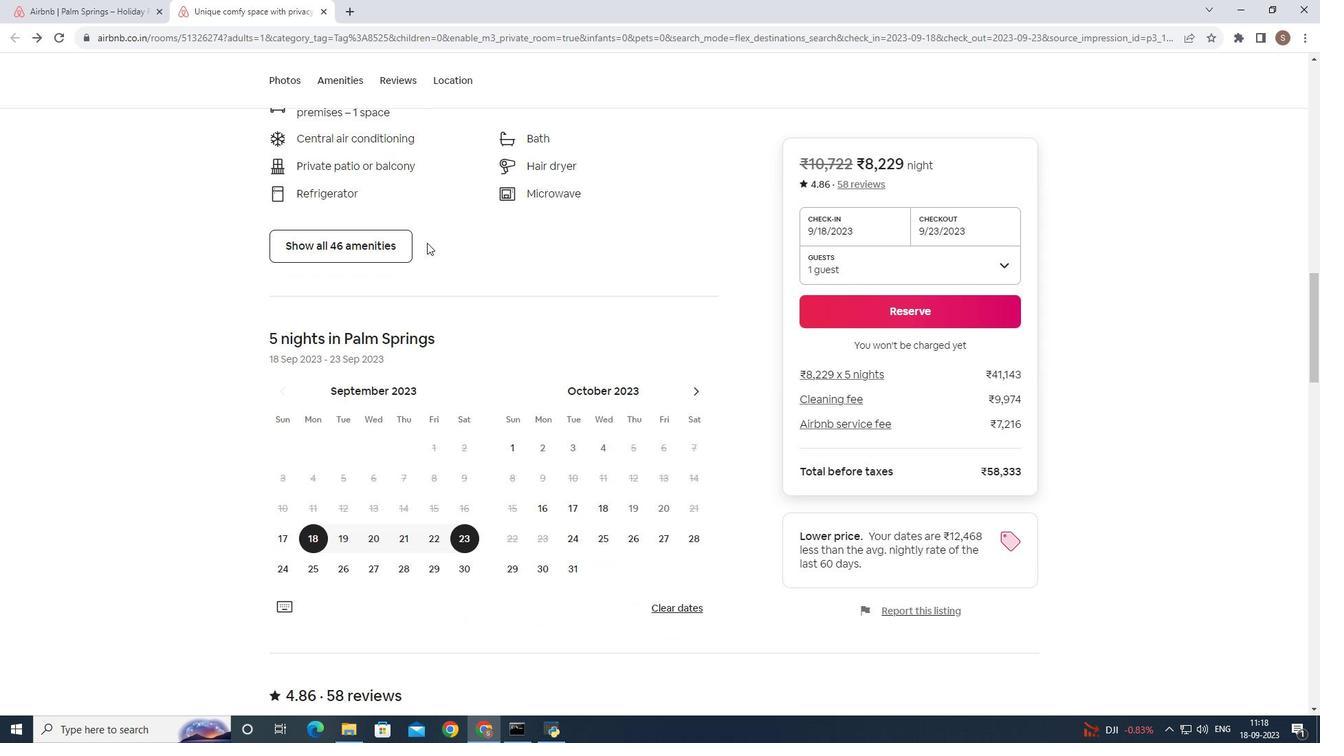 
Action: Mouse moved to (427, 242)
Screenshot: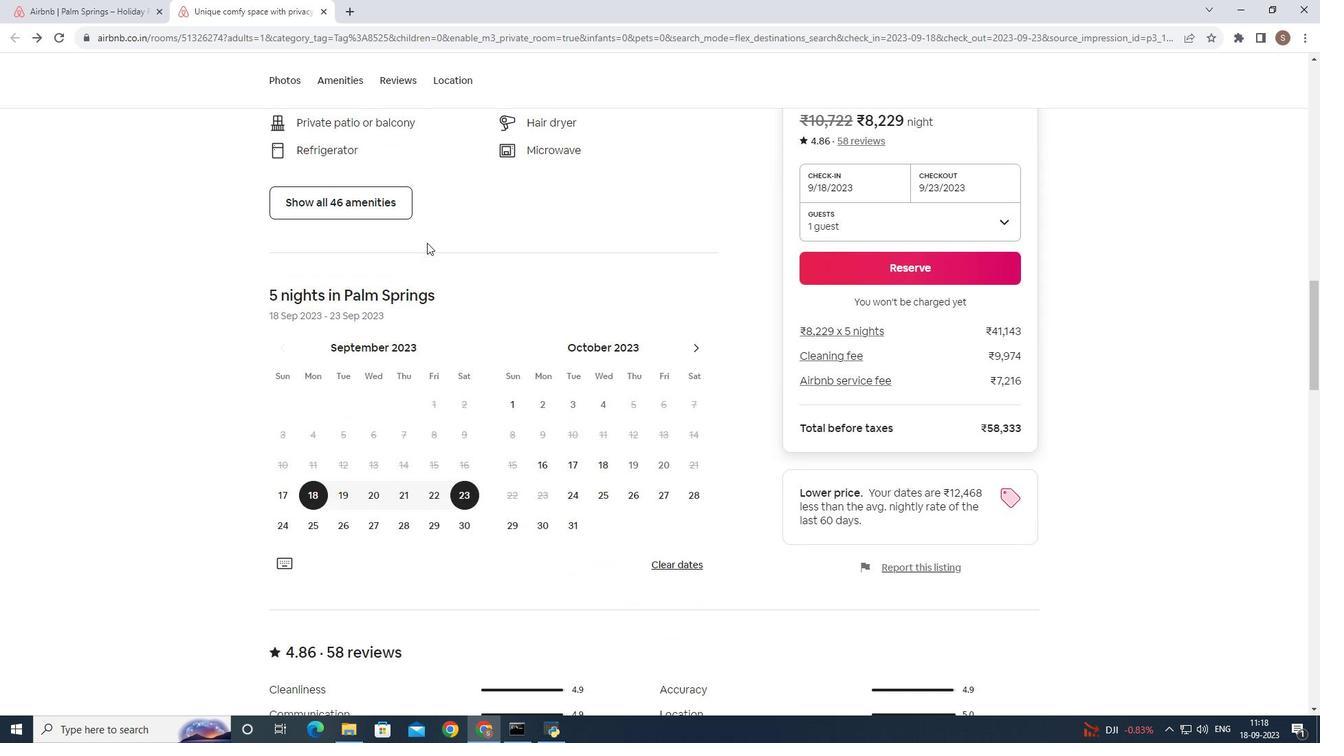 
Action: Mouse scrolled (427, 242) with delta (0, 0)
Screenshot: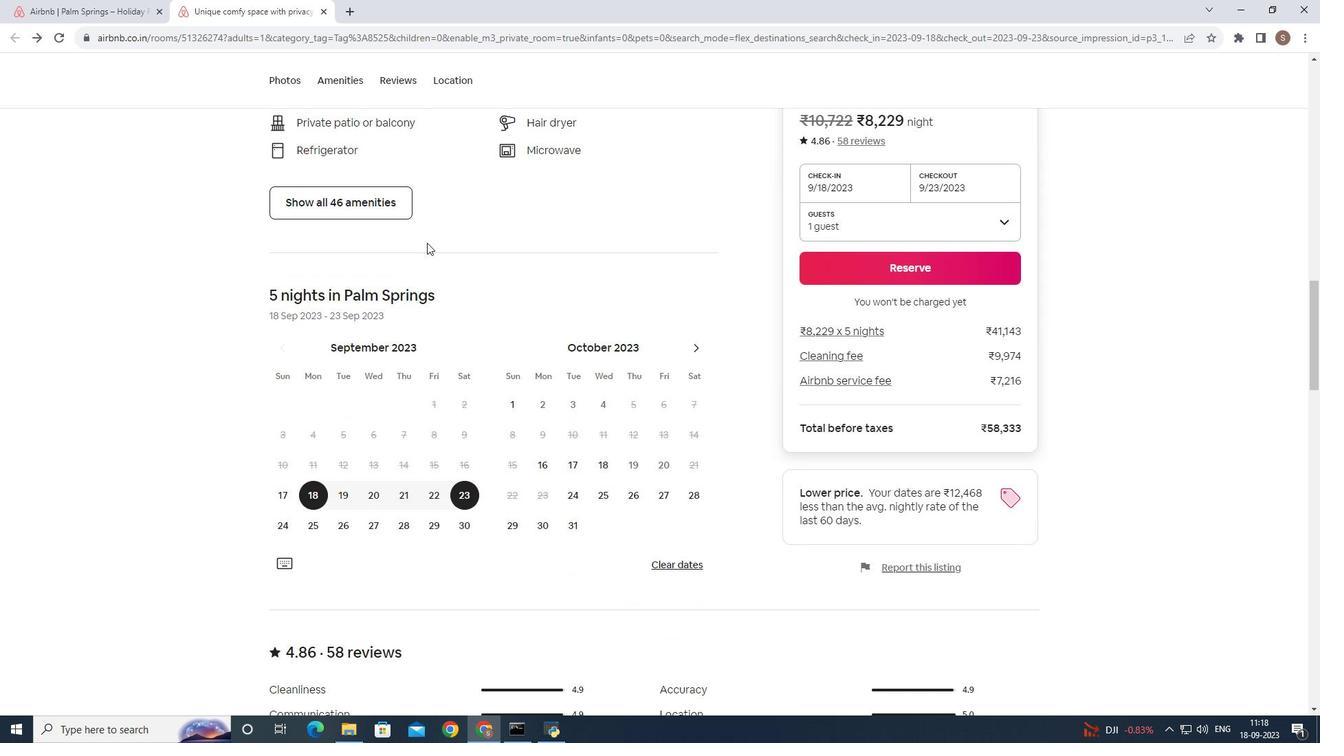 
Action: Mouse scrolled (427, 242) with delta (0, 0)
Screenshot: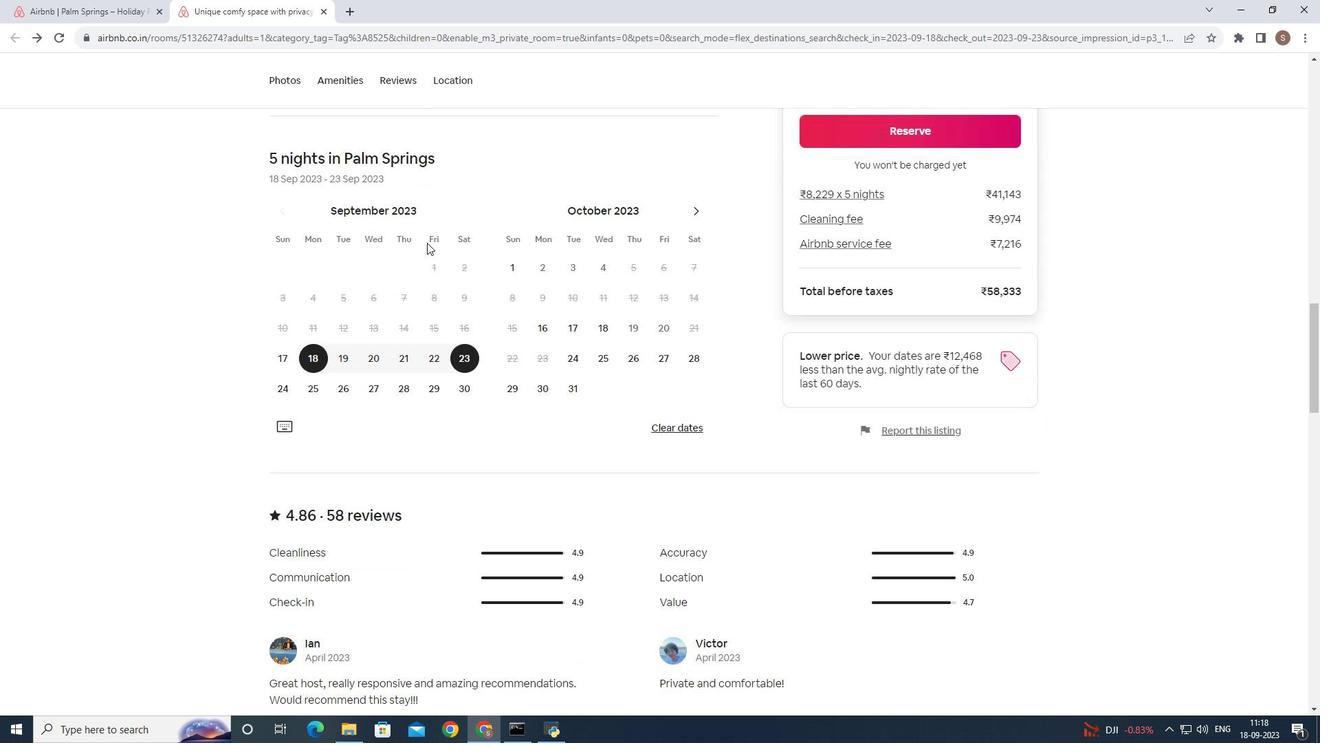 
Action: Mouse scrolled (427, 242) with delta (0, 0)
Screenshot: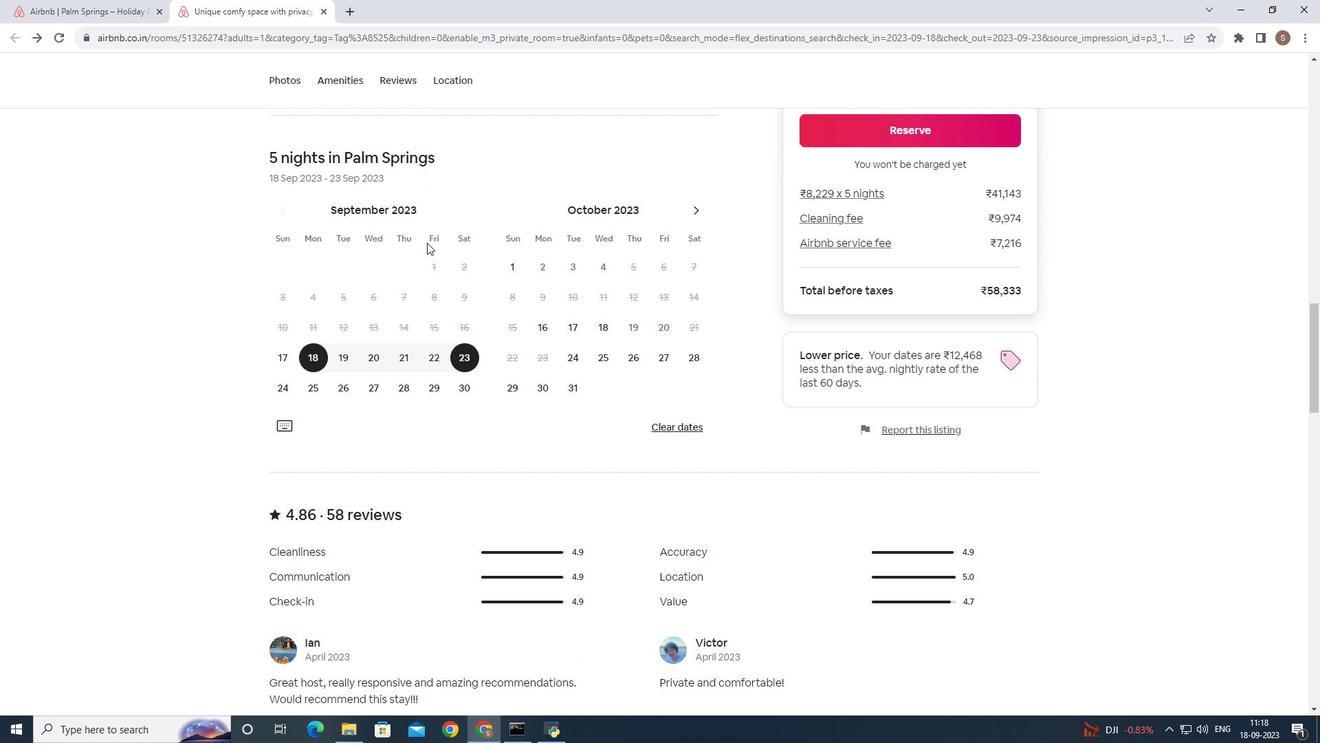 
Action: Mouse scrolled (427, 242) with delta (0, 0)
Screenshot: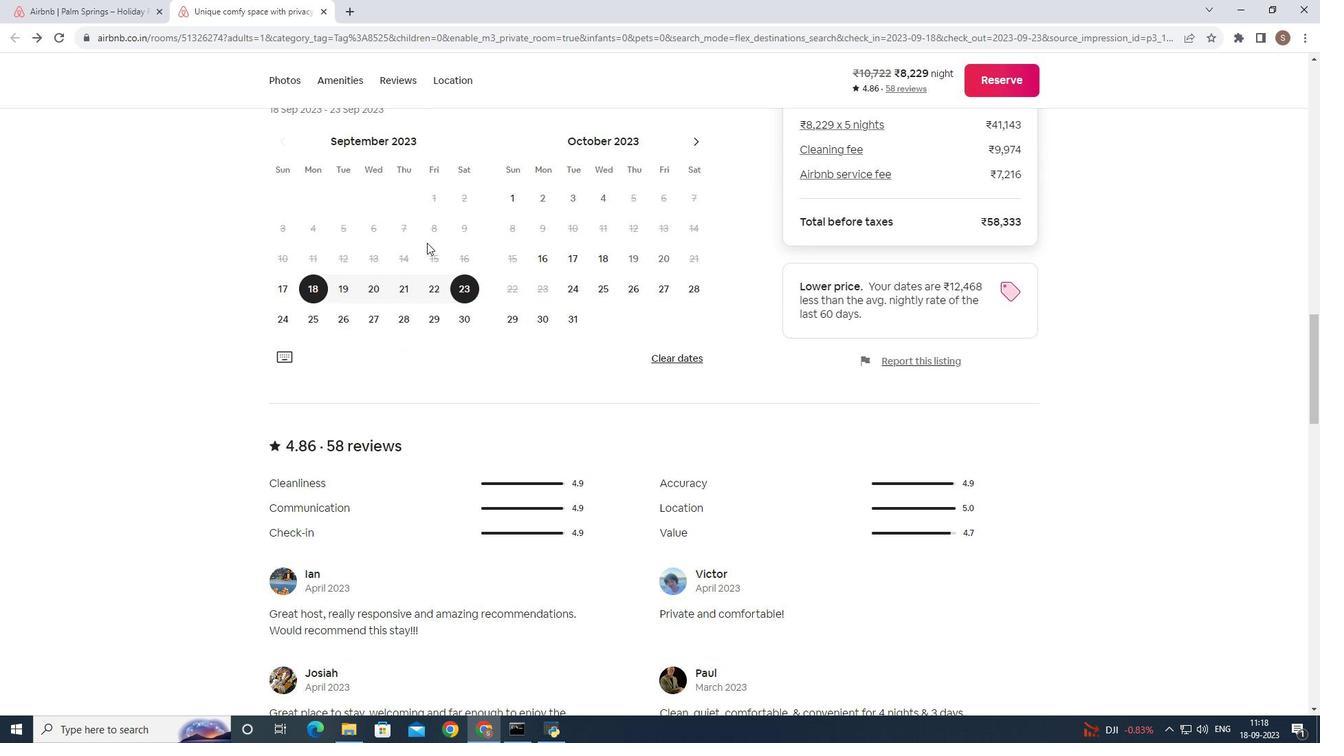
Action: Mouse scrolled (427, 242) with delta (0, 0)
Screenshot: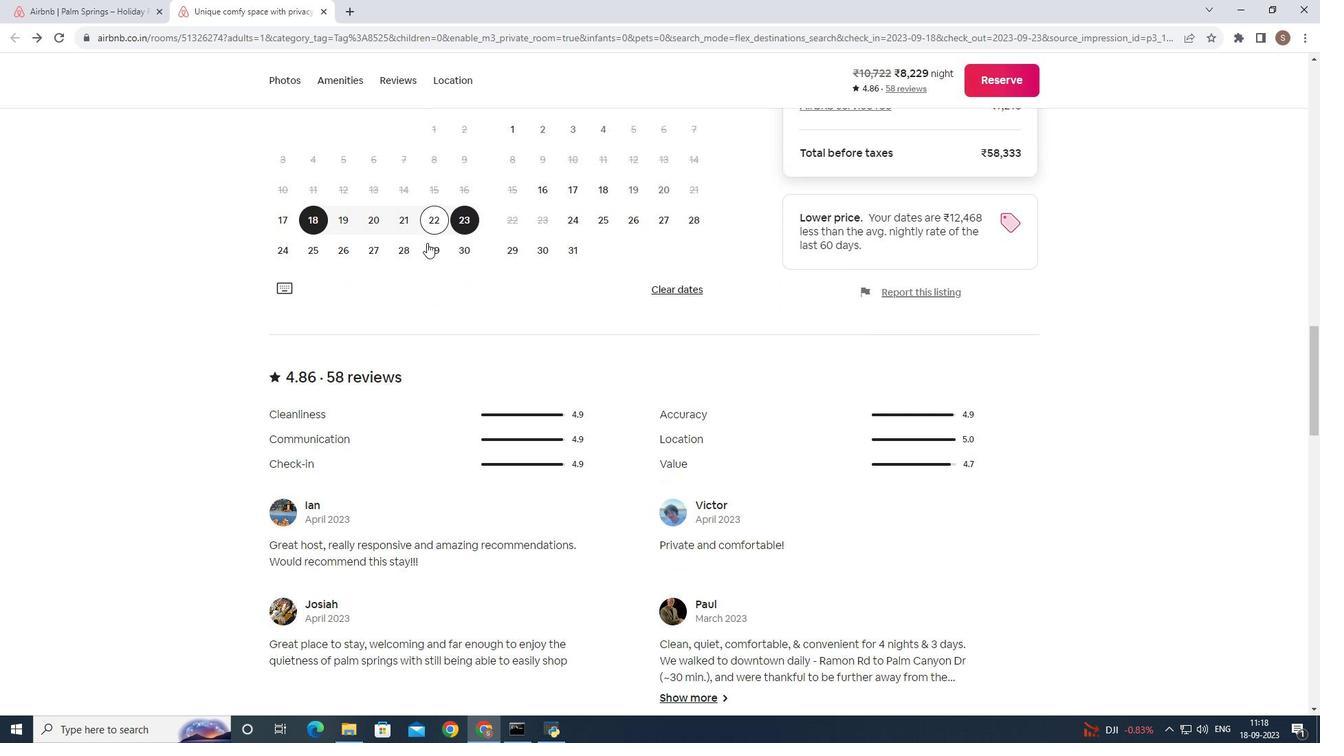 
Action: Mouse scrolled (427, 242) with delta (0, 0)
Screenshot: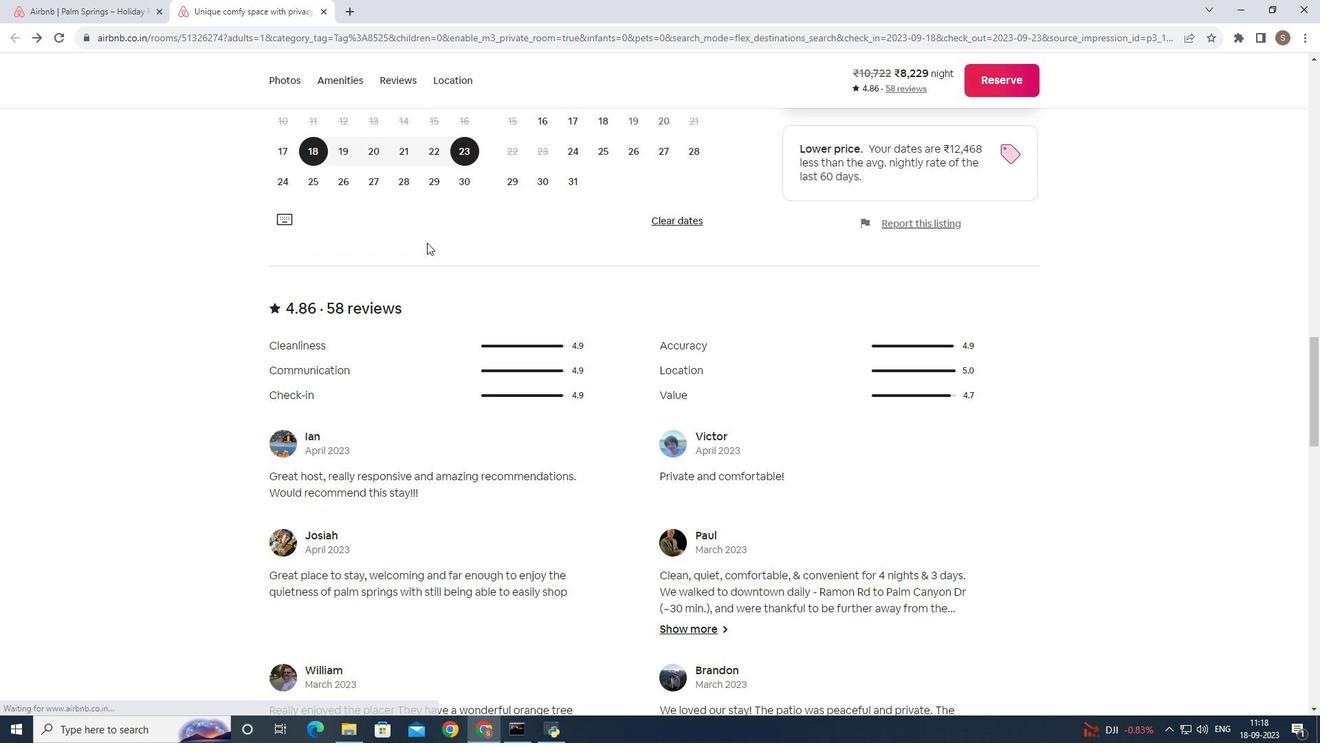 
Action: Mouse scrolled (427, 242) with delta (0, 0)
Screenshot: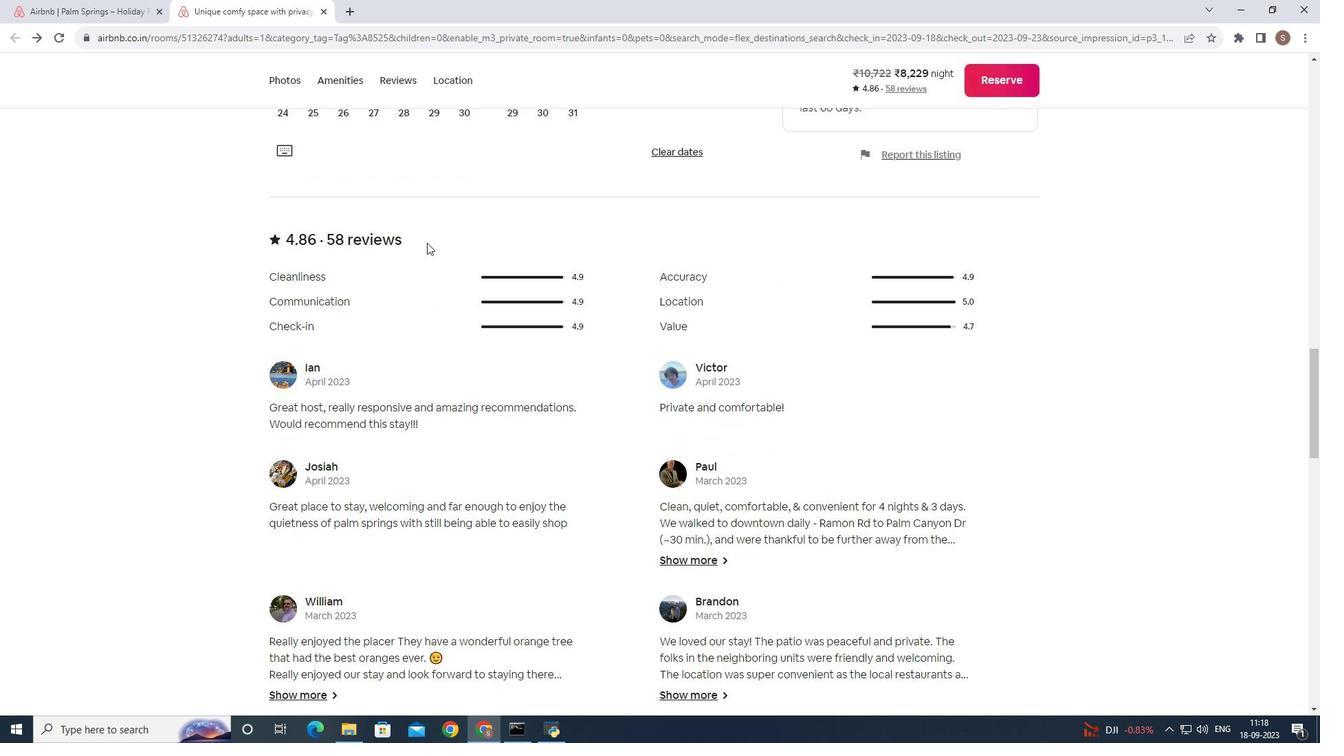 
Action: Mouse scrolled (427, 242) with delta (0, 0)
Screenshot: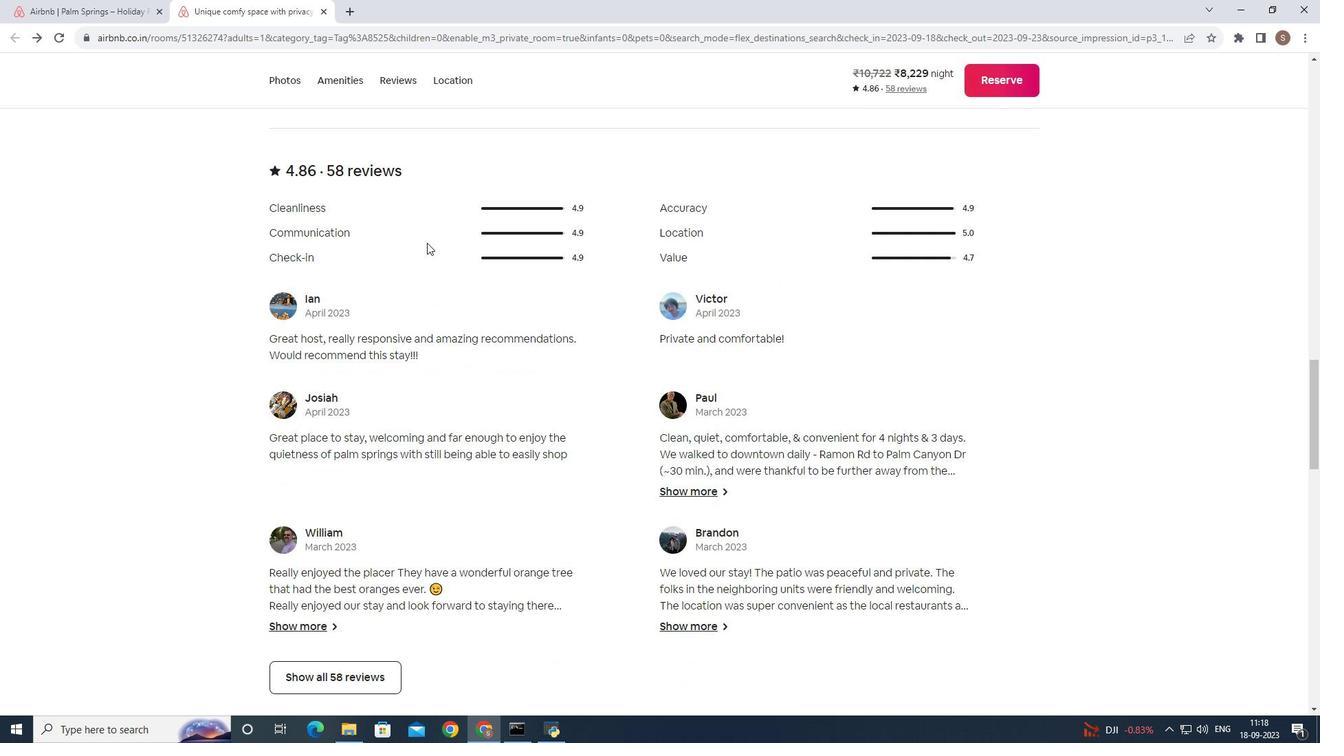 
Action: Mouse scrolled (427, 242) with delta (0, 0)
Screenshot: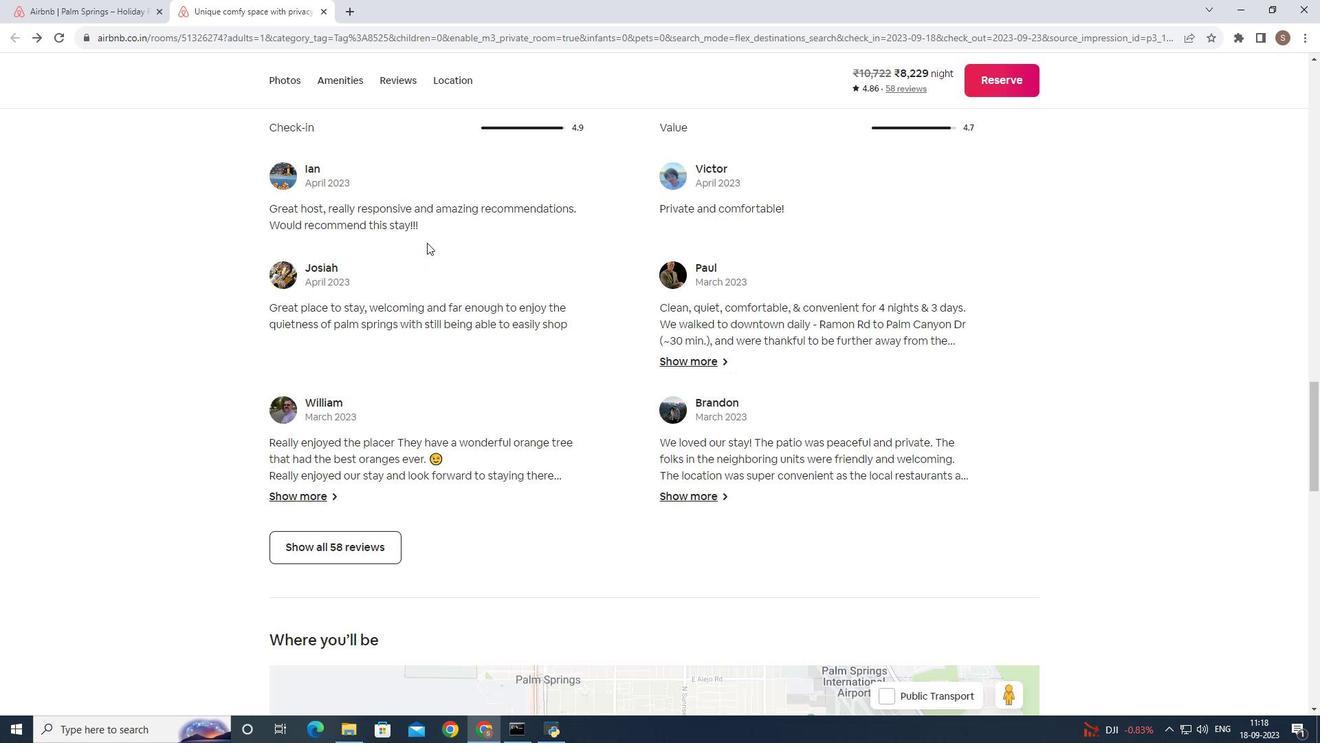
Action: Mouse scrolled (427, 242) with delta (0, 0)
Screenshot: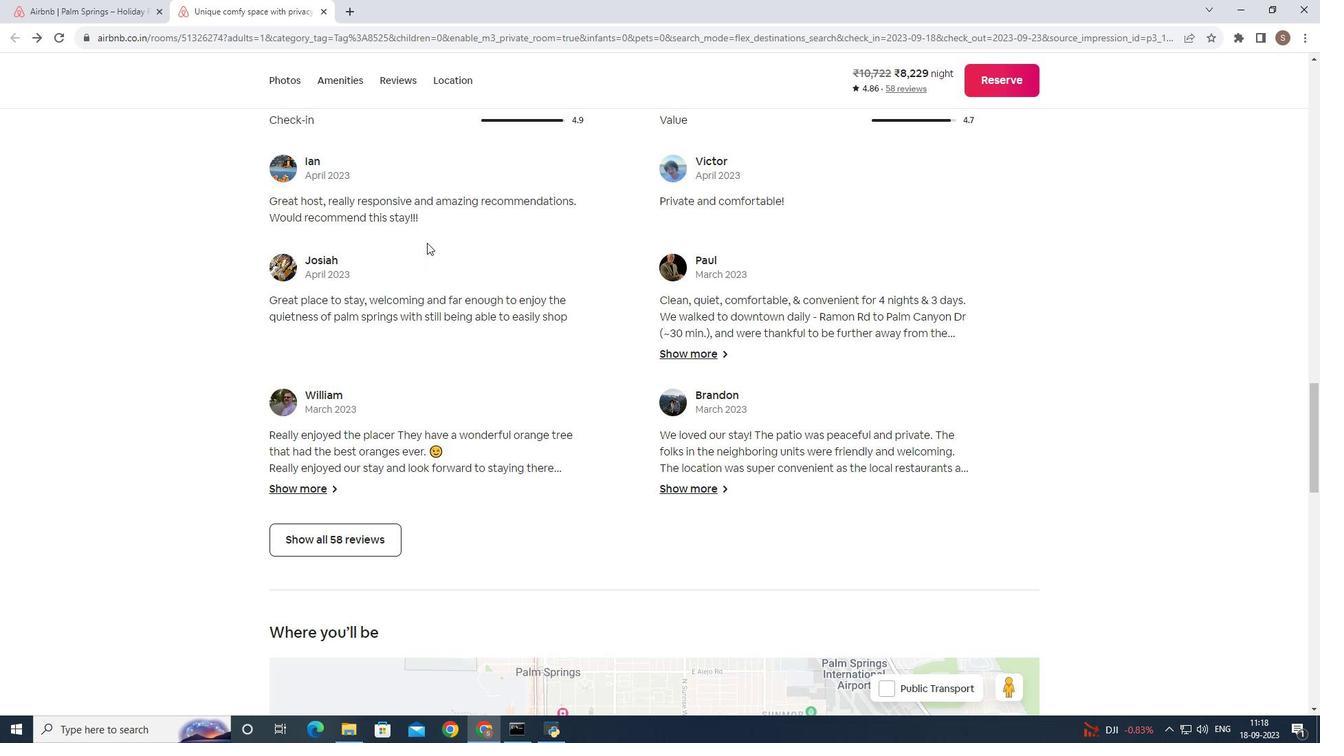 
Action: Mouse scrolled (427, 242) with delta (0, 0)
Screenshot: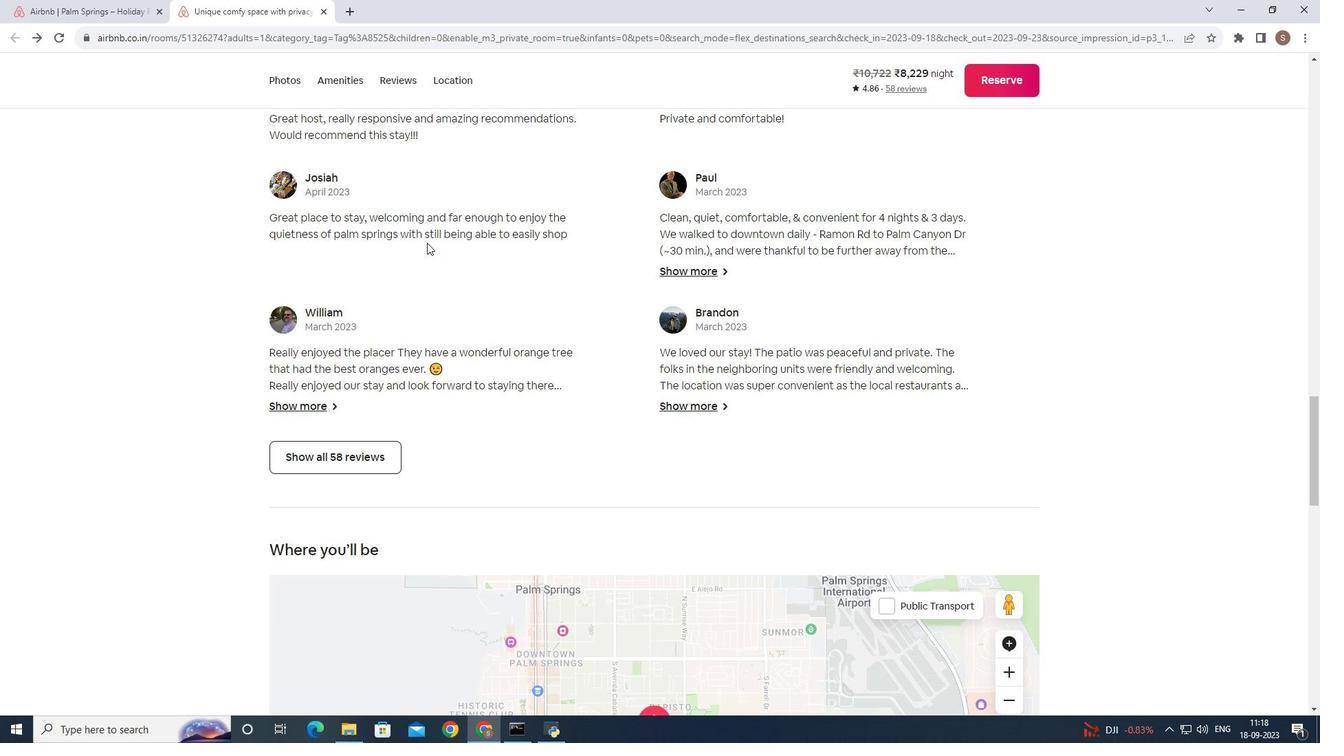 
Action: Mouse scrolled (427, 242) with delta (0, 0)
Screenshot: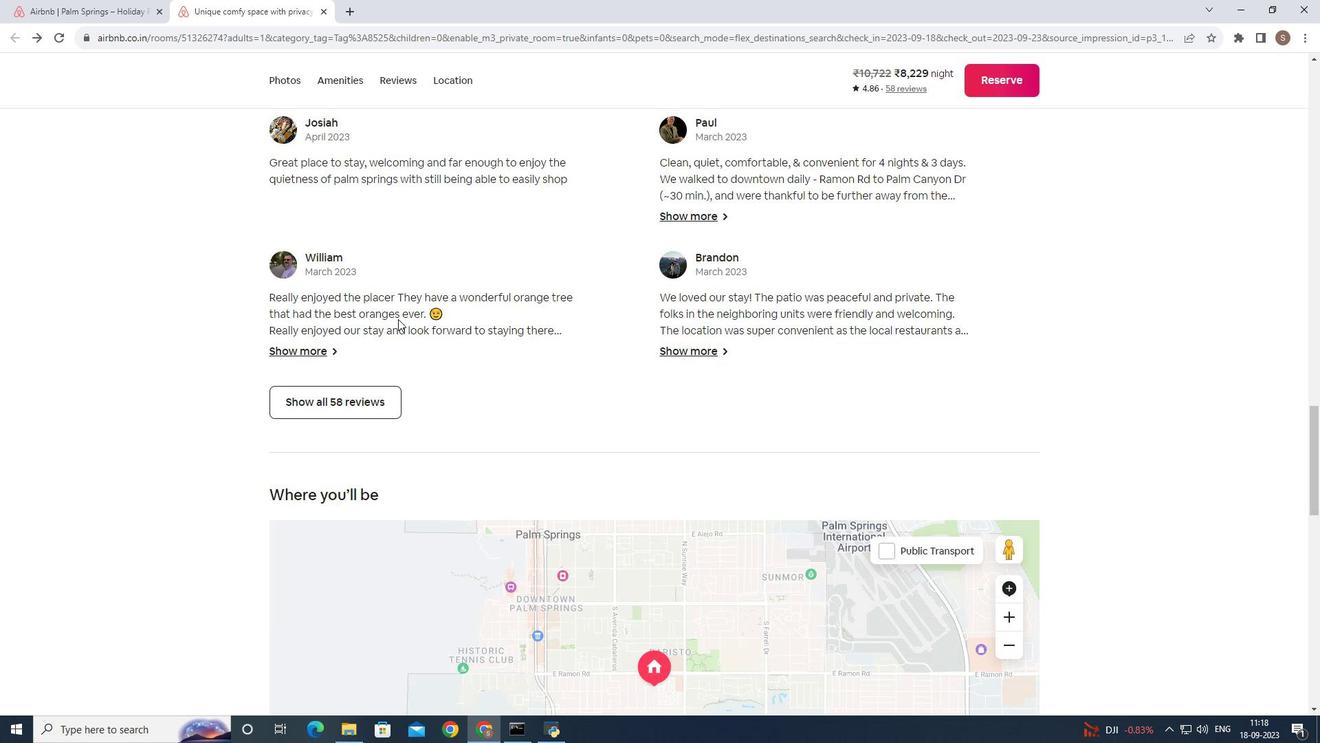 
Action: Mouse moved to (352, 392)
Screenshot: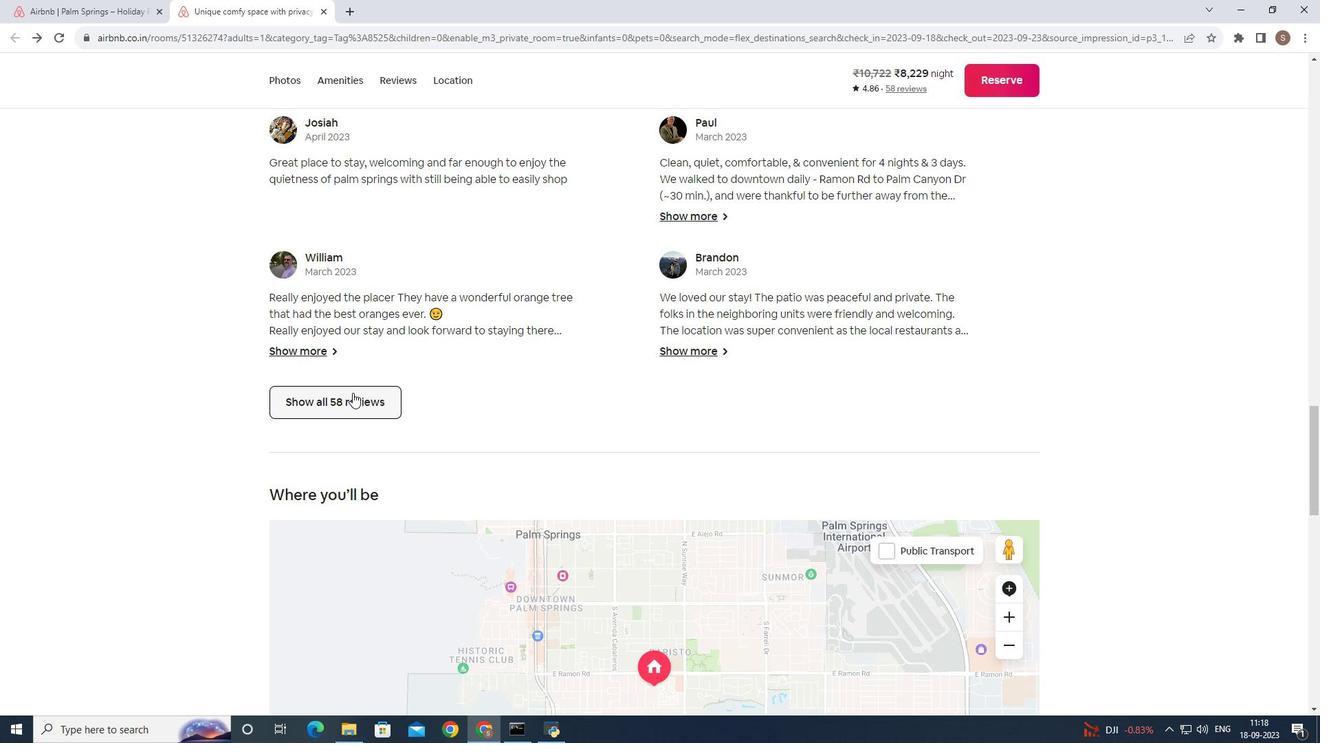 
Action: Mouse pressed left at (352, 392)
Screenshot: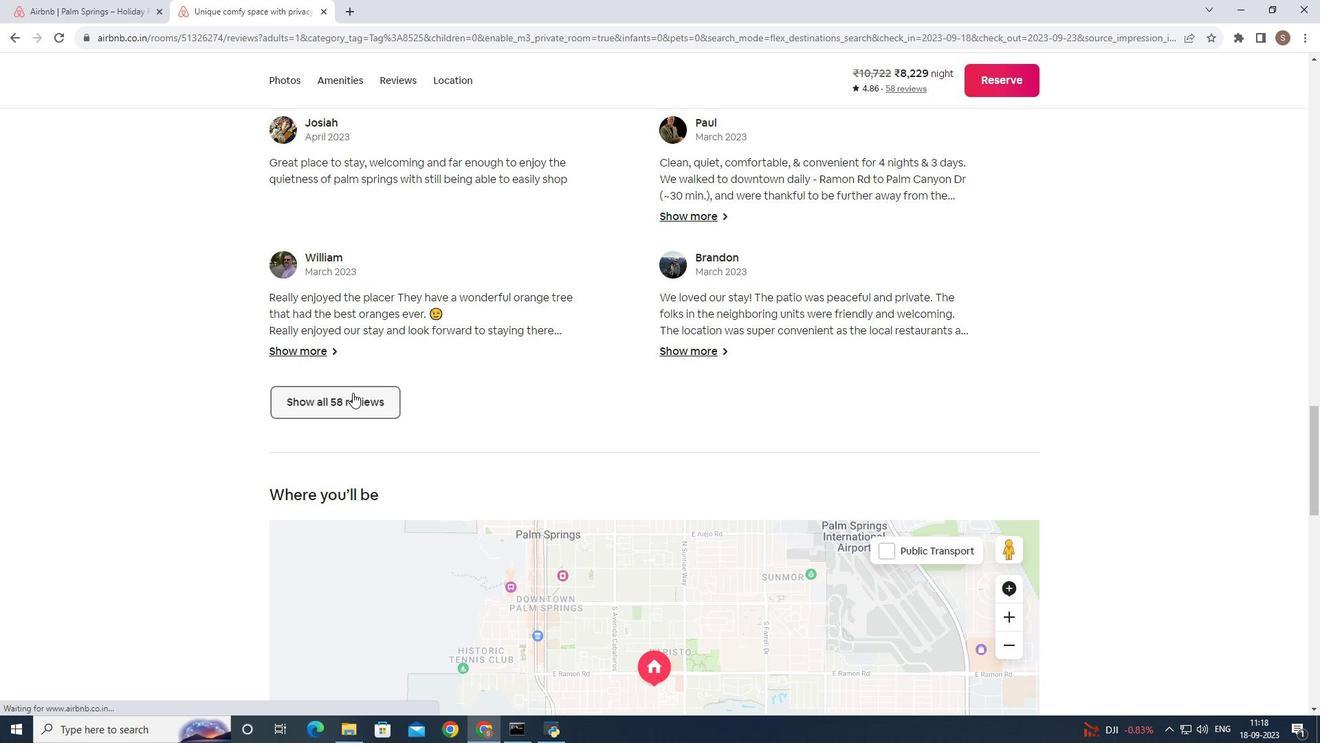 
Action: Mouse moved to (577, 295)
Screenshot: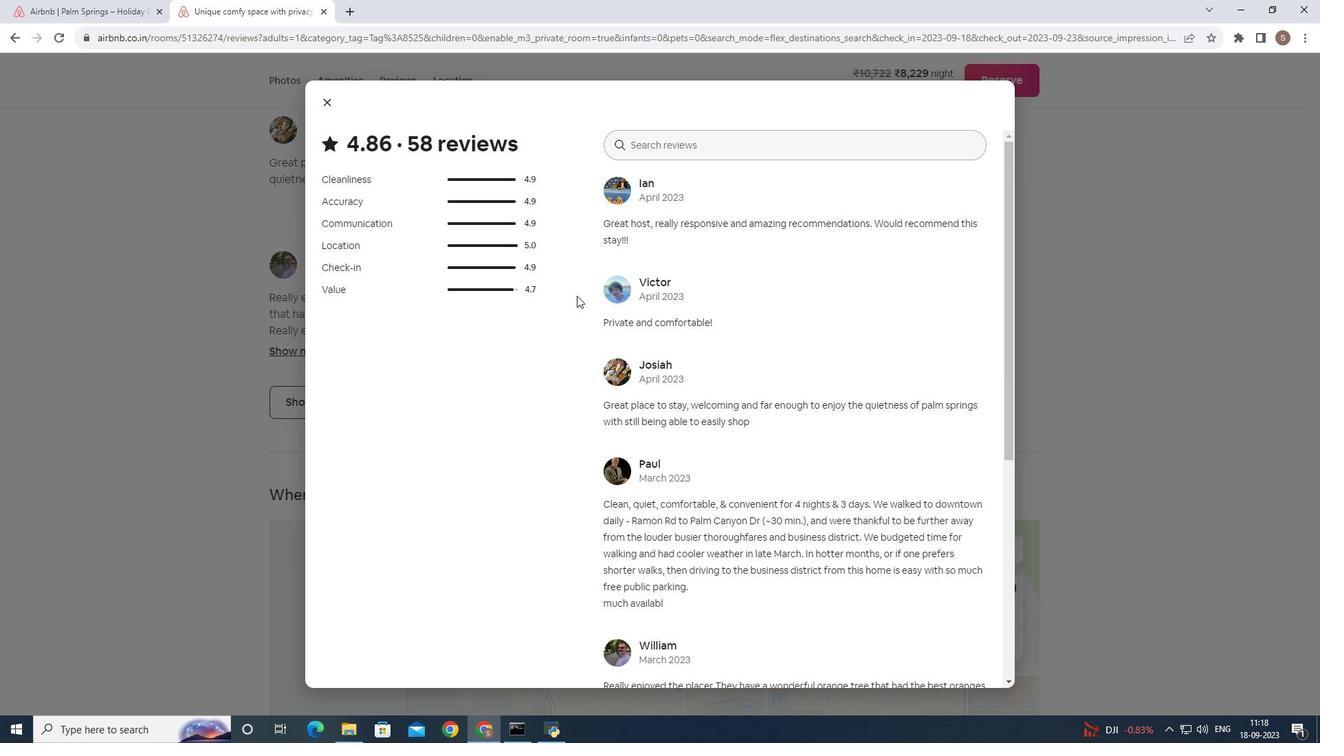 
Action: Mouse scrolled (577, 295) with delta (0, 0)
Screenshot: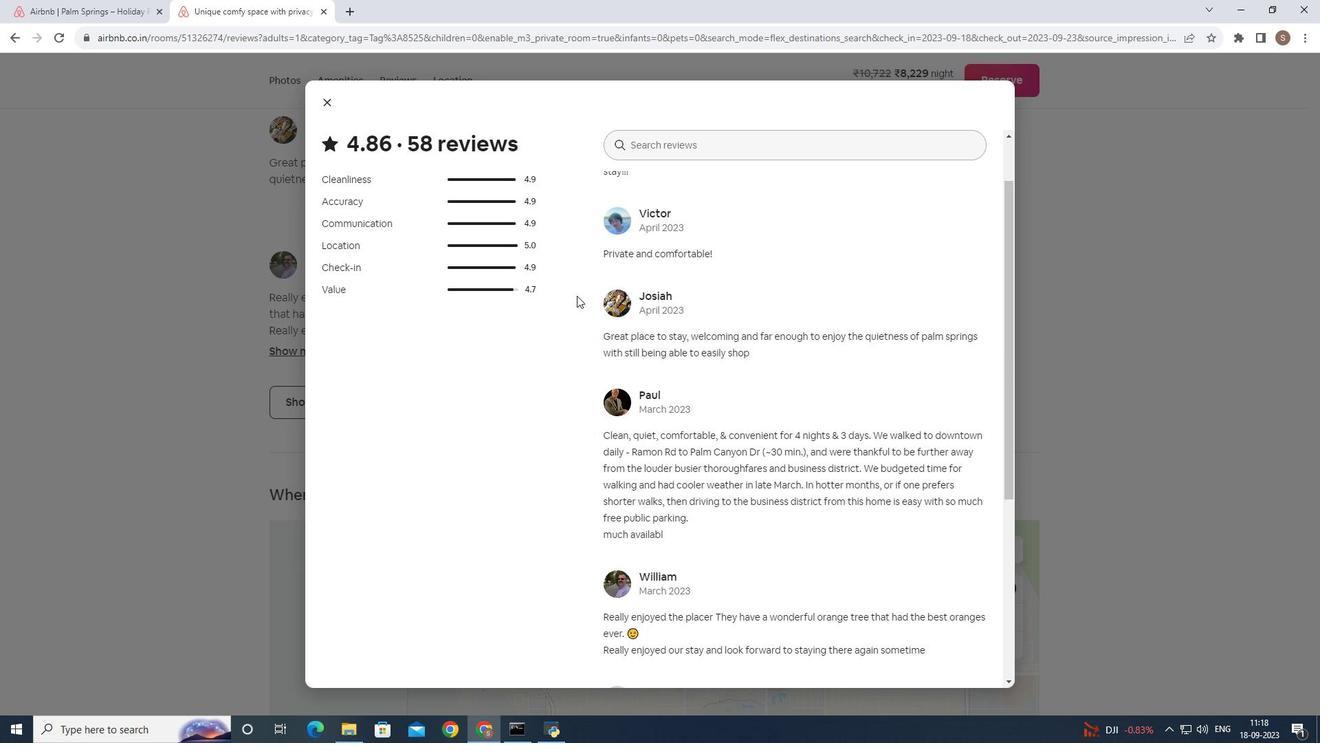 
Action: Mouse scrolled (577, 295) with delta (0, 0)
Screenshot: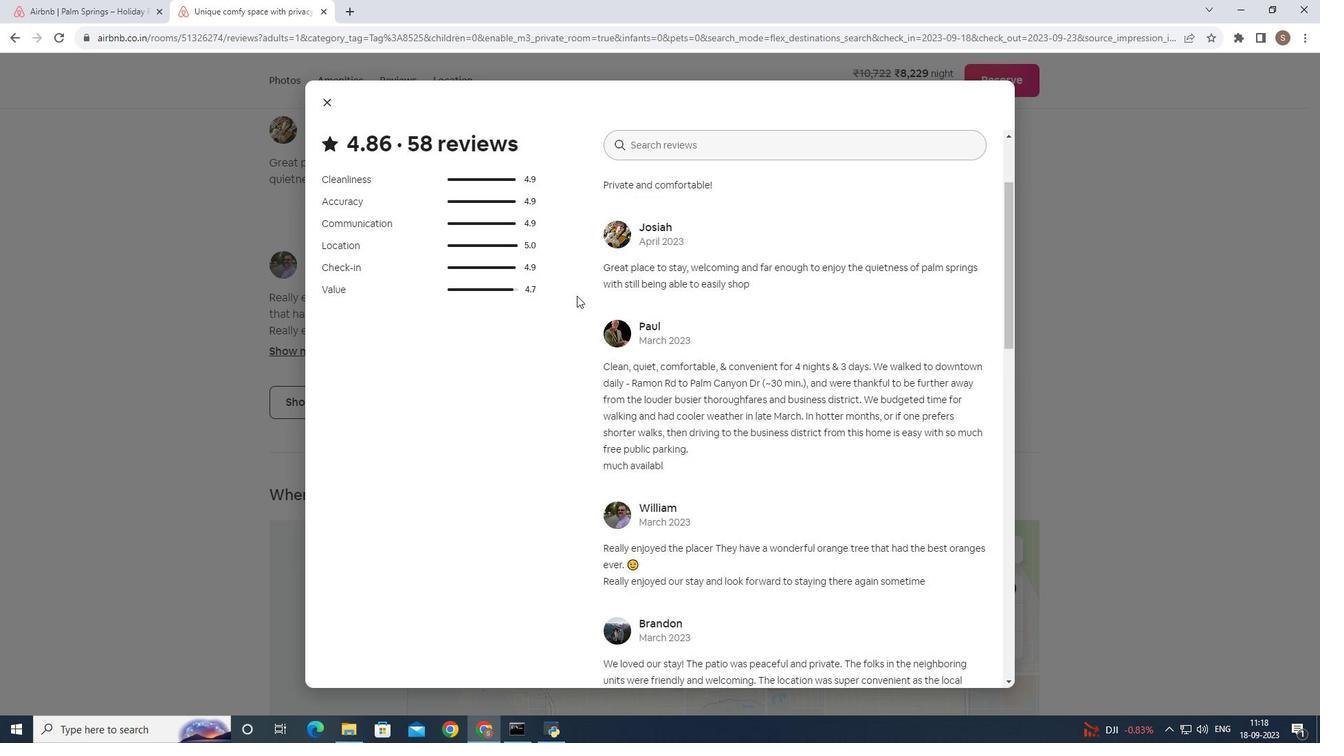 
Action: Mouse scrolled (577, 295) with delta (0, 0)
Screenshot: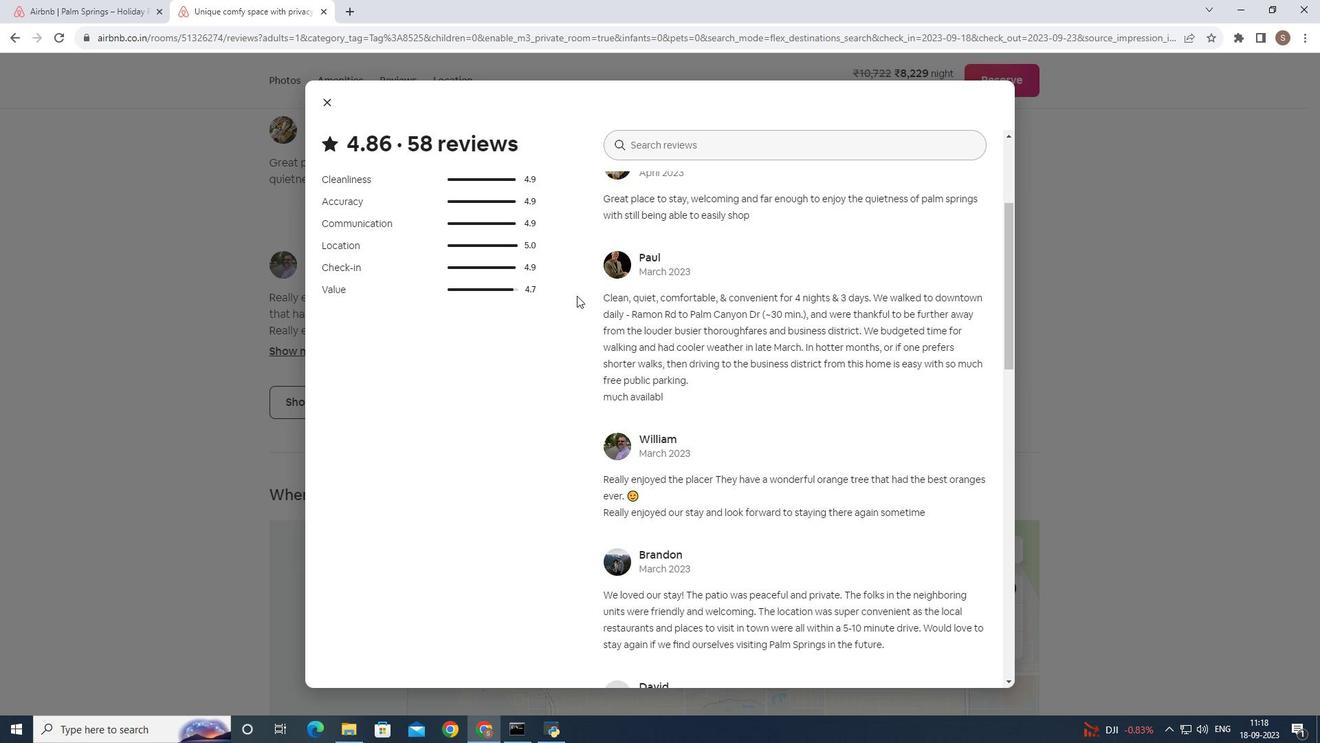
Action: Mouse scrolled (577, 295) with delta (0, 0)
Screenshot: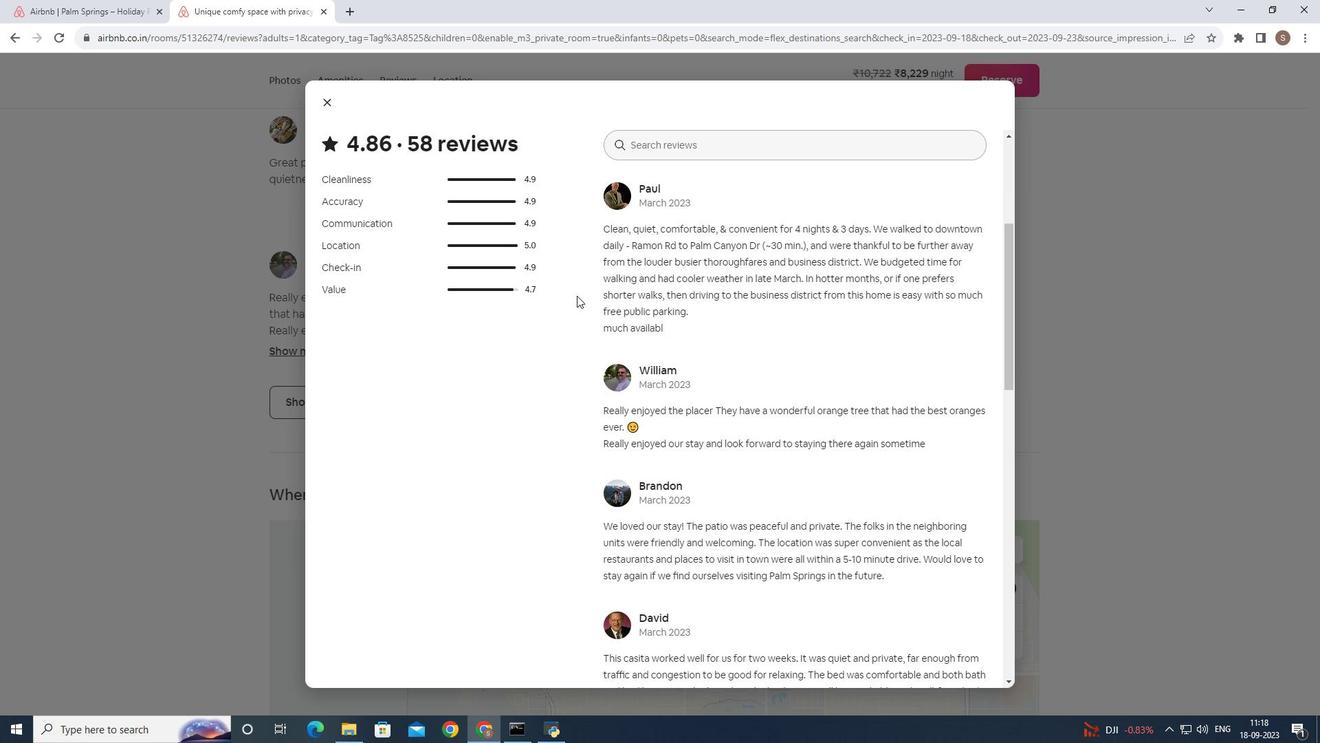 
Action: Mouse scrolled (577, 295) with delta (0, 0)
Screenshot: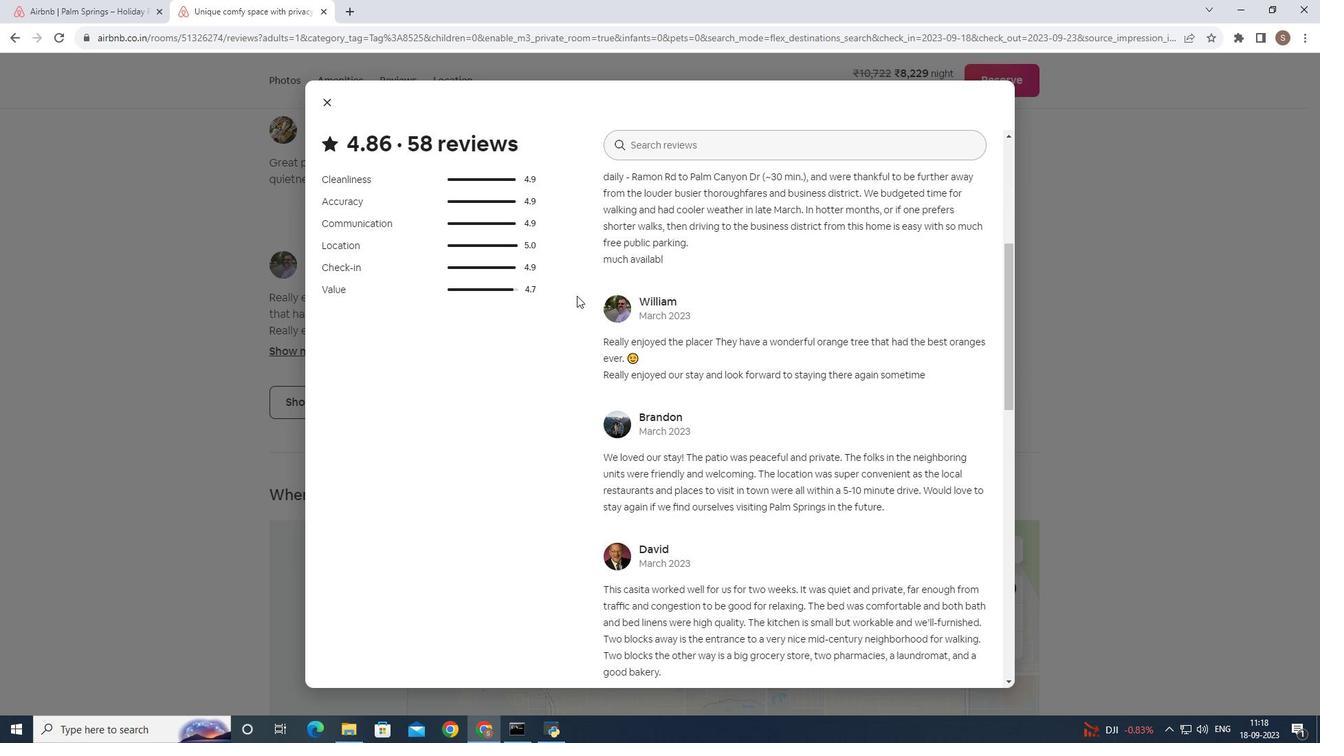 
Action: Mouse scrolled (577, 295) with delta (0, 0)
Screenshot: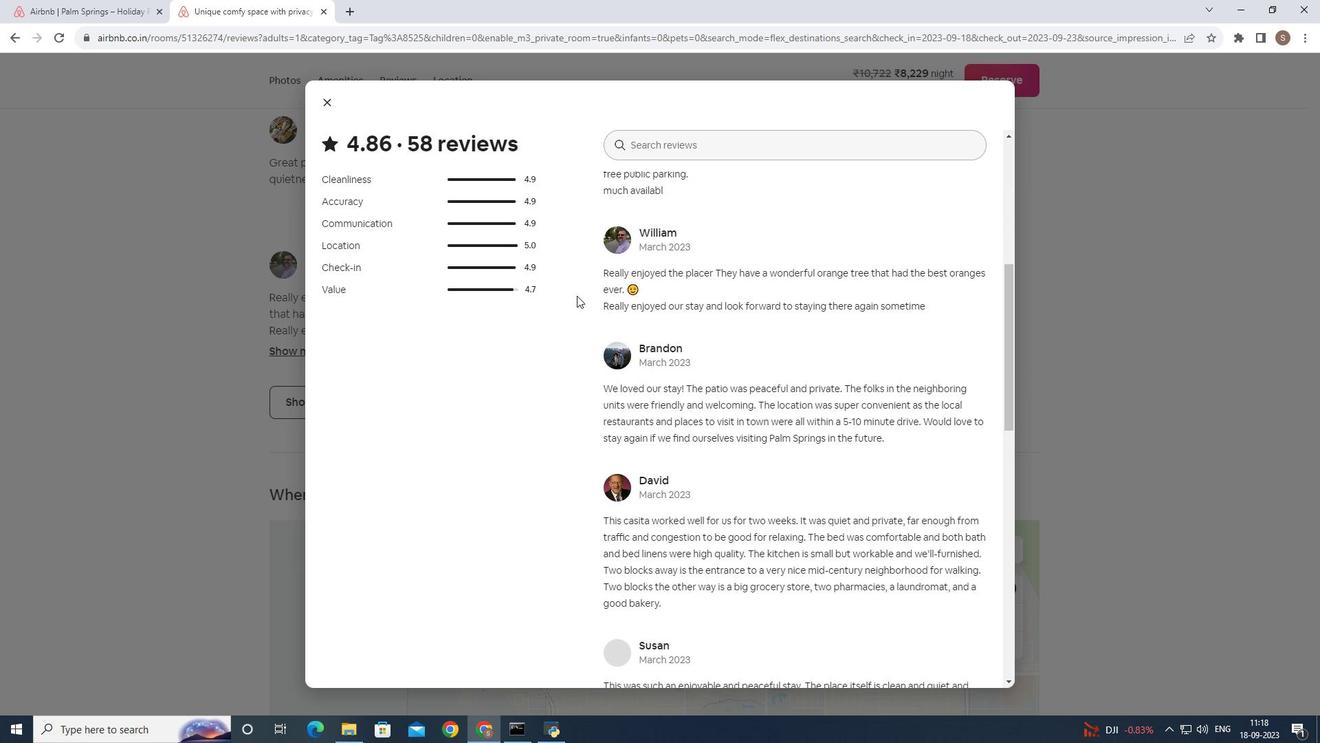 
Action: Mouse scrolled (577, 295) with delta (0, 0)
Screenshot: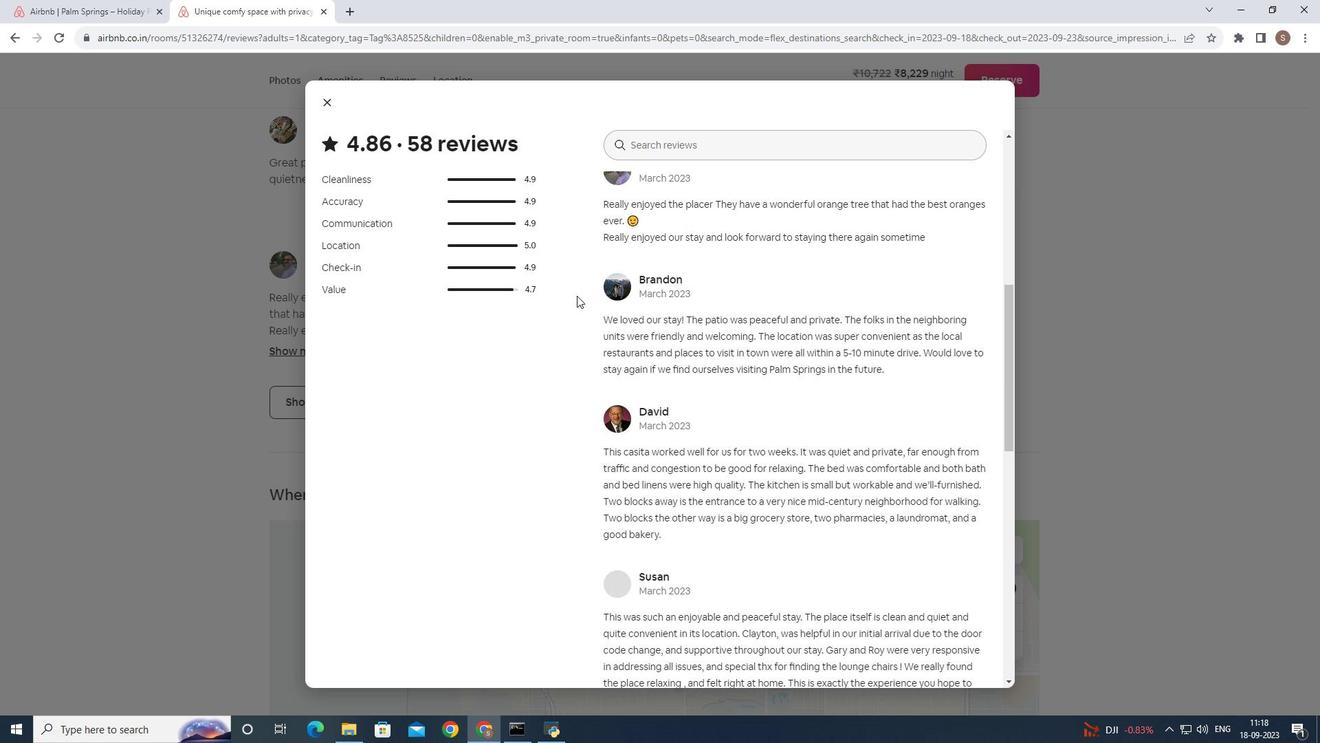 
Action: Mouse scrolled (577, 295) with delta (0, 0)
Screenshot: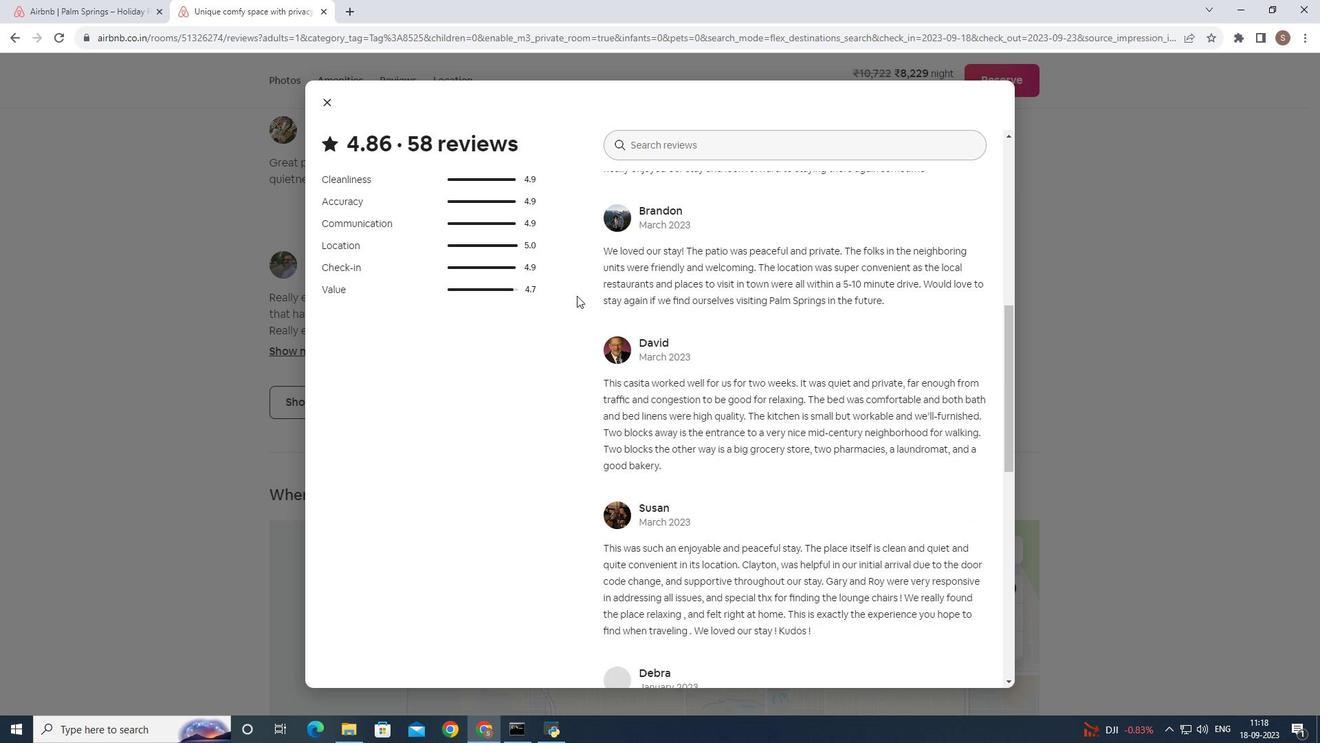 
Action: Mouse scrolled (577, 295) with delta (0, 0)
Screenshot: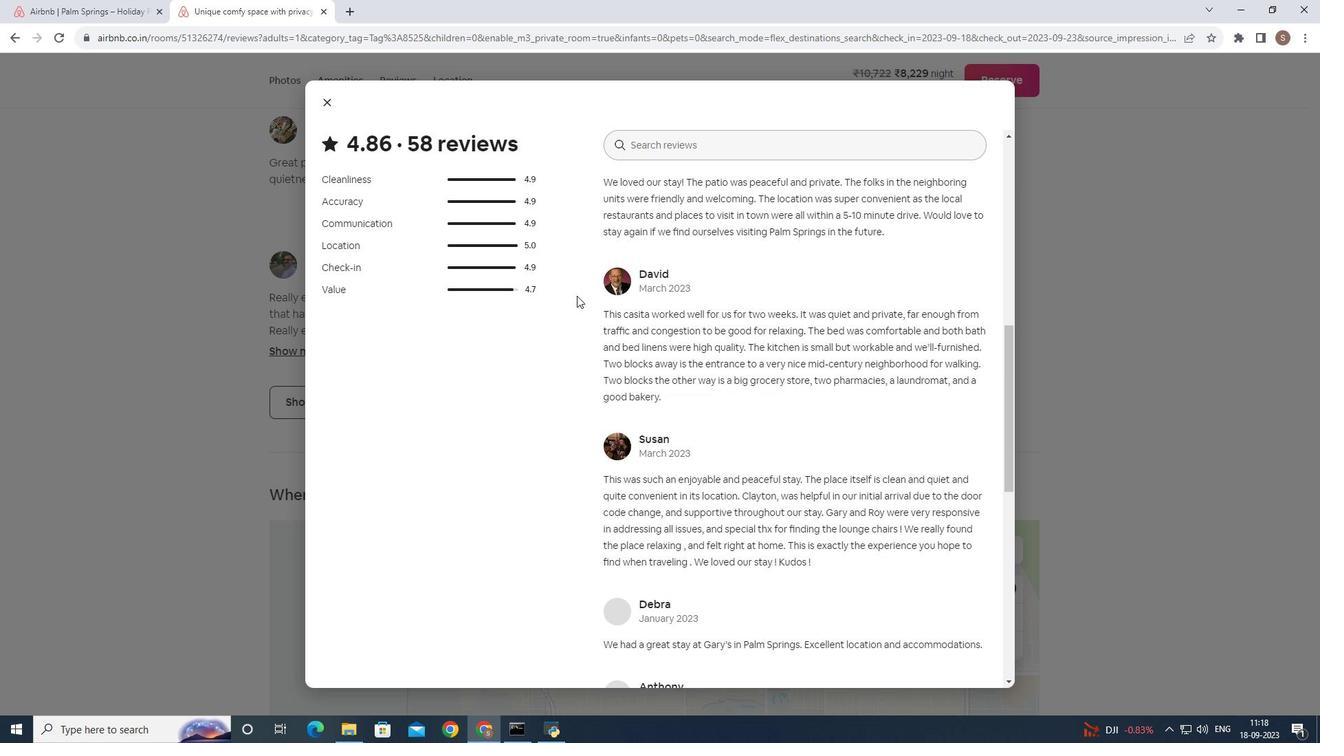 
Action: Mouse scrolled (577, 295) with delta (0, 0)
Screenshot: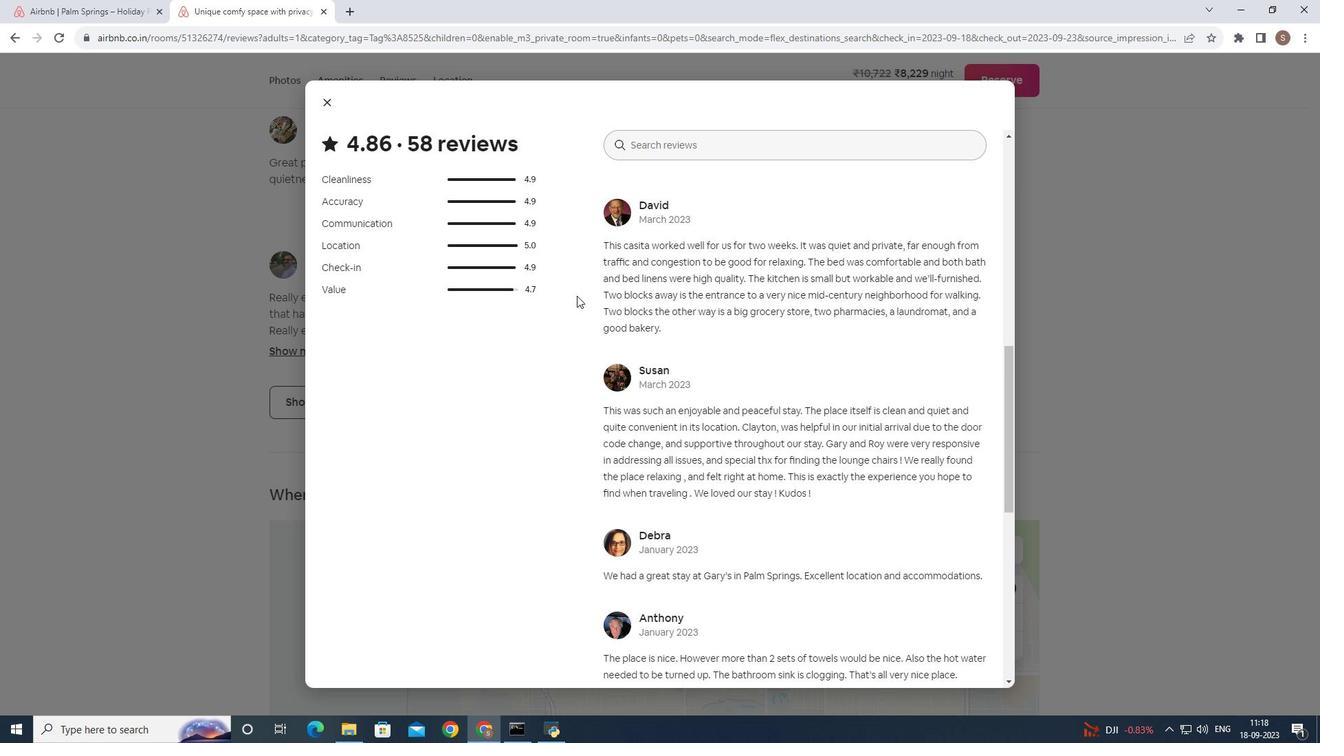 
Action: Mouse scrolled (577, 295) with delta (0, 0)
Screenshot: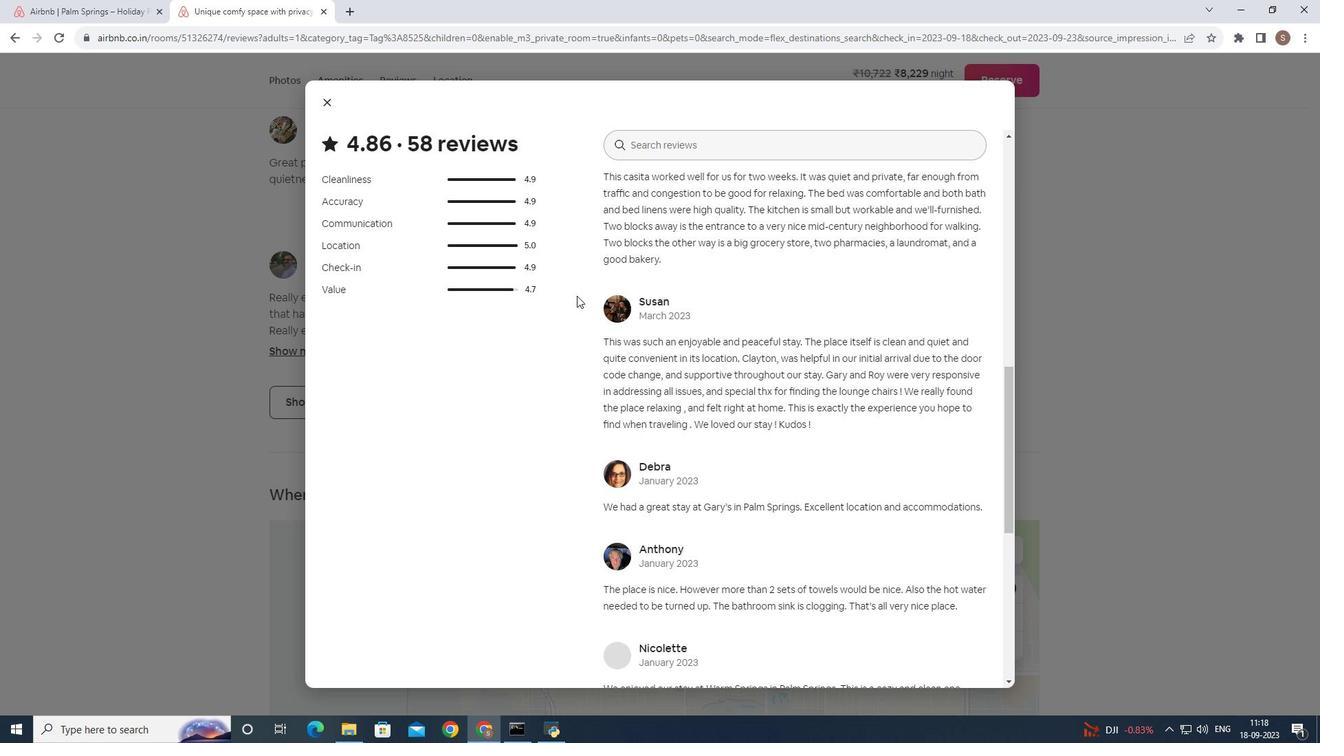 
Action: Mouse scrolled (577, 295) with delta (0, 0)
Screenshot: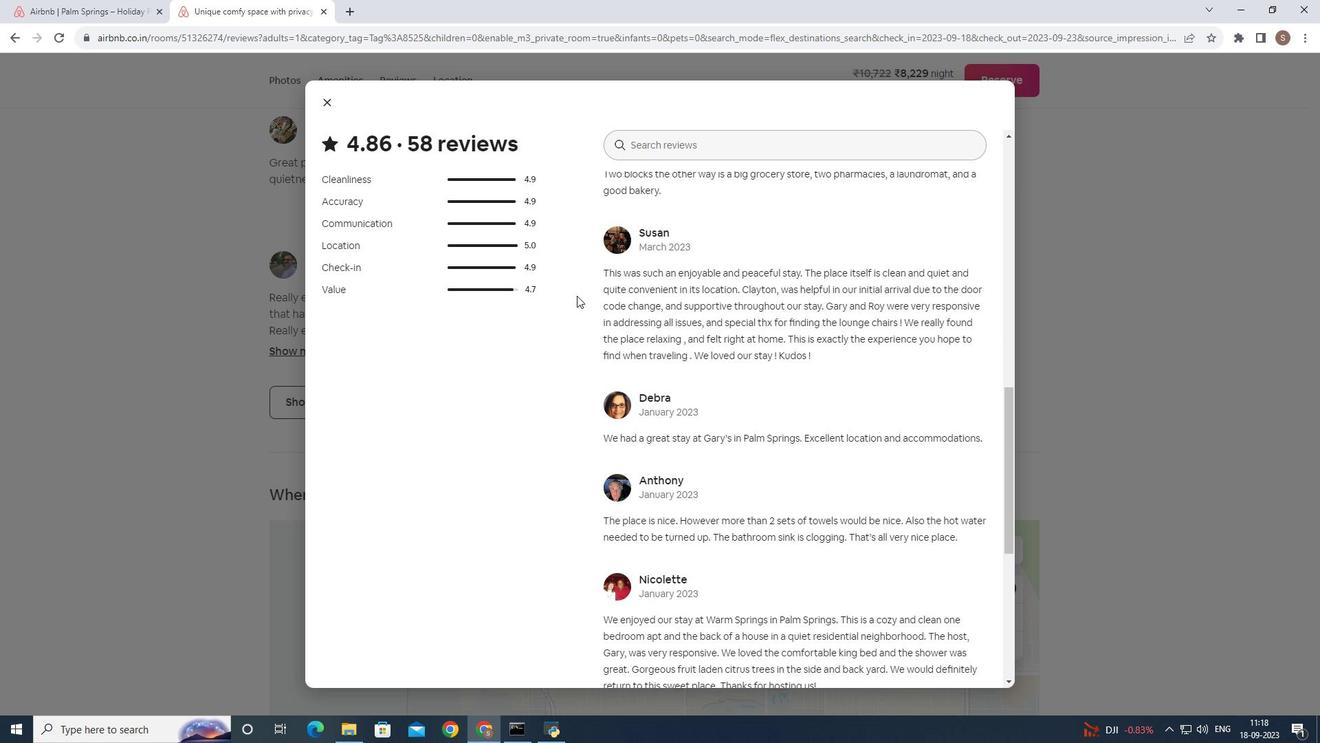 
Action: Mouse scrolled (577, 295) with delta (0, 0)
Screenshot: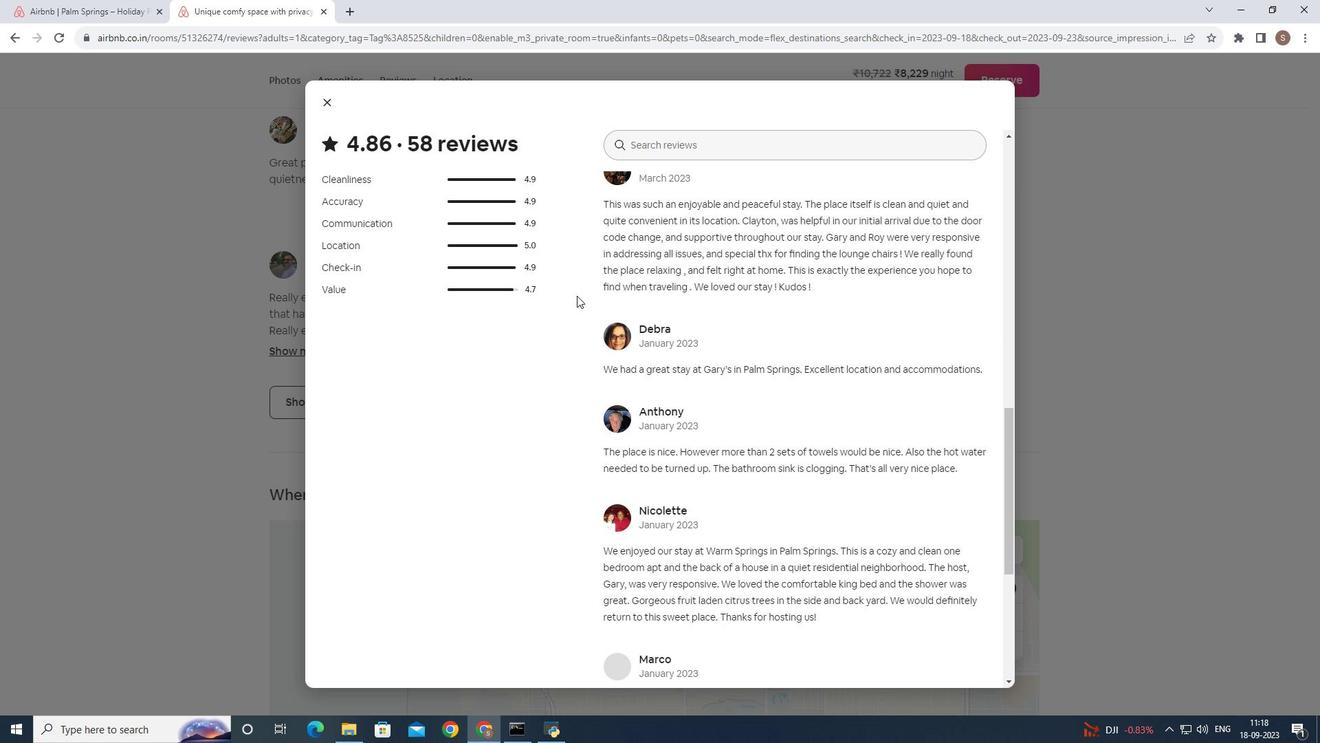 
Action: Mouse scrolled (577, 295) with delta (0, 0)
Screenshot: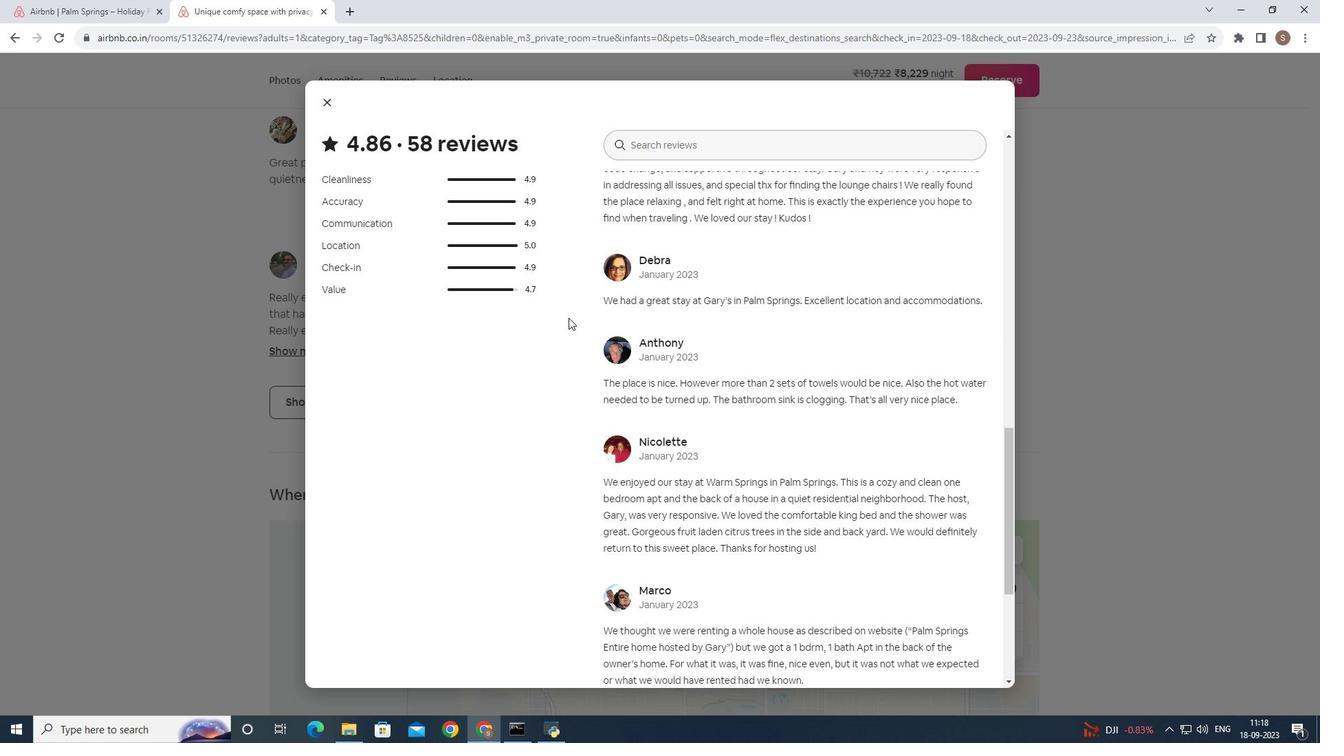 
Action: Mouse moved to (568, 317)
Screenshot: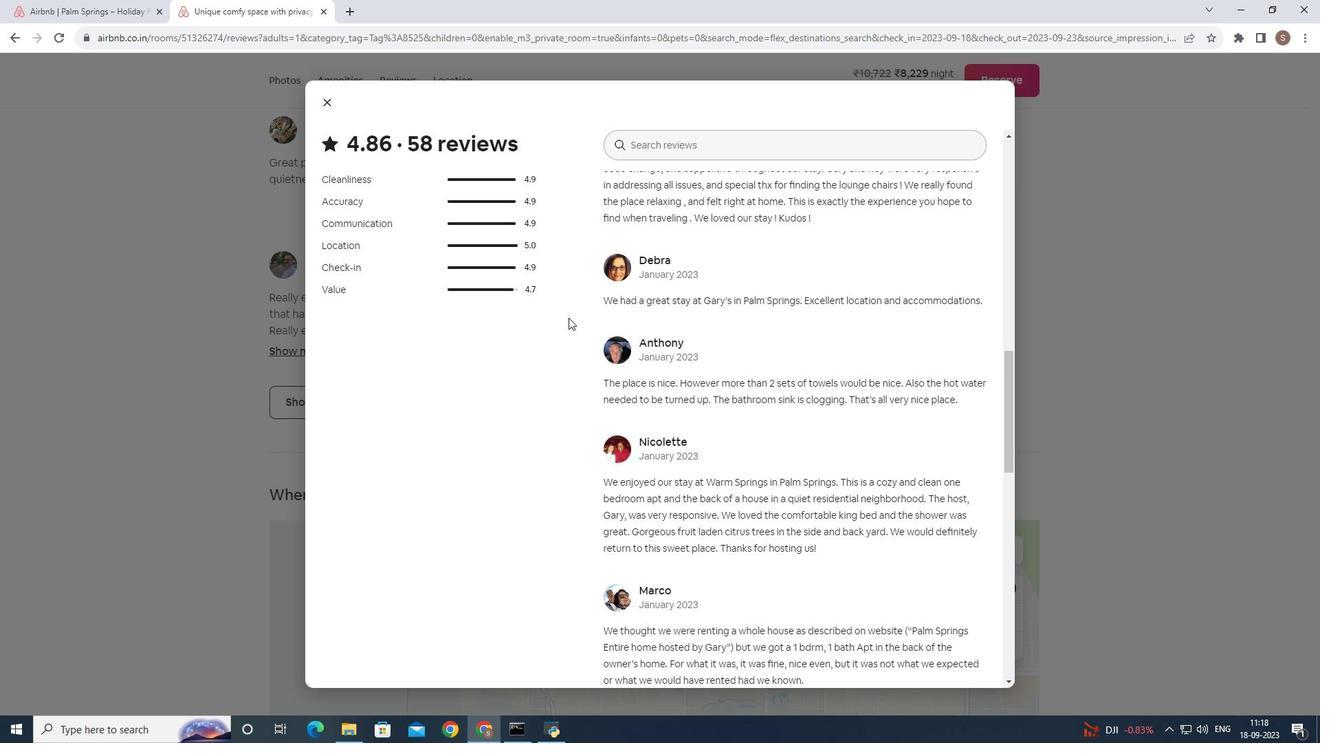 
Action: Mouse scrolled (568, 317) with delta (0, 0)
Screenshot: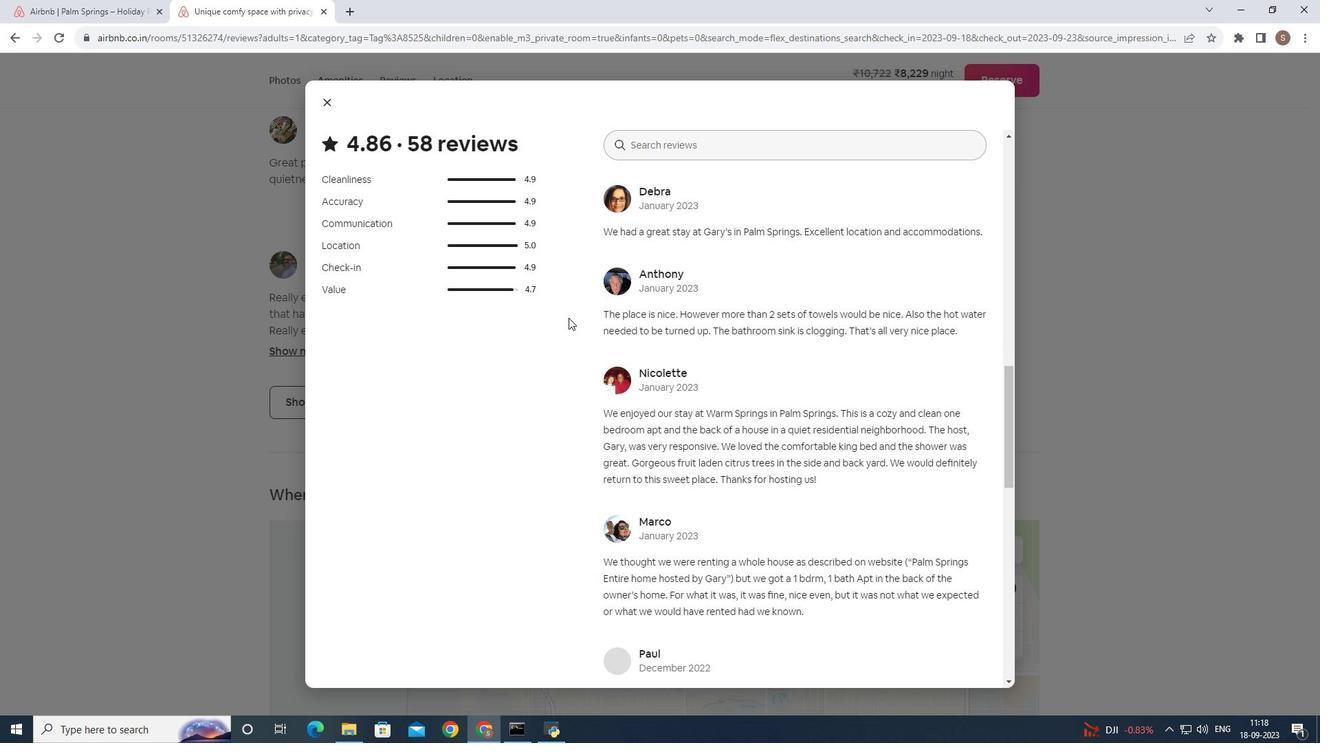 
Action: Mouse scrolled (568, 317) with delta (0, 0)
Screenshot: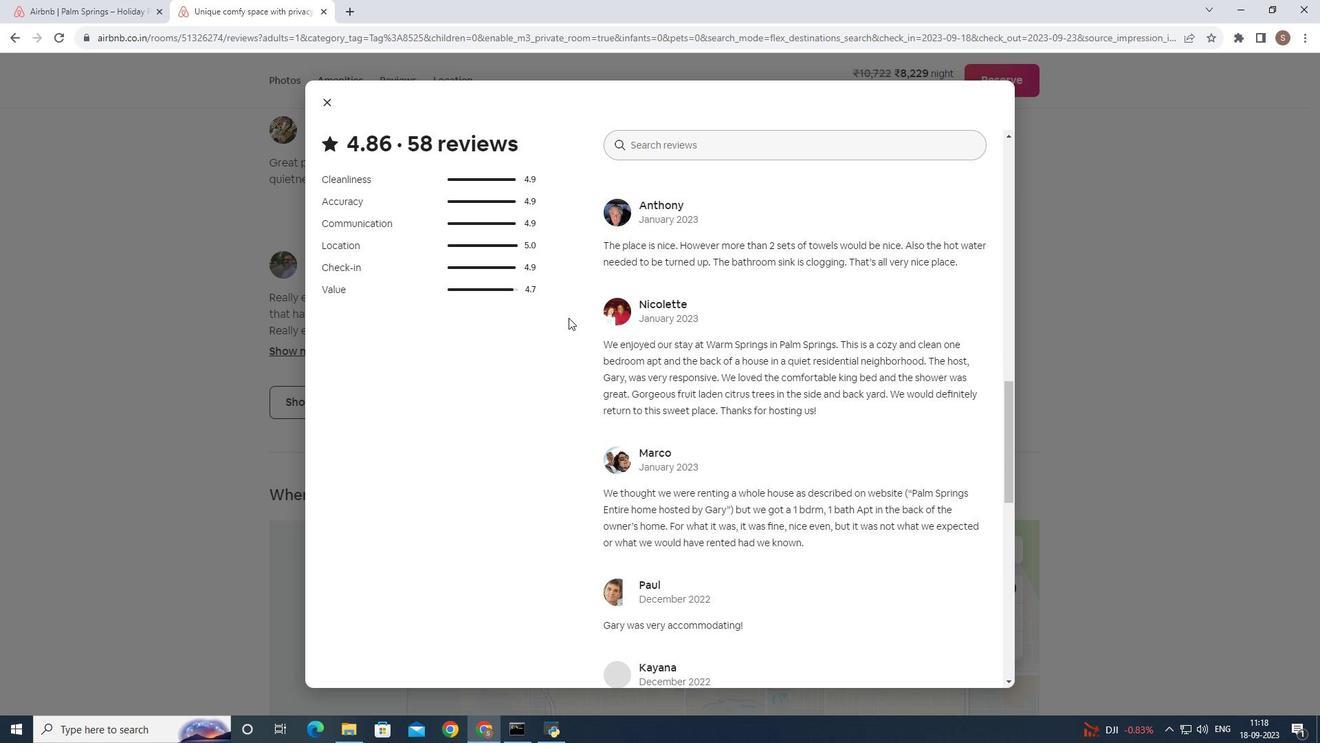 
Action: Mouse scrolled (568, 317) with delta (0, 0)
Screenshot: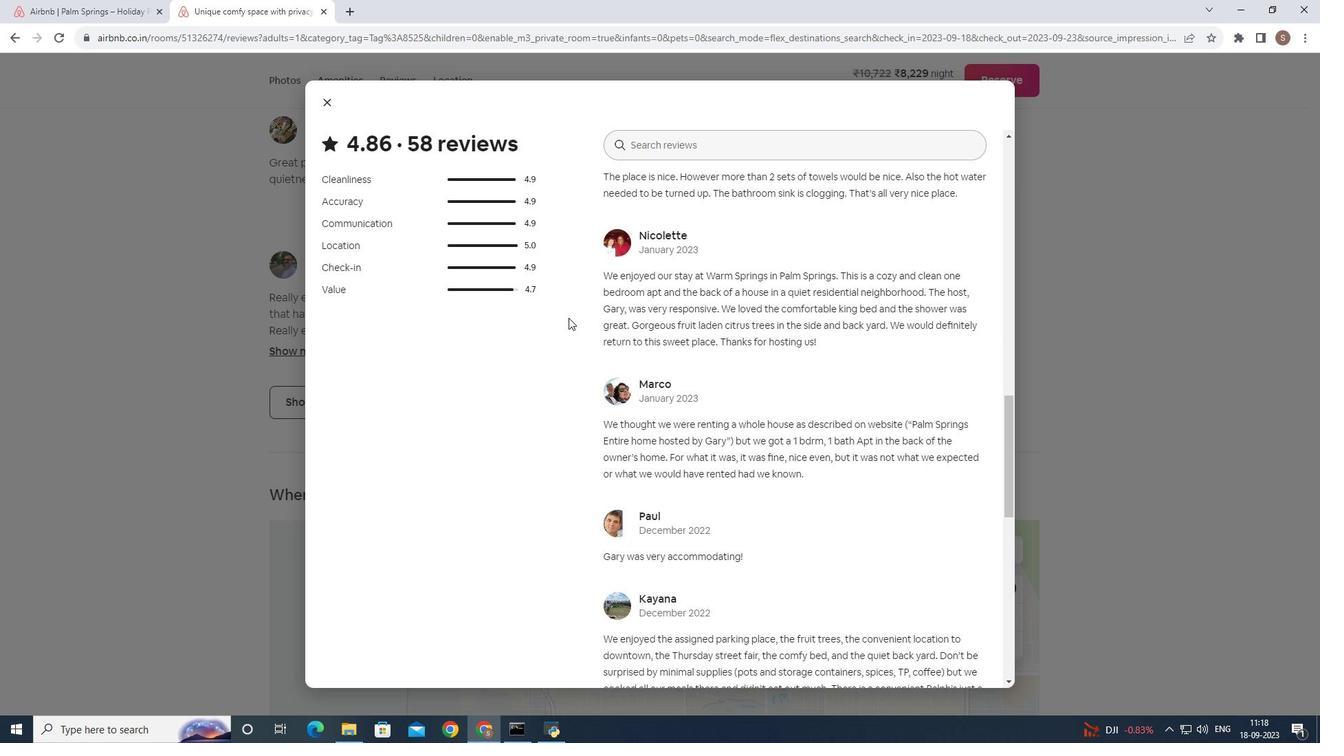 
Action: Mouse scrolled (568, 317) with delta (0, 0)
Screenshot: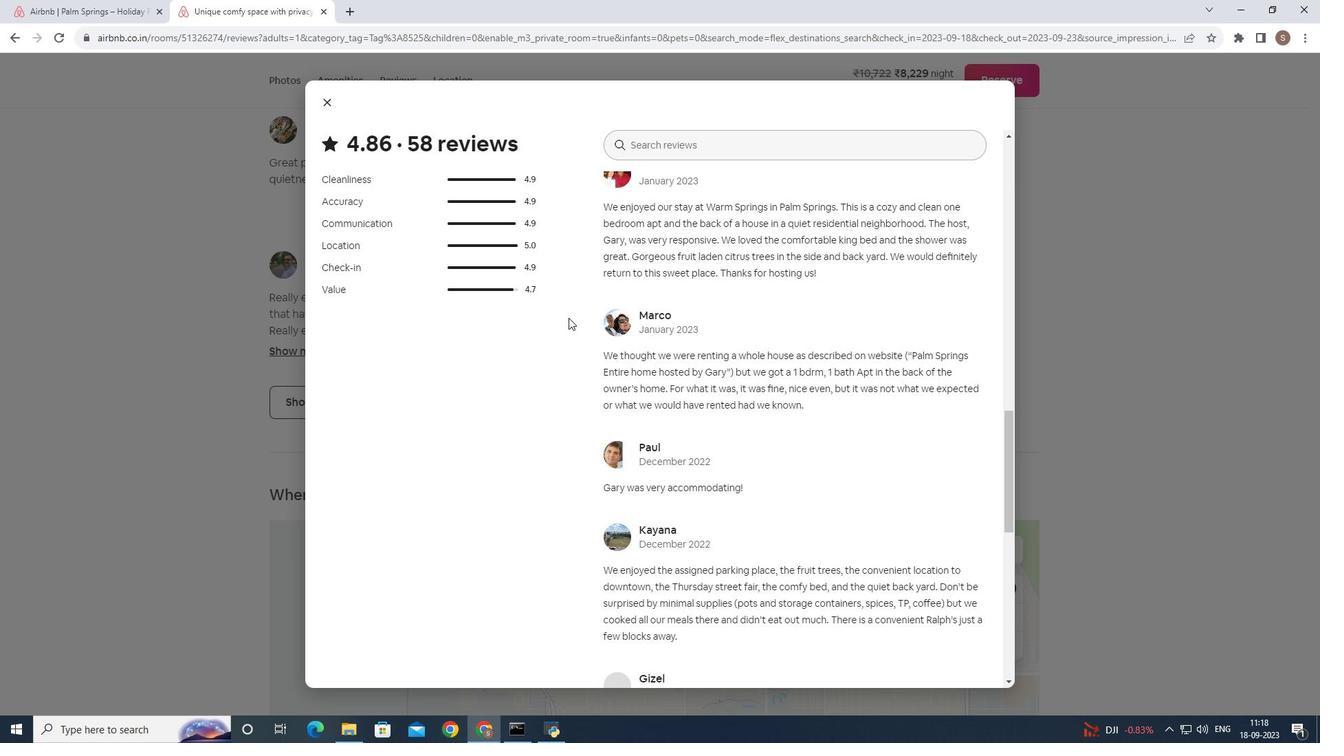 
Action: Mouse scrolled (568, 317) with delta (0, 0)
Screenshot: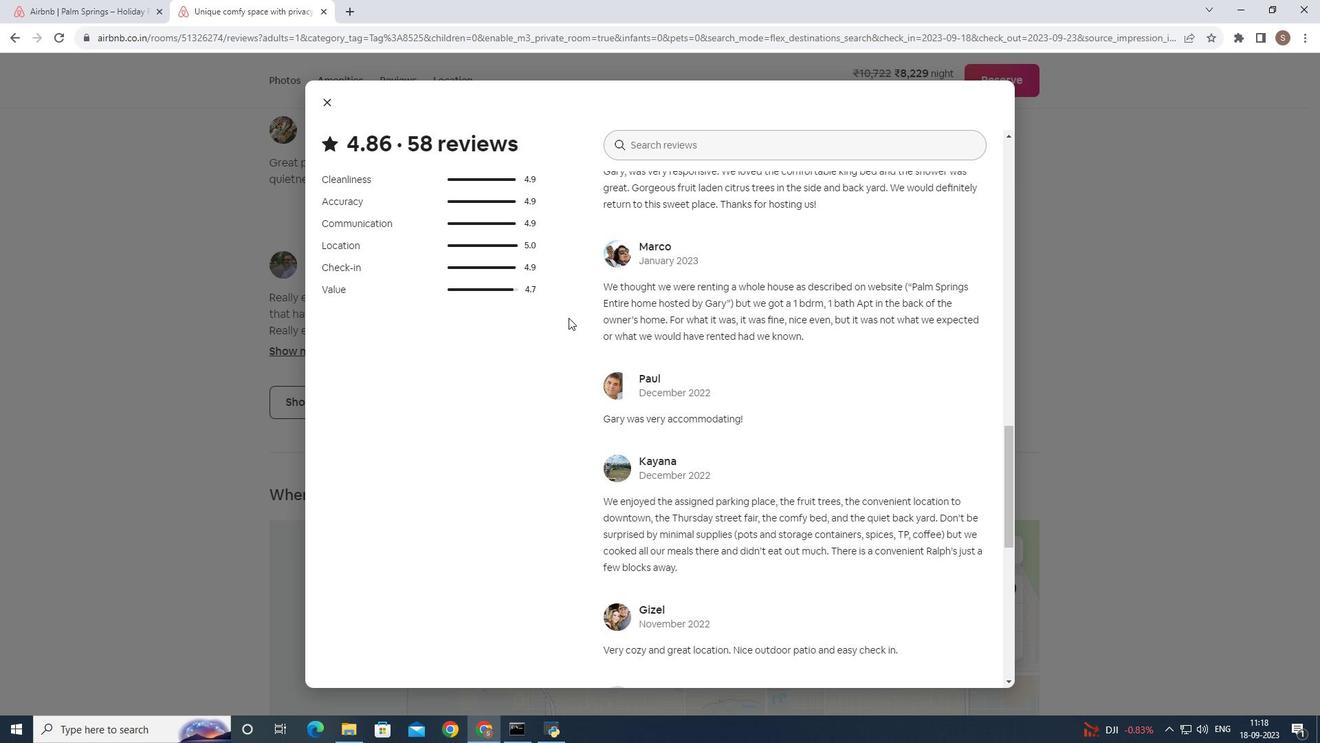 
Action: Mouse scrolled (568, 317) with delta (0, 0)
Screenshot: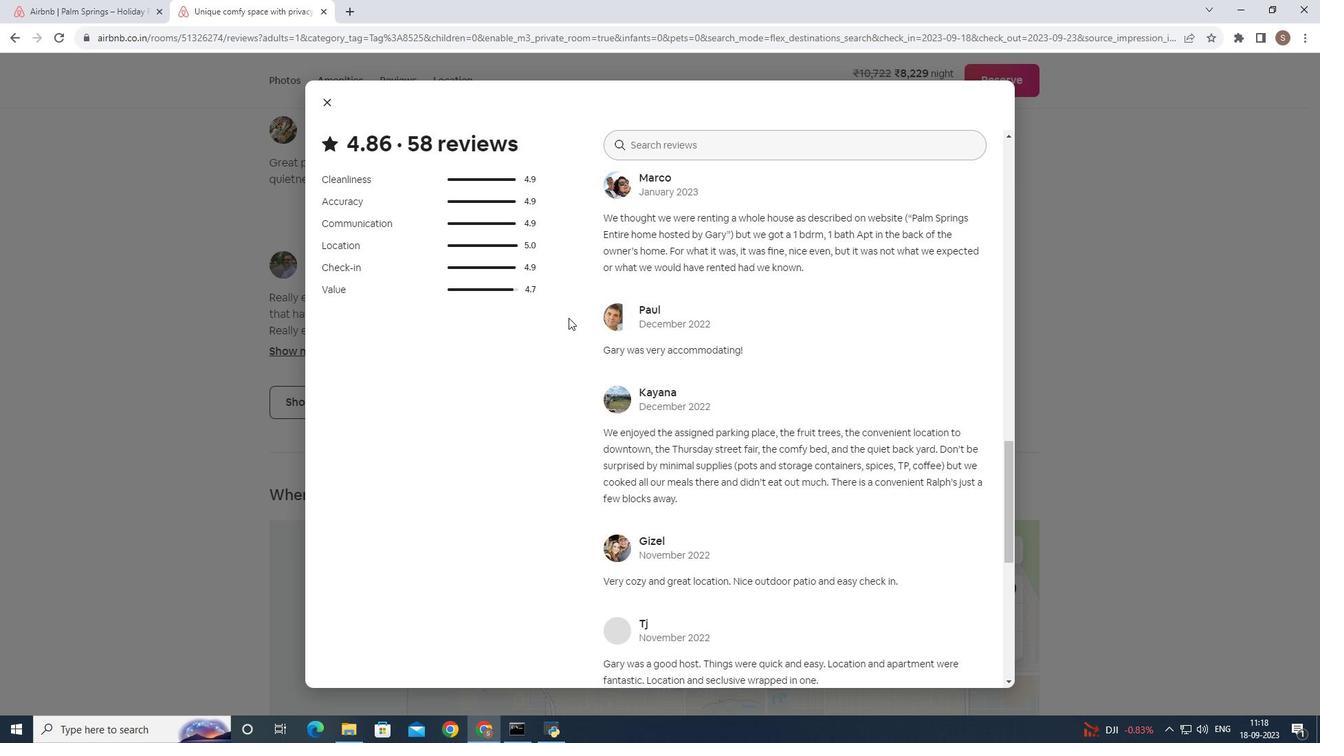 
Action: Mouse scrolled (568, 317) with delta (0, 0)
Screenshot: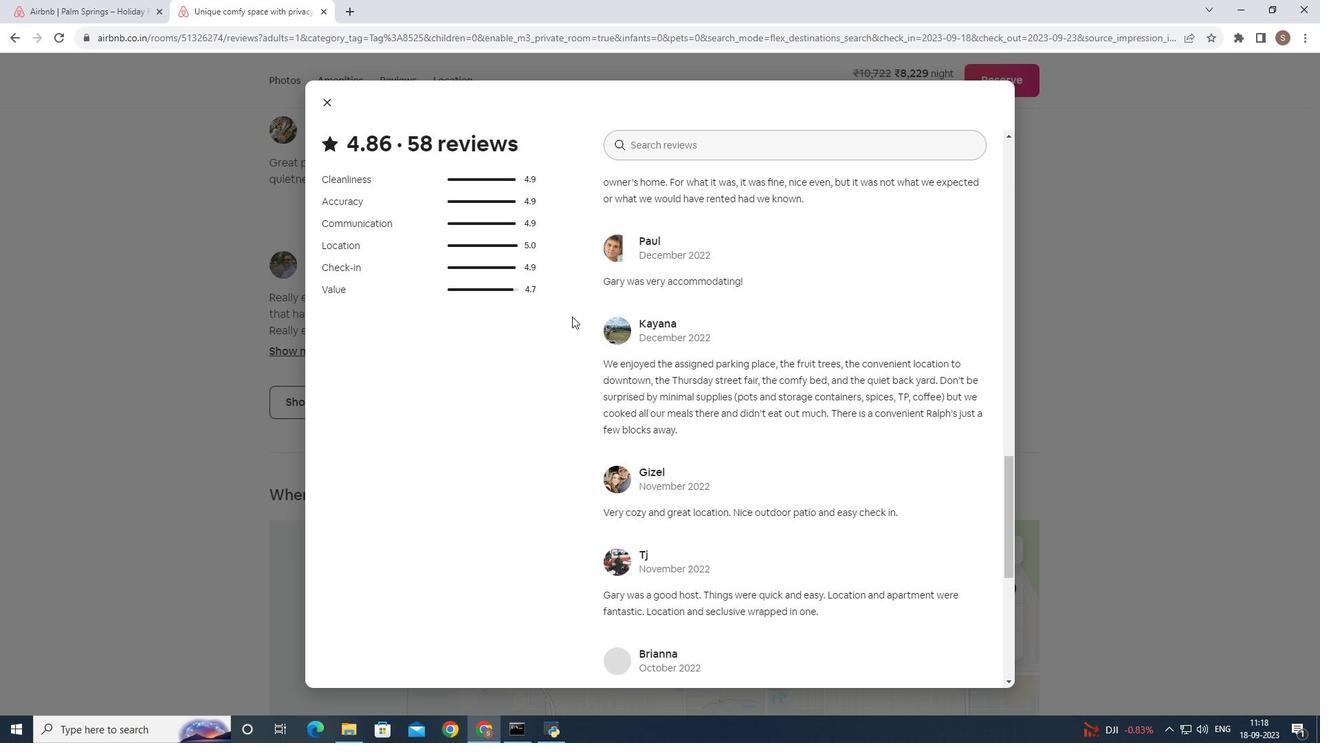 
Action: Mouse moved to (617, 319)
Screenshot: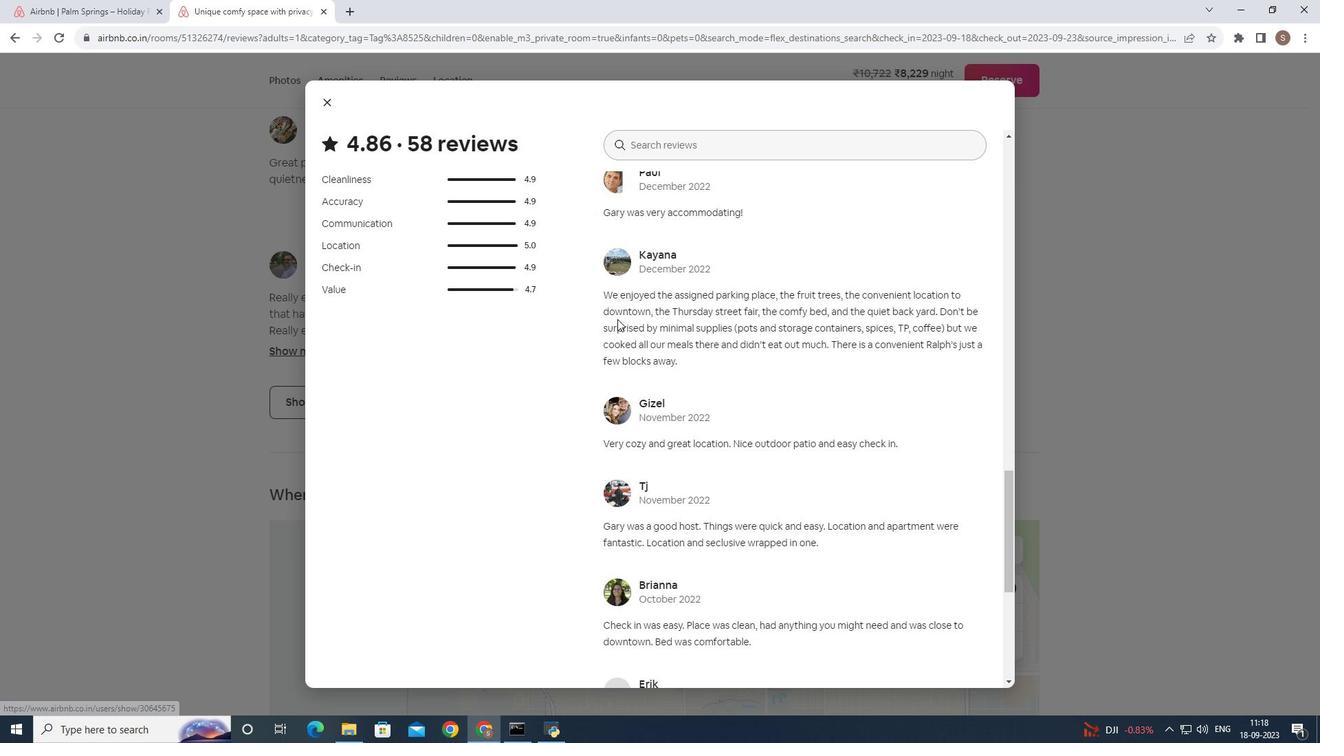 
Action: Mouse scrolled (617, 318) with delta (0, 0)
Screenshot: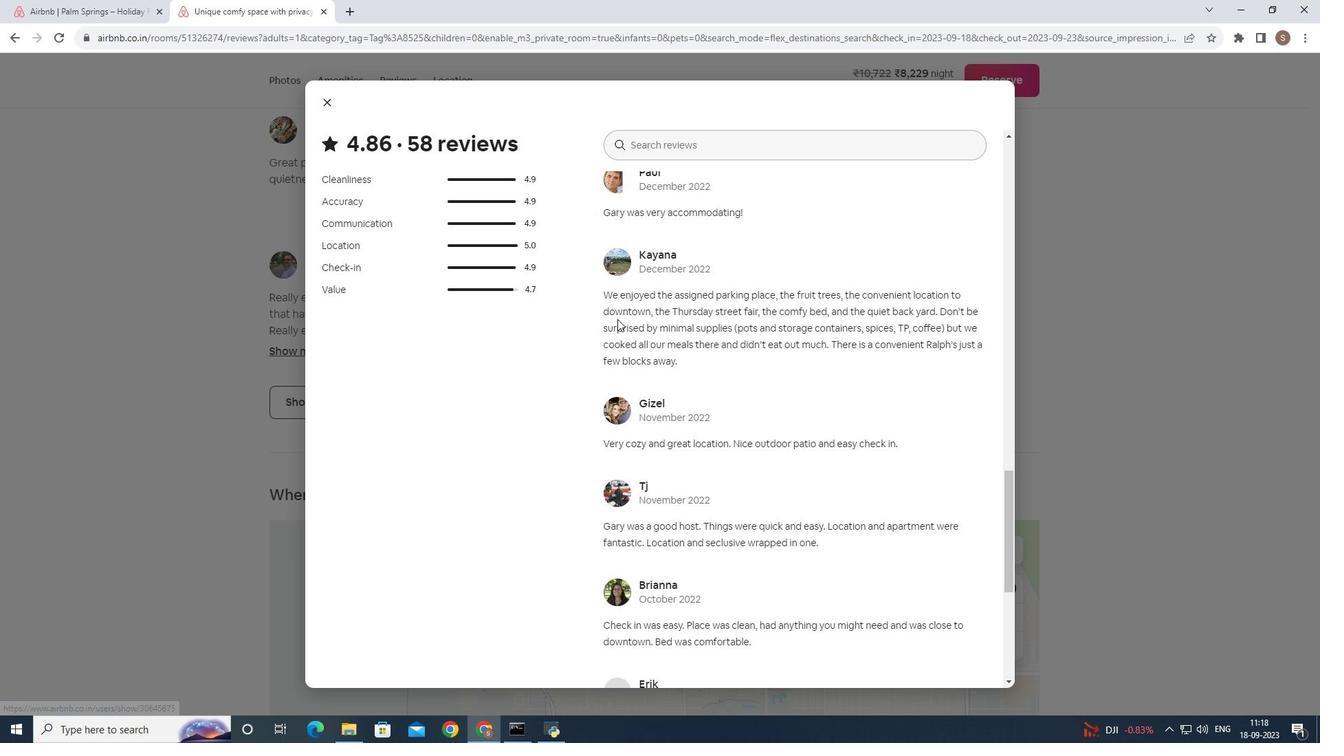 
Action: Mouse scrolled (617, 318) with delta (0, 0)
Screenshot: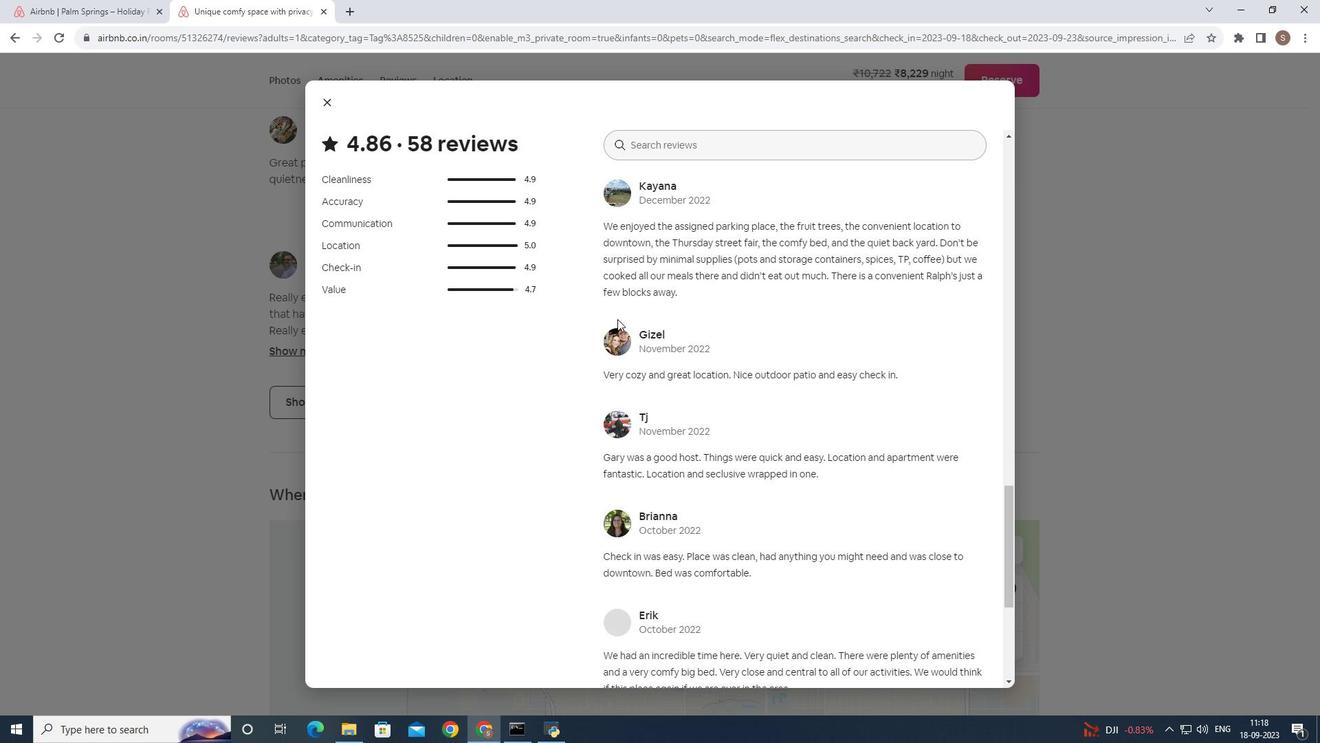 
Action: Mouse scrolled (617, 318) with delta (0, 0)
Screenshot: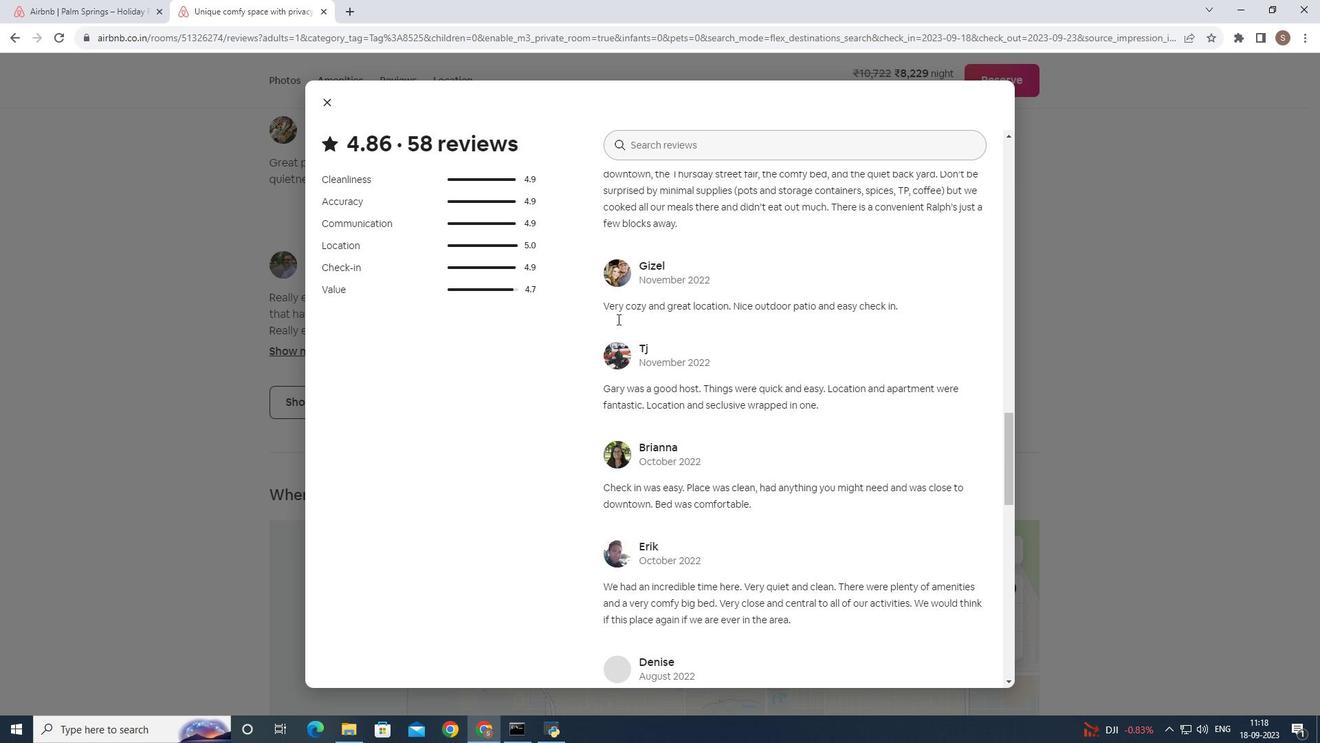 
Action: Mouse scrolled (617, 318) with delta (0, 0)
Screenshot: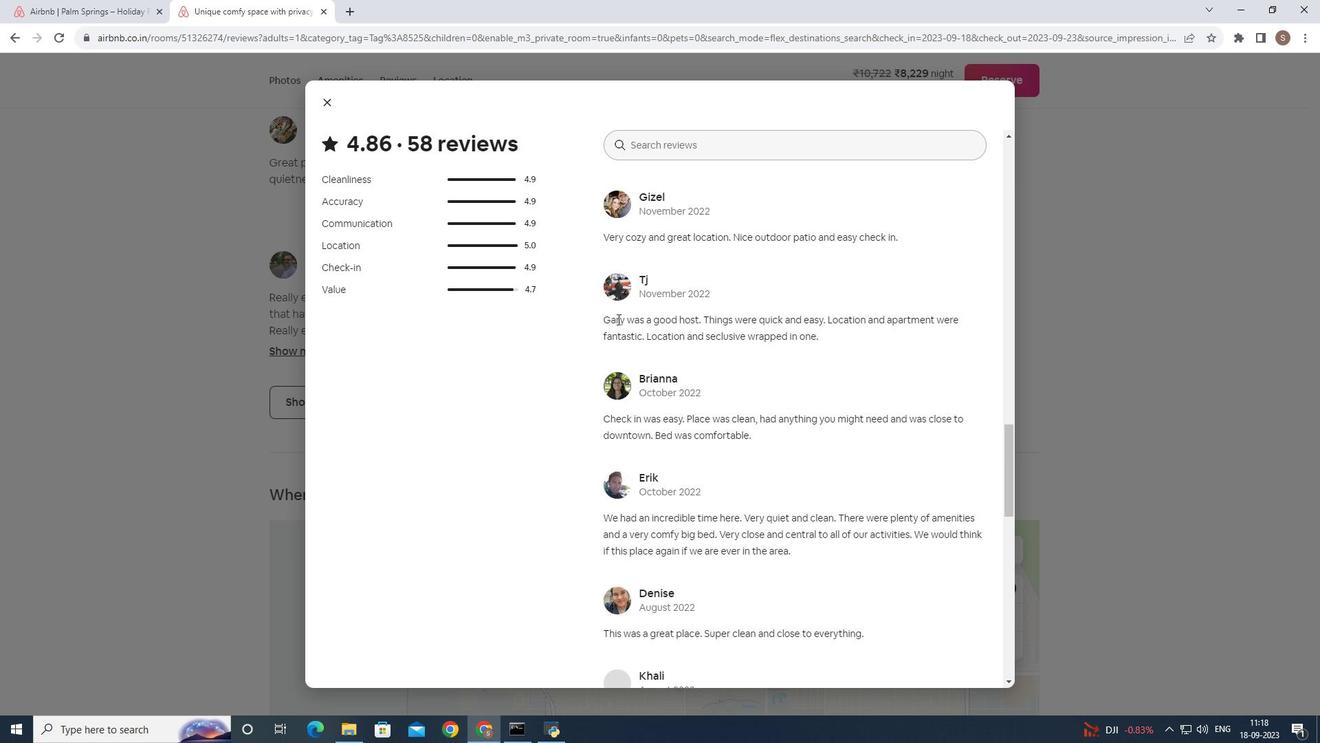 
Action: Mouse scrolled (617, 318) with delta (0, 0)
Screenshot: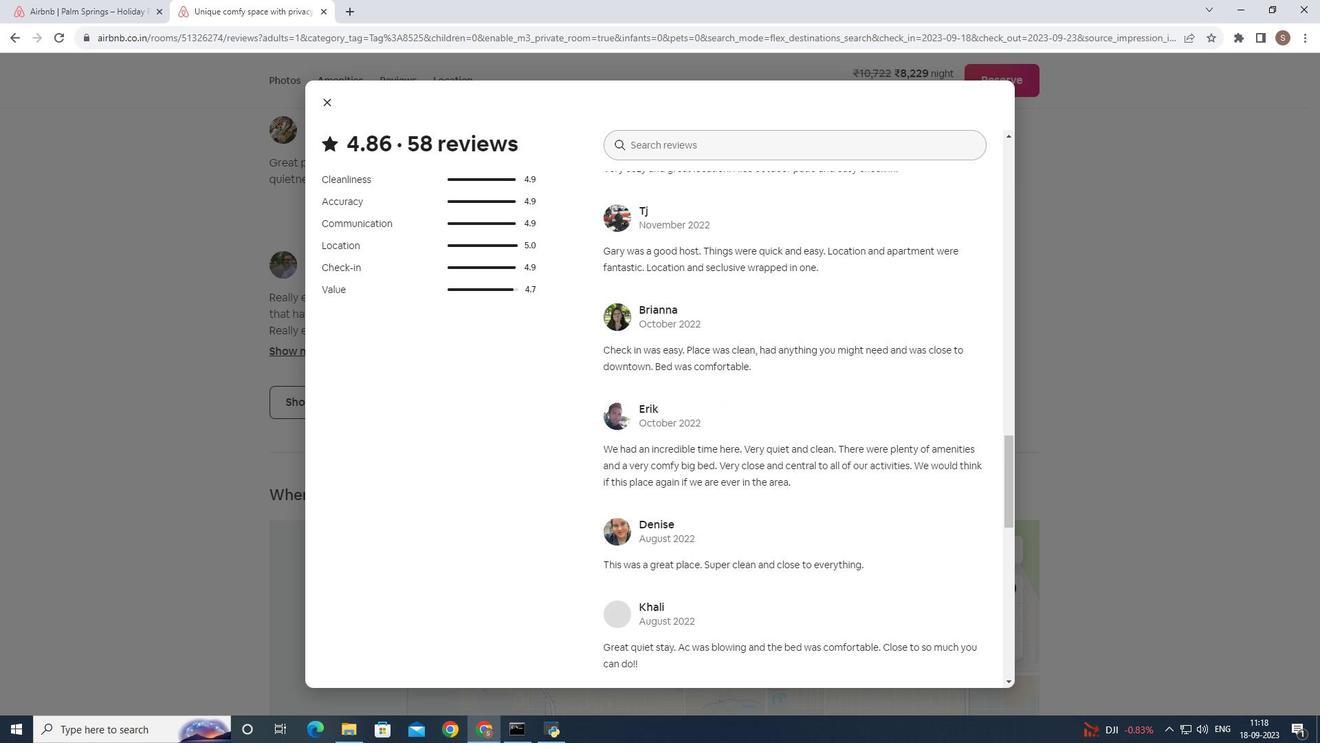 
Action: Mouse scrolled (617, 318) with delta (0, 0)
Screenshot: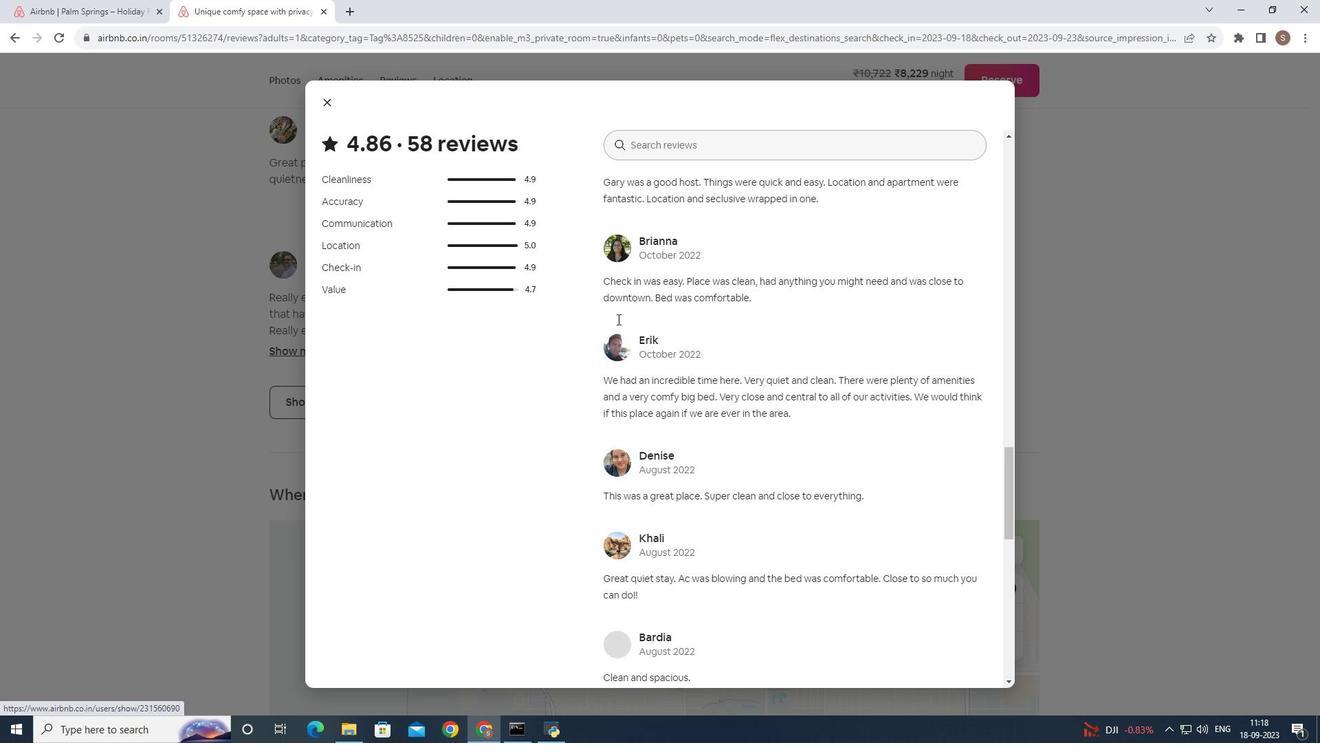 
Action: Mouse scrolled (617, 318) with delta (0, 0)
Screenshot: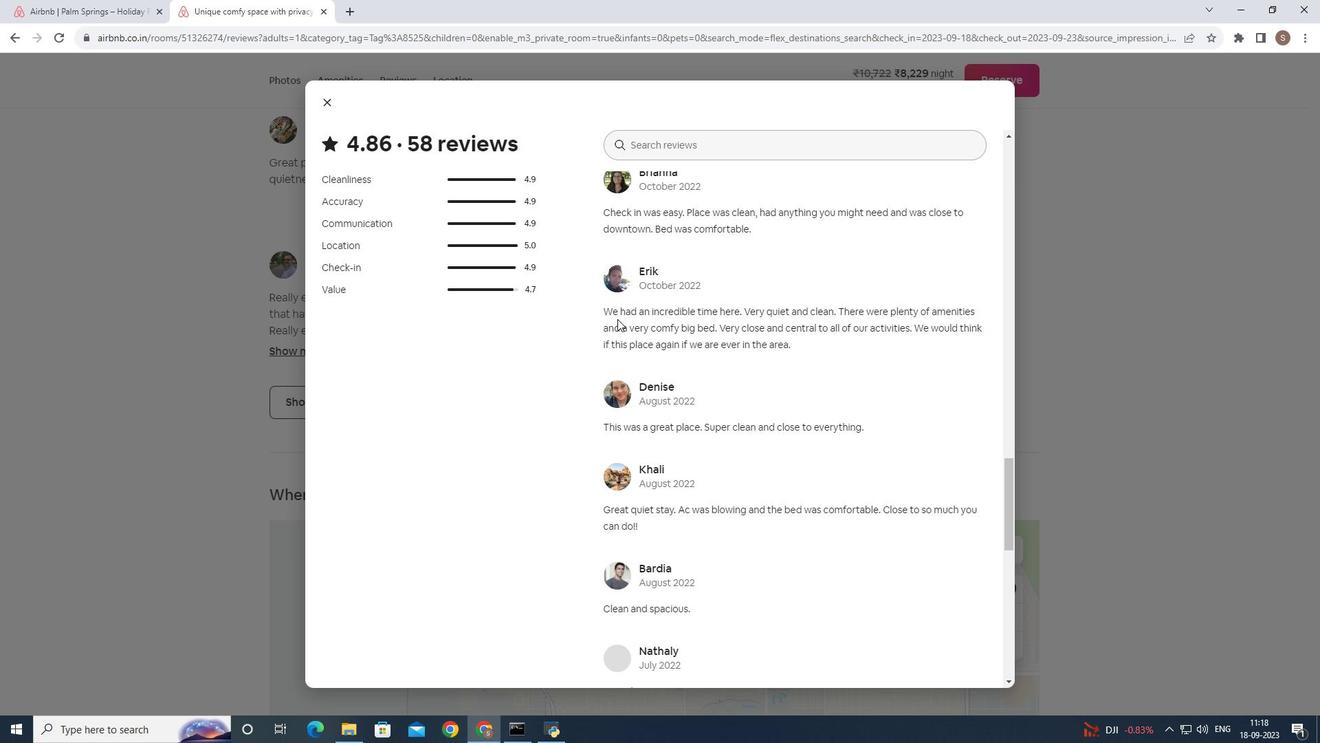 
Action: Mouse scrolled (617, 318) with delta (0, 0)
Screenshot: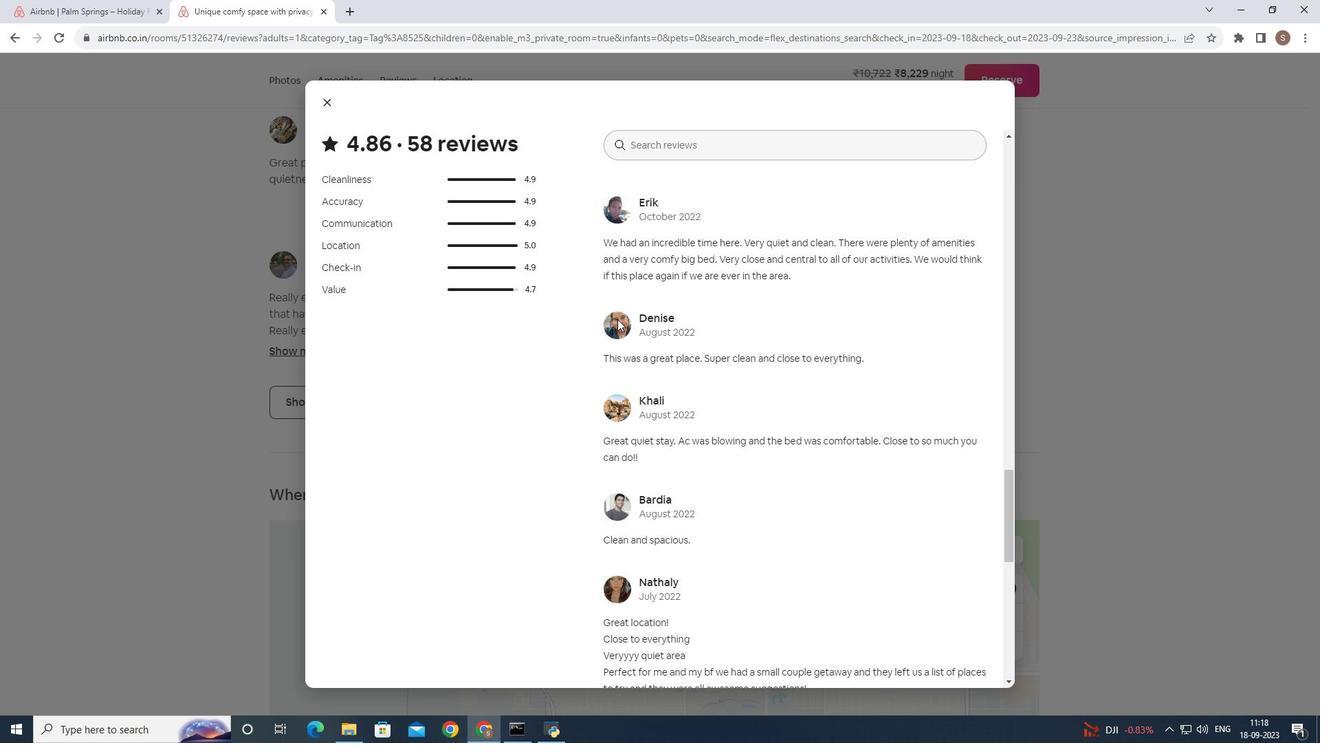 
Action: Mouse scrolled (617, 318) with delta (0, 0)
Screenshot: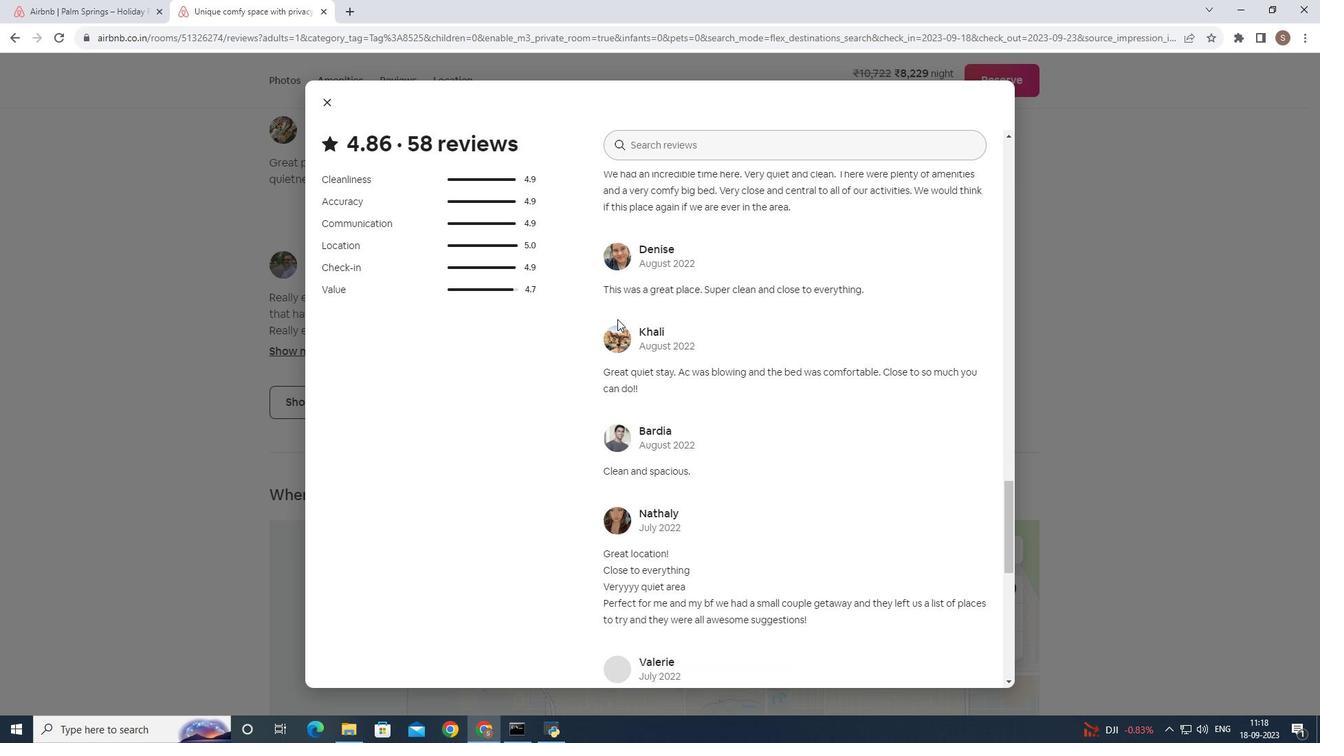 
Action: Mouse scrolled (617, 318) with delta (0, 0)
Screenshot: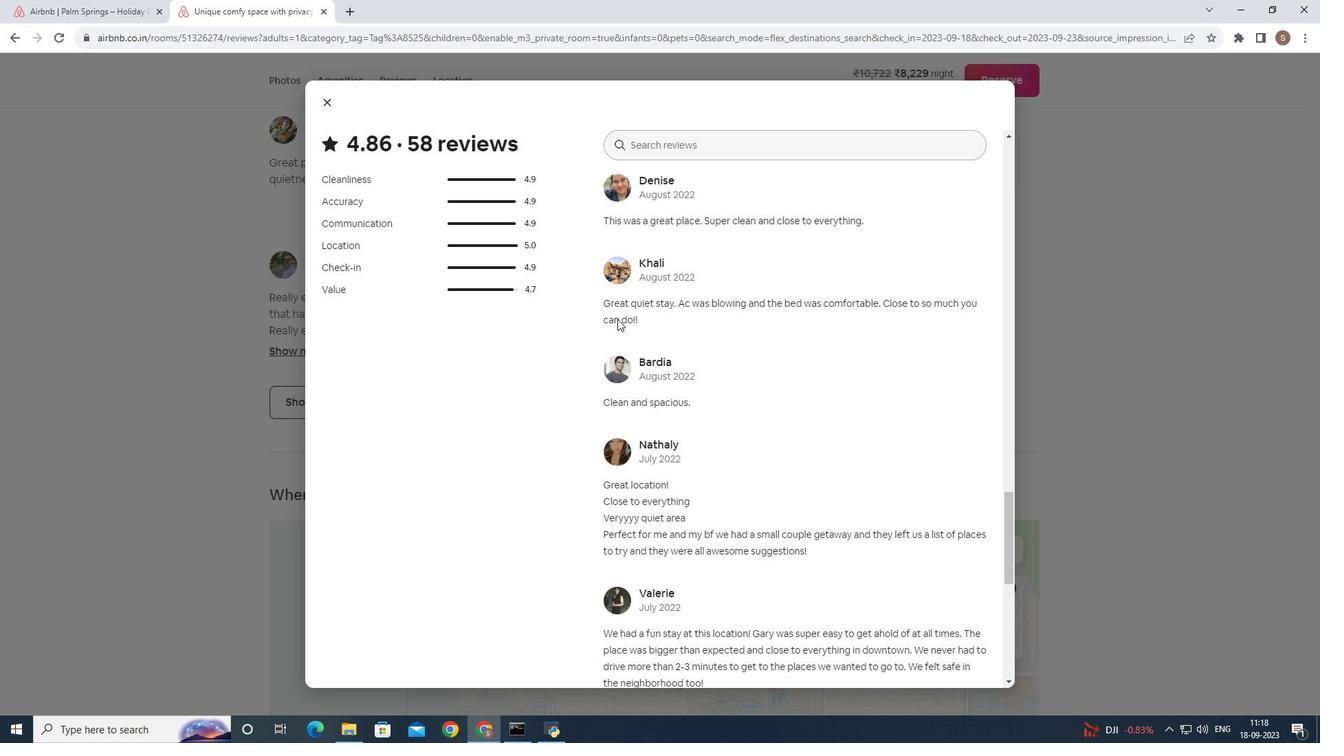 
Action: Mouse scrolled (617, 318) with delta (0, 0)
Screenshot: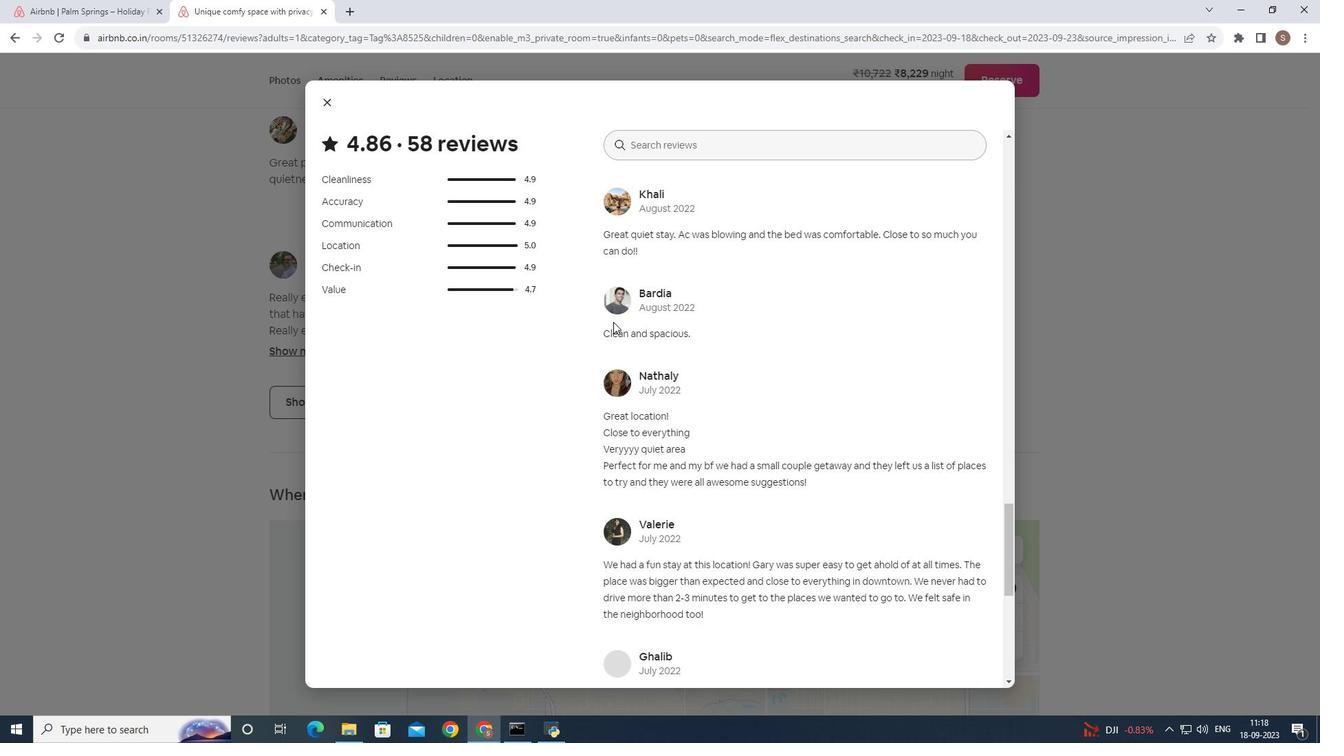 
Action: Mouse moved to (612, 321)
Screenshot: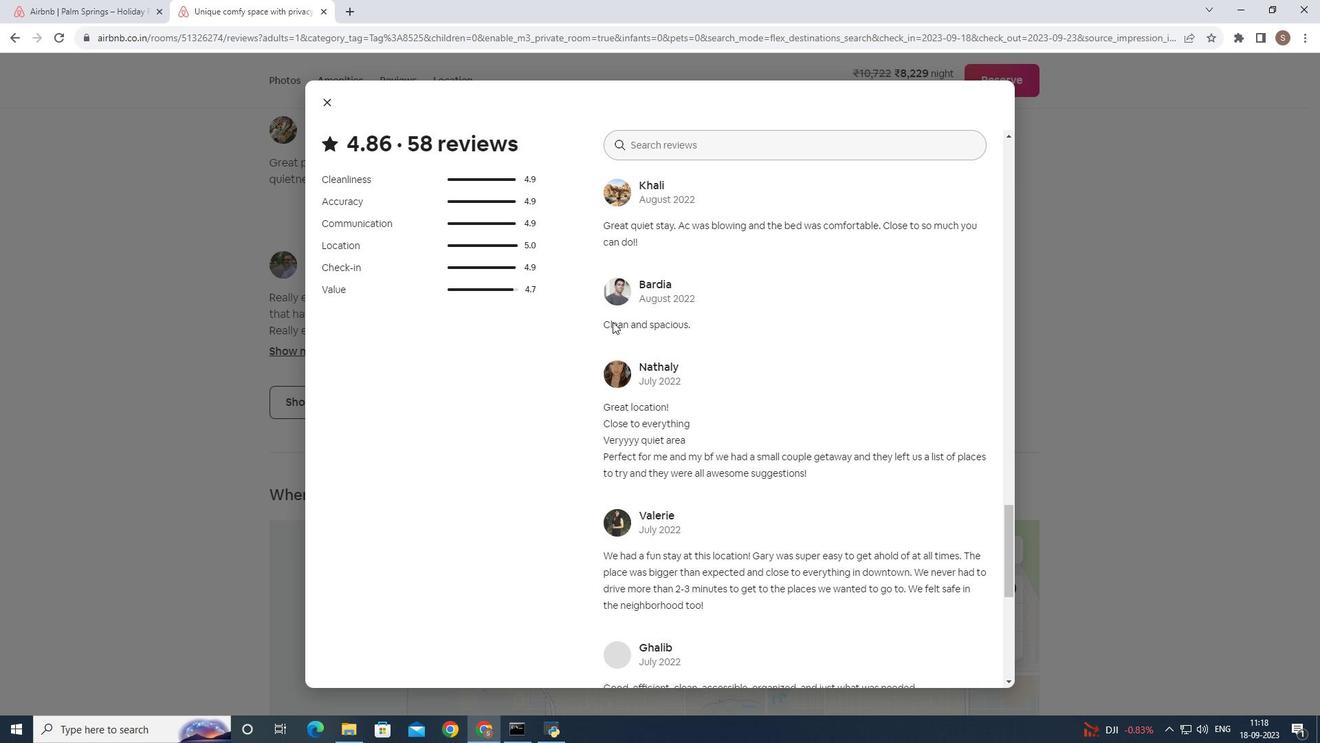 
Action: Mouse scrolled (612, 321) with delta (0, 0)
Screenshot: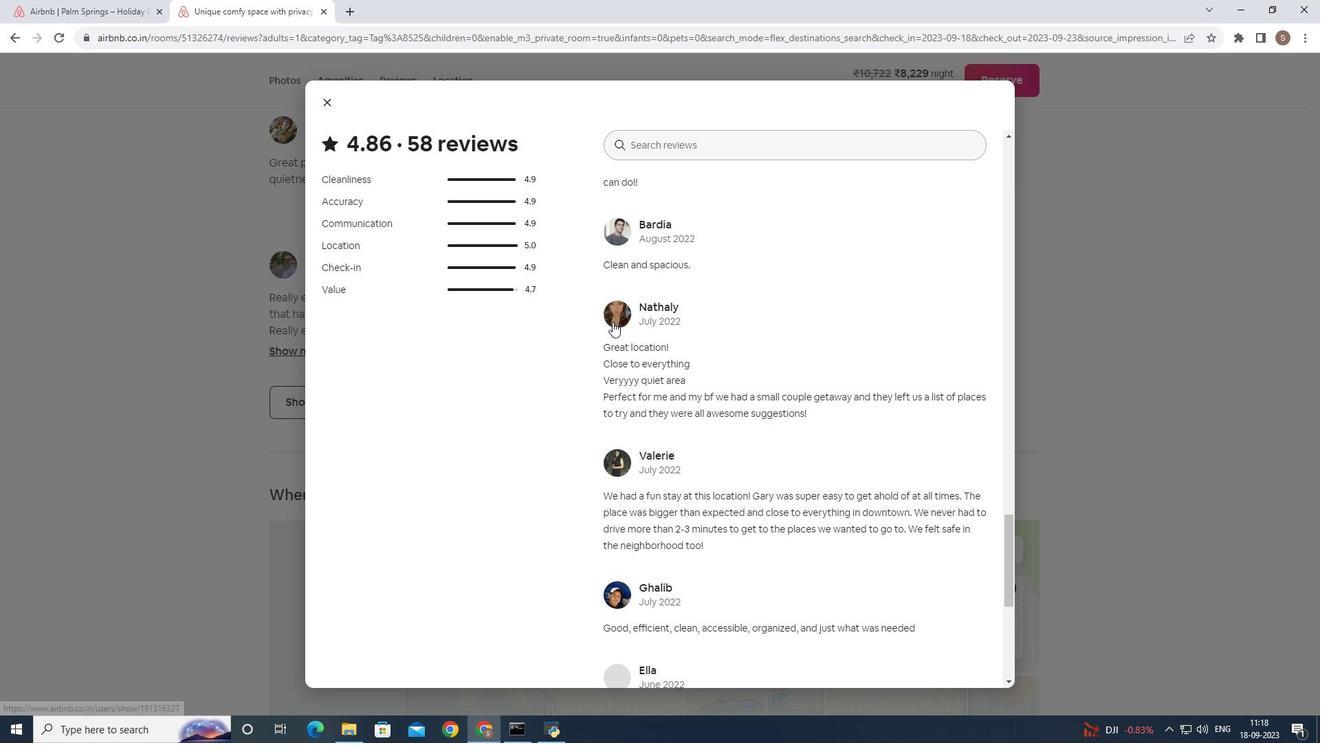 
Action: Mouse scrolled (612, 321) with delta (0, 0)
Screenshot: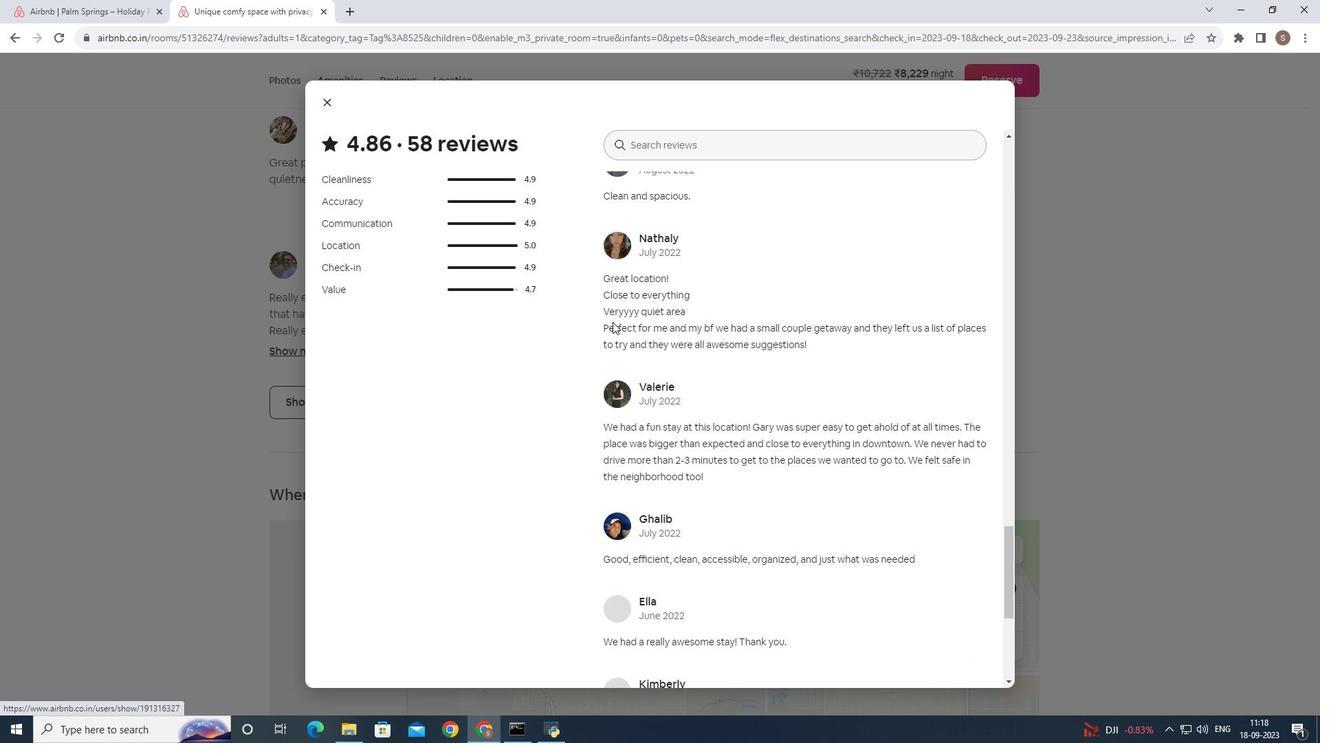 
Action: Mouse scrolled (612, 321) with delta (0, 0)
Screenshot: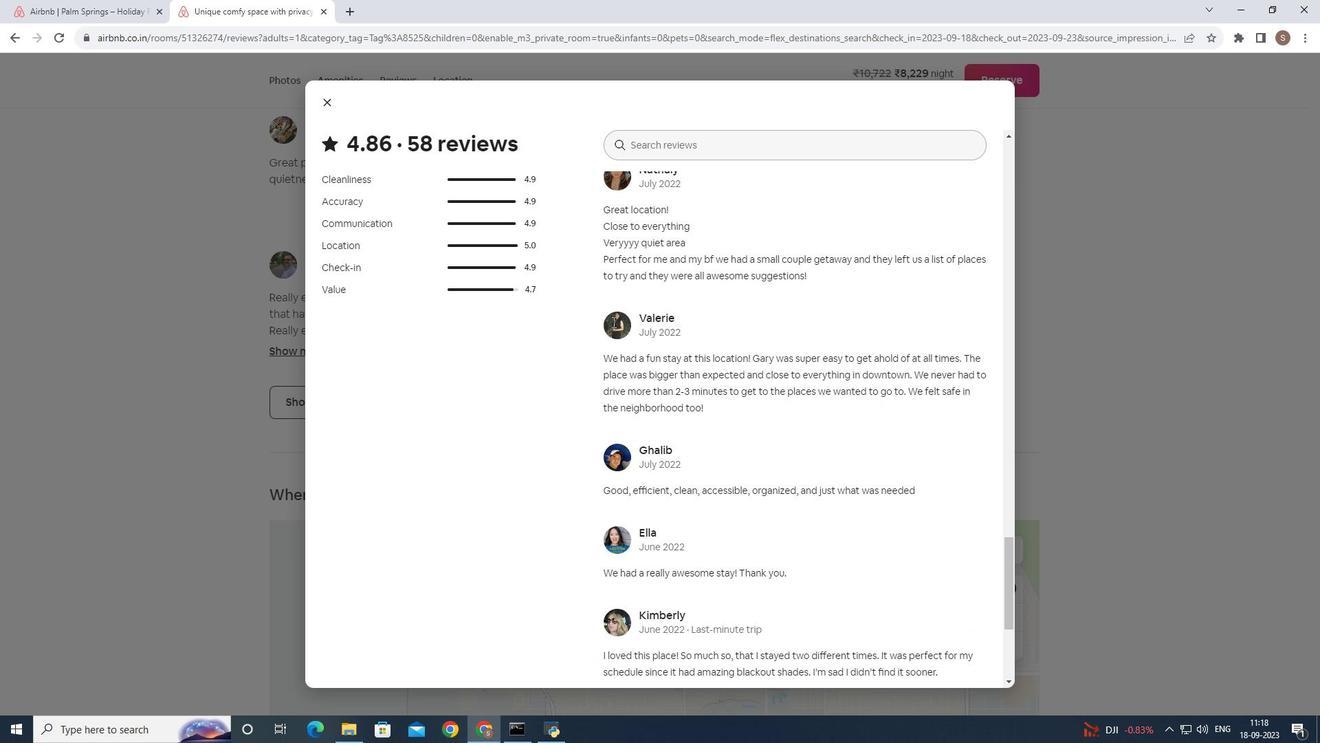 
Action: Mouse scrolled (612, 321) with delta (0, 0)
Screenshot: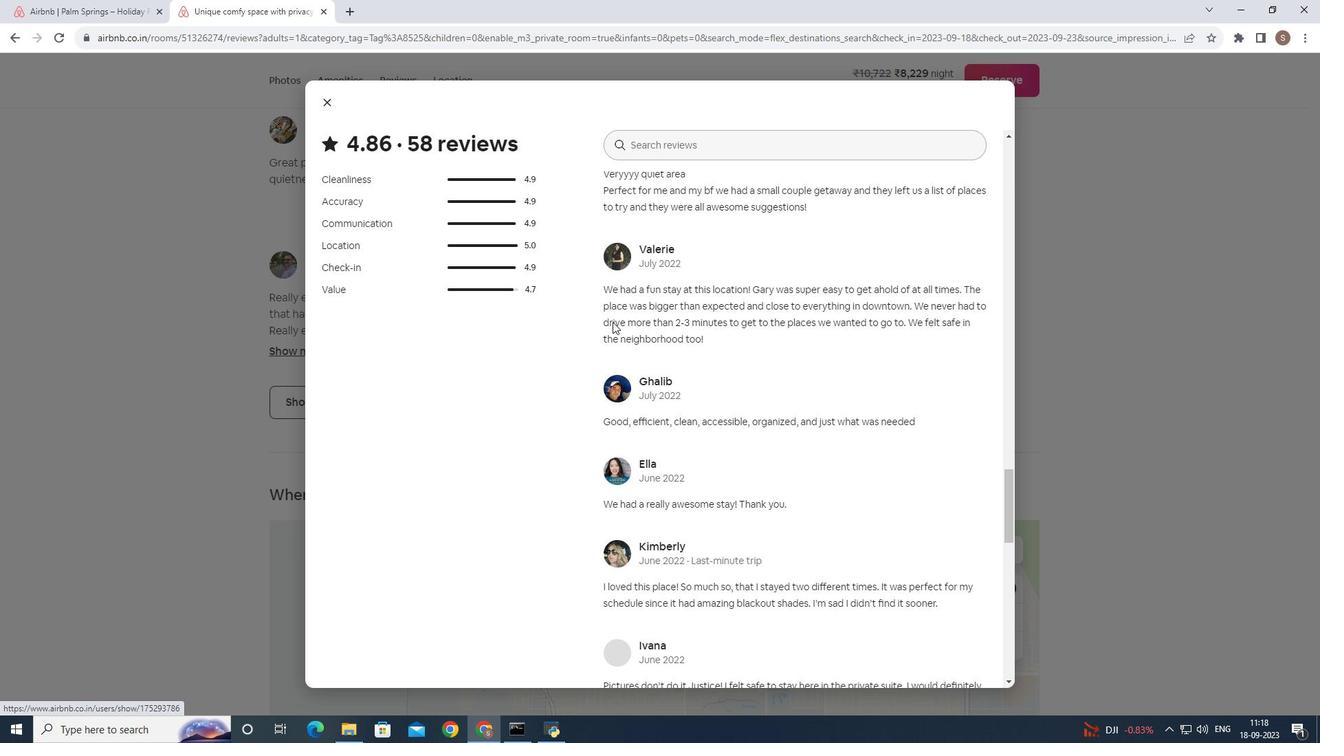 
Action: Mouse scrolled (612, 321) with delta (0, 0)
Screenshot: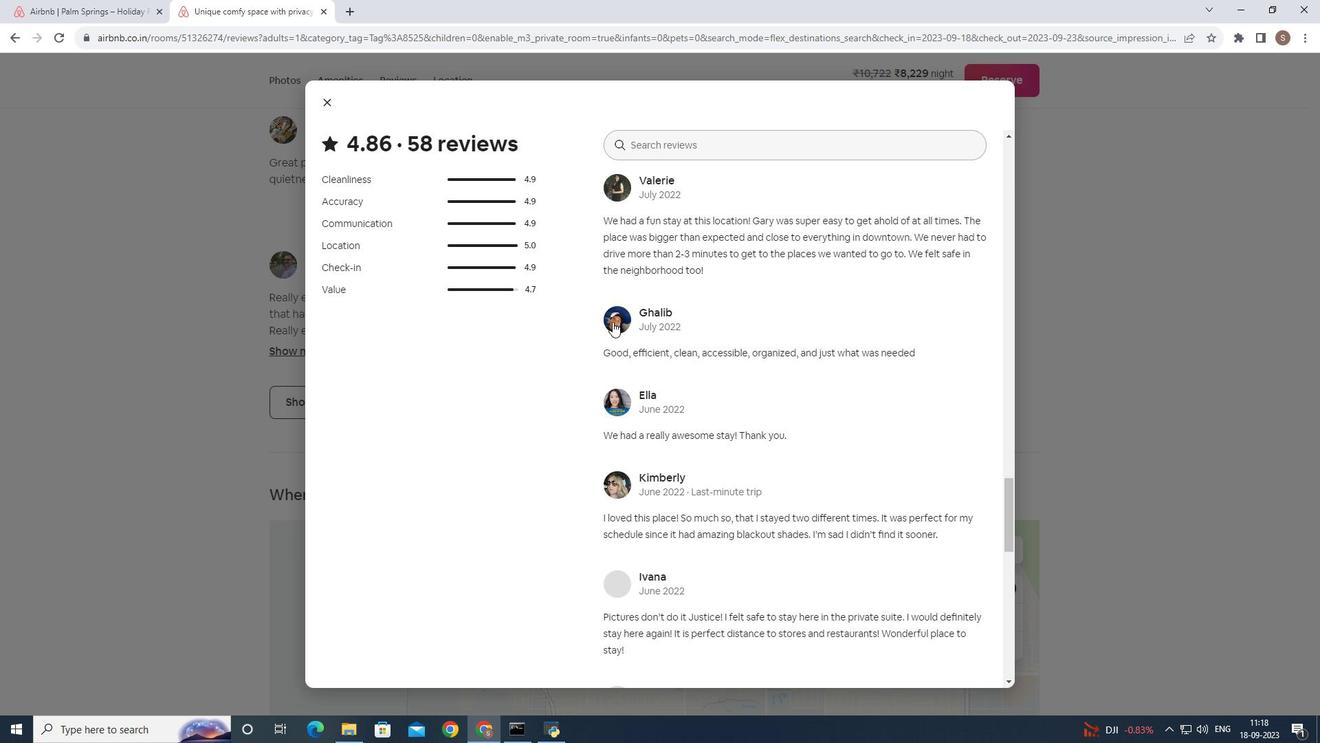 
Action: Mouse scrolled (612, 321) with delta (0, 0)
Screenshot: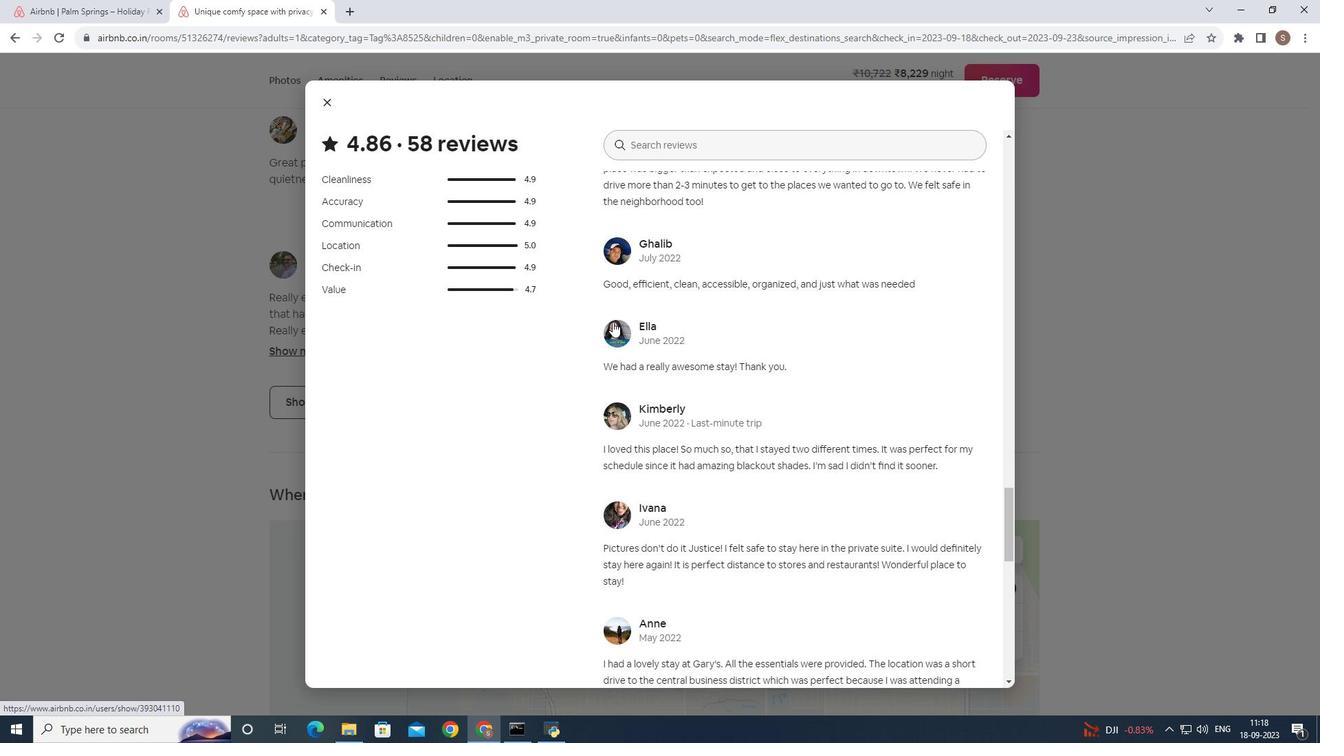 
Action: Mouse scrolled (612, 321) with delta (0, 0)
Screenshot: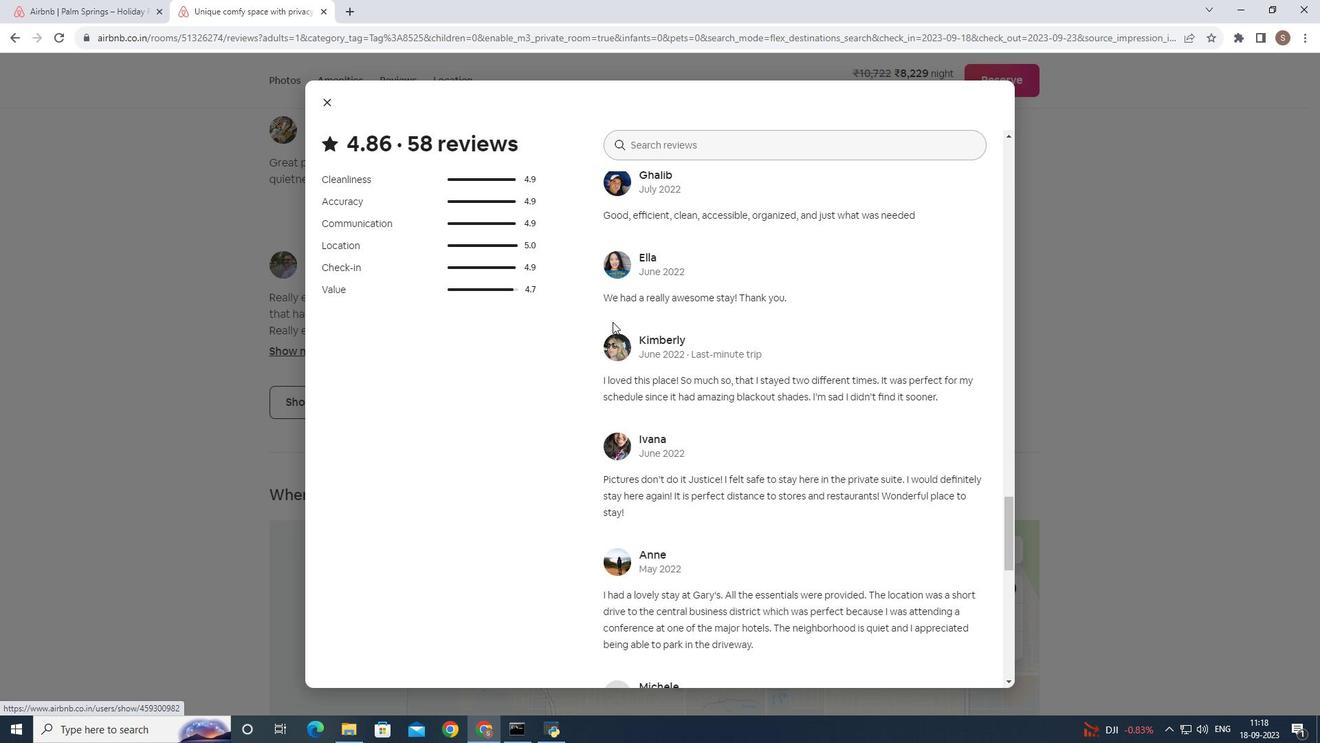 
Action: Mouse scrolled (612, 321) with delta (0, 0)
Screenshot: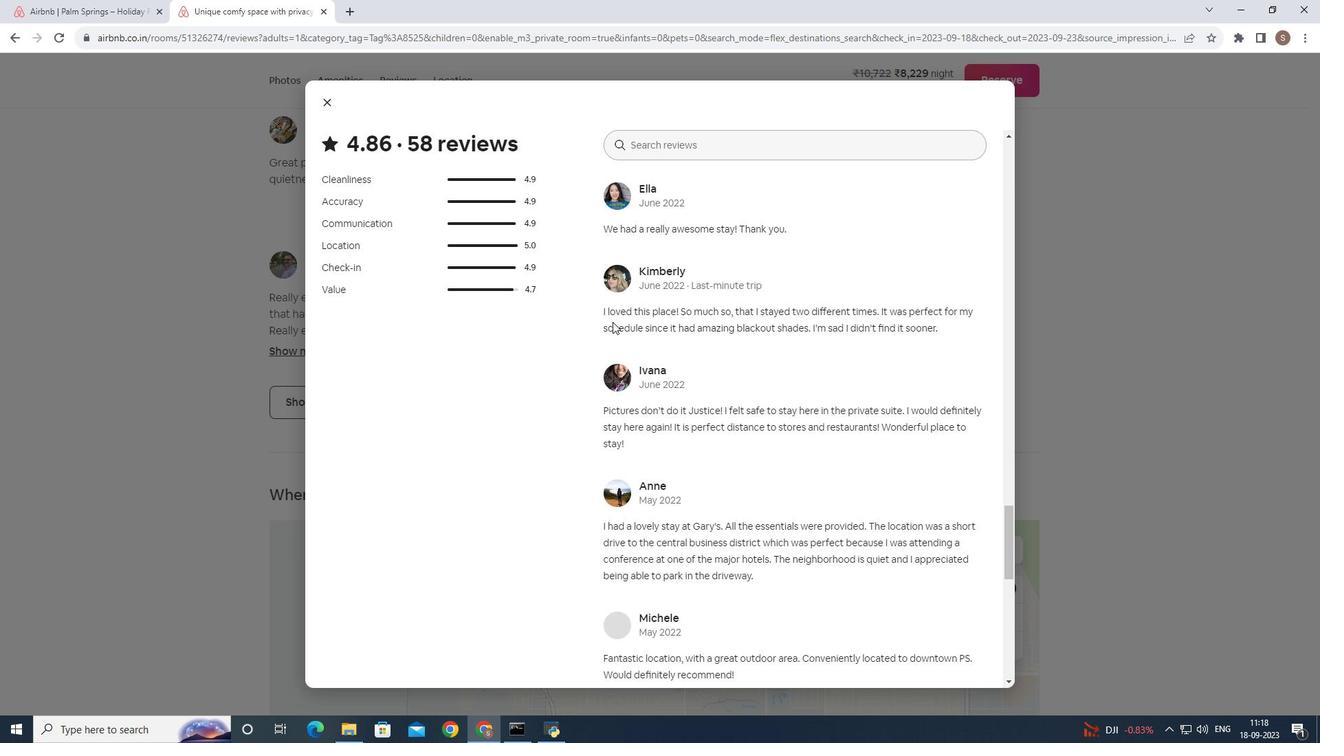 
Action: Mouse scrolled (612, 321) with delta (0, 0)
Screenshot: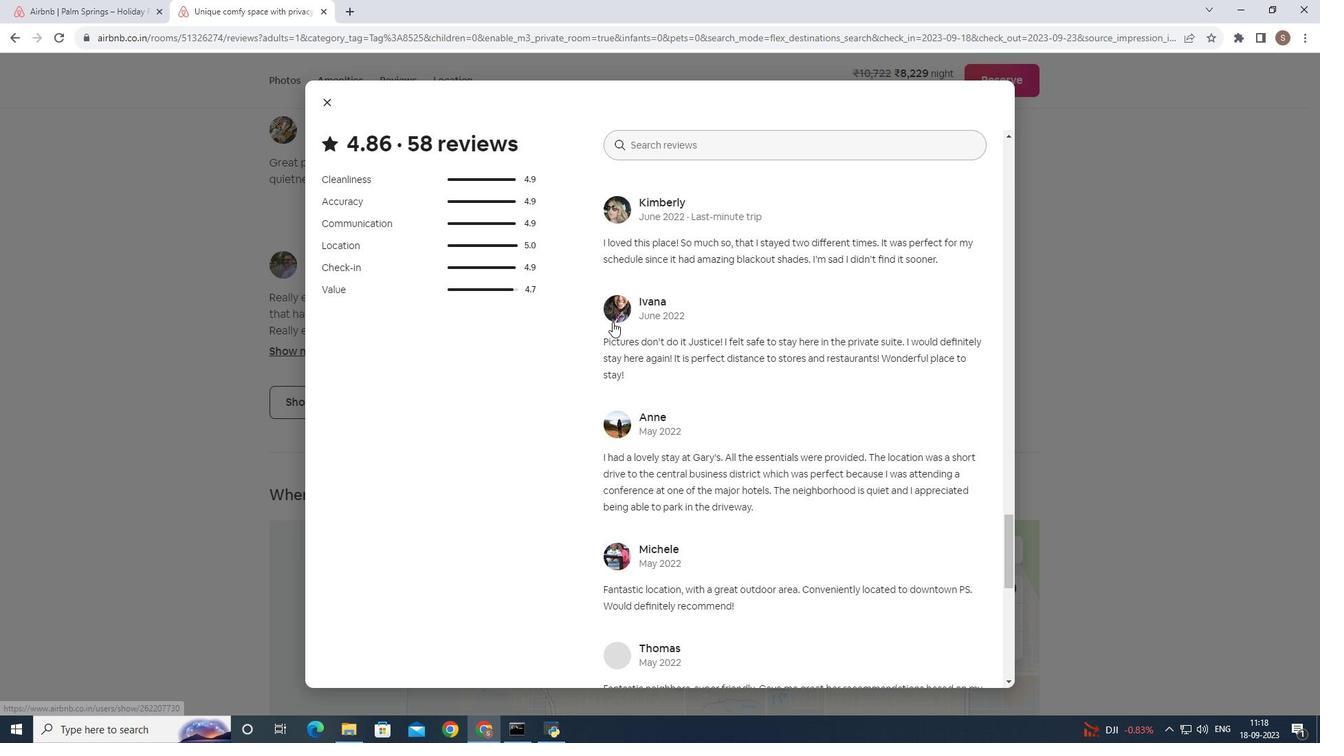 
Action: Mouse scrolled (612, 321) with delta (0, 0)
Screenshot: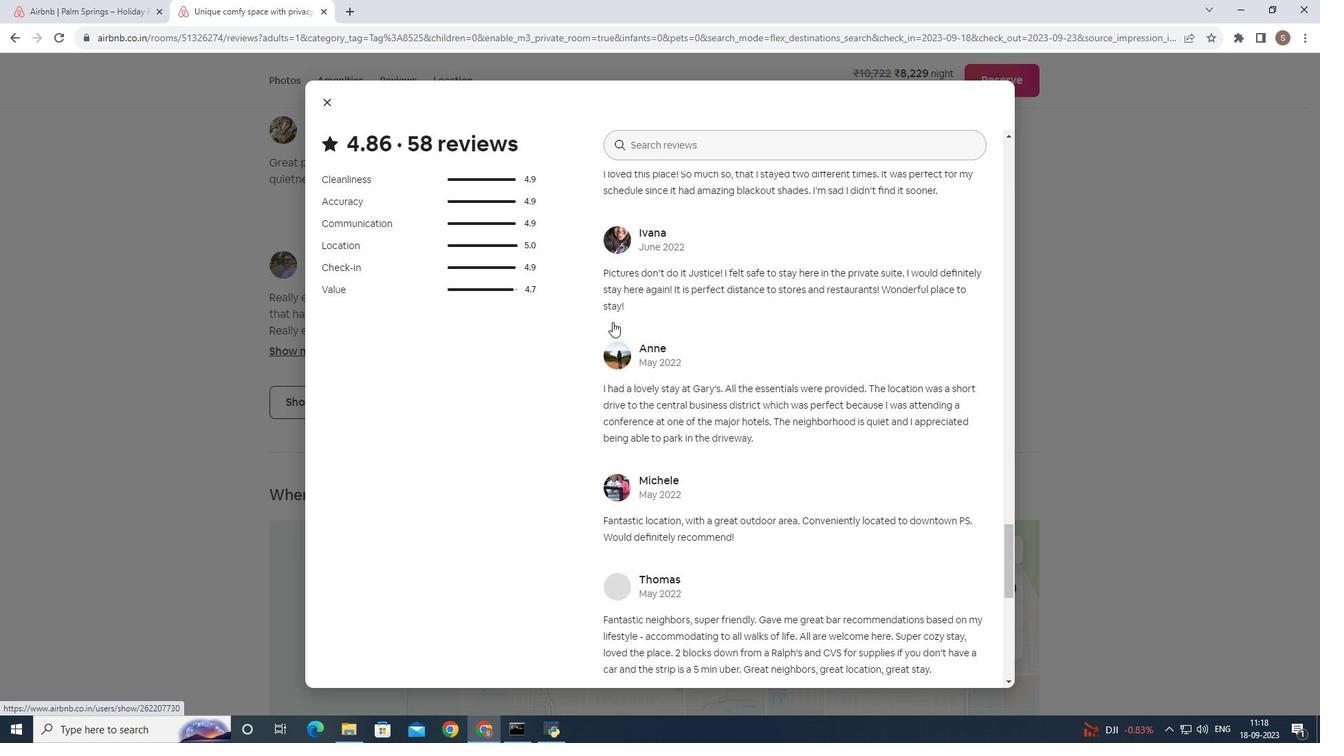 
Action: Mouse scrolled (612, 321) with delta (0, 0)
Screenshot: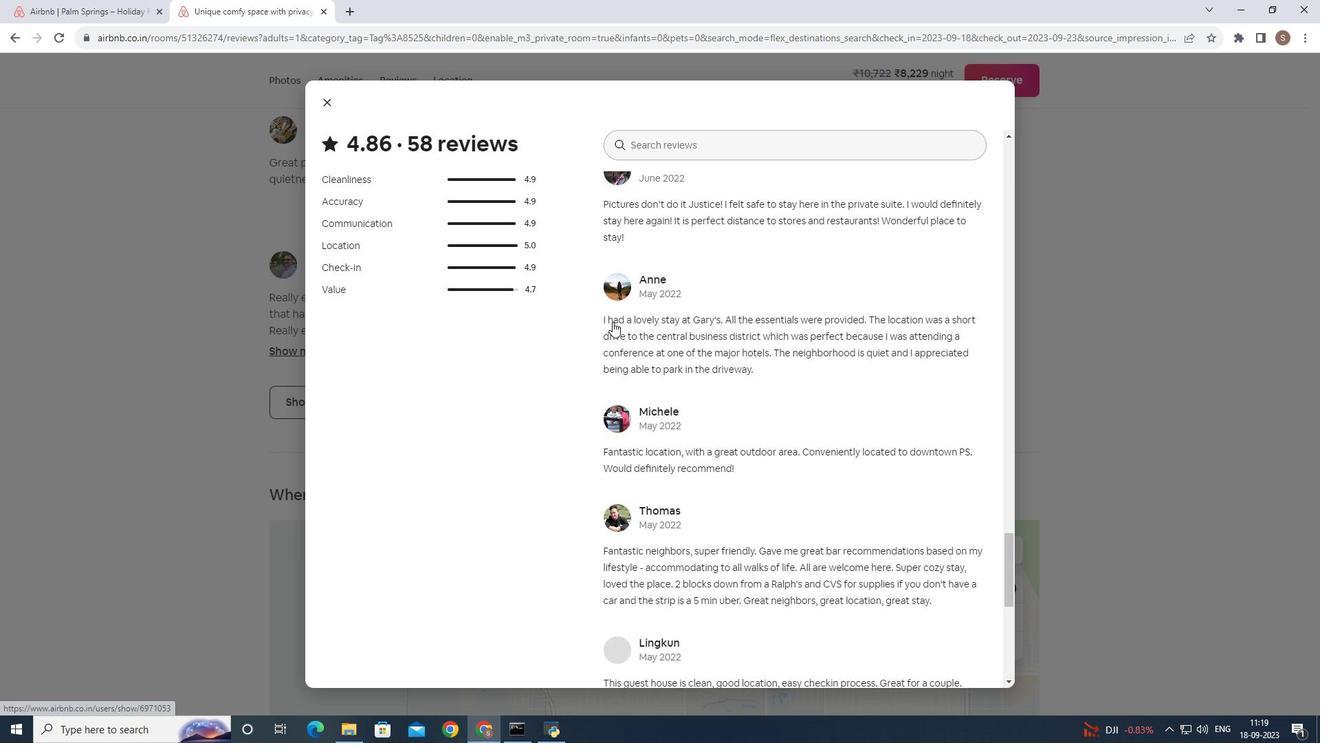 
Action: Mouse scrolled (612, 321) with delta (0, 0)
Screenshot: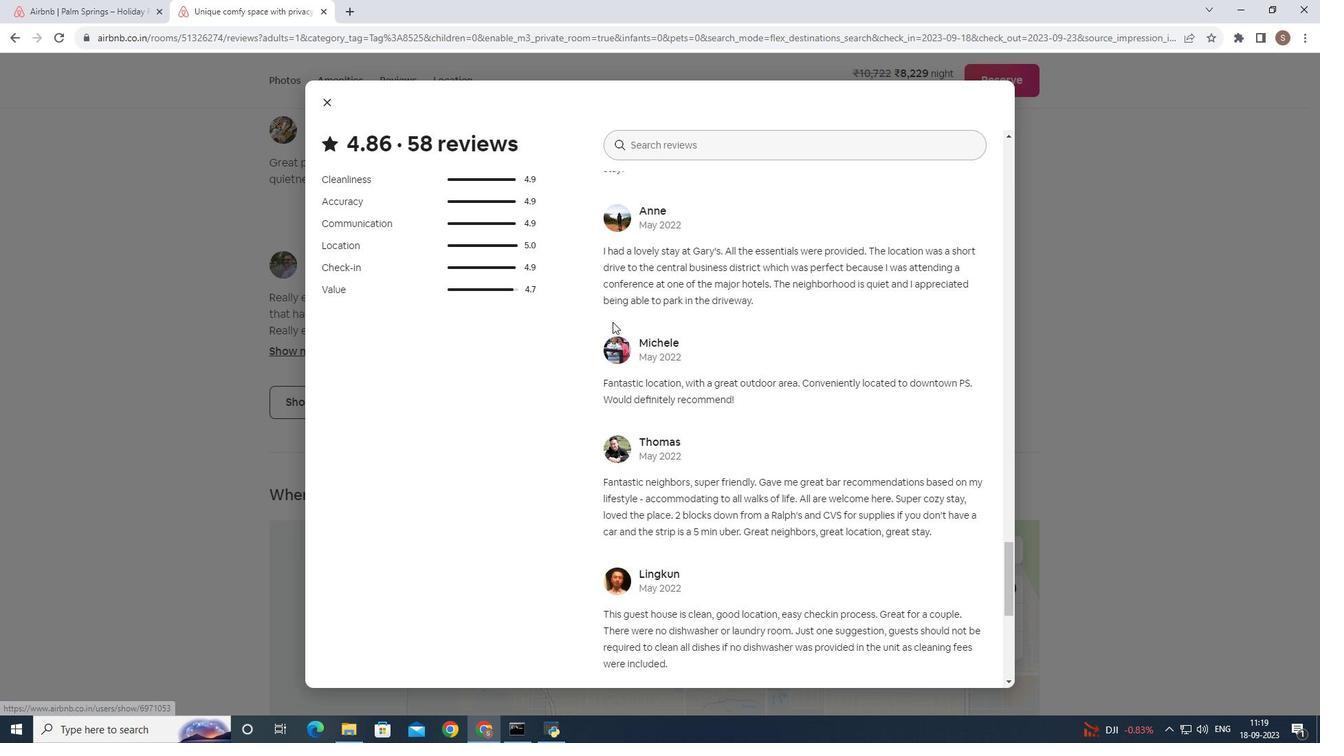 
Action: Mouse scrolled (612, 321) with delta (0, 0)
Screenshot: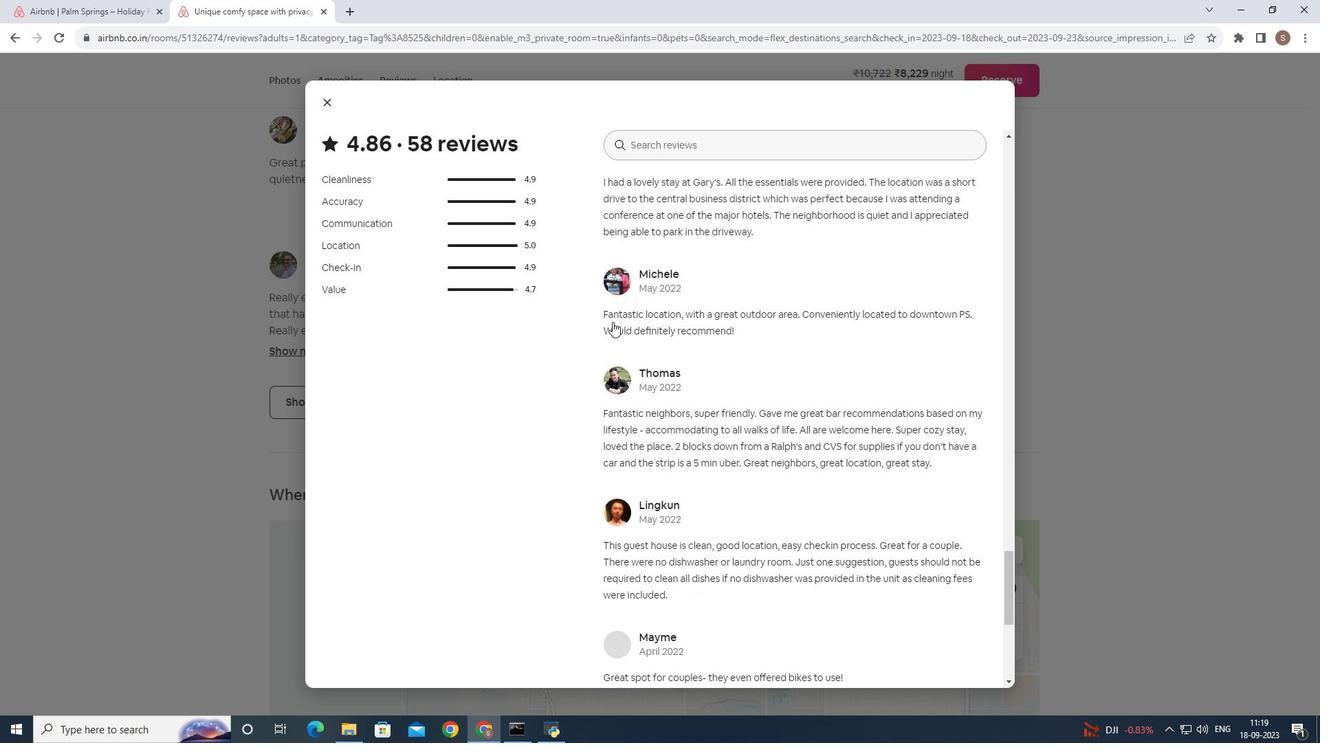 
Action: Mouse scrolled (612, 321) with delta (0, 0)
Screenshot: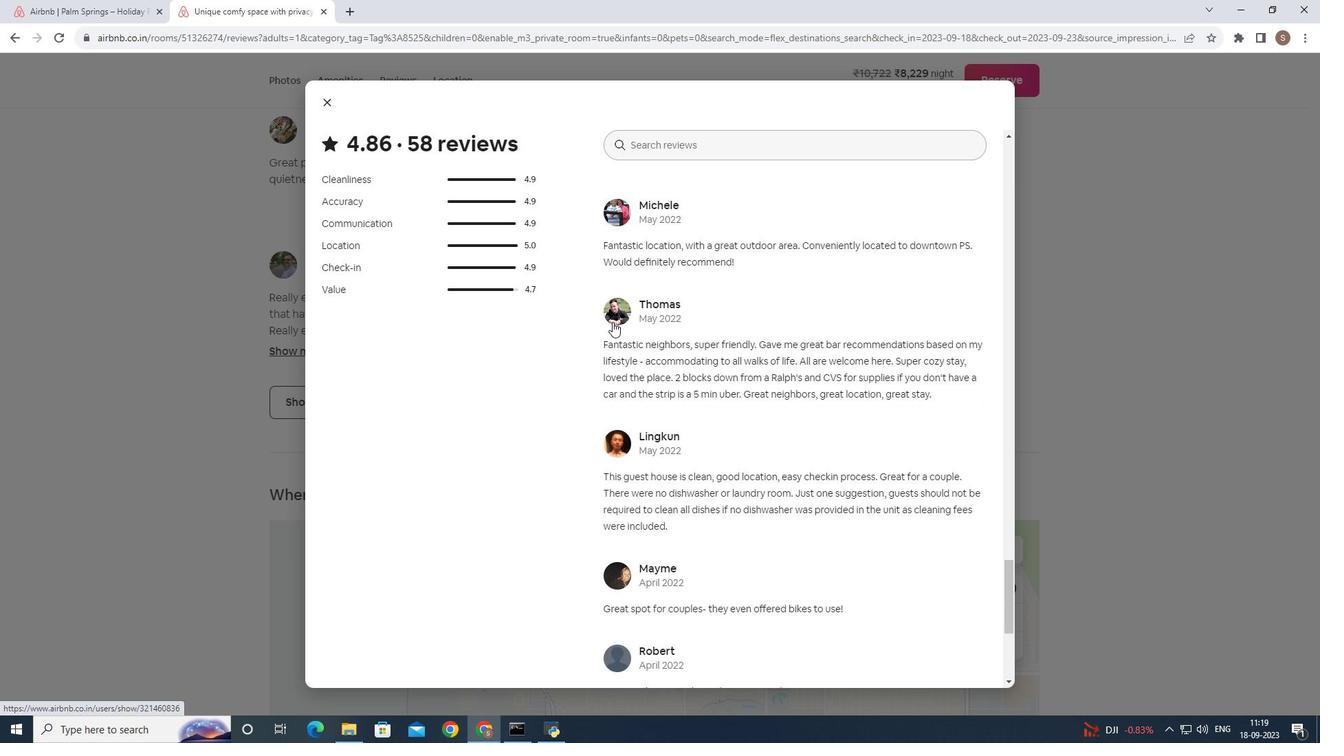 
Action: Mouse scrolled (612, 321) with delta (0, 0)
Screenshot: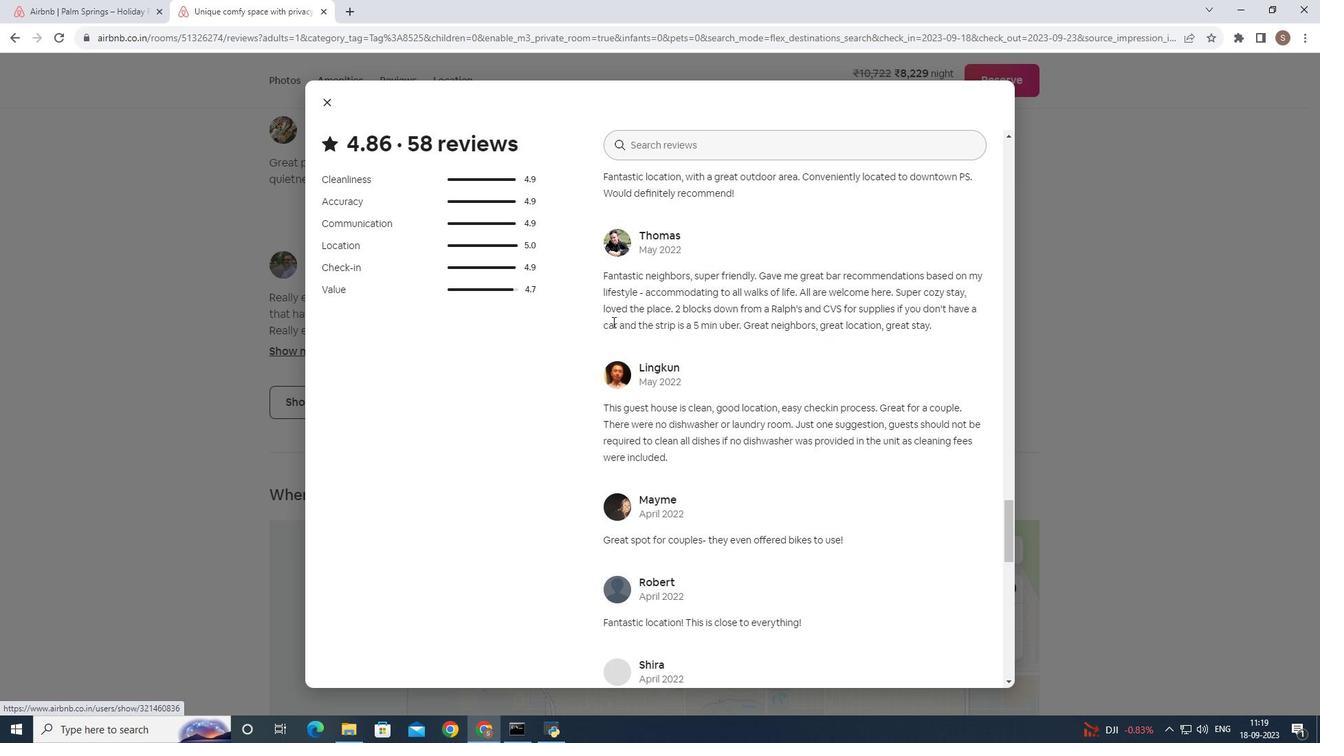 
Action: Mouse scrolled (612, 321) with delta (0, 0)
Screenshot: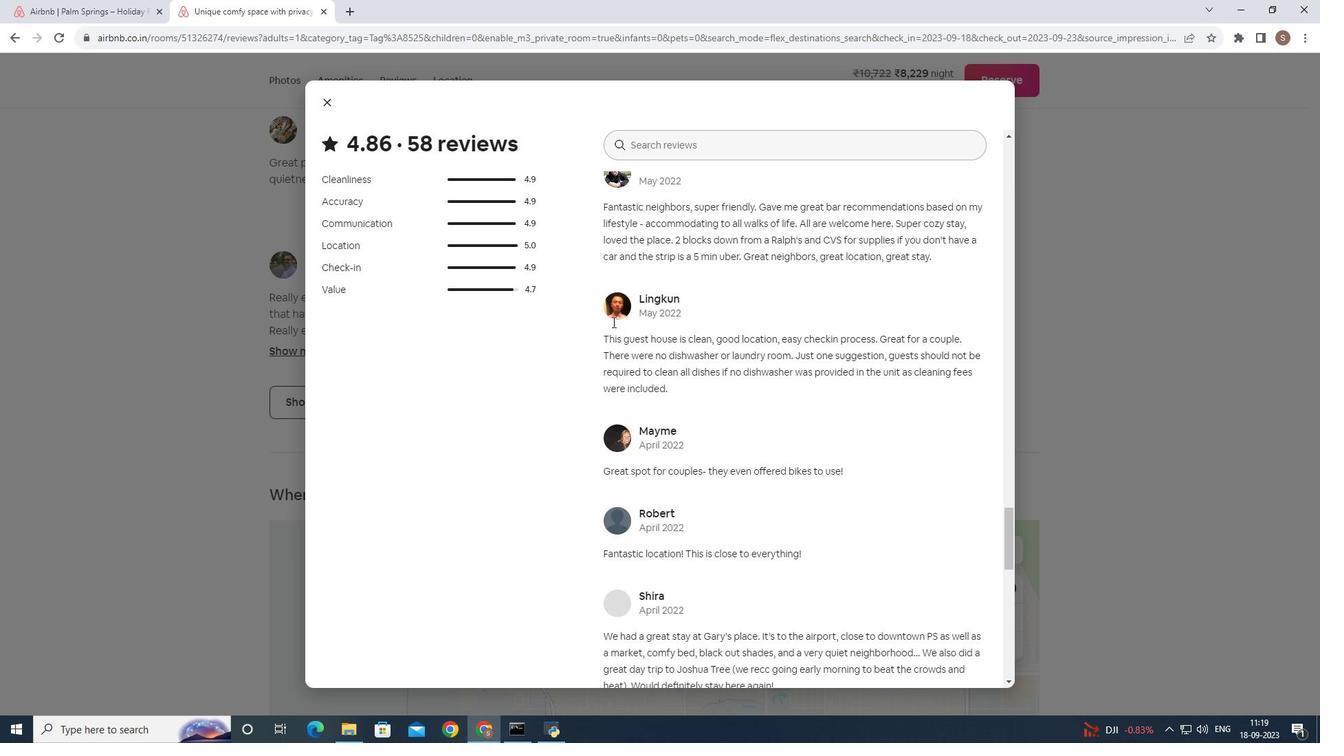 
Action: Mouse scrolled (612, 321) with delta (0, 0)
Screenshot: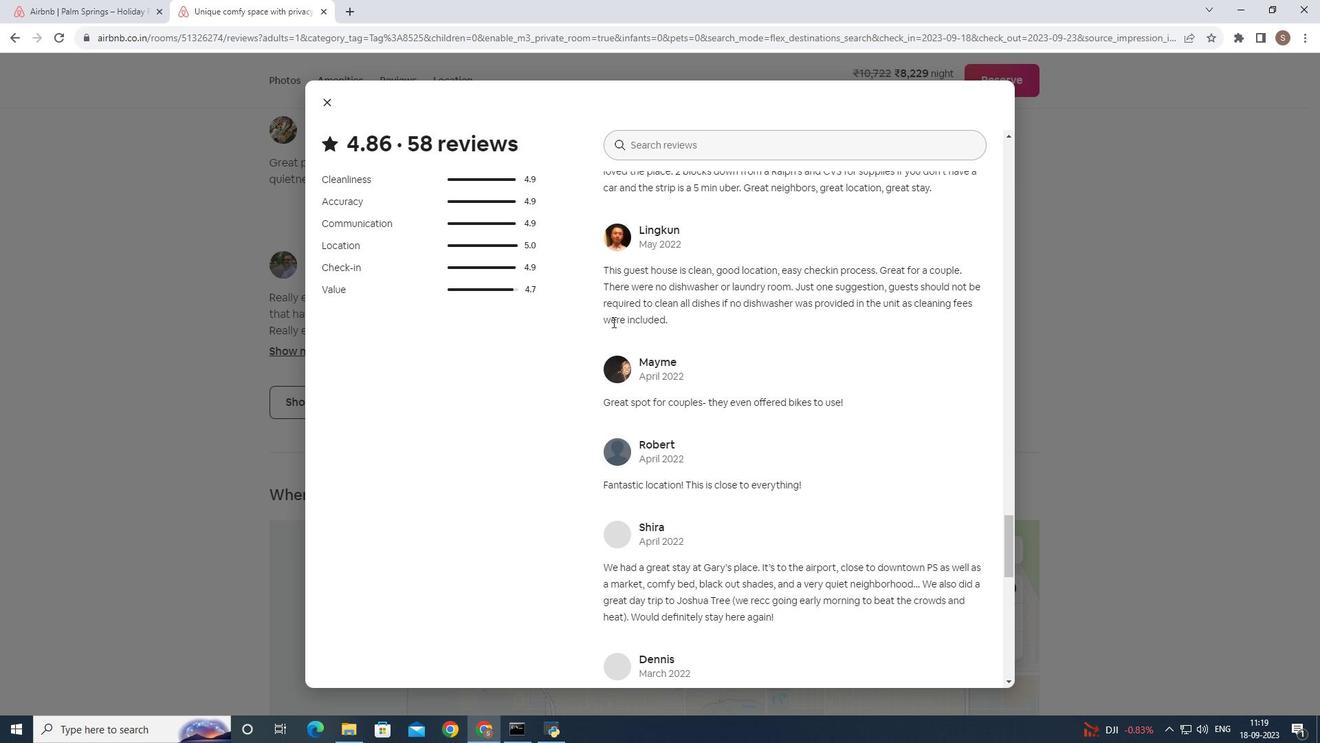 
Action: Mouse scrolled (612, 321) with delta (0, 0)
Screenshot: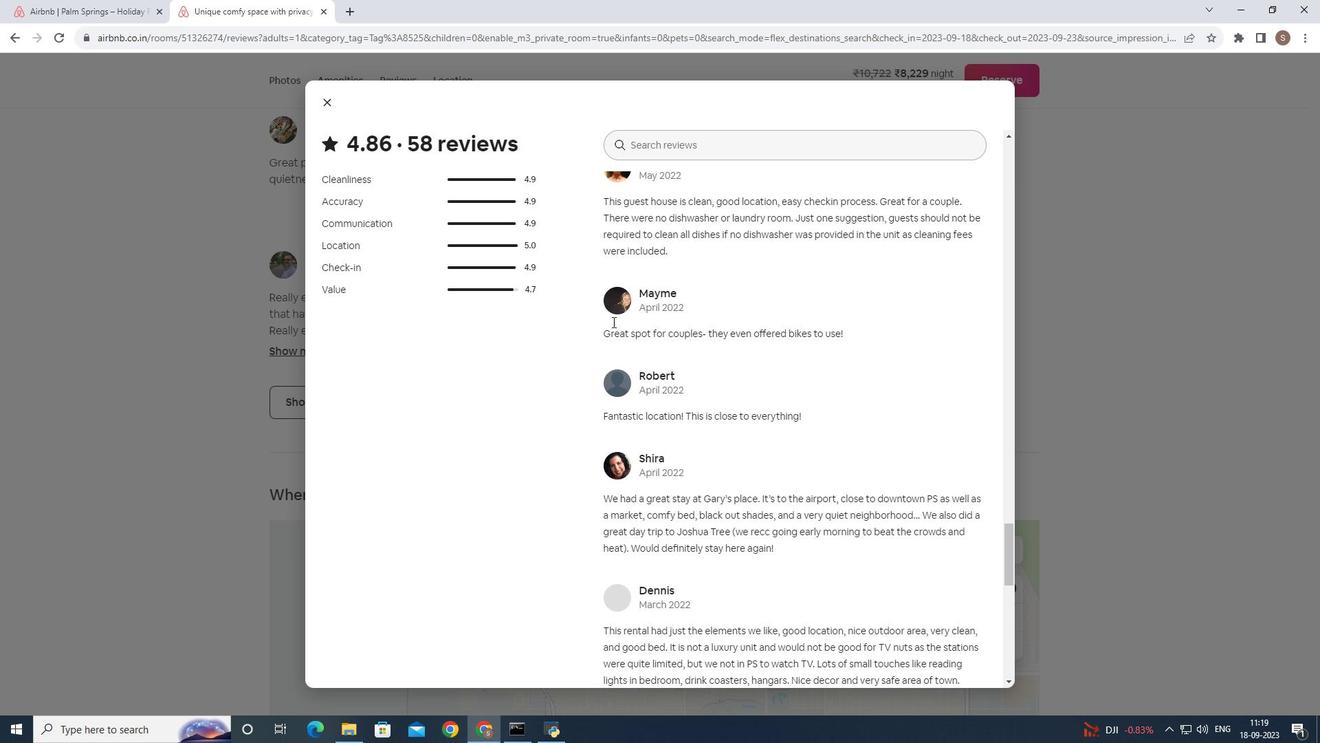 
Action: Mouse scrolled (612, 321) with delta (0, 0)
Screenshot: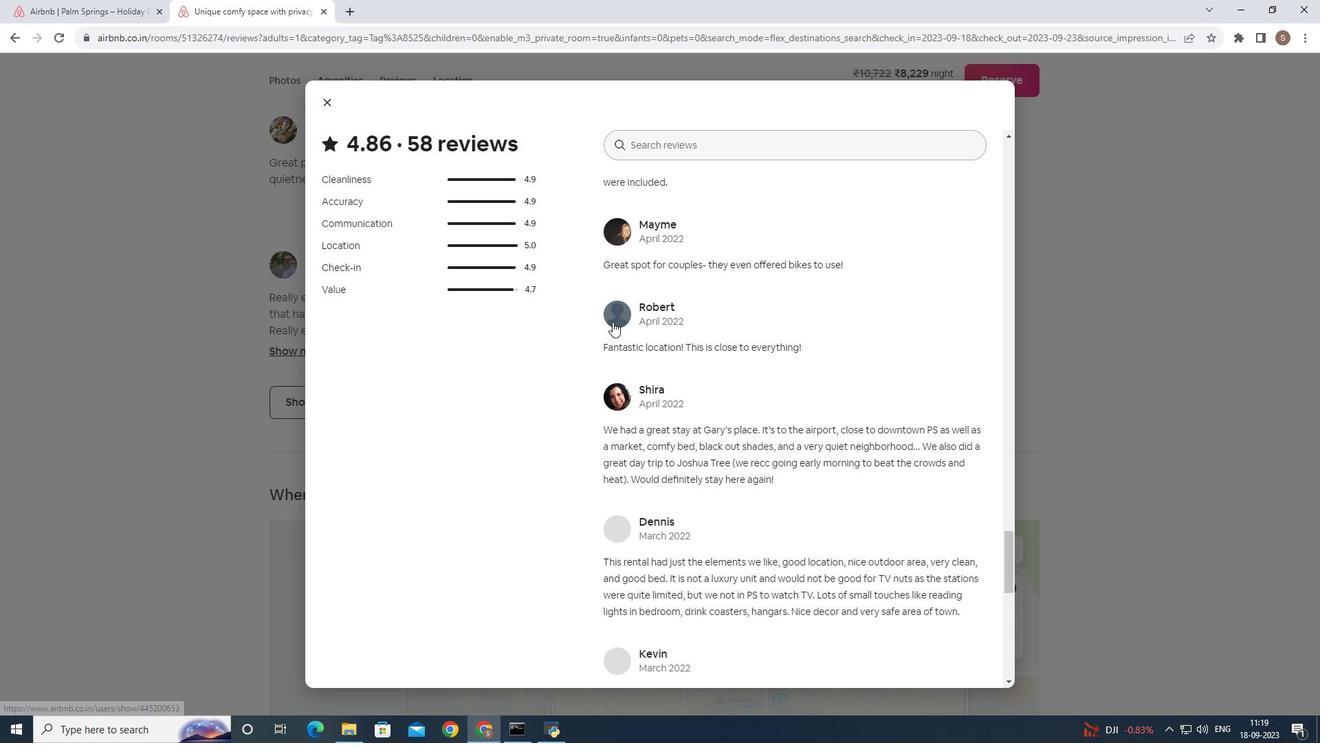 
Action: Mouse scrolled (612, 321) with delta (0, 0)
Screenshot: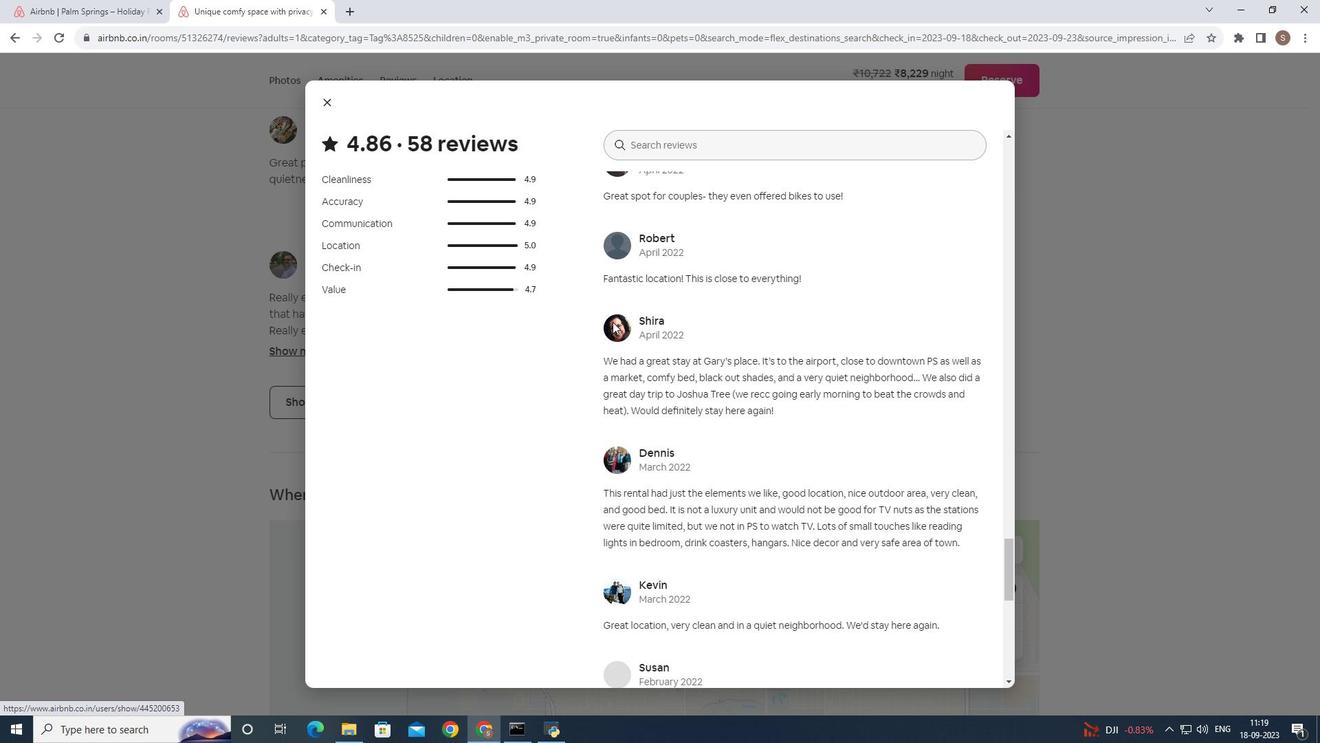 
Action: Mouse scrolled (612, 321) with delta (0, 0)
Screenshot: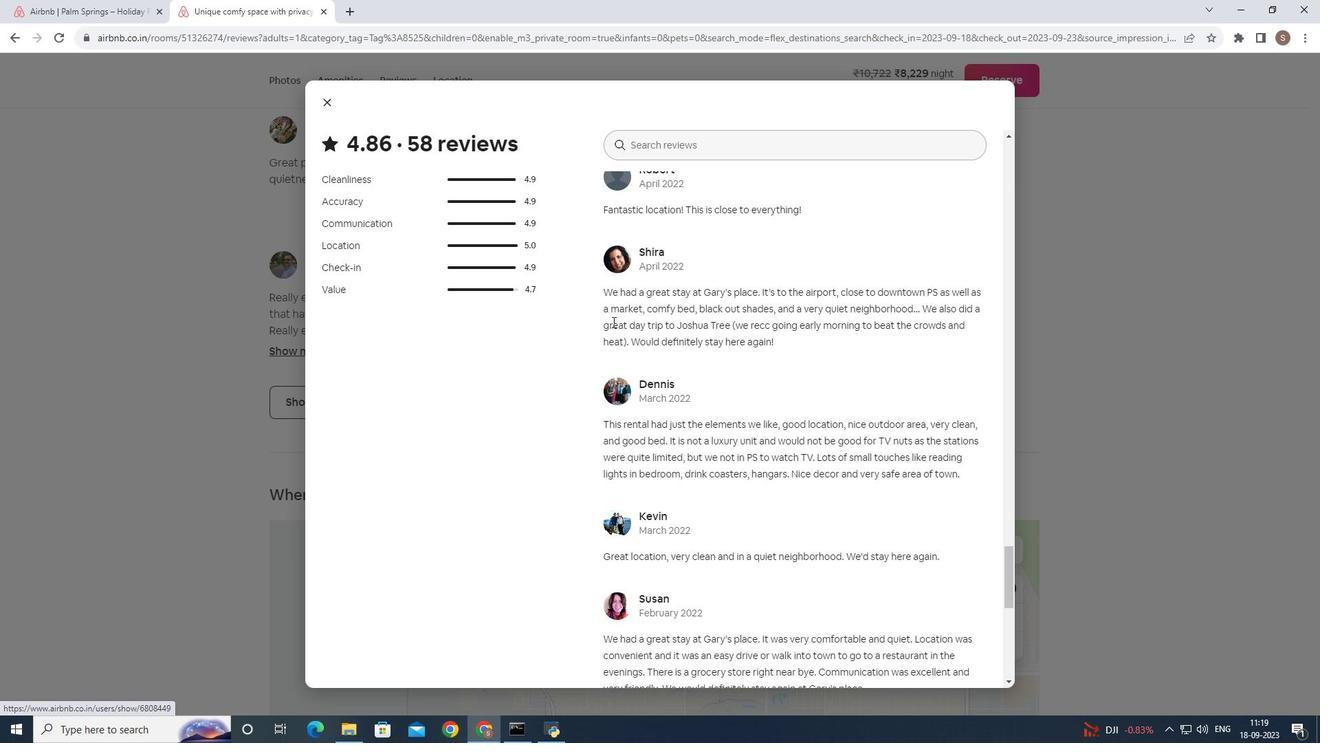 
Action: Mouse scrolled (612, 321) with delta (0, 0)
Screenshot: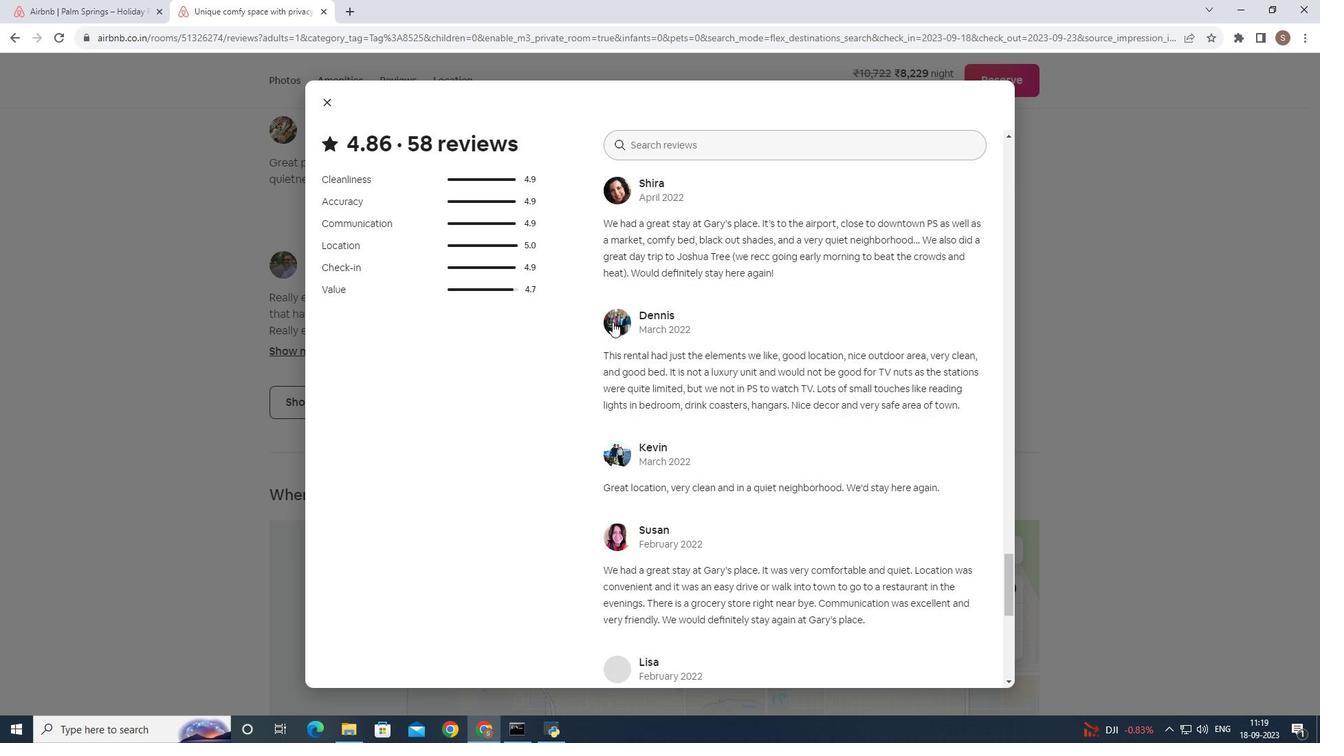 
Action: Mouse scrolled (612, 321) with delta (0, 0)
Screenshot: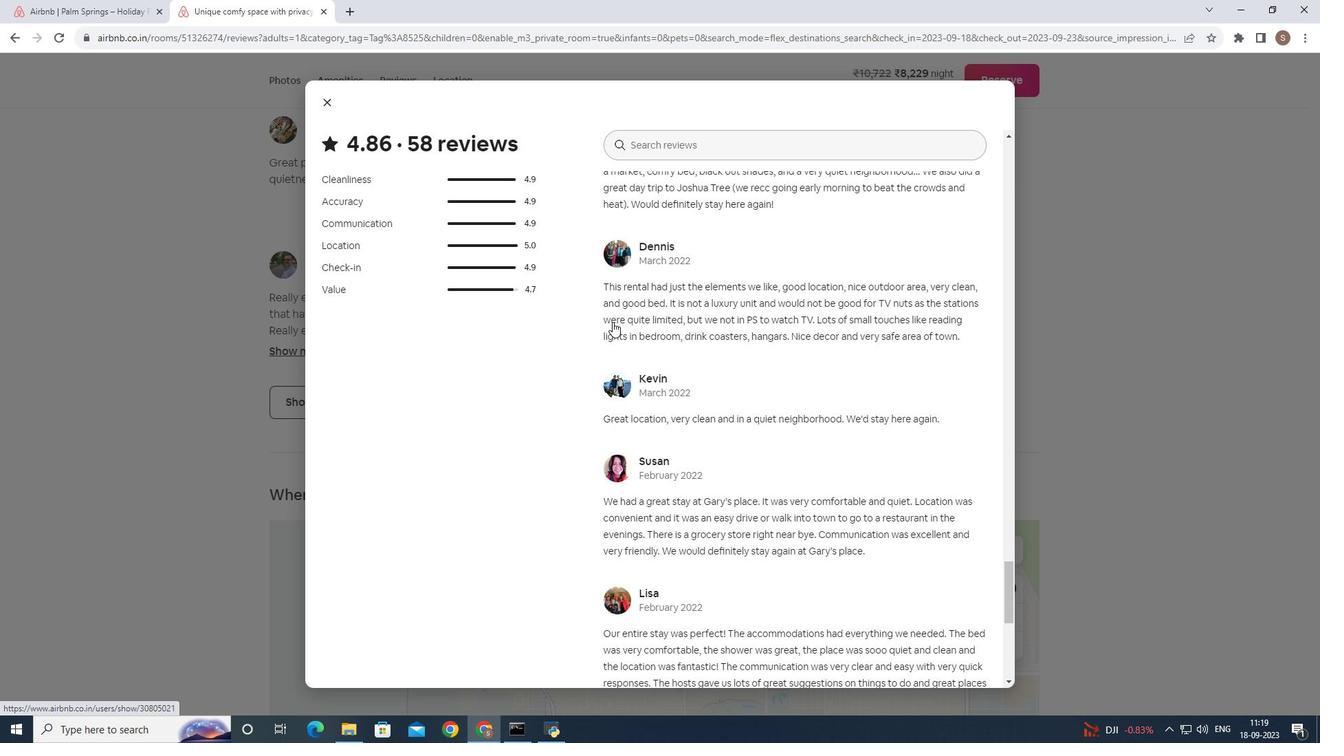 
Action: Mouse scrolled (612, 321) with delta (0, 0)
Screenshot: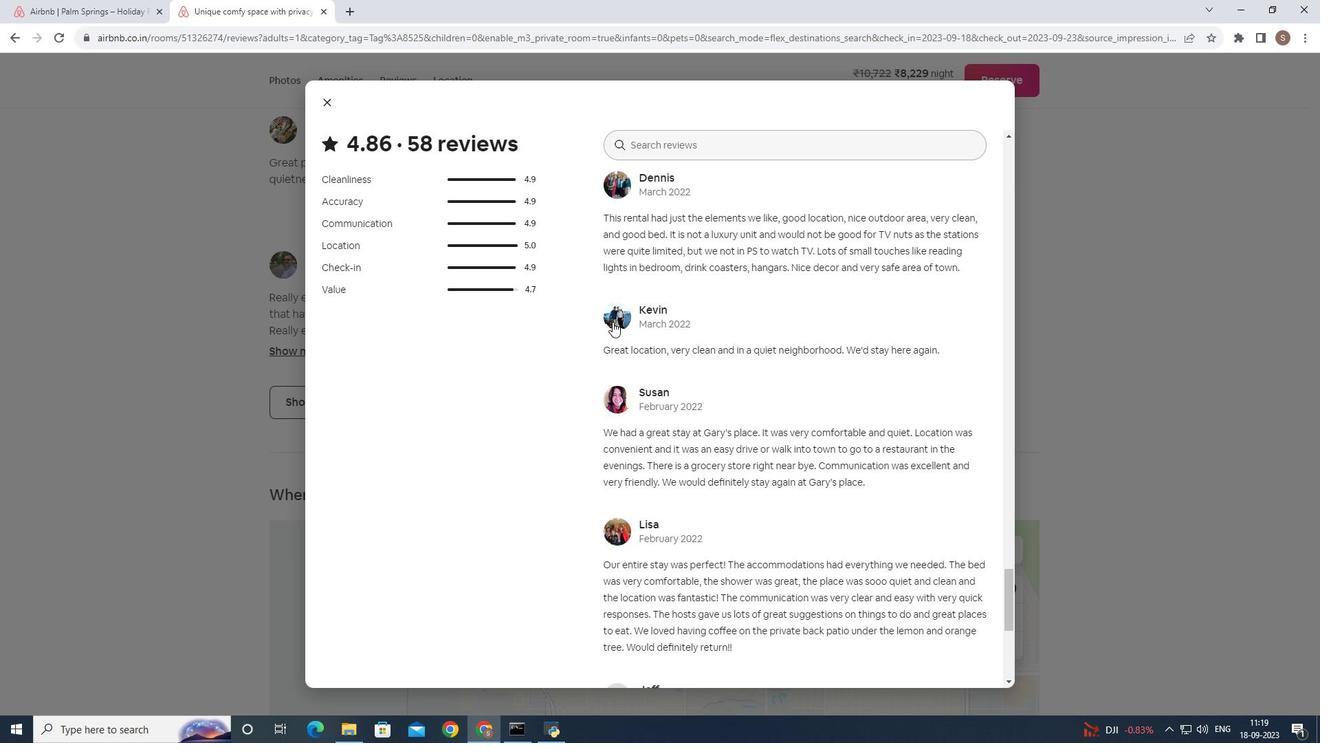 
Action: Mouse scrolled (612, 321) with delta (0, 0)
Screenshot: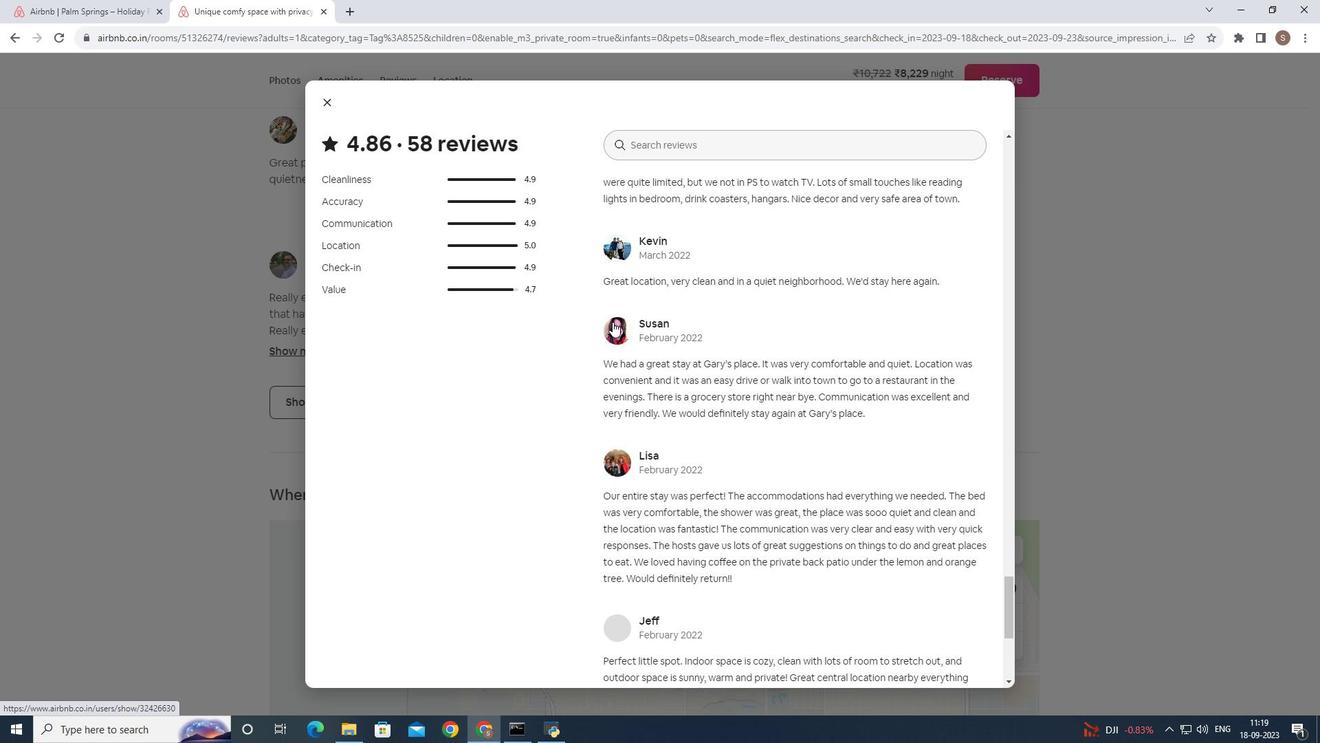 
Action: Mouse scrolled (612, 321) with delta (0, 0)
Screenshot: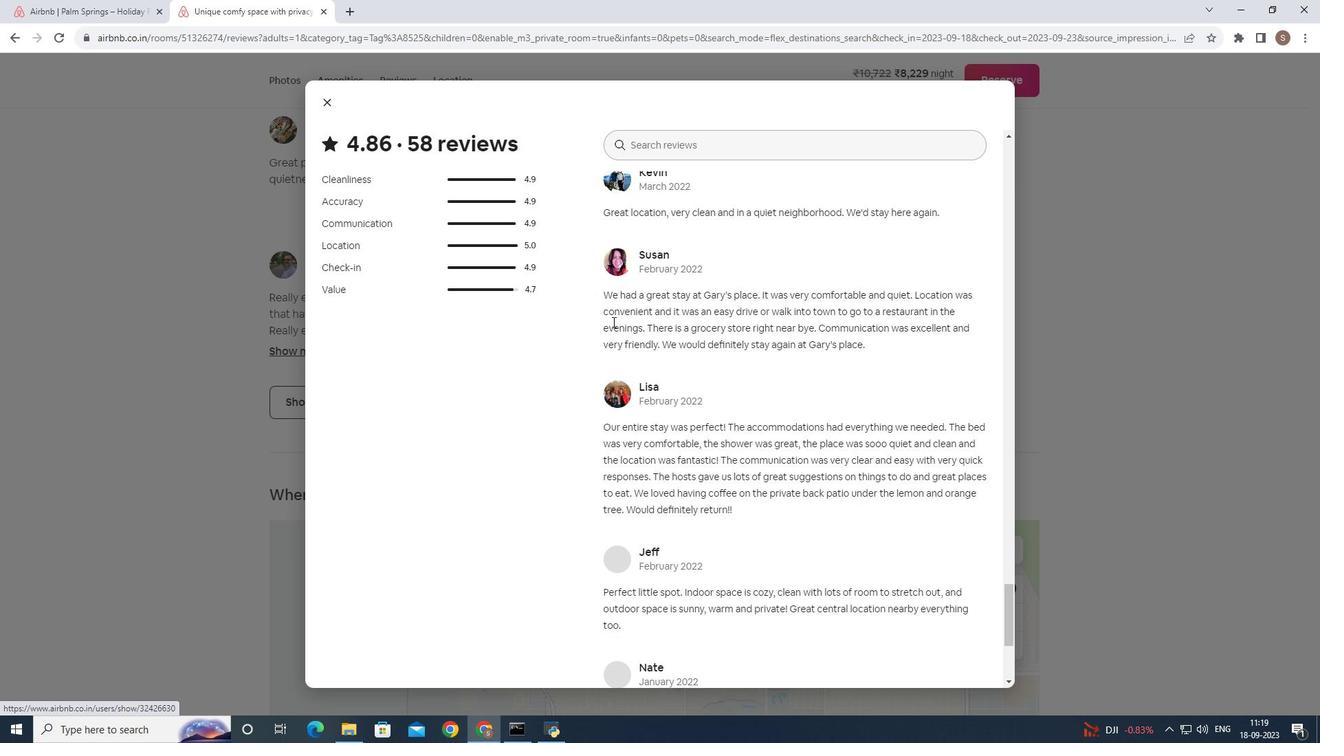 
Action: Mouse scrolled (612, 321) with delta (0, 0)
Screenshot: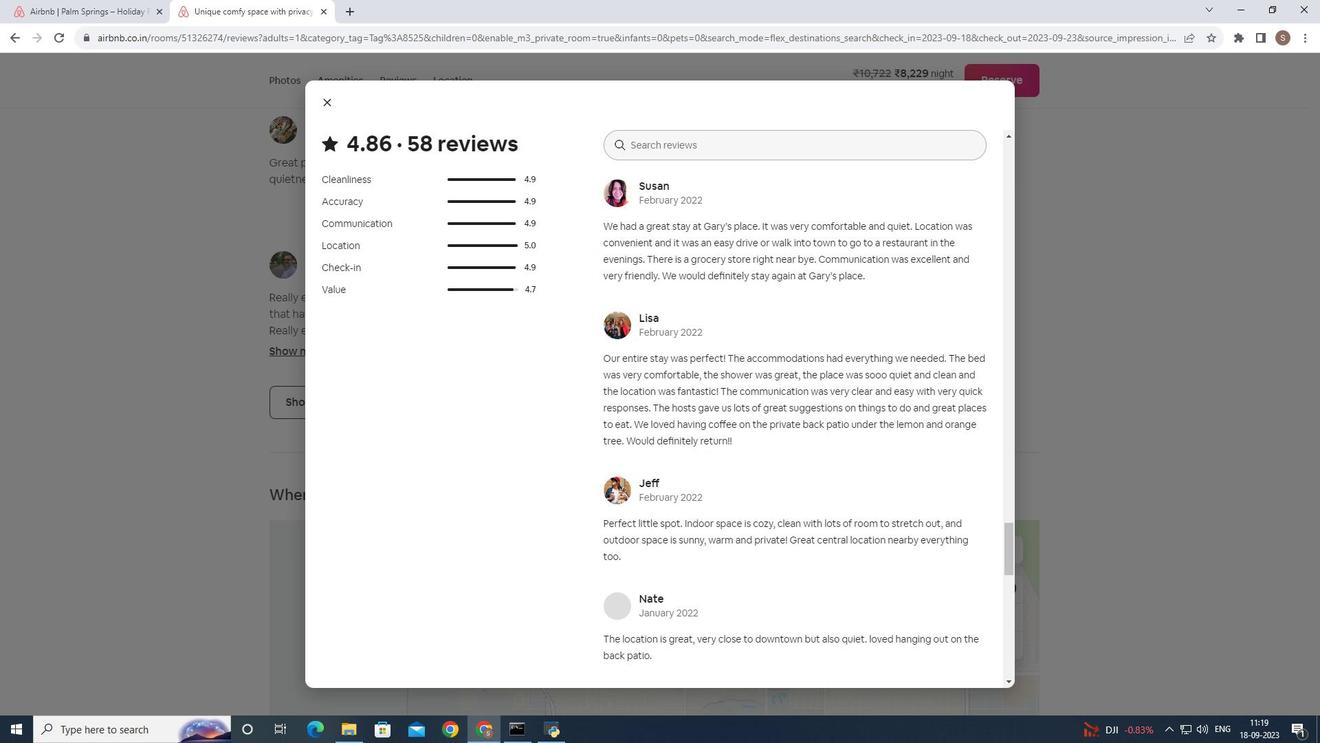 
Action: Mouse scrolled (612, 321) with delta (0, 0)
Screenshot: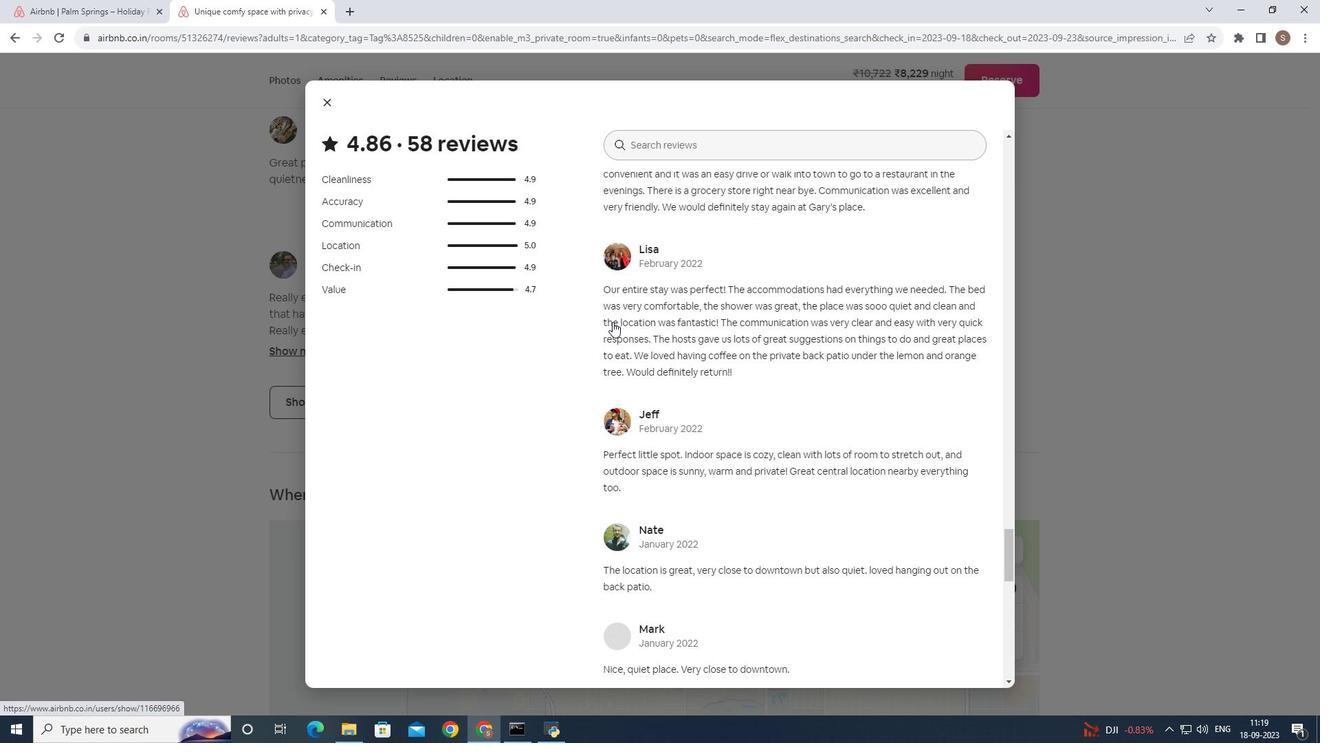 
Action: Mouse scrolled (612, 321) with delta (0, 0)
Screenshot: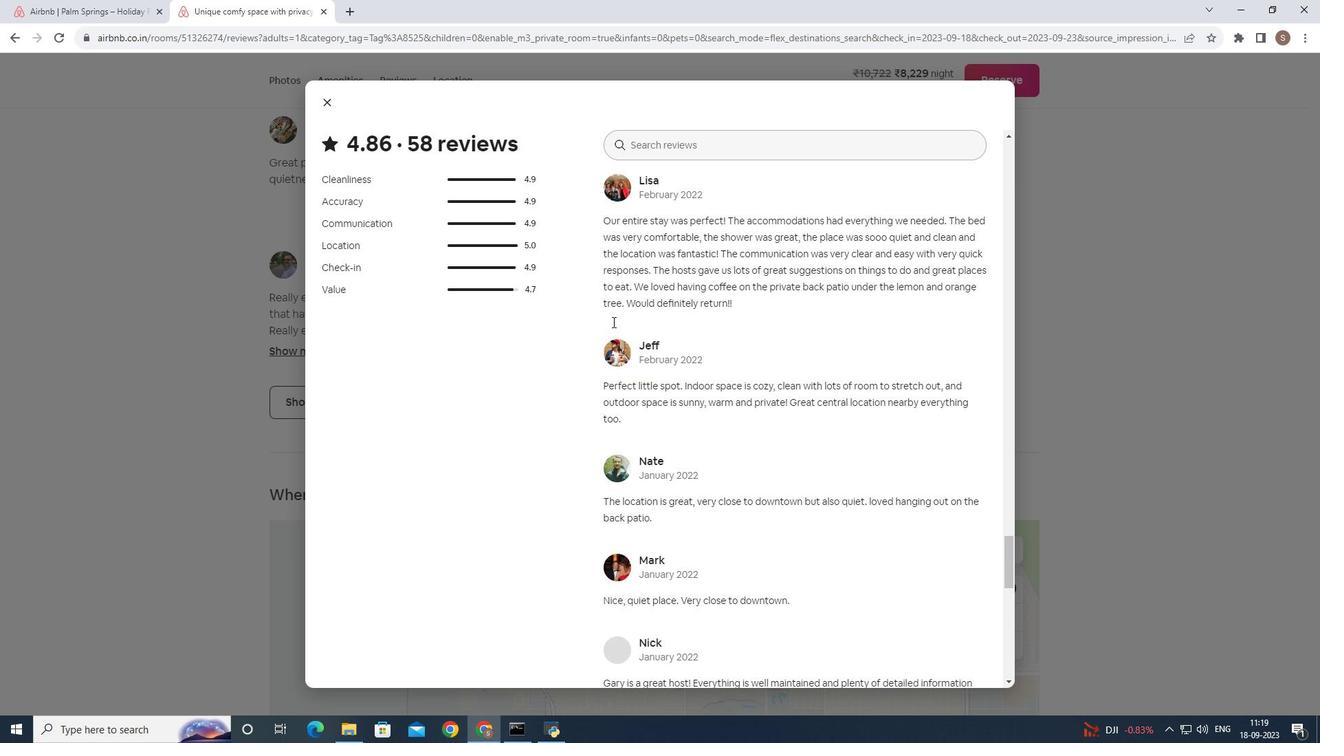 
Action: Mouse scrolled (612, 321) with delta (0, 0)
Screenshot: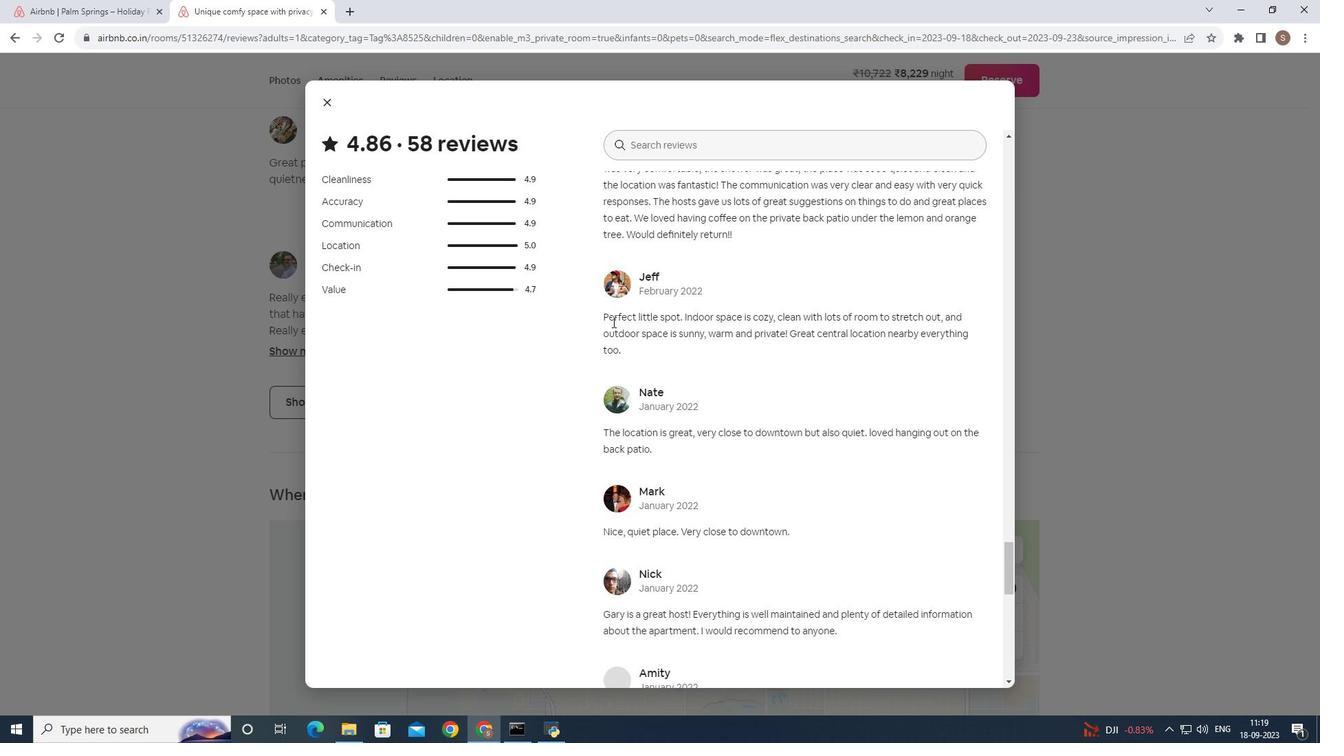 
Action: Mouse scrolled (612, 321) with delta (0, 0)
Screenshot: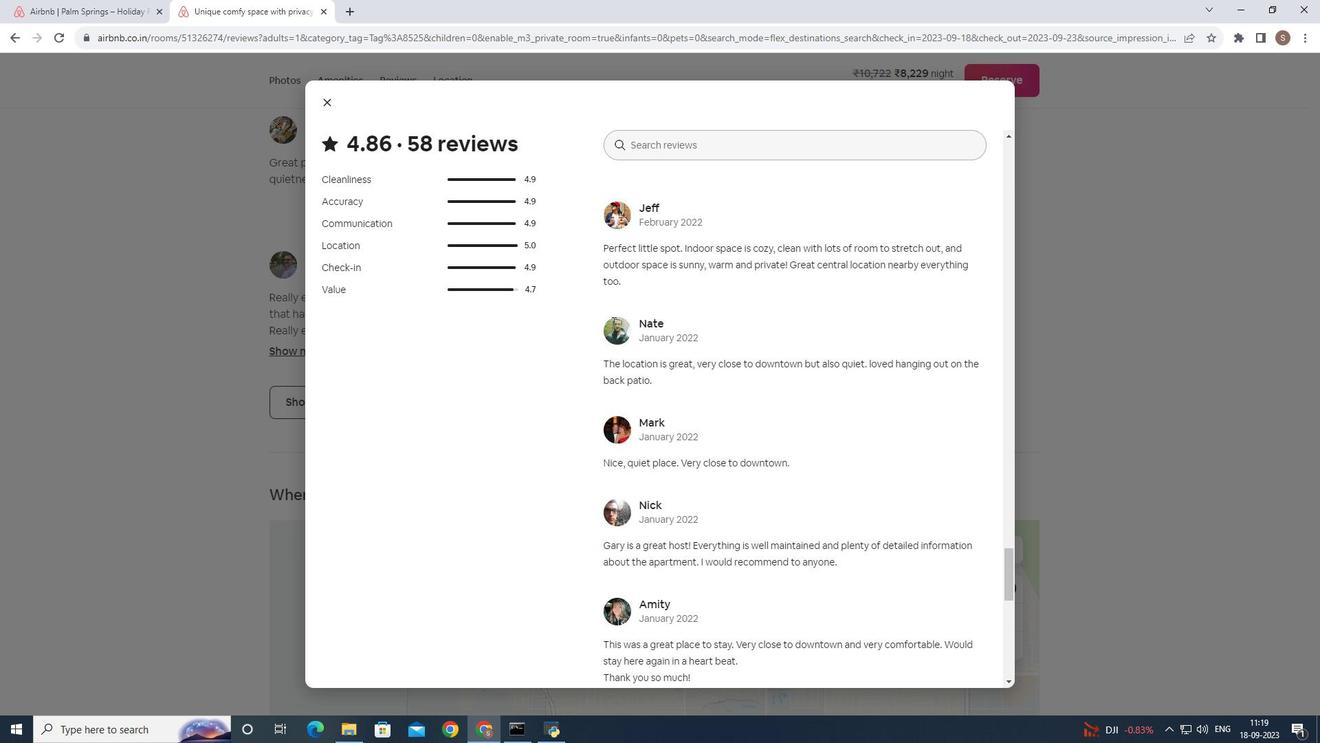 
Action: Mouse scrolled (612, 321) with delta (0, 0)
Screenshot: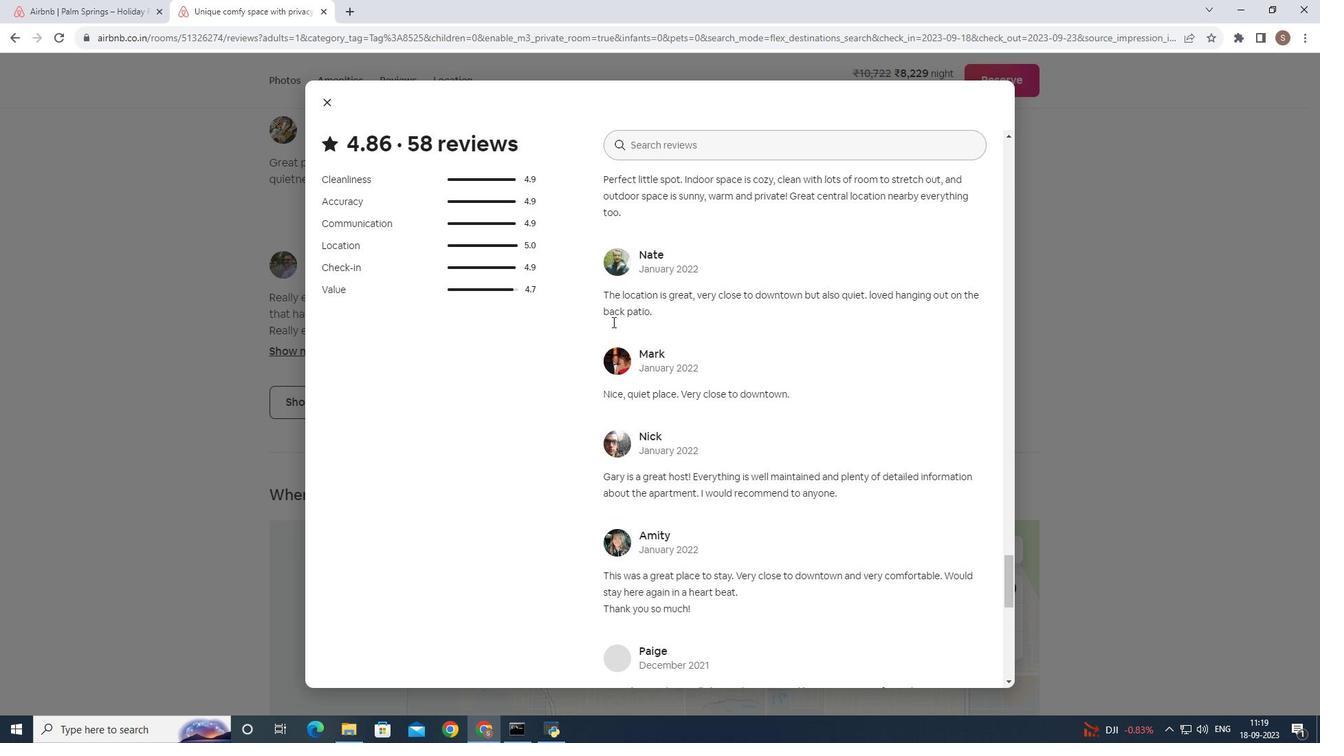 
Action: Mouse scrolled (612, 321) with delta (0, 0)
Screenshot: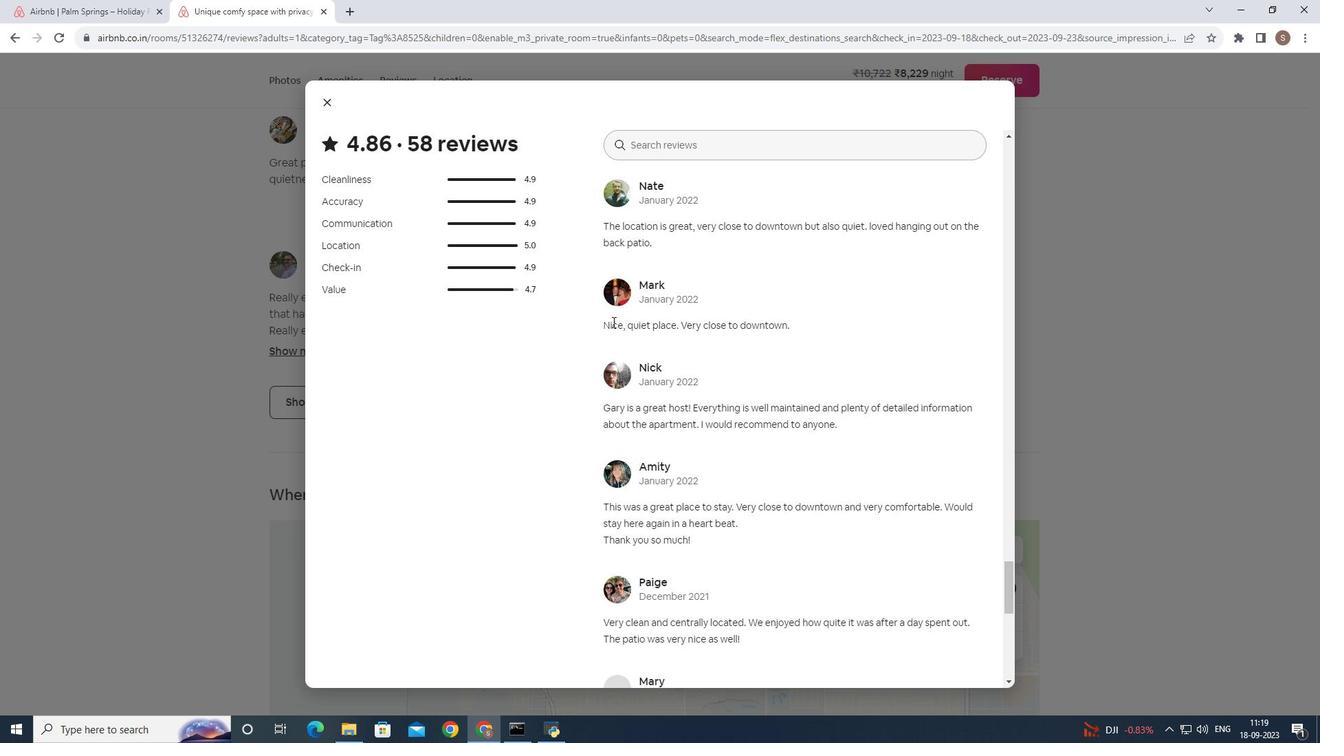 
Action: Mouse scrolled (612, 321) with delta (0, 0)
Screenshot: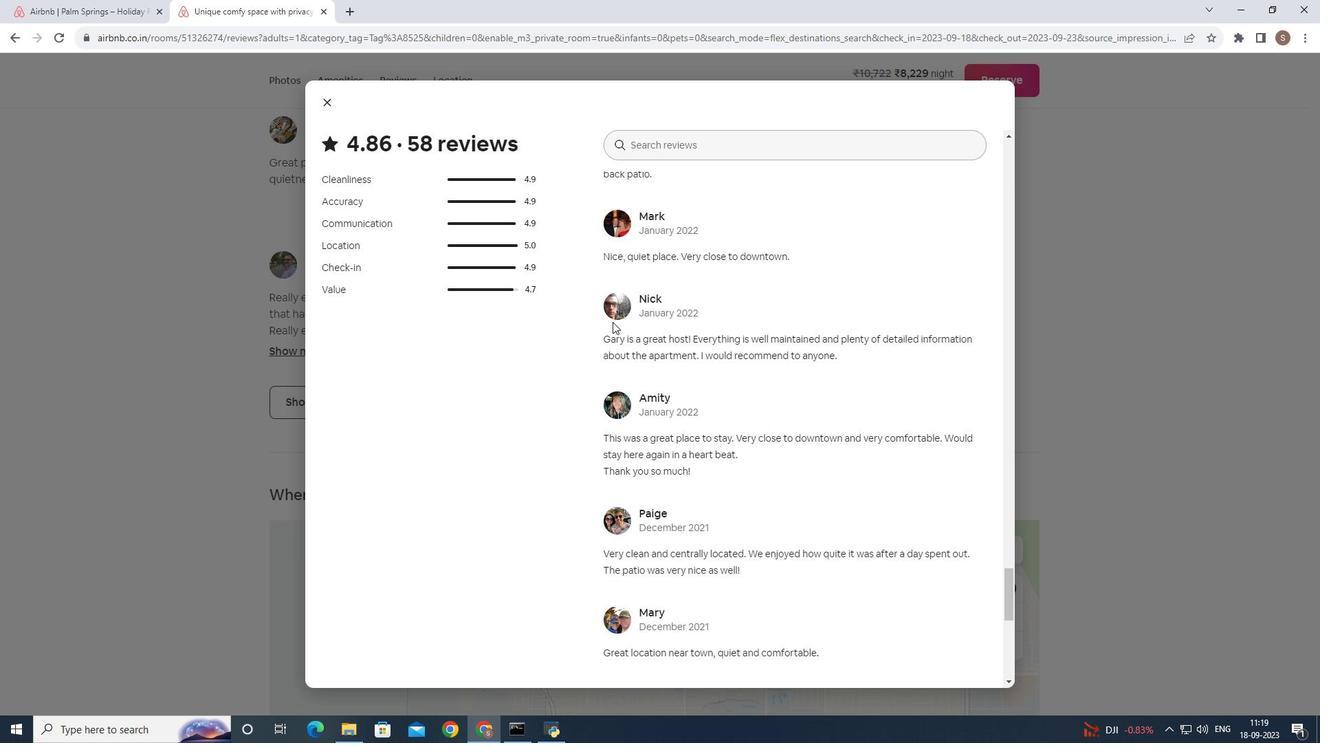 
Action: Mouse scrolled (612, 321) with delta (0, 0)
Screenshot: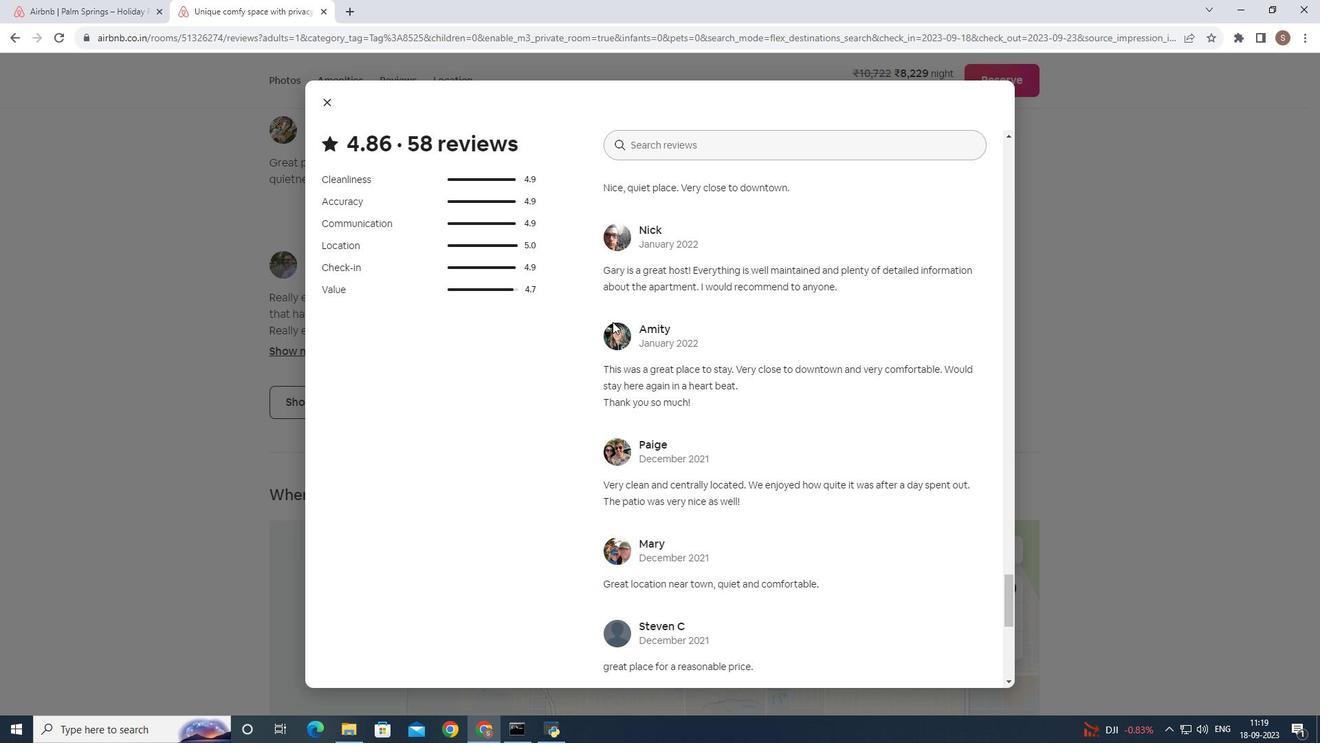 
Action: Mouse scrolled (612, 321) with delta (0, 0)
Screenshot: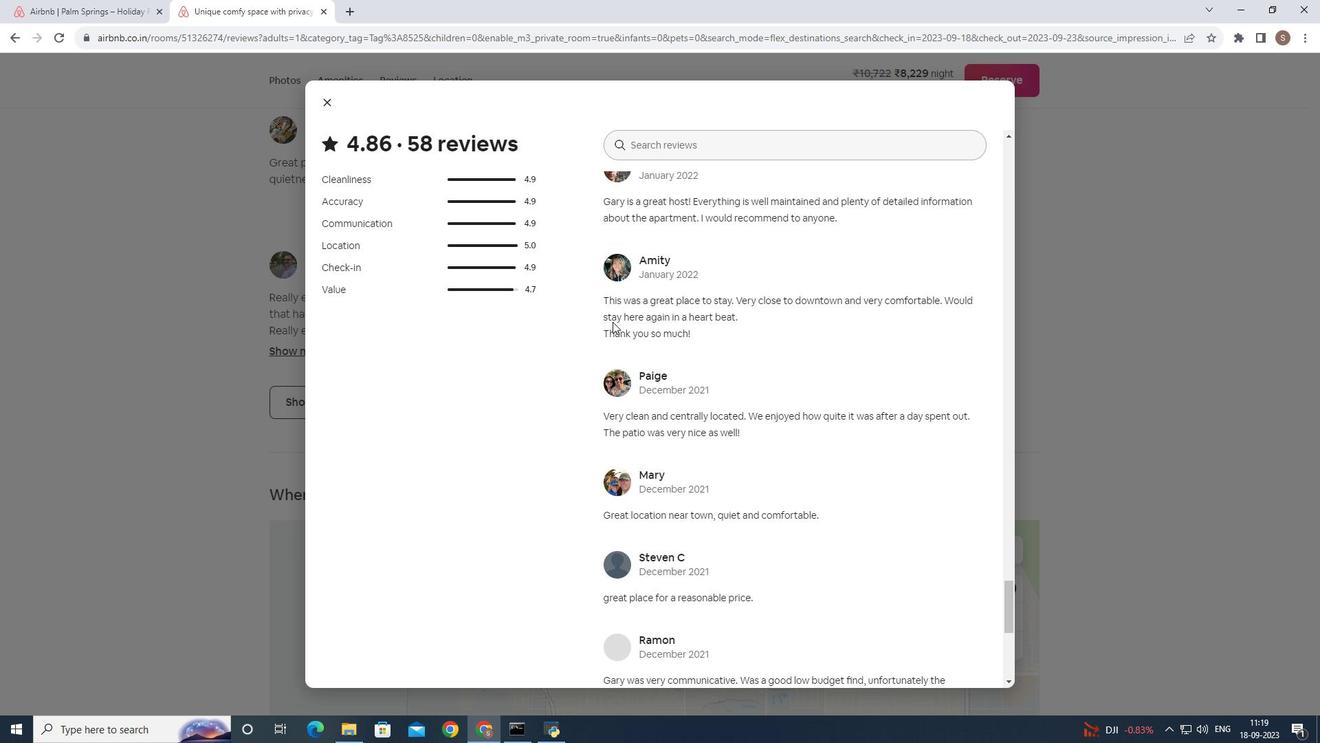 
Action: Mouse scrolled (612, 321) with delta (0, 0)
Screenshot: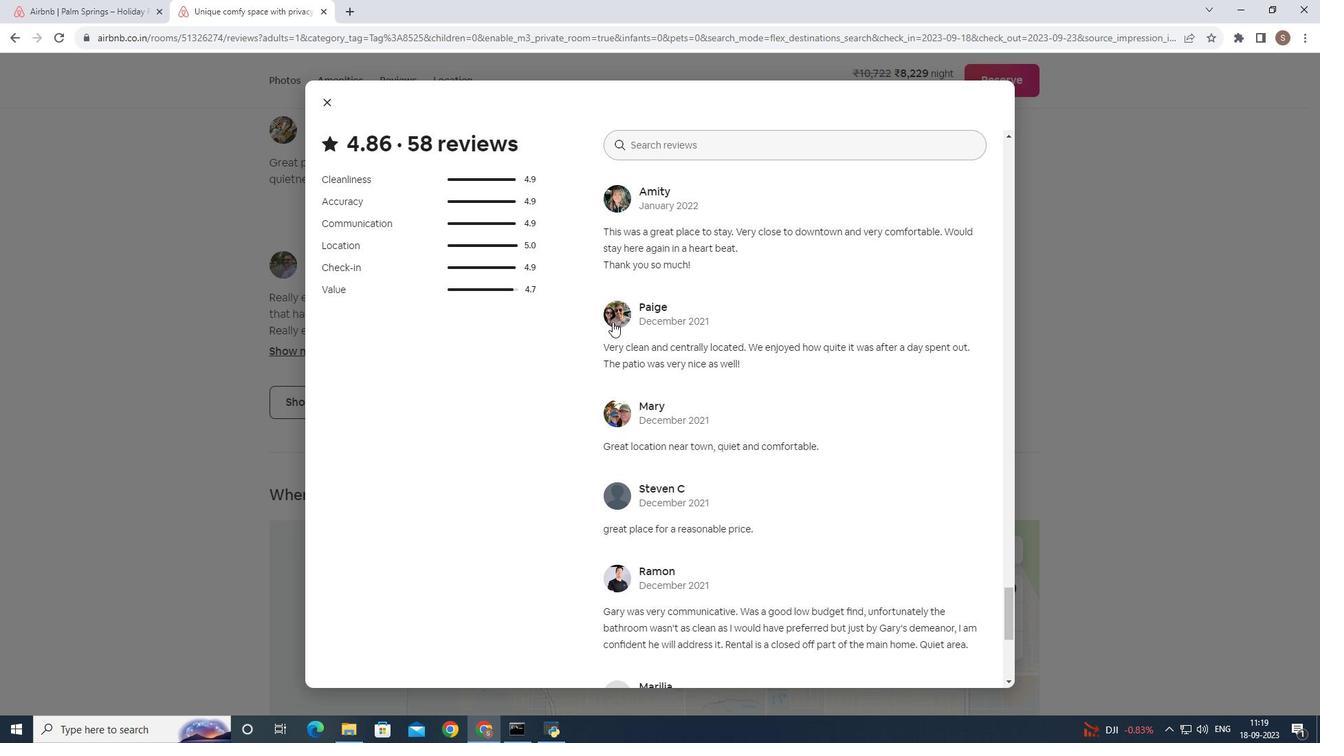 
Action: Mouse scrolled (612, 321) with delta (0, 0)
Screenshot: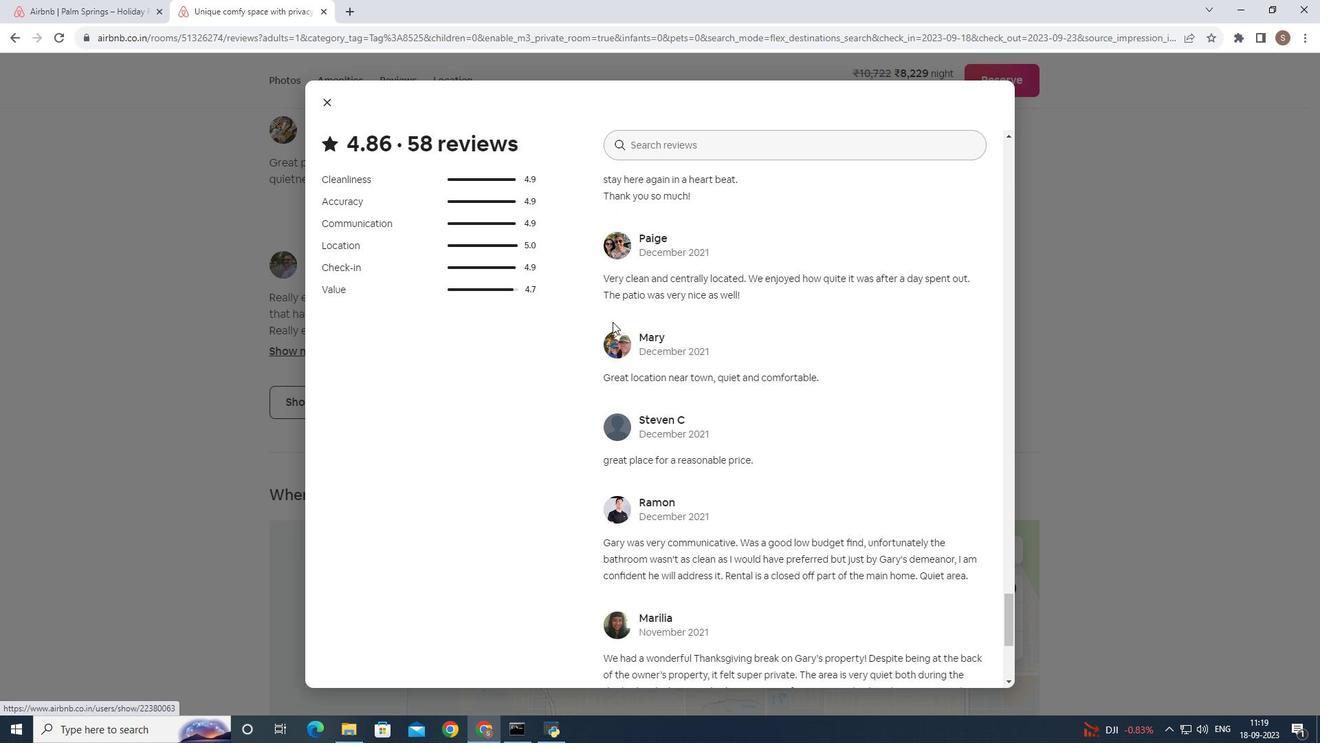 
Action: Mouse scrolled (612, 321) with delta (0, 0)
Screenshot: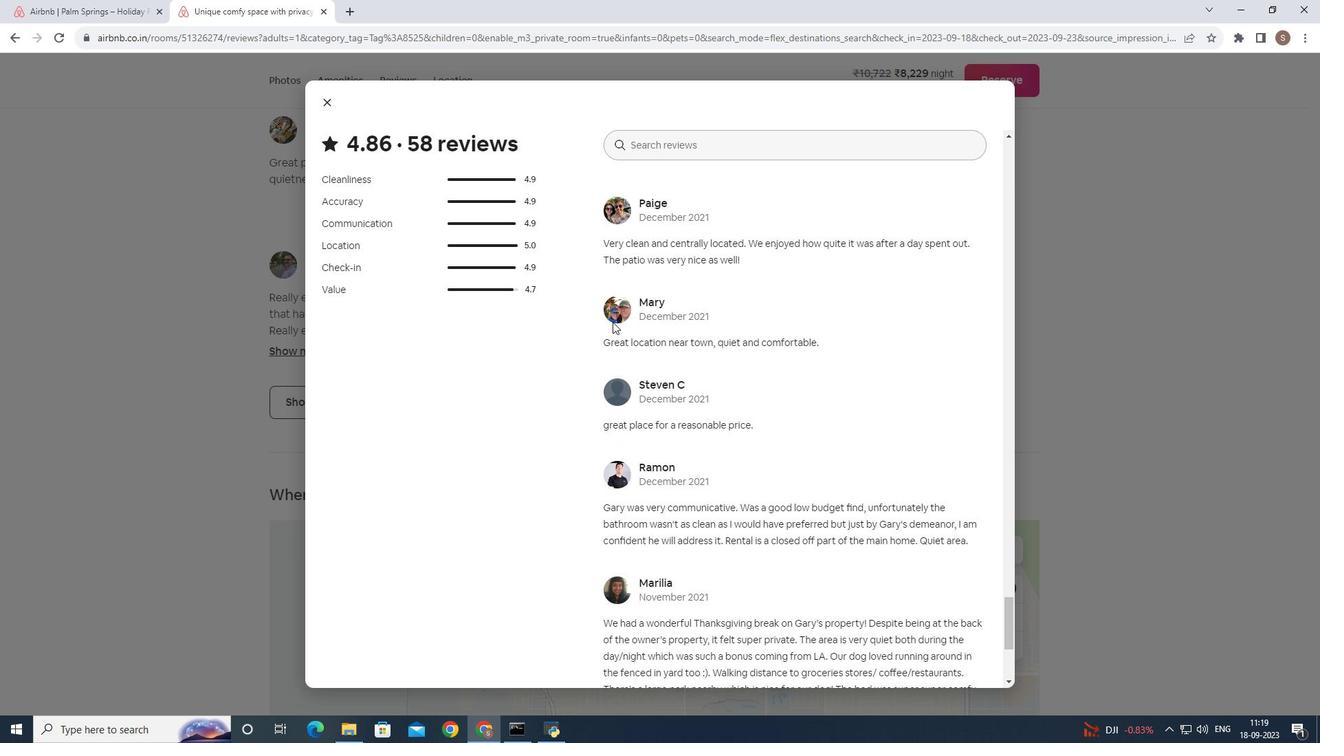 
Action: Mouse scrolled (612, 321) with delta (0, 0)
Screenshot: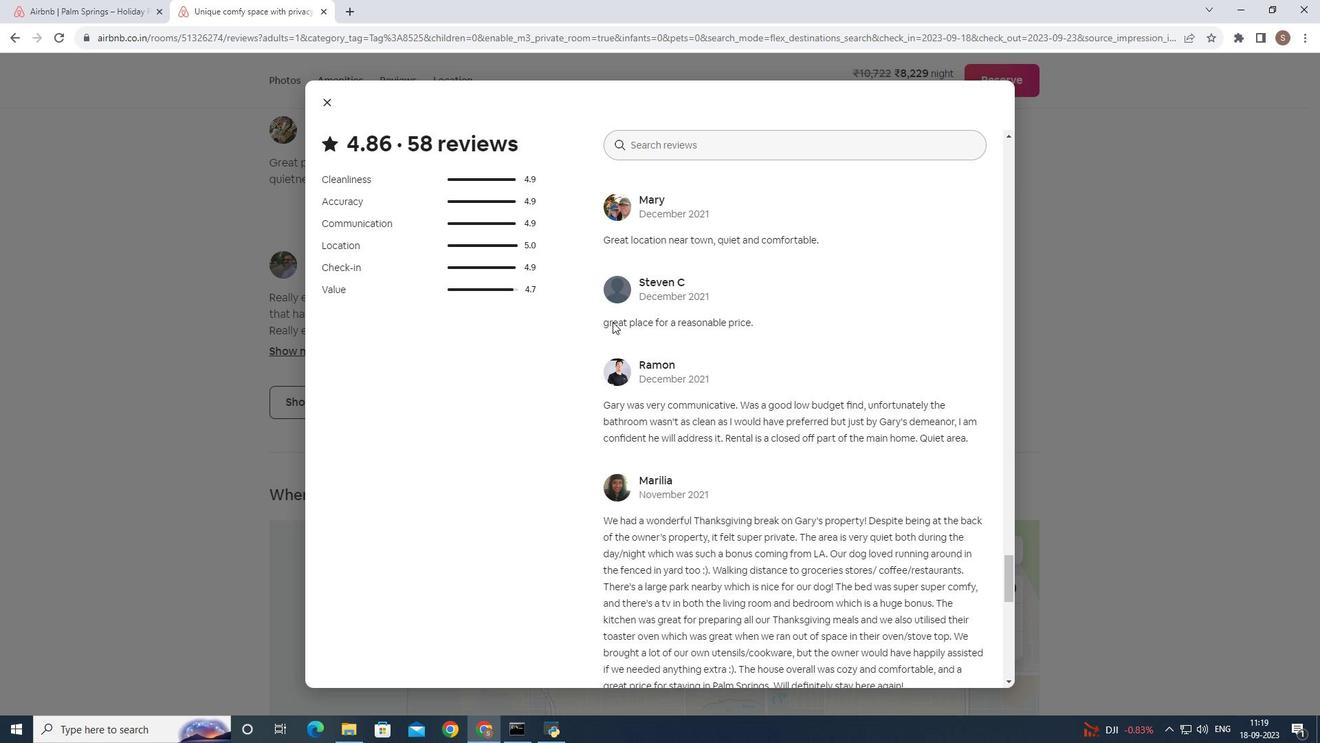 
Action: Mouse moved to (637, 428)
Screenshot: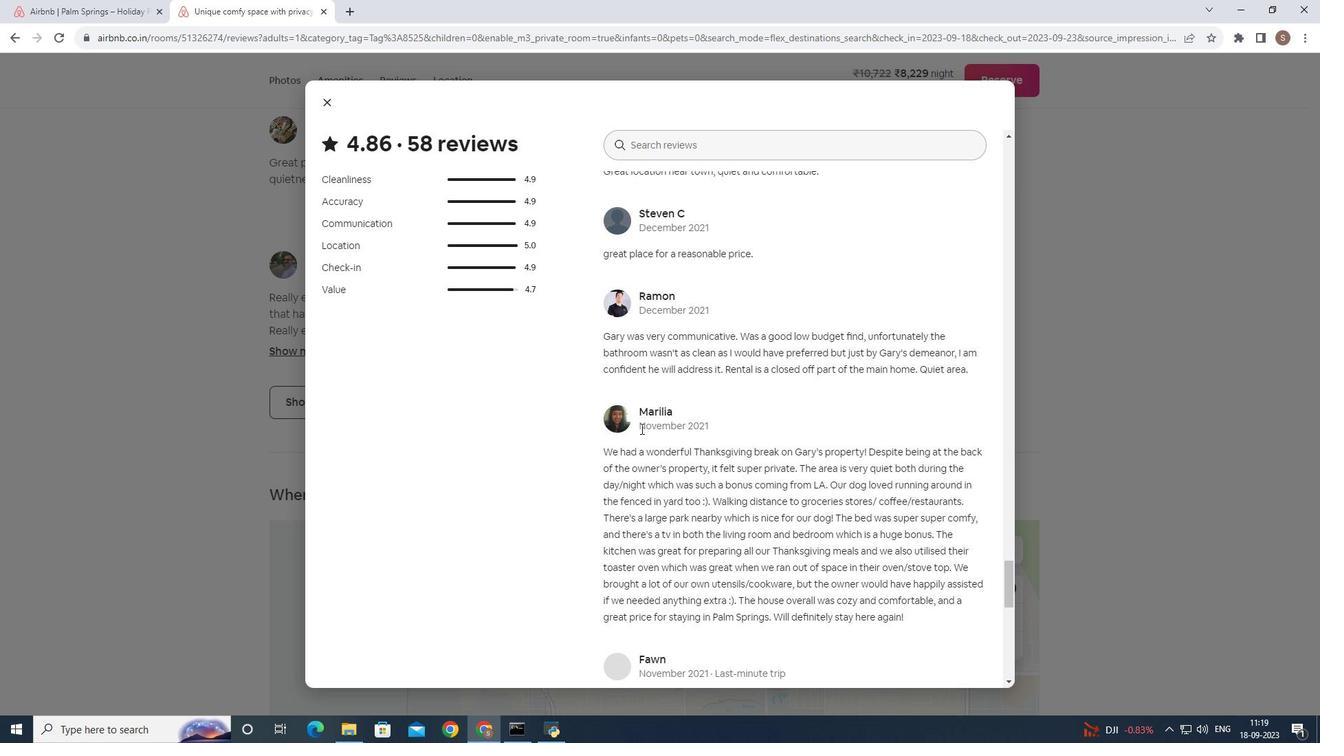 
Action: Mouse scrolled (637, 427) with delta (0, 0)
Screenshot: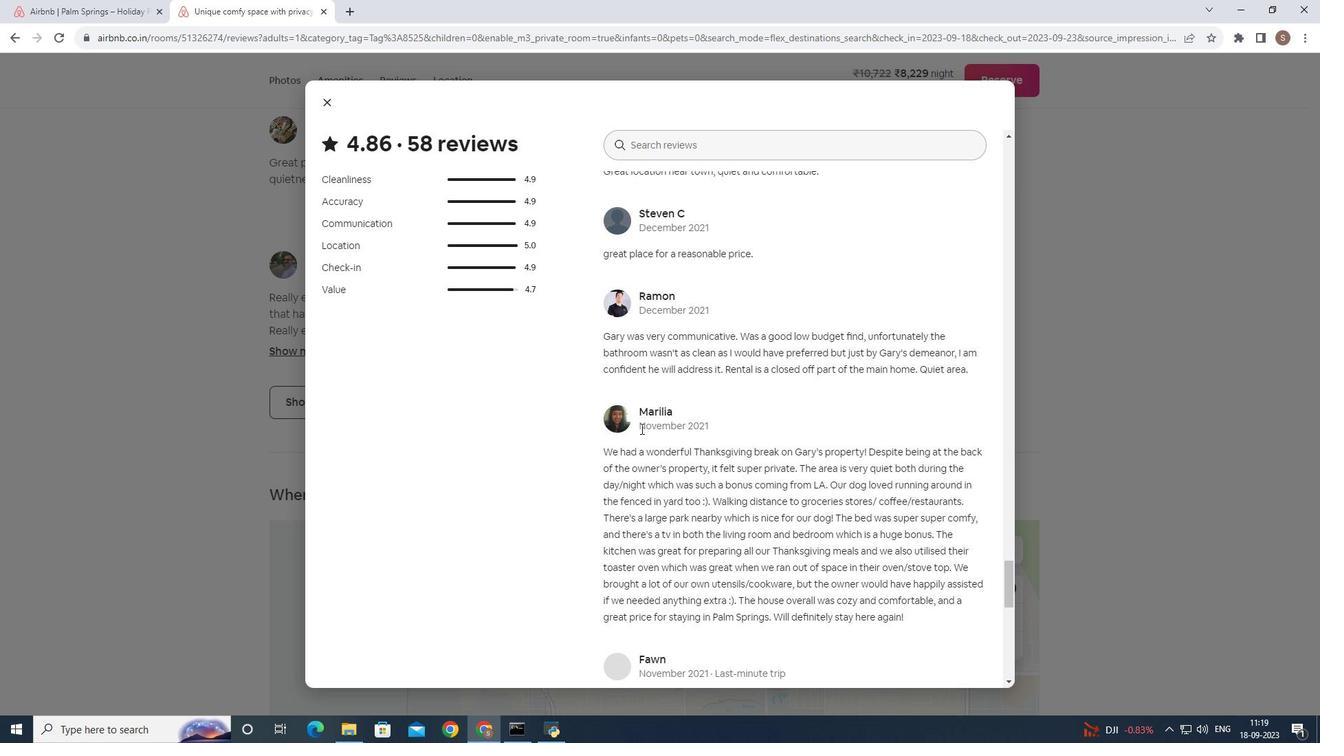 
Action: Mouse moved to (721, 502)
Screenshot: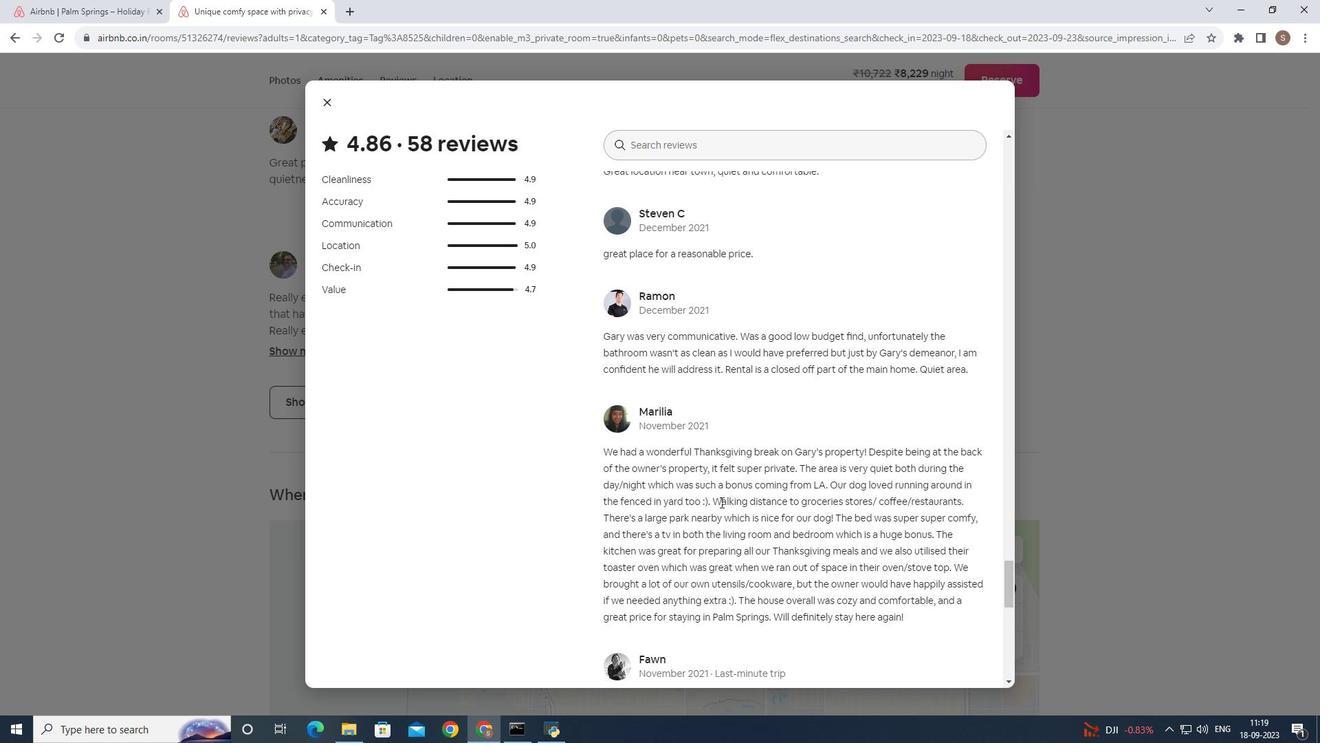 
Action: Mouse scrolled (721, 501) with delta (0, 0)
Screenshot: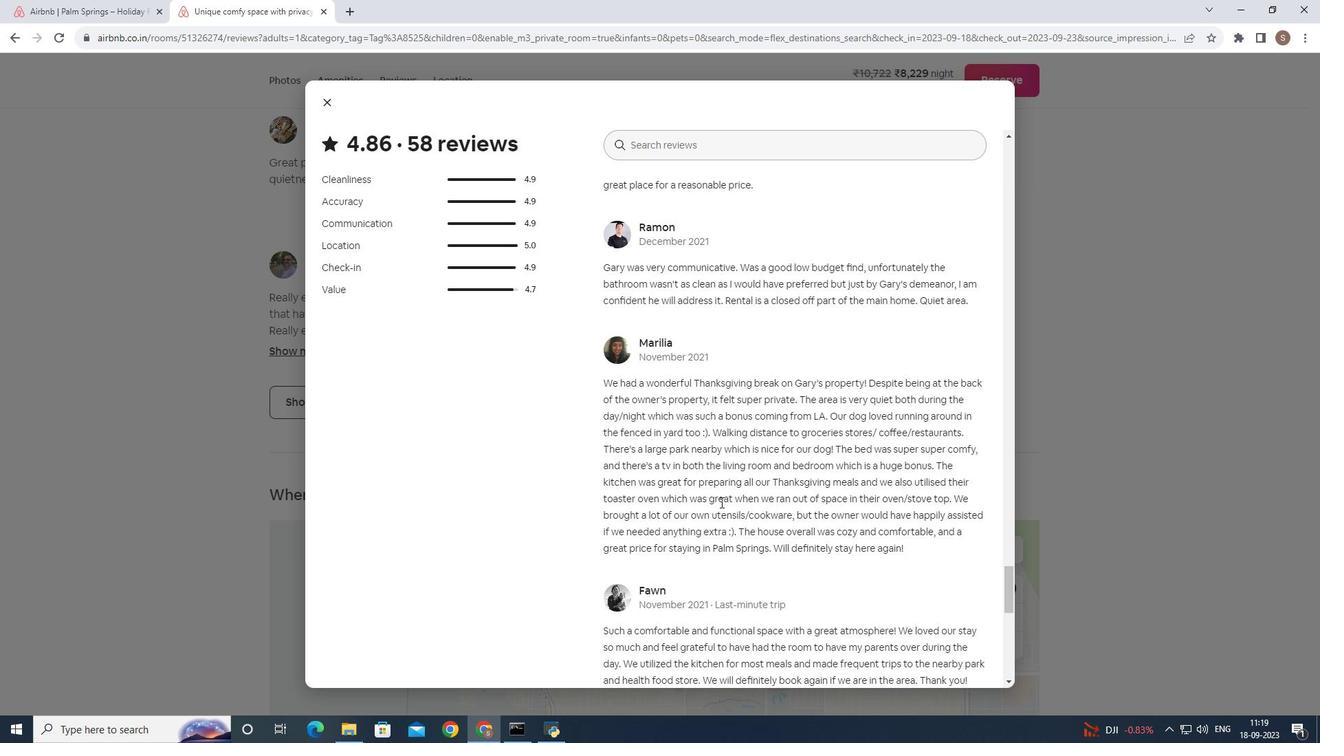 
Action: Mouse scrolled (721, 501) with delta (0, 0)
Screenshot: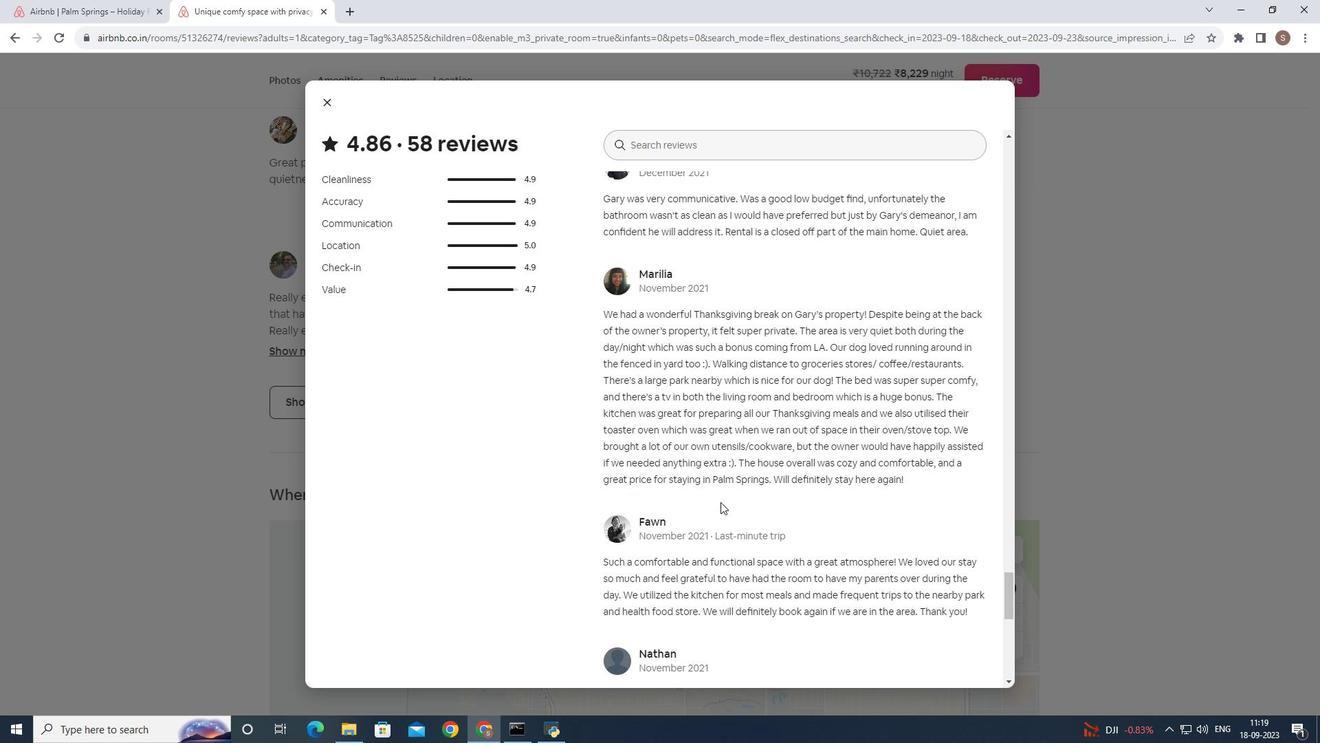 
Action: Mouse moved to (681, 490)
Screenshot: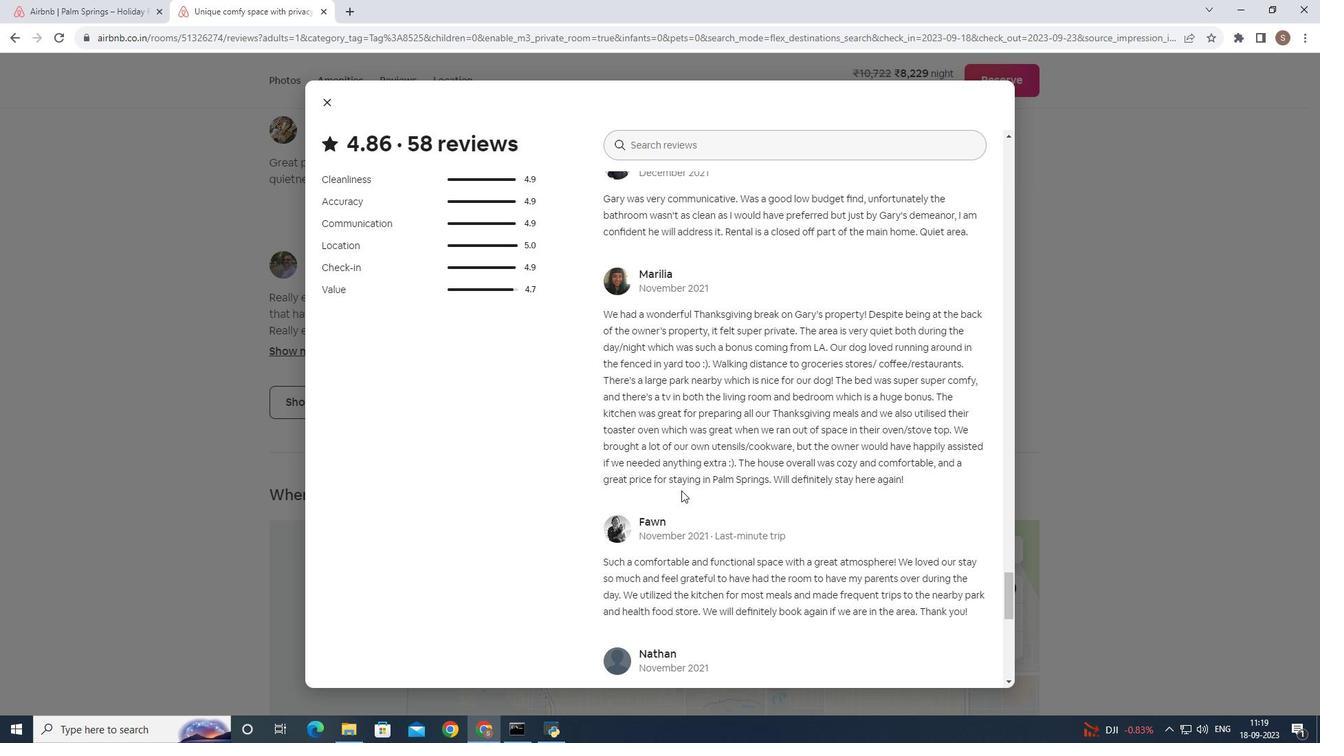 
Action: Mouse scrolled (681, 489) with delta (0, 0)
Screenshot: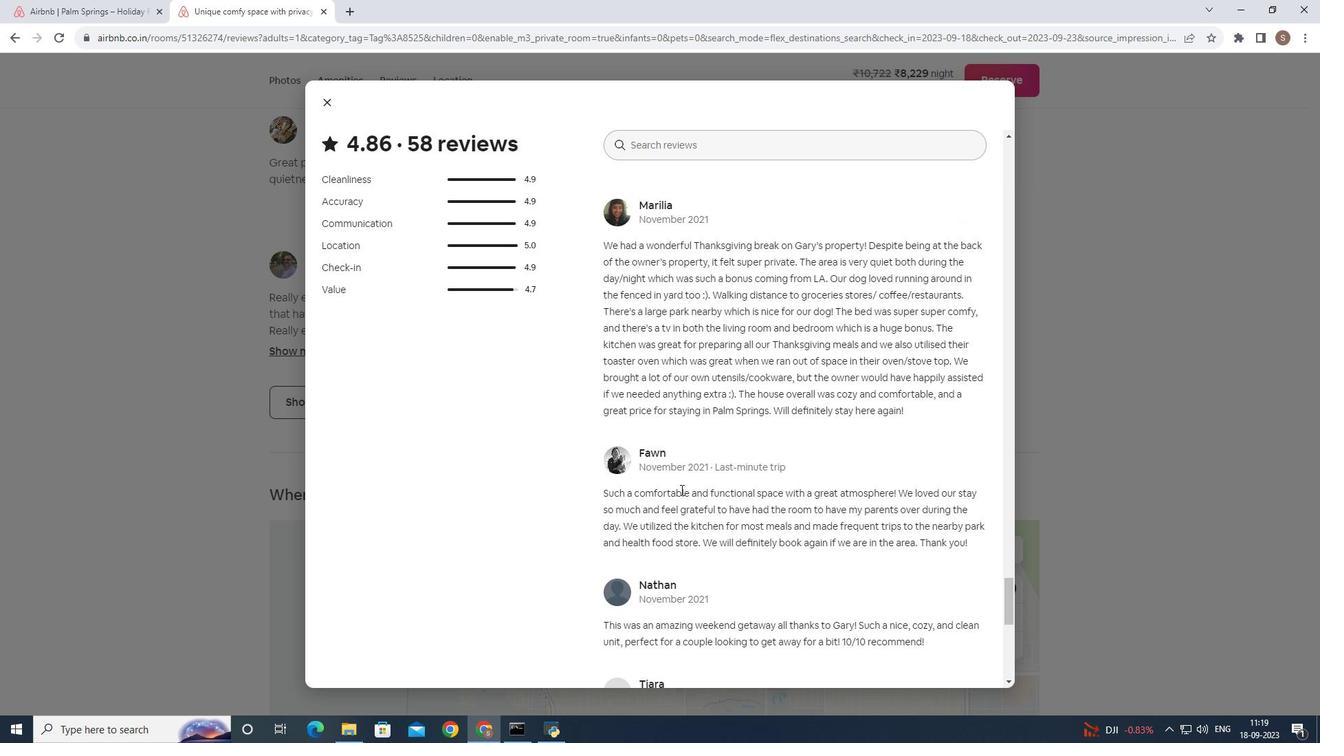 
Action: Mouse moved to (681, 489)
Screenshot: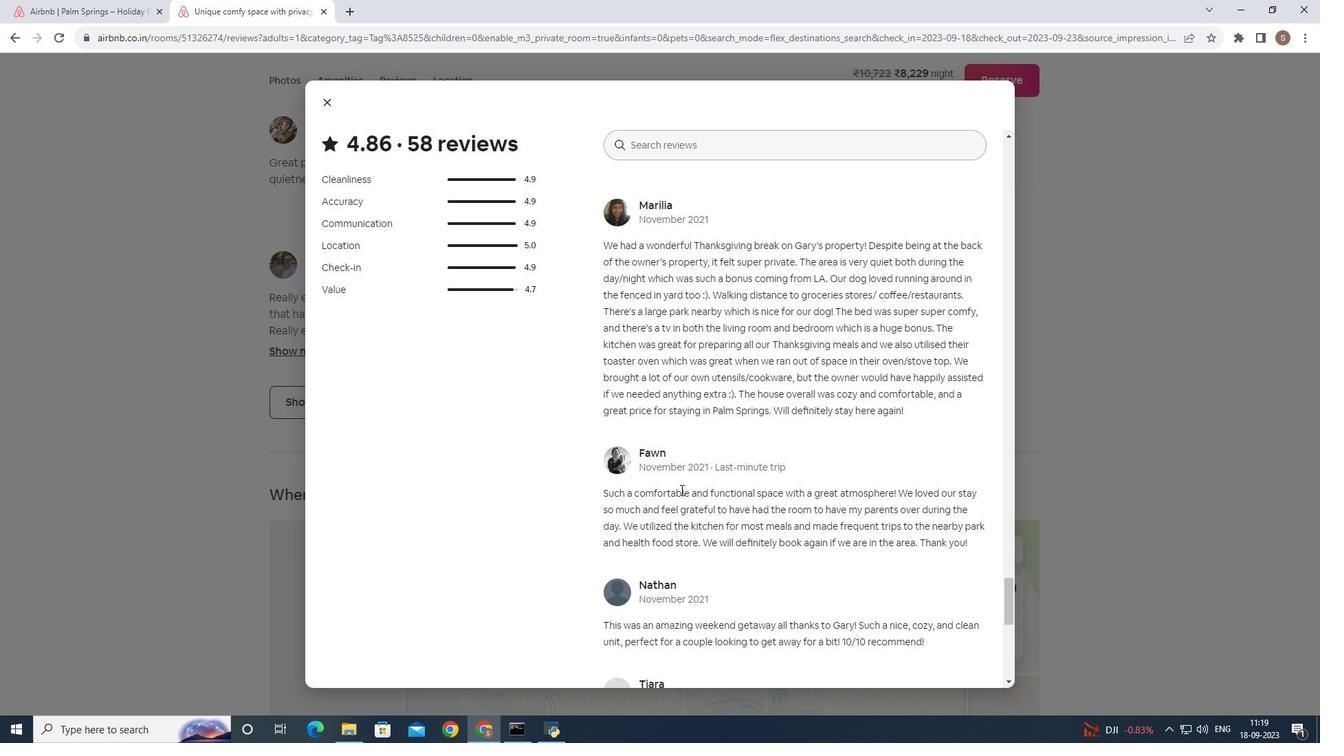 
Action: Mouse scrolled (681, 489) with delta (0, 0)
